 Task: Filling Stereo Space.
Action: Mouse pressed left at (183, 70)
Screenshot: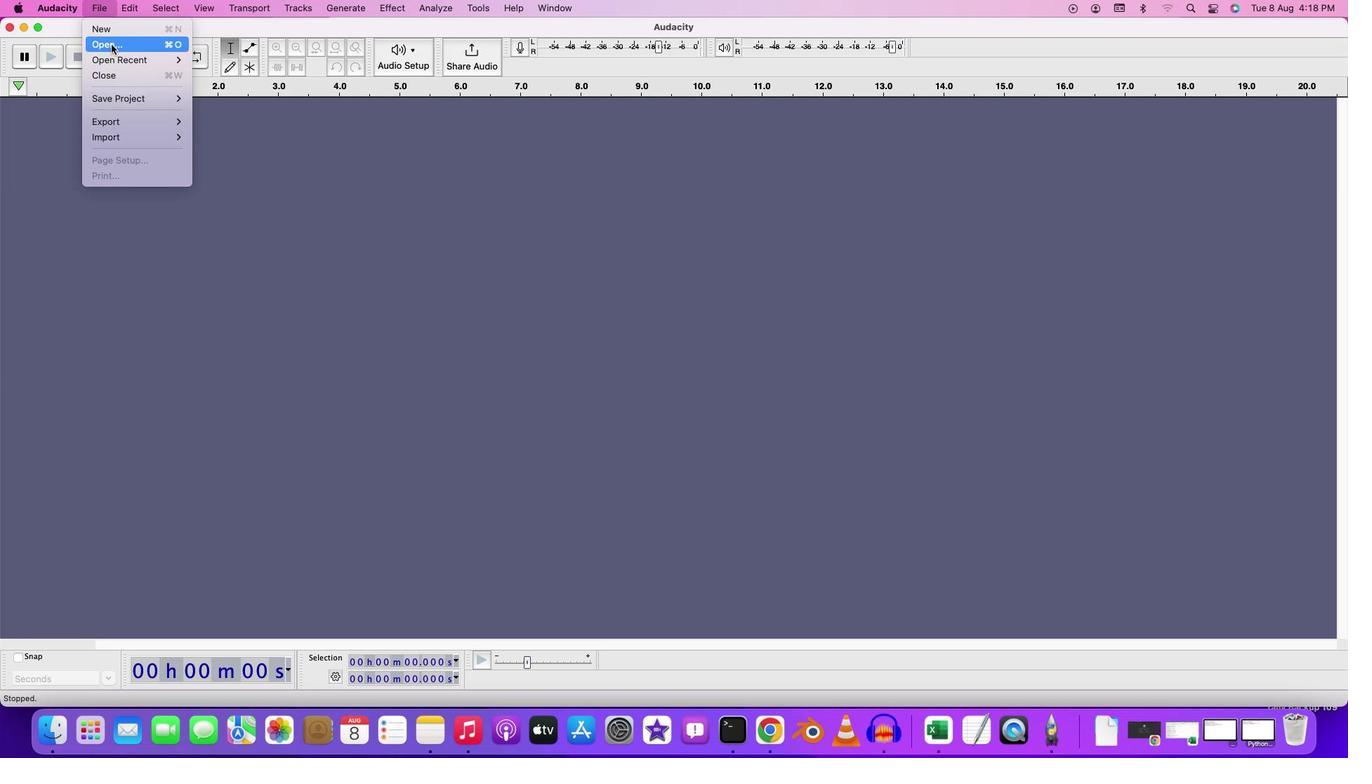 
Action: Mouse moved to (470, 196)
Screenshot: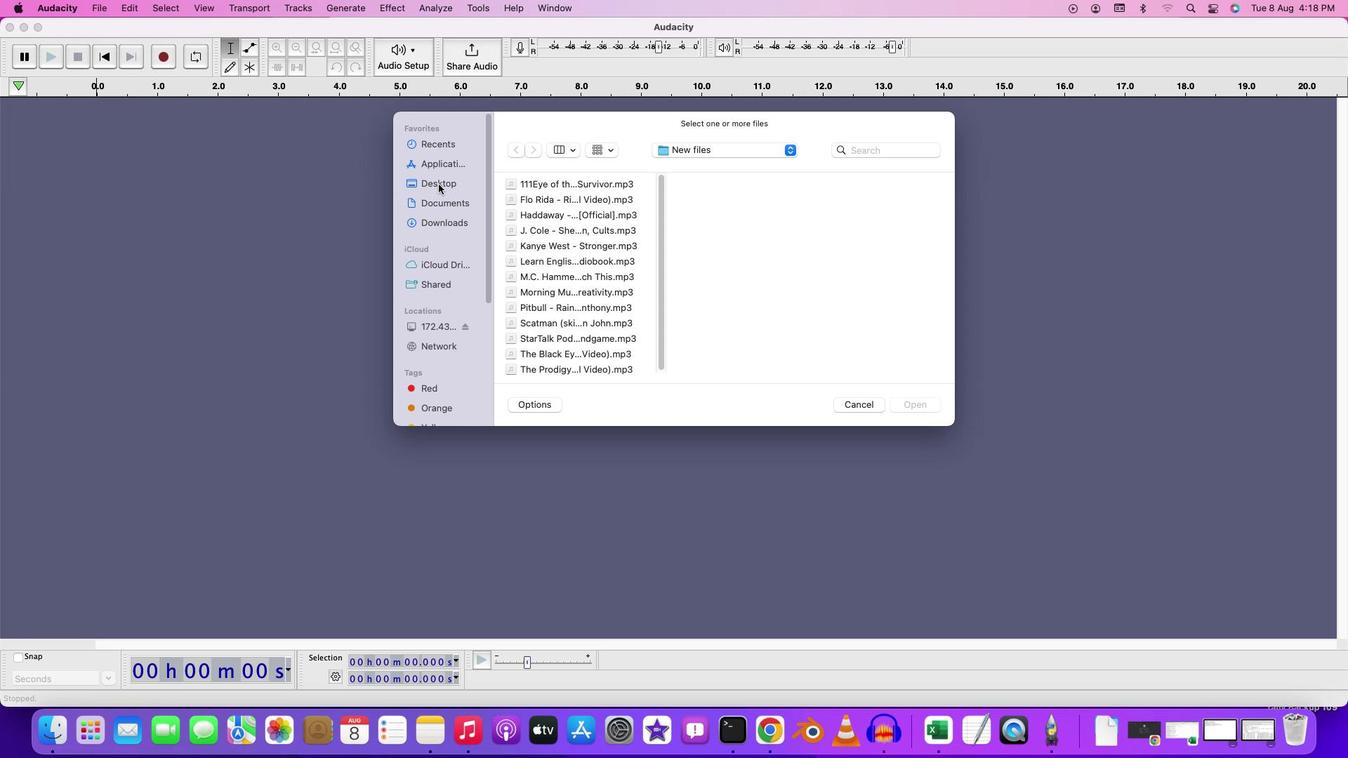 
Action: Mouse pressed left at (470, 196)
Screenshot: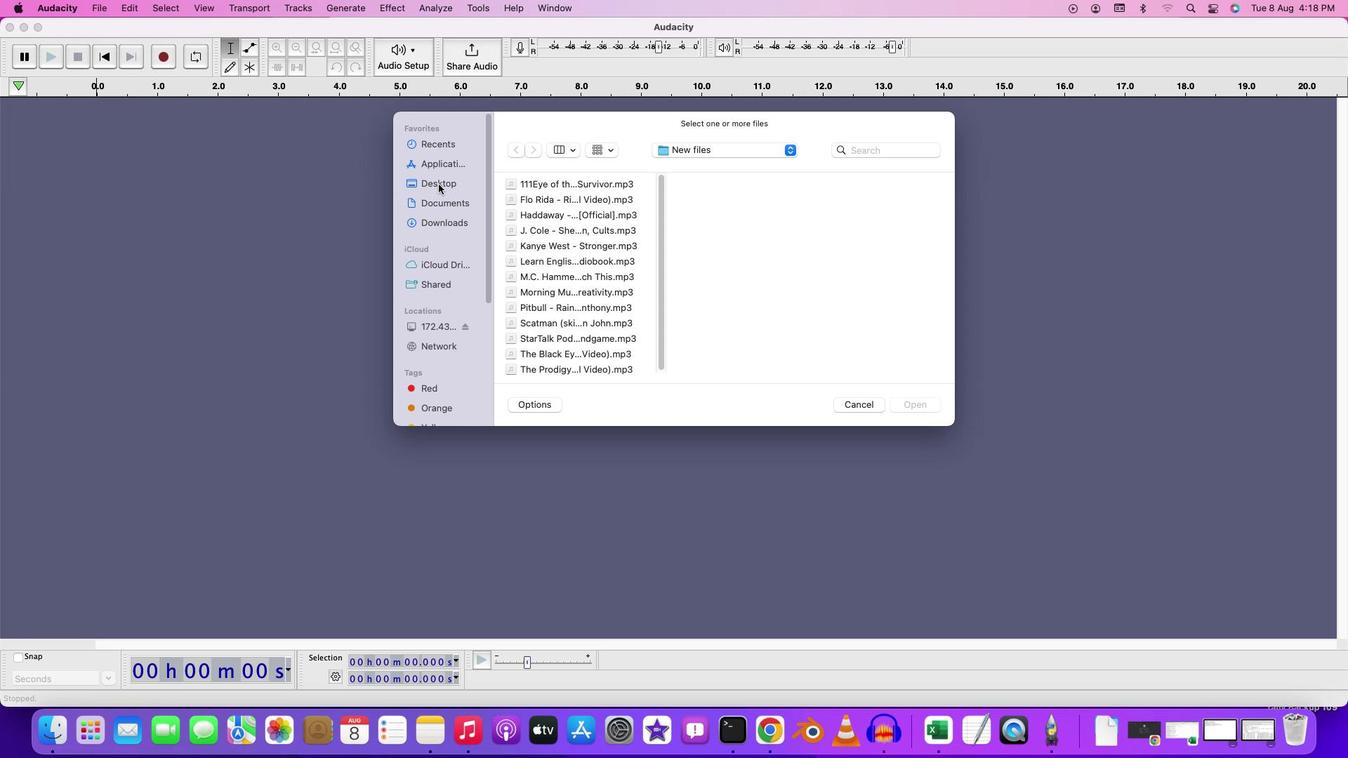 
Action: Mouse moved to (587, 214)
Screenshot: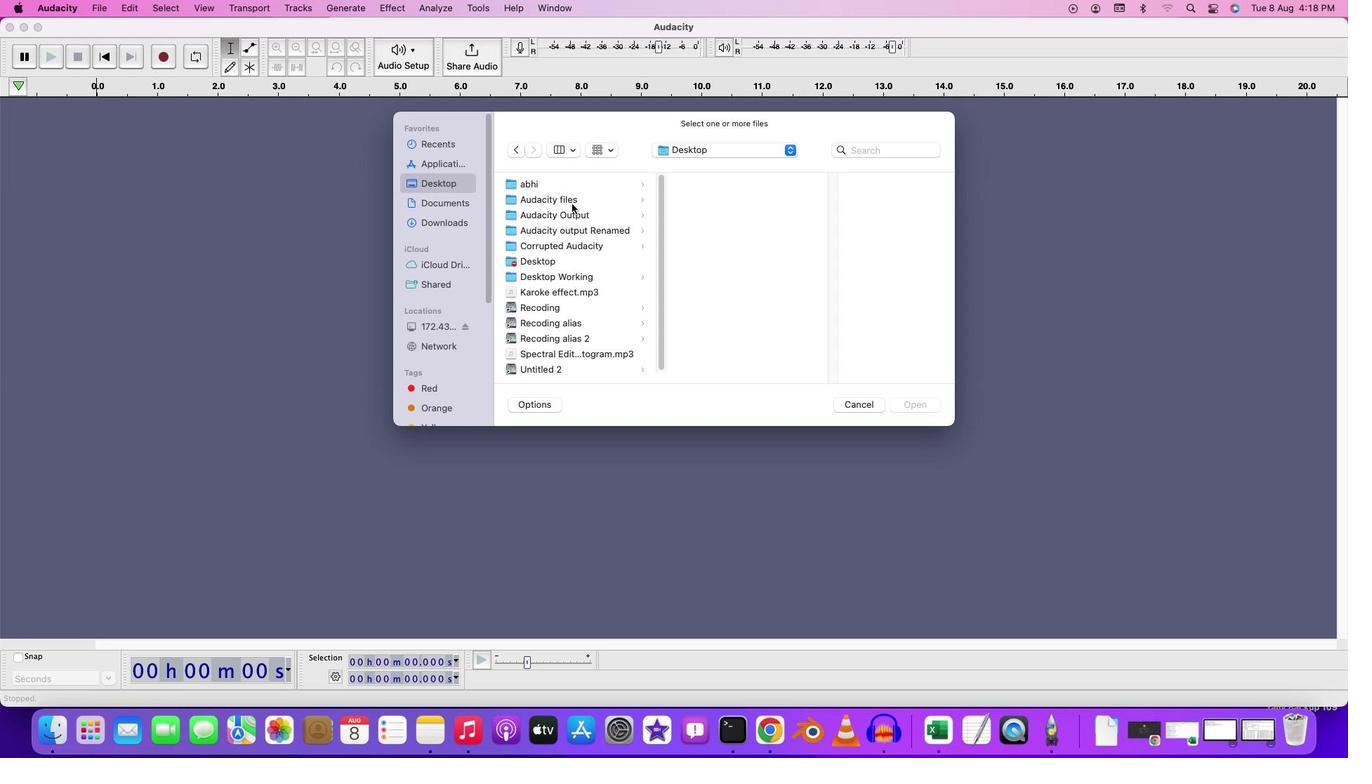 
Action: Mouse pressed left at (587, 214)
Screenshot: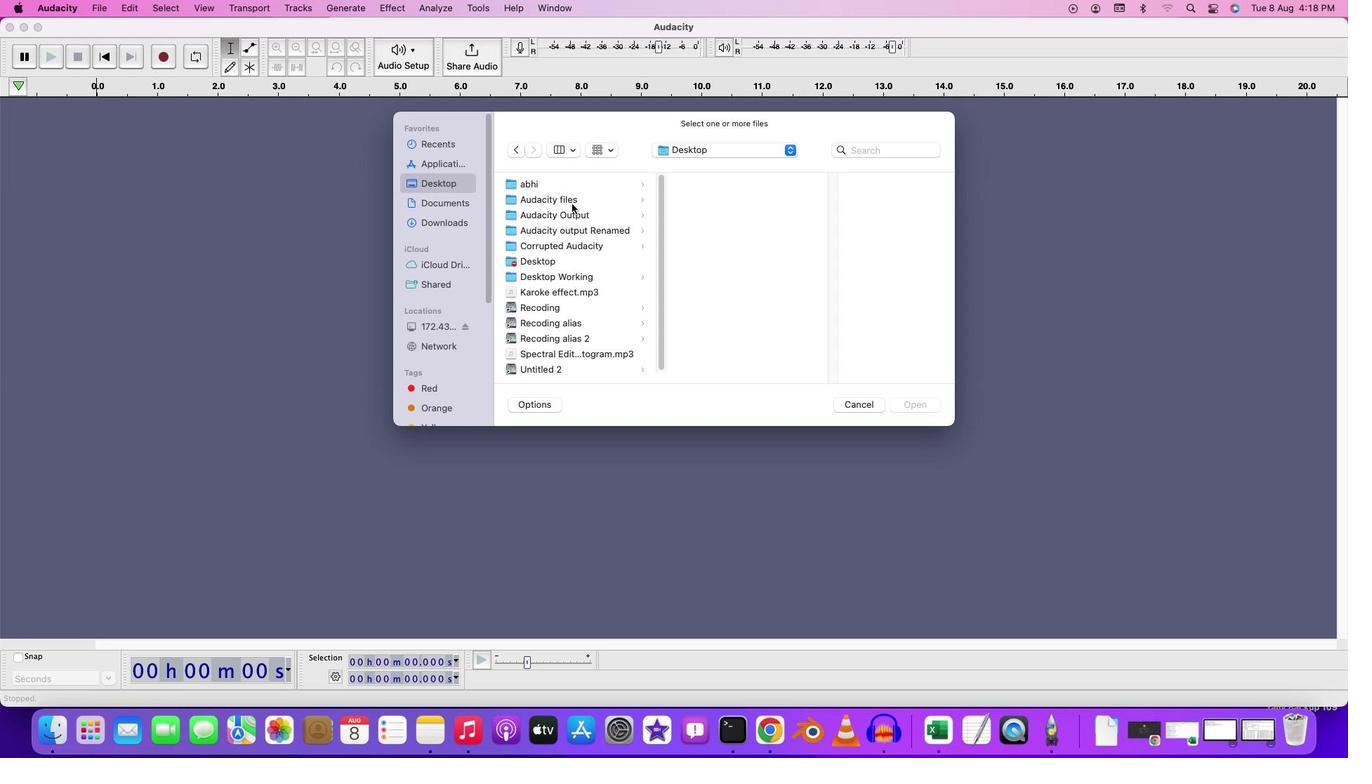 
Action: Mouse moved to (755, 303)
Screenshot: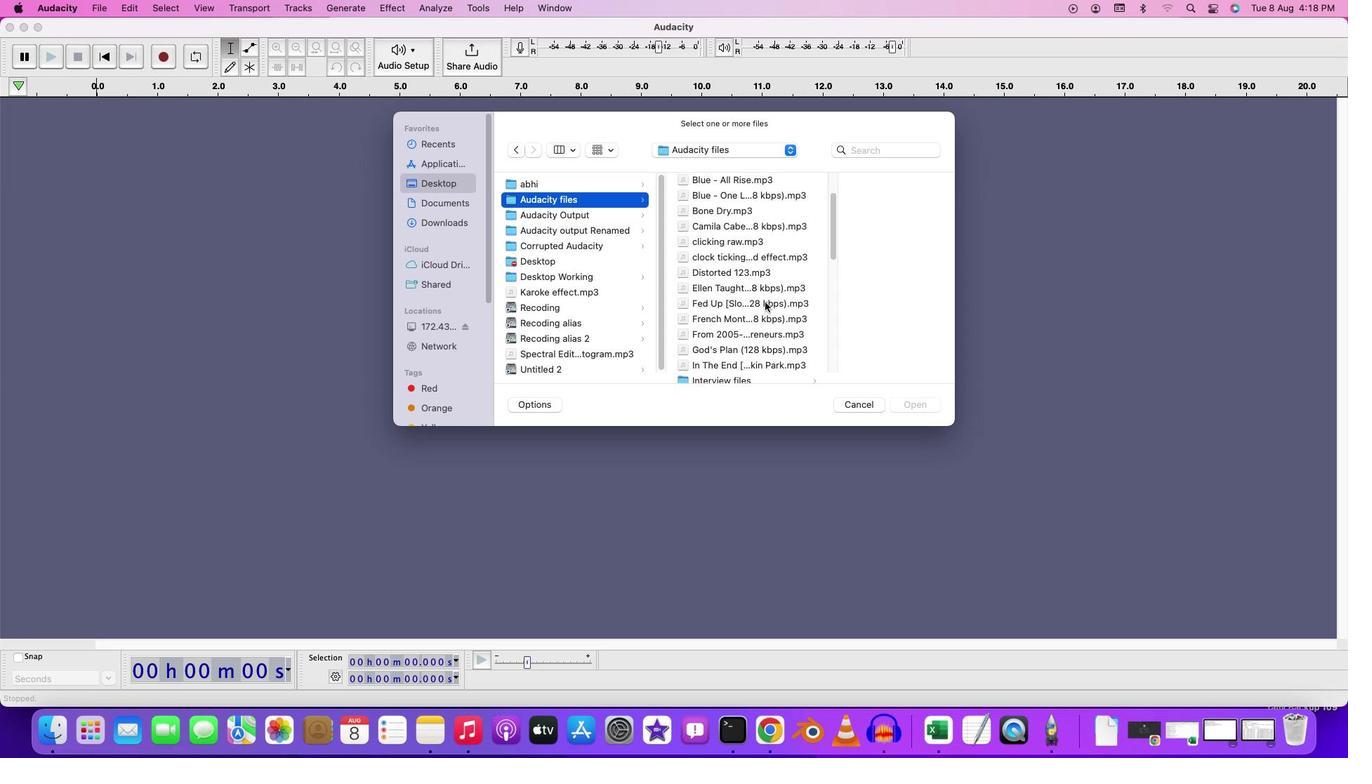 
Action: Mouse scrolled (755, 303) with delta (86, 29)
Screenshot: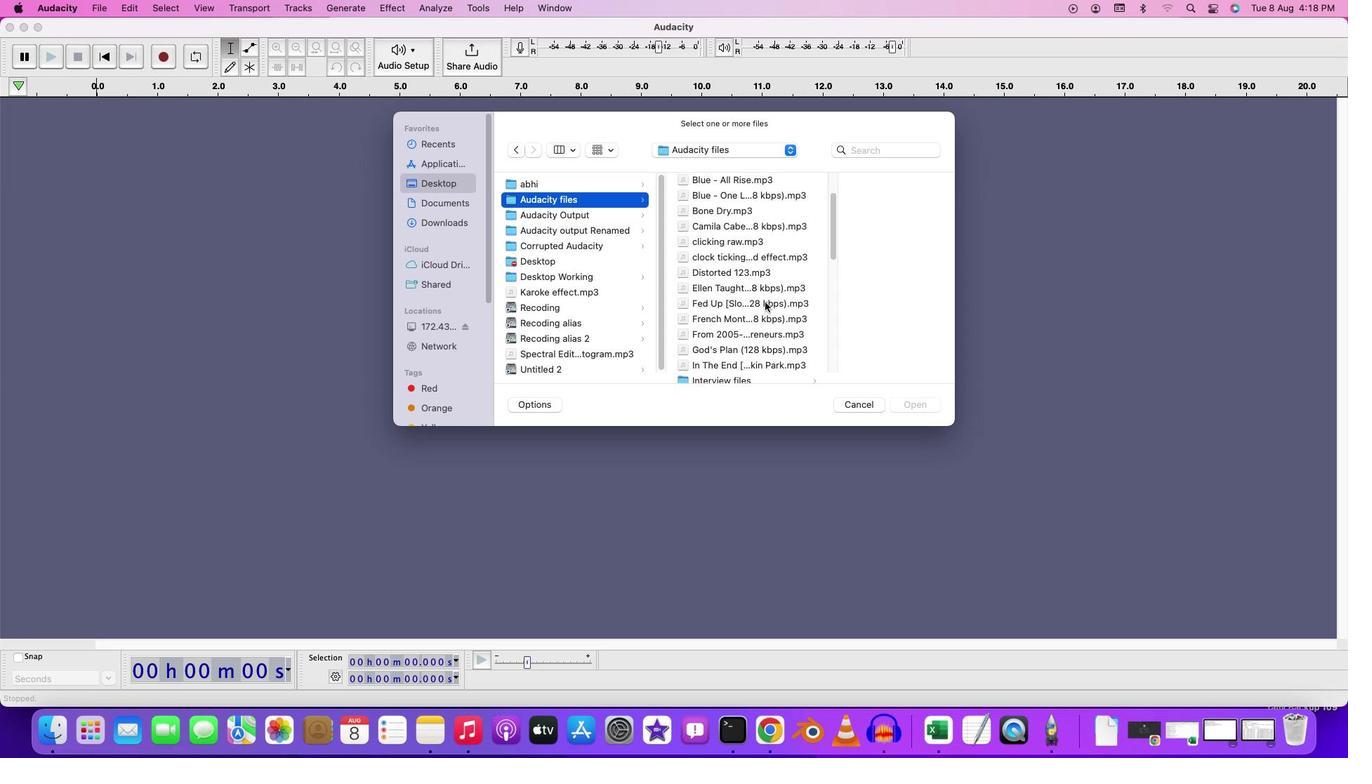 
Action: Mouse scrolled (755, 303) with delta (86, 29)
Screenshot: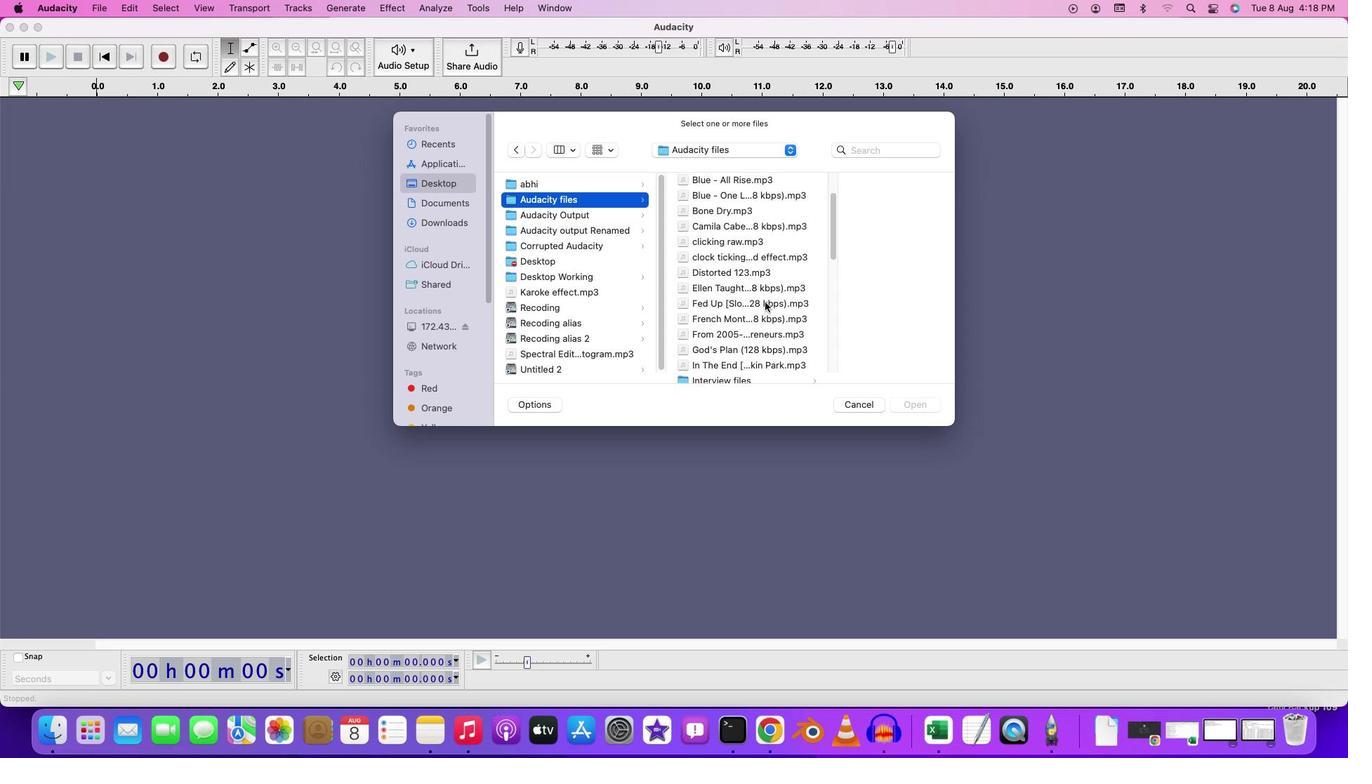 
Action: Mouse scrolled (755, 303) with delta (86, 28)
Screenshot: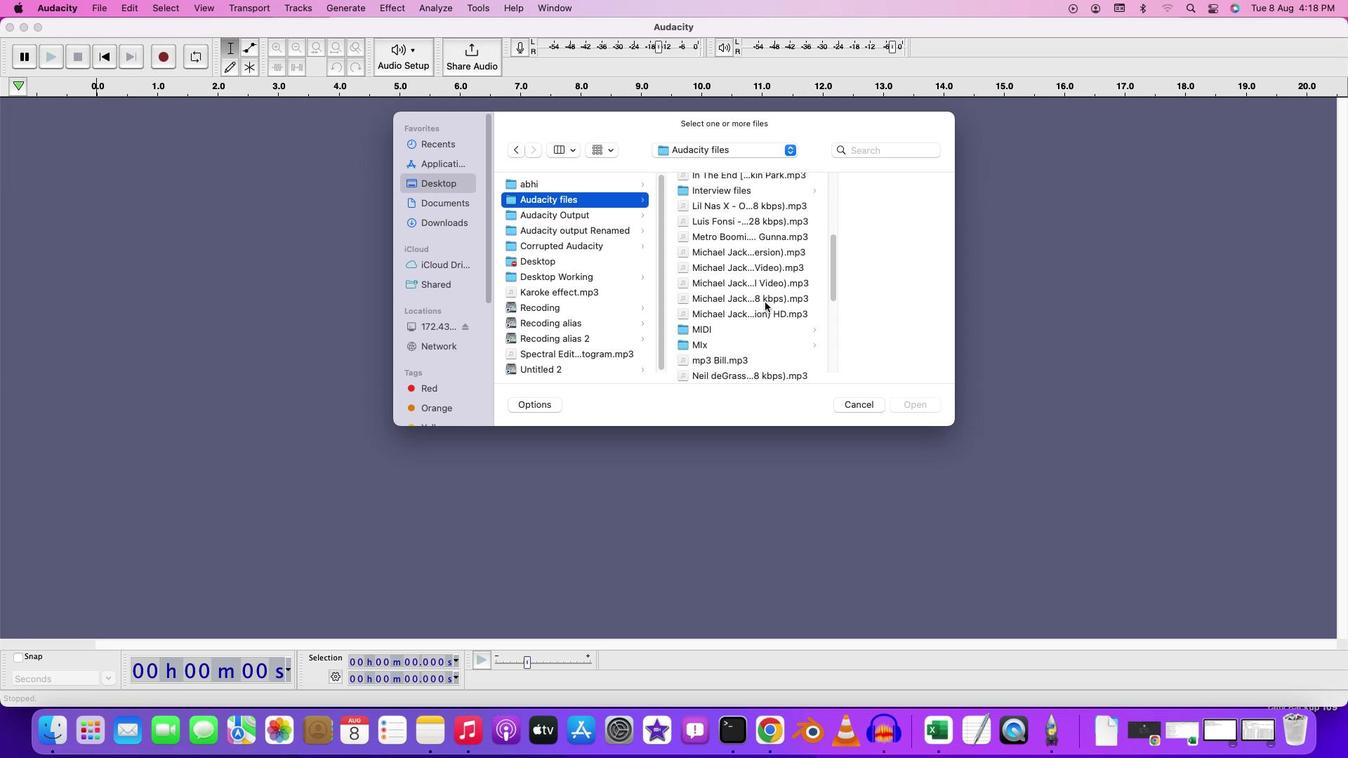 
Action: Mouse scrolled (755, 303) with delta (86, 27)
Screenshot: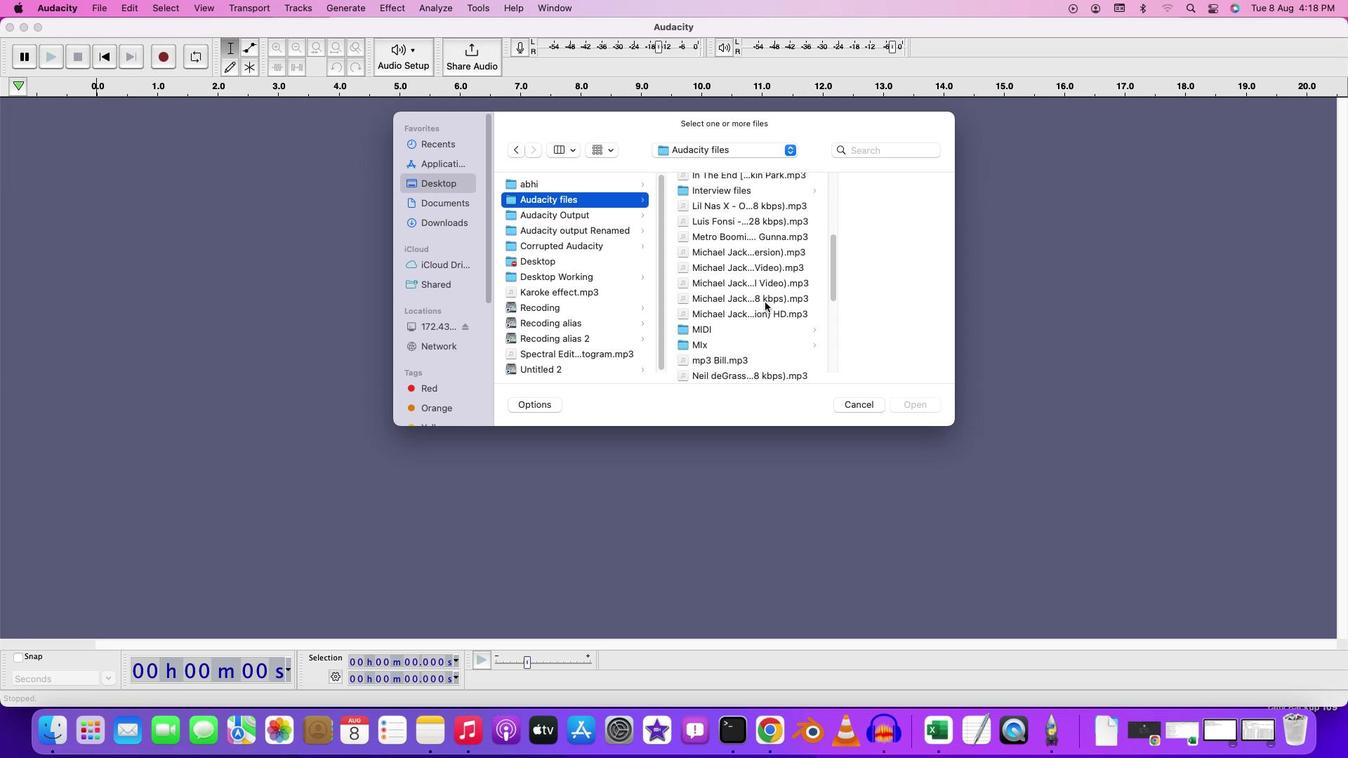 
Action: Mouse scrolled (755, 303) with delta (86, 26)
Screenshot: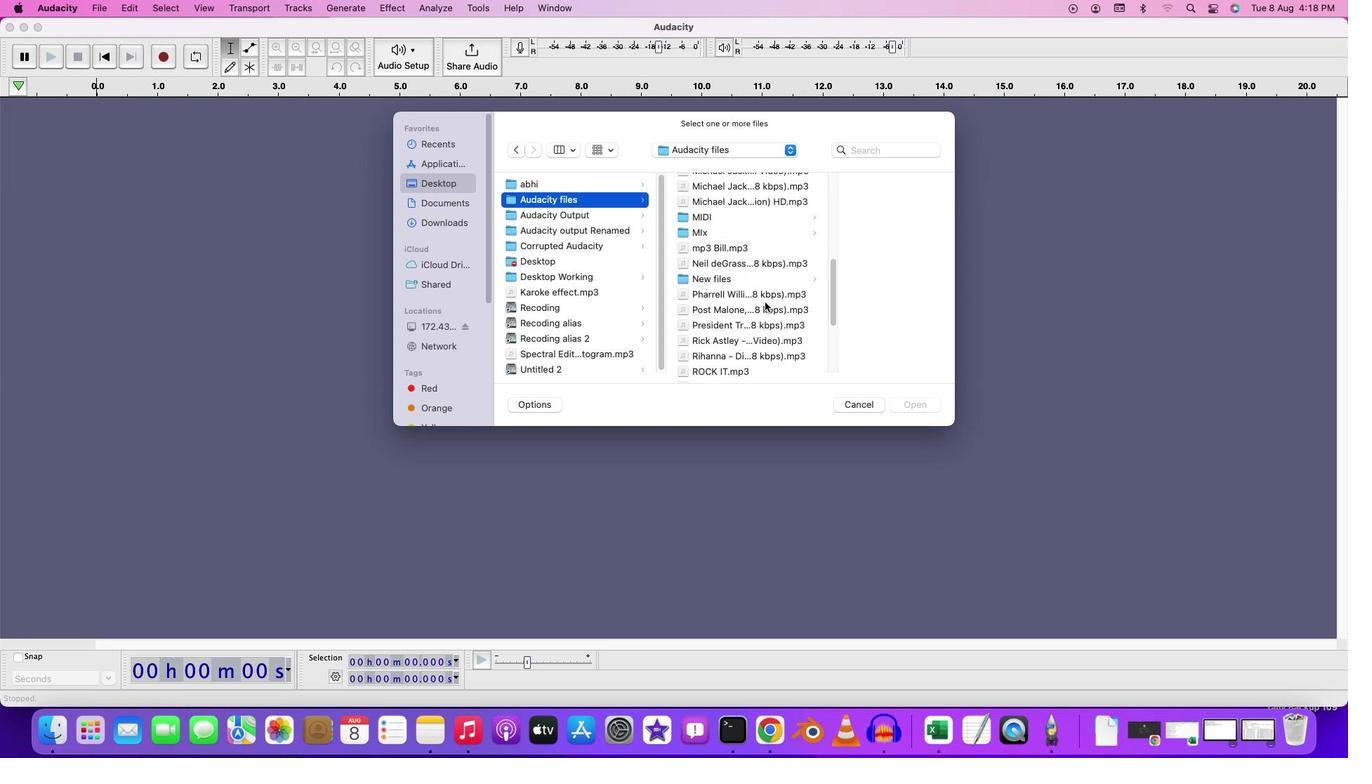 
Action: Mouse scrolled (755, 303) with delta (86, 25)
Screenshot: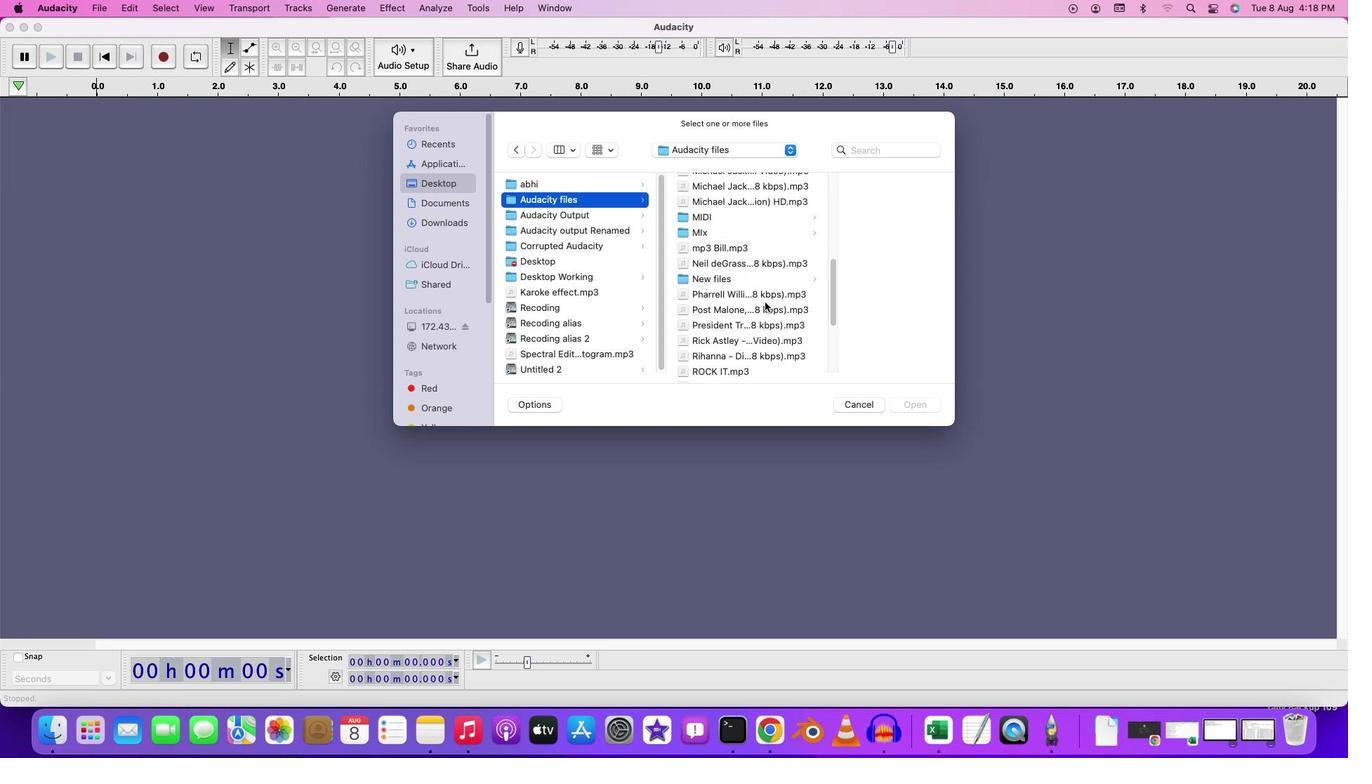 
Action: Mouse moved to (711, 280)
Screenshot: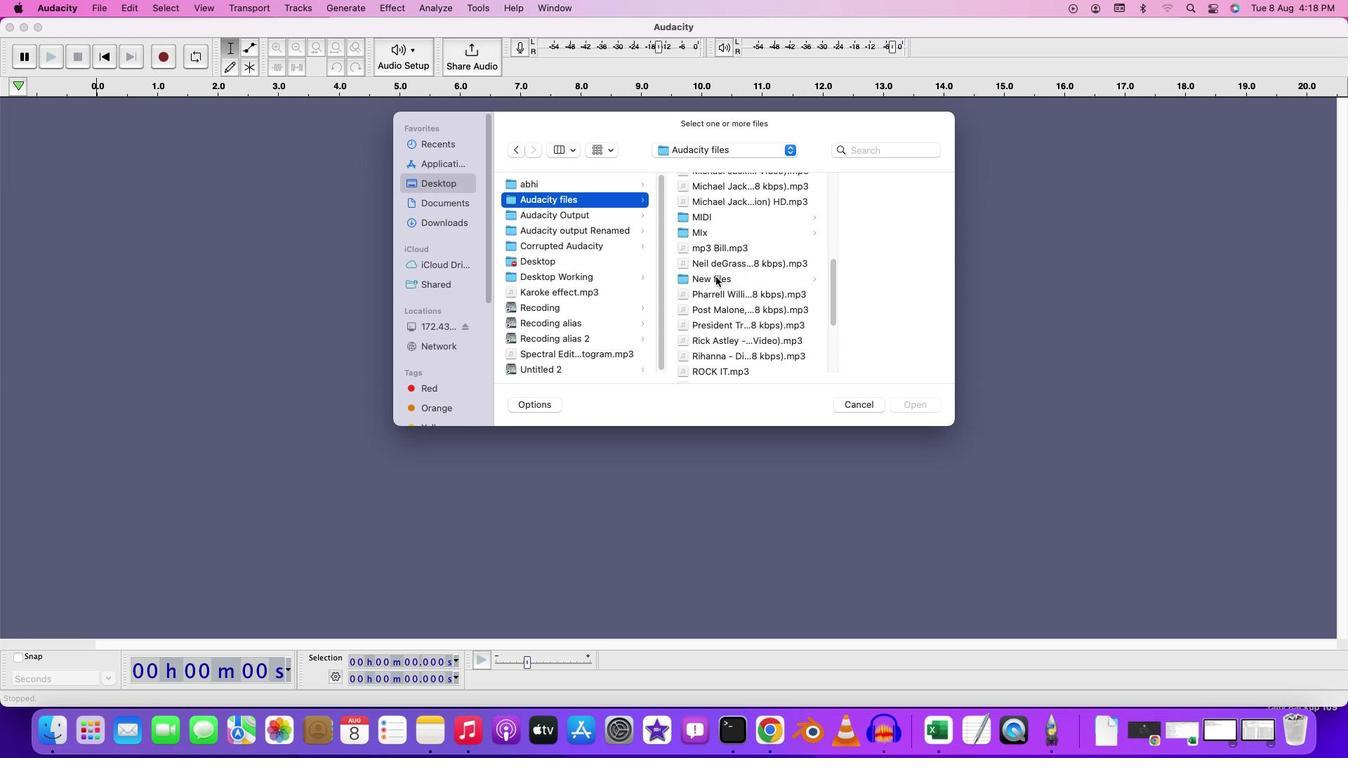 
Action: Mouse pressed left at (711, 280)
Screenshot: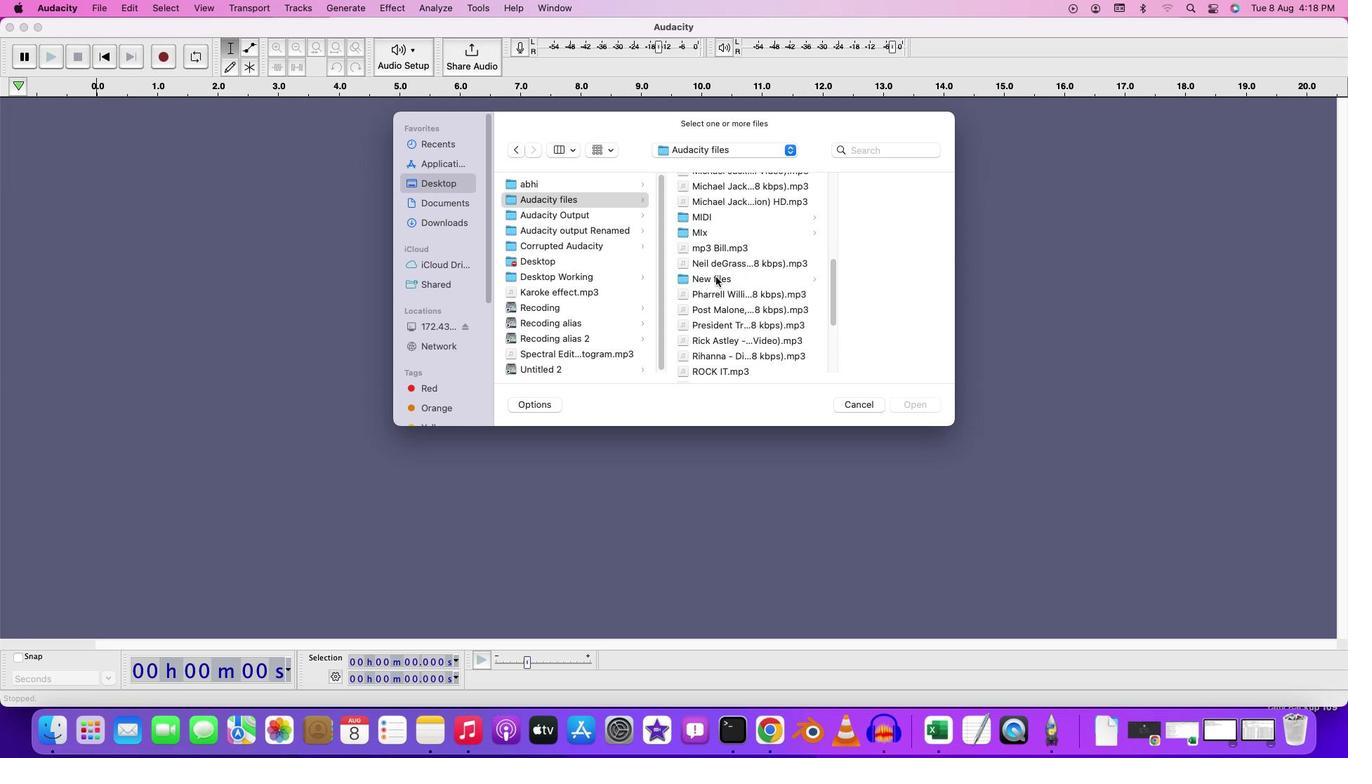 
Action: Mouse pressed left at (711, 280)
Screenshot: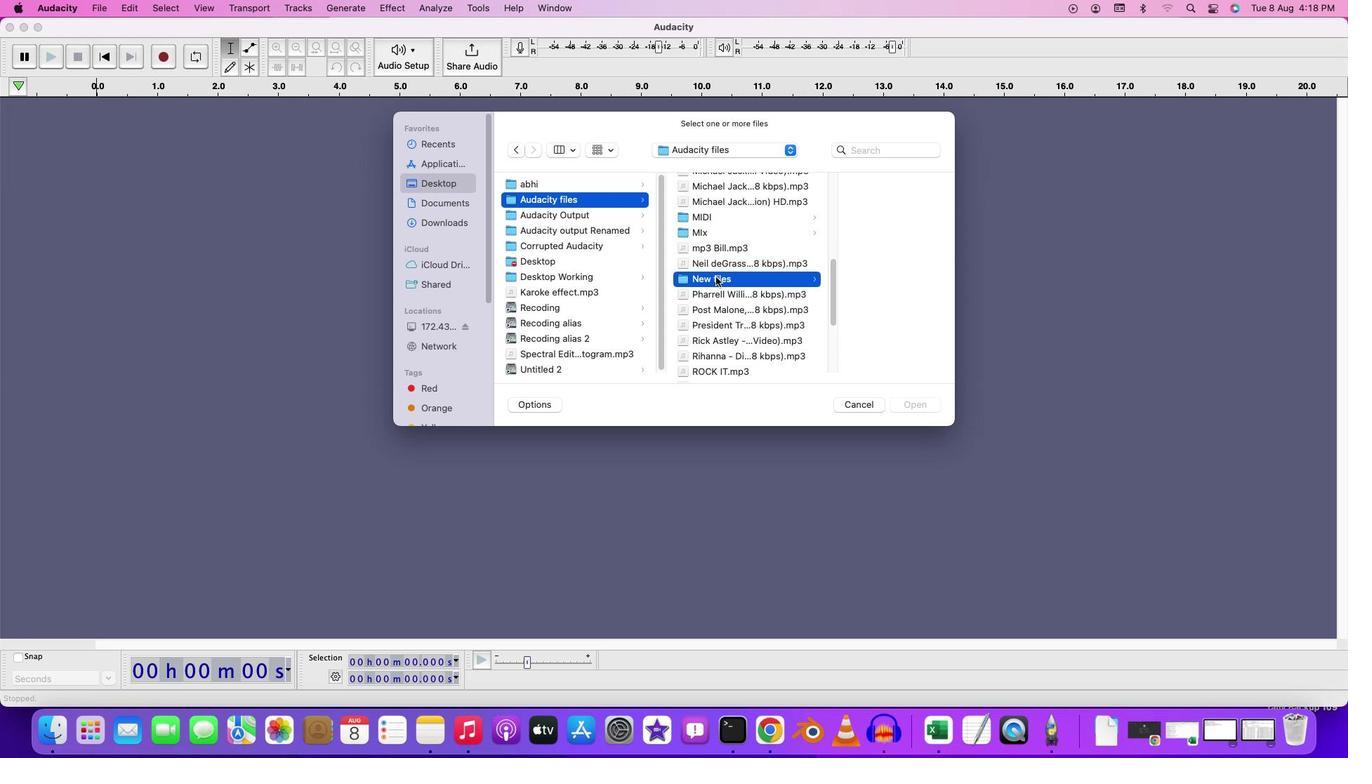 
Action: Mouse moved to (842, 230)
Screenshot: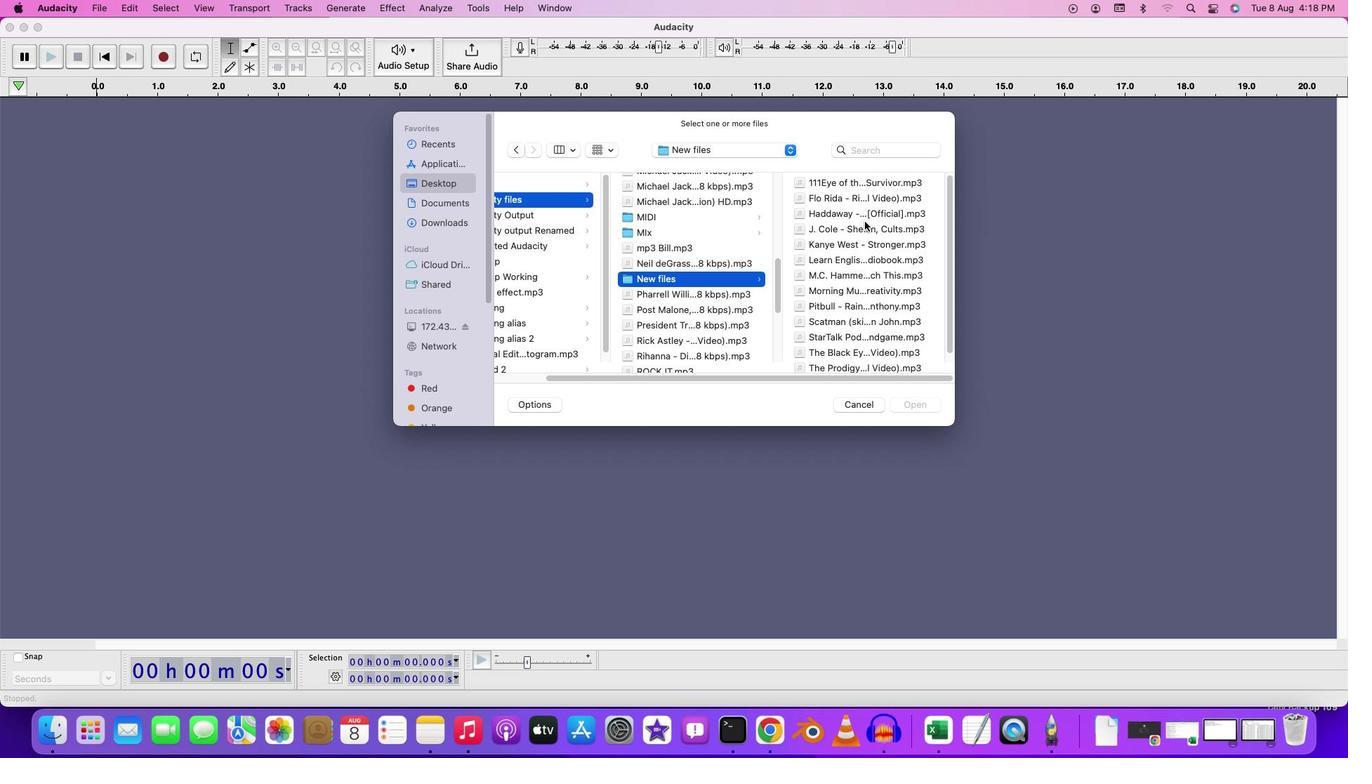 
Action: Mouse scrolled (842, 230) with delta (86, 29)
Screenshot: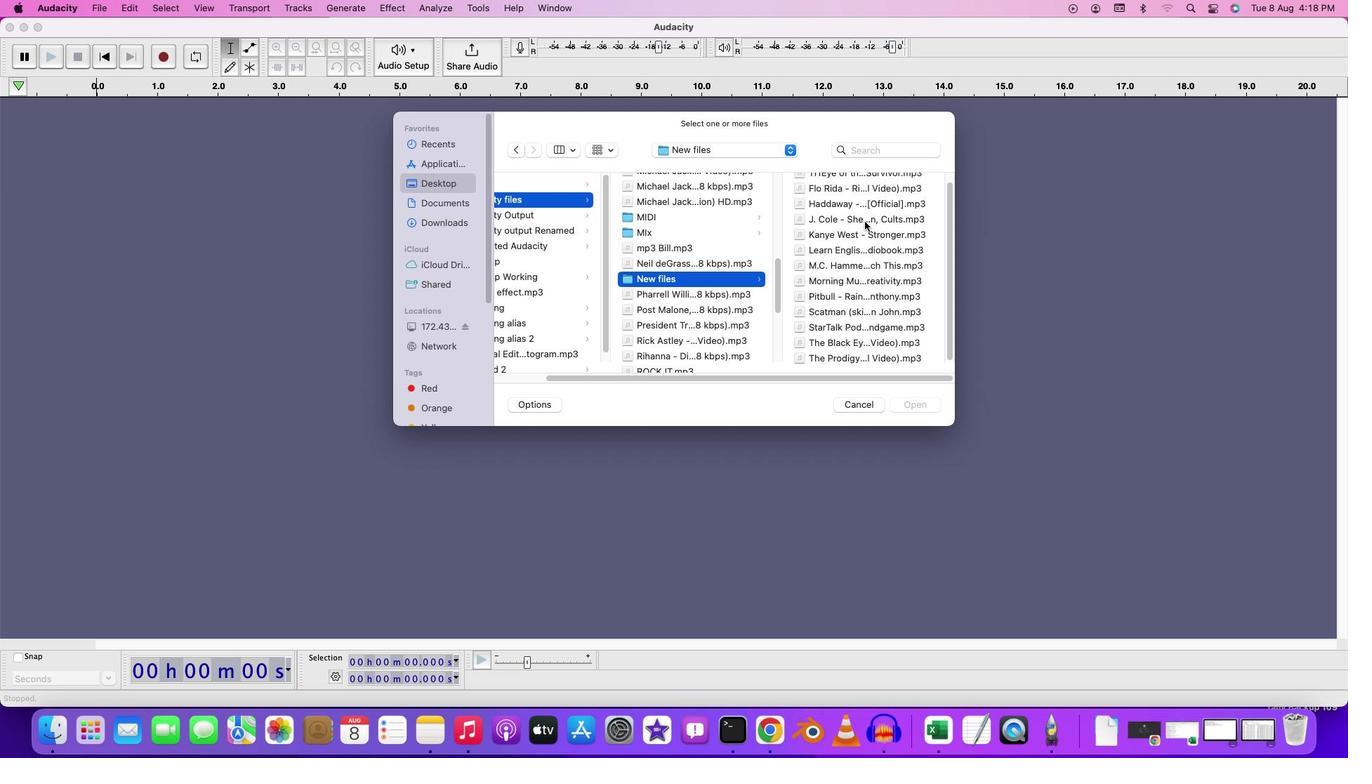 
Action: Mouse scrolled (842, 230) with delta (86, 29)
Screenshot: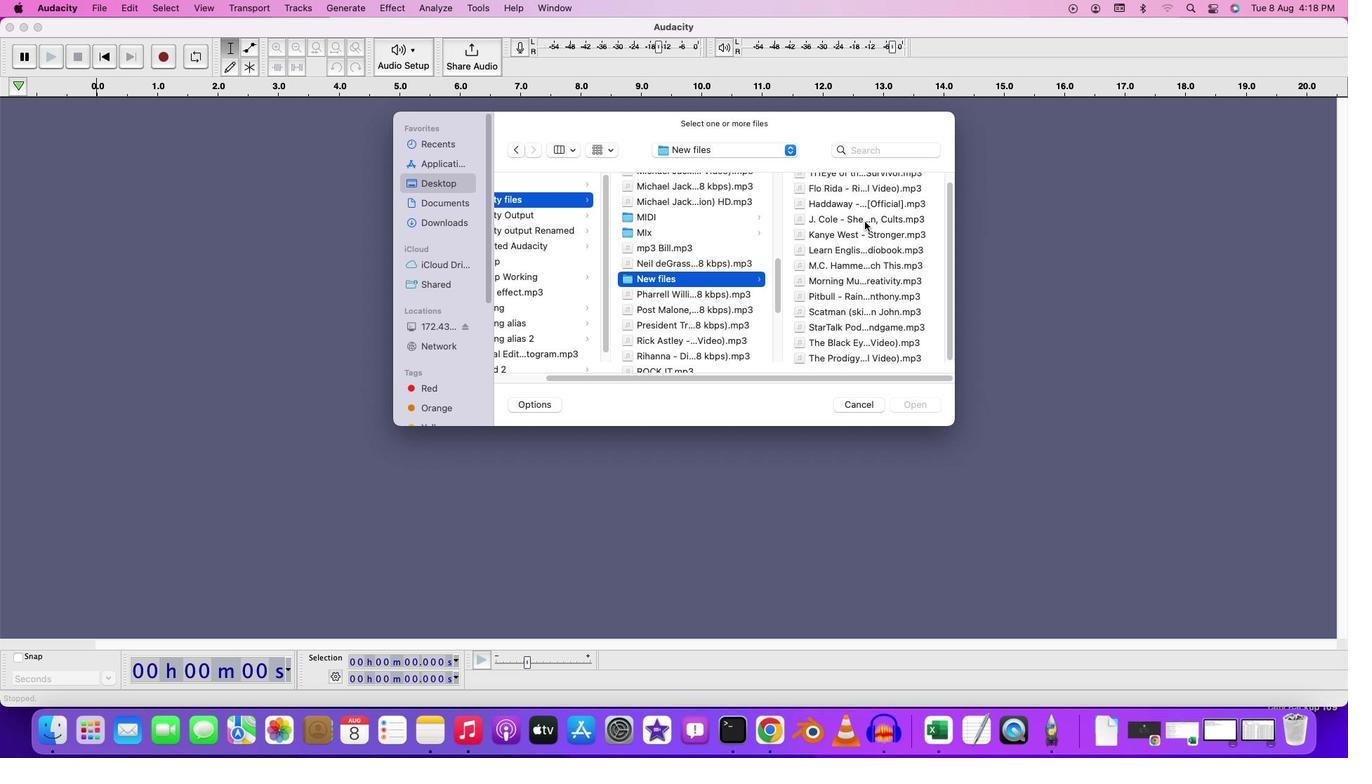 
Action: Mouse scrolled (842, 230) with delta (86, 29)
Screenshot: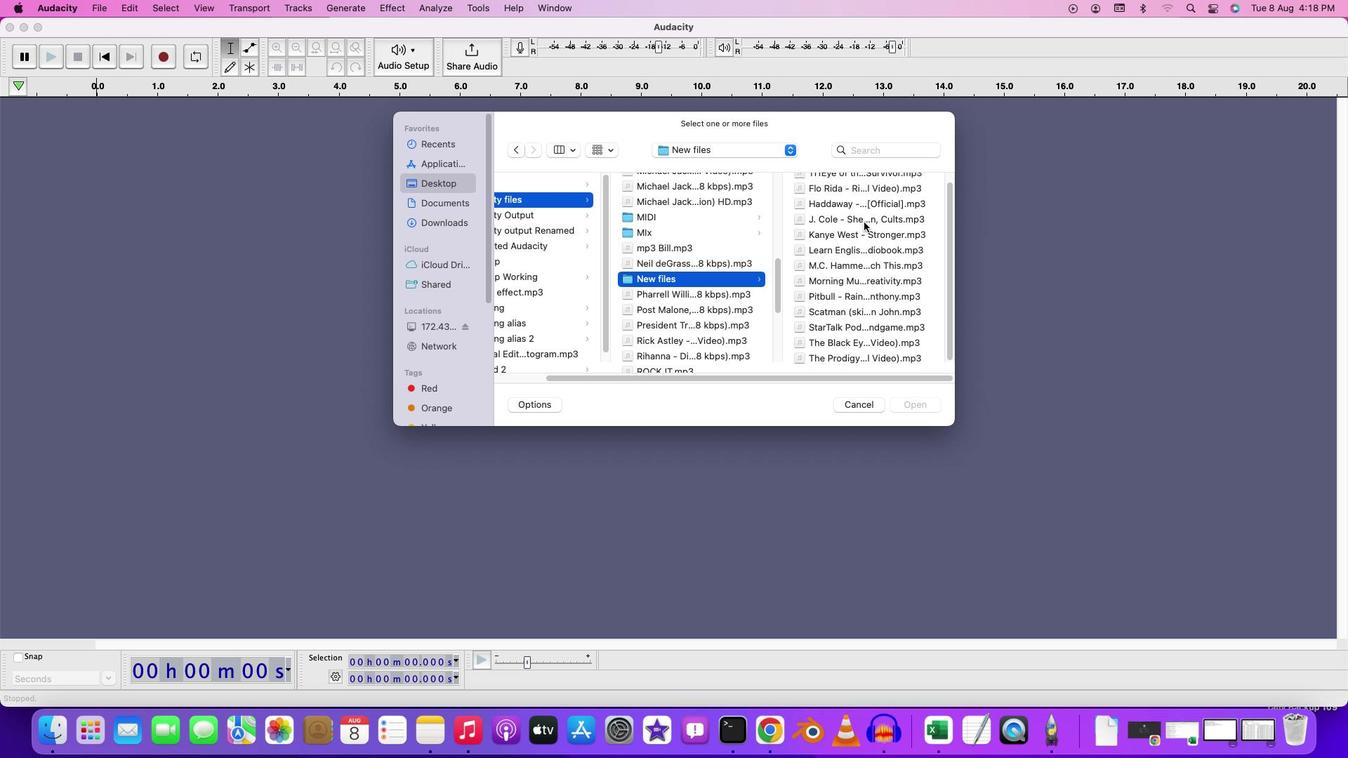 
Action: Mouse moved to (842, 231)
Screenshot: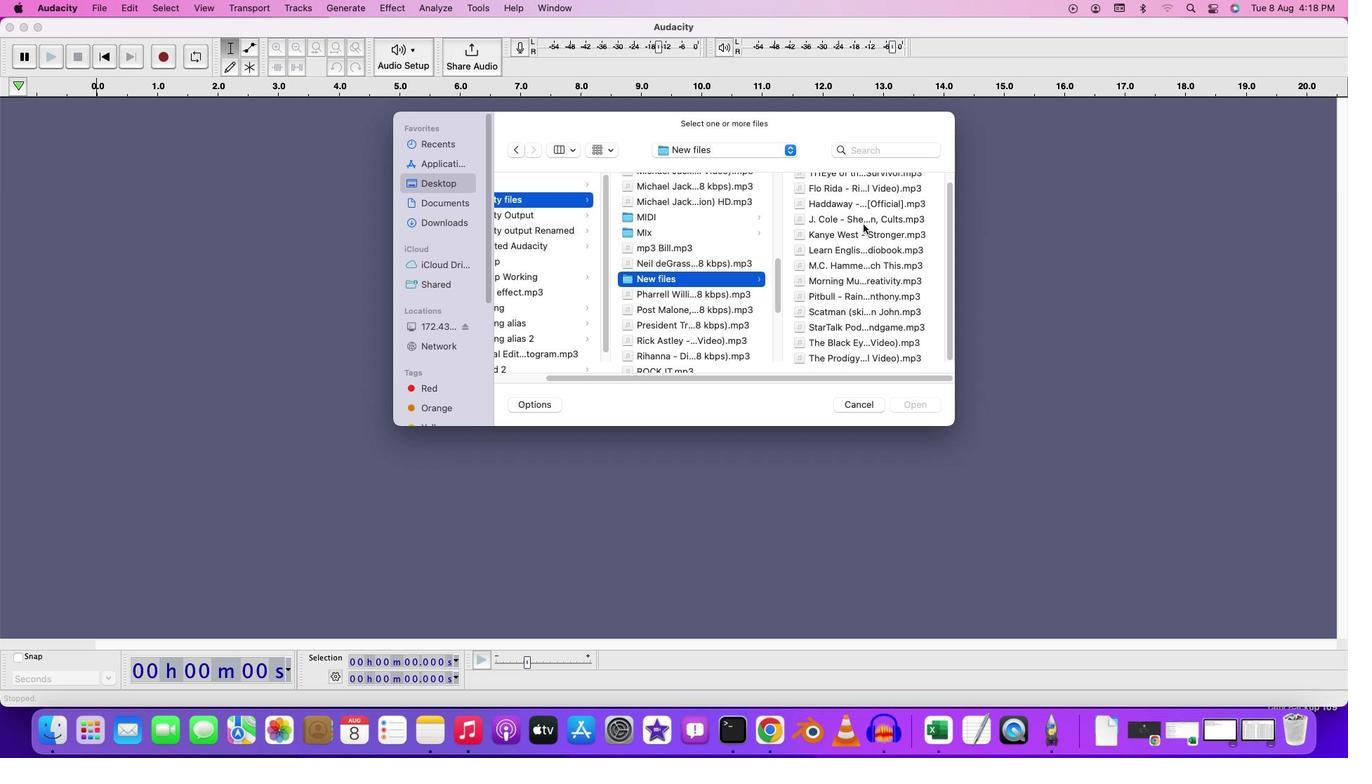 
Action: Mouse scrolled (842, 231) with delta (86, 28)
Screenshot: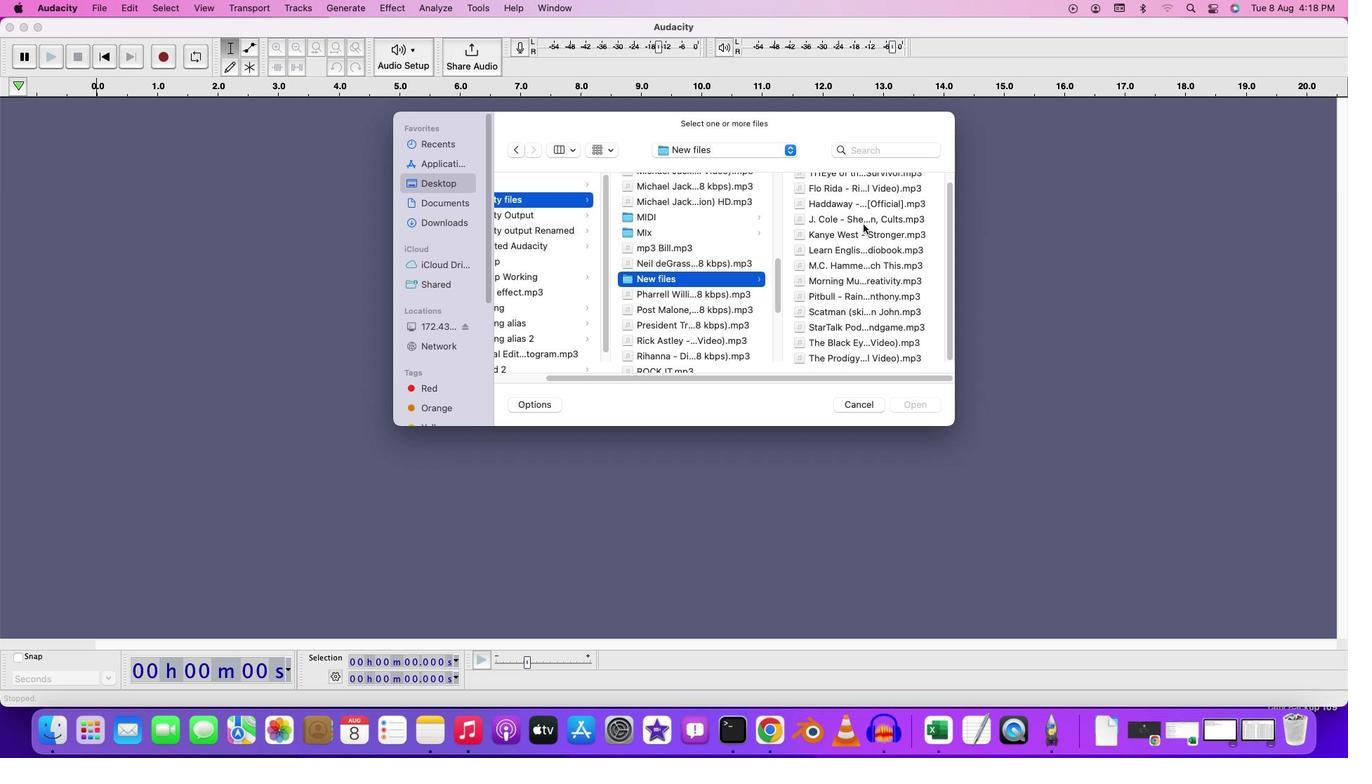 
Action: Mouse moved to (832, 325)
Screenshot: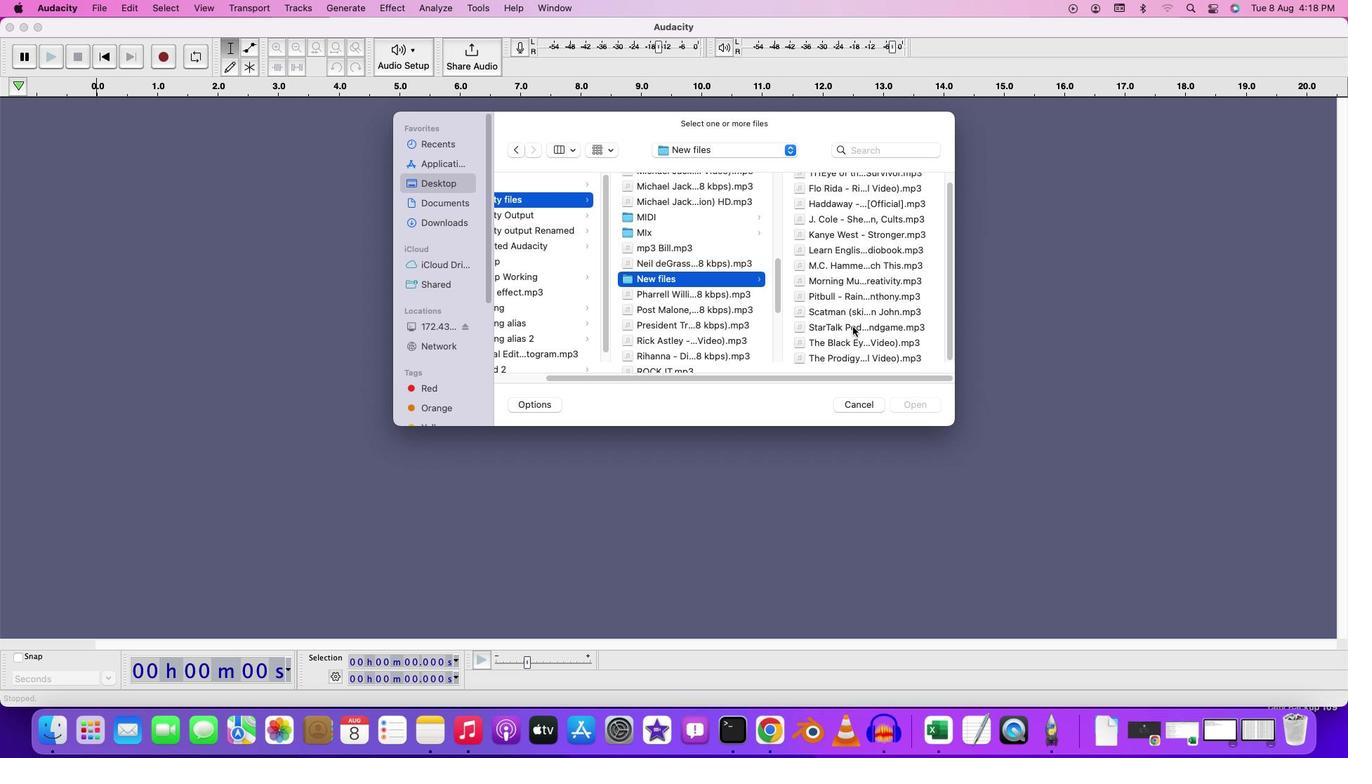 
Action: Mouse pressed left at (832, 325)
Screenshot: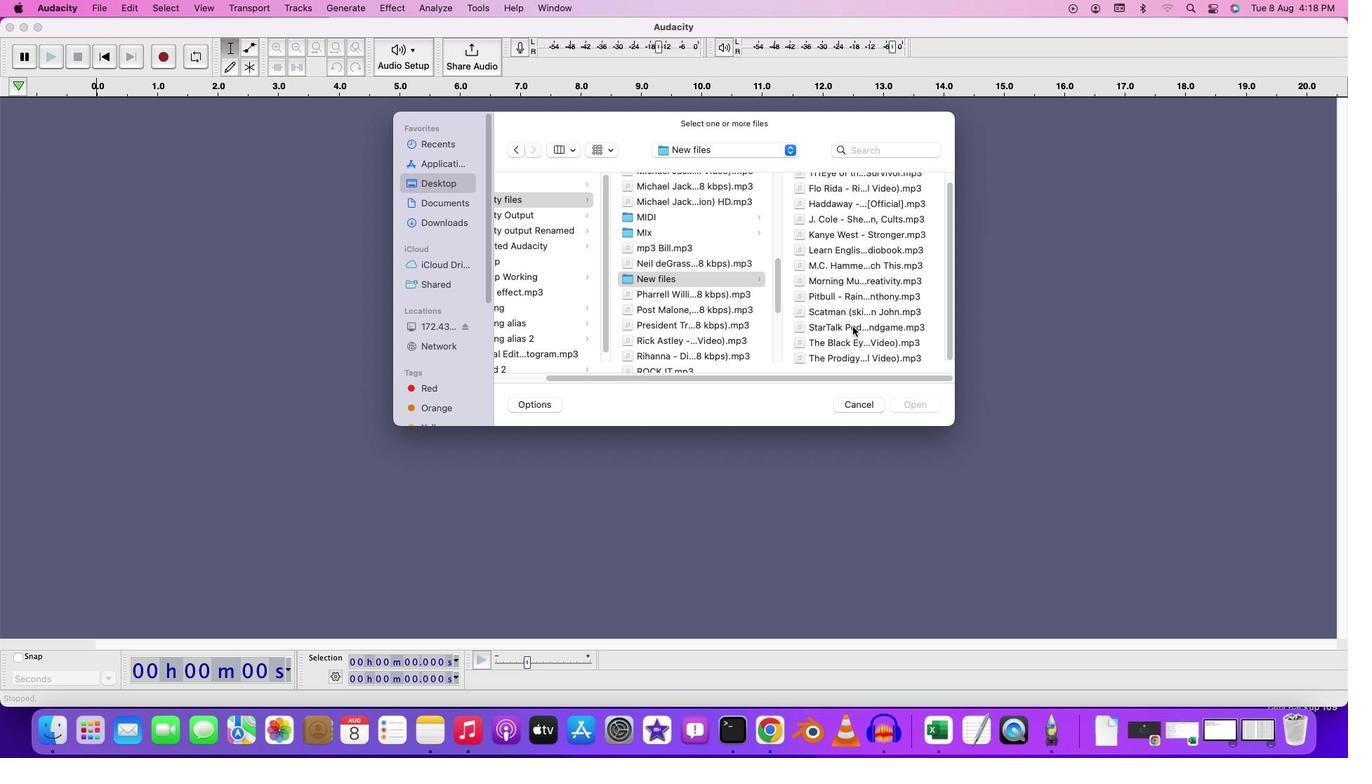 
Action: Mouse pressed left at (832, 325)
Screenshot: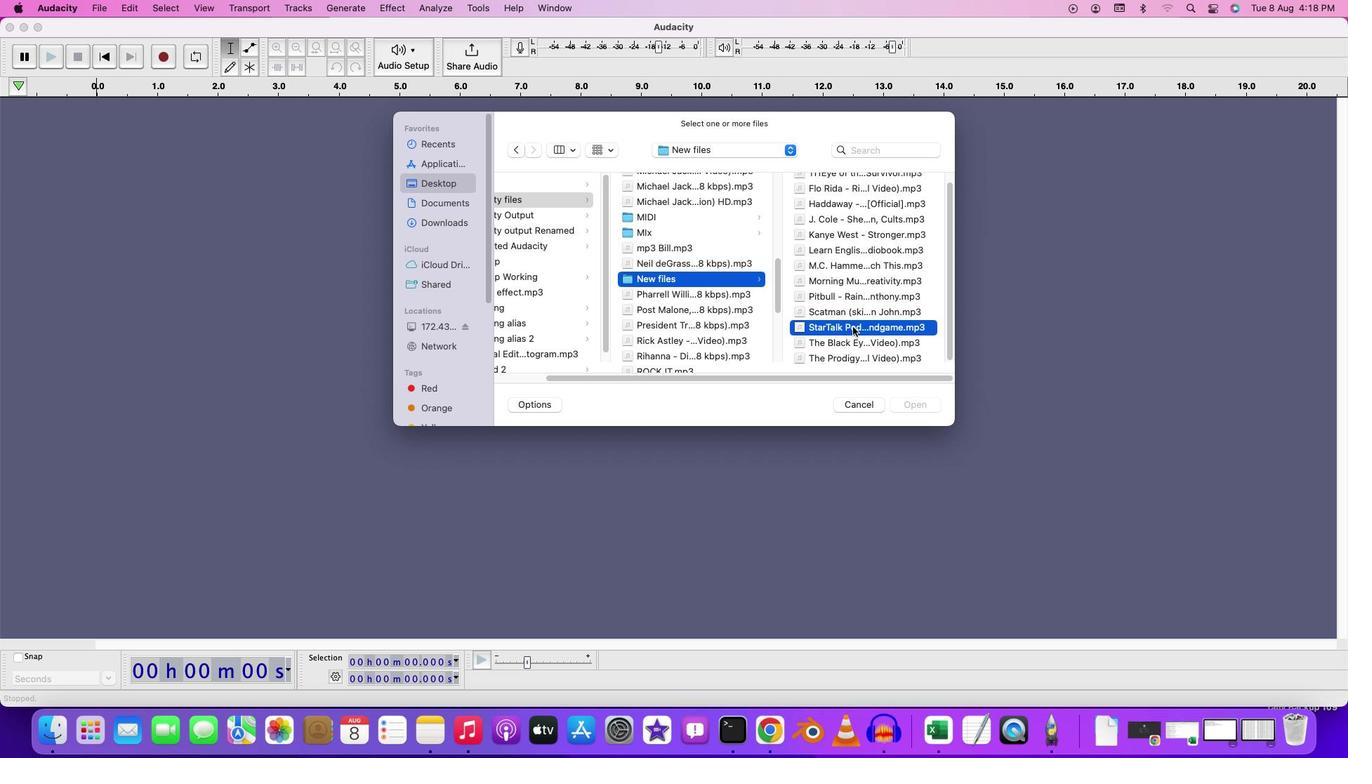 
Action: Mouse moved to (187, 152)
Screenshot: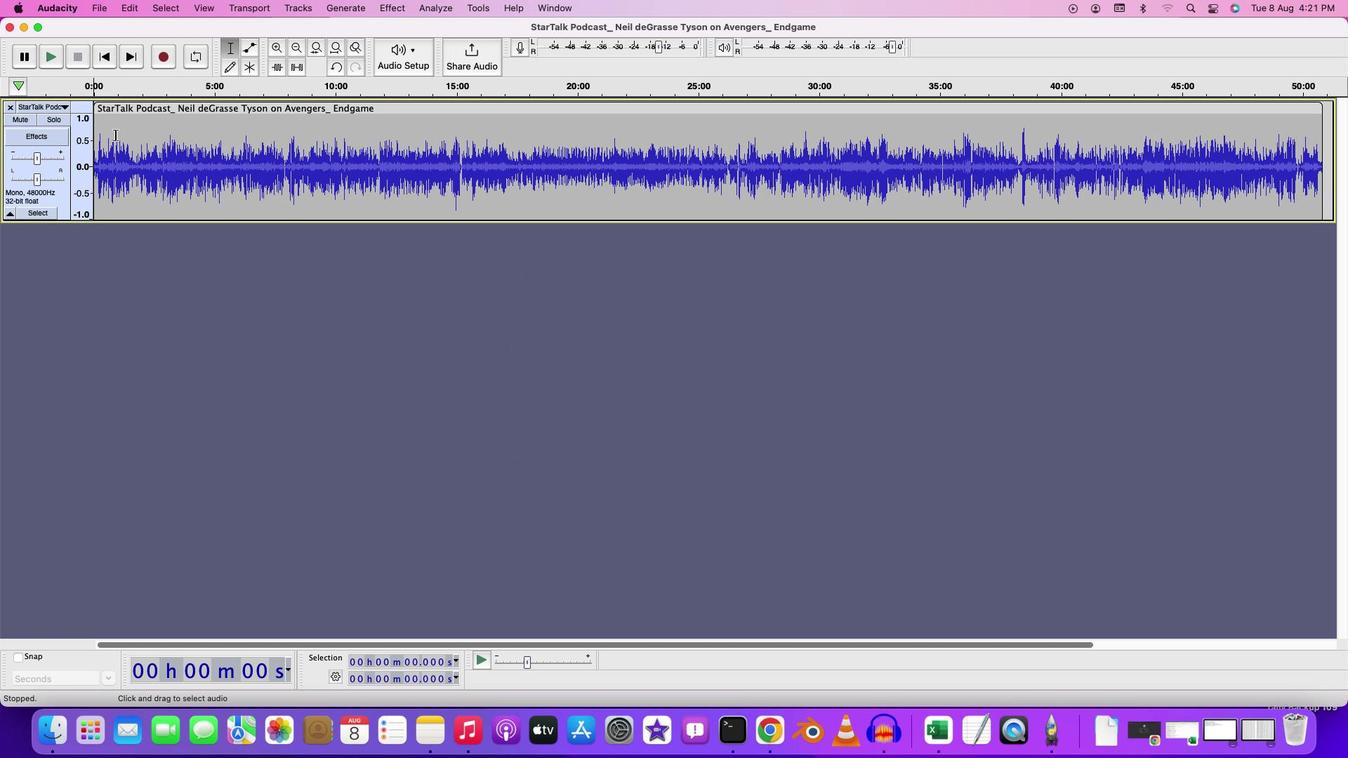 
Action: Mouse pressed left at (187, 152)
Screenshot: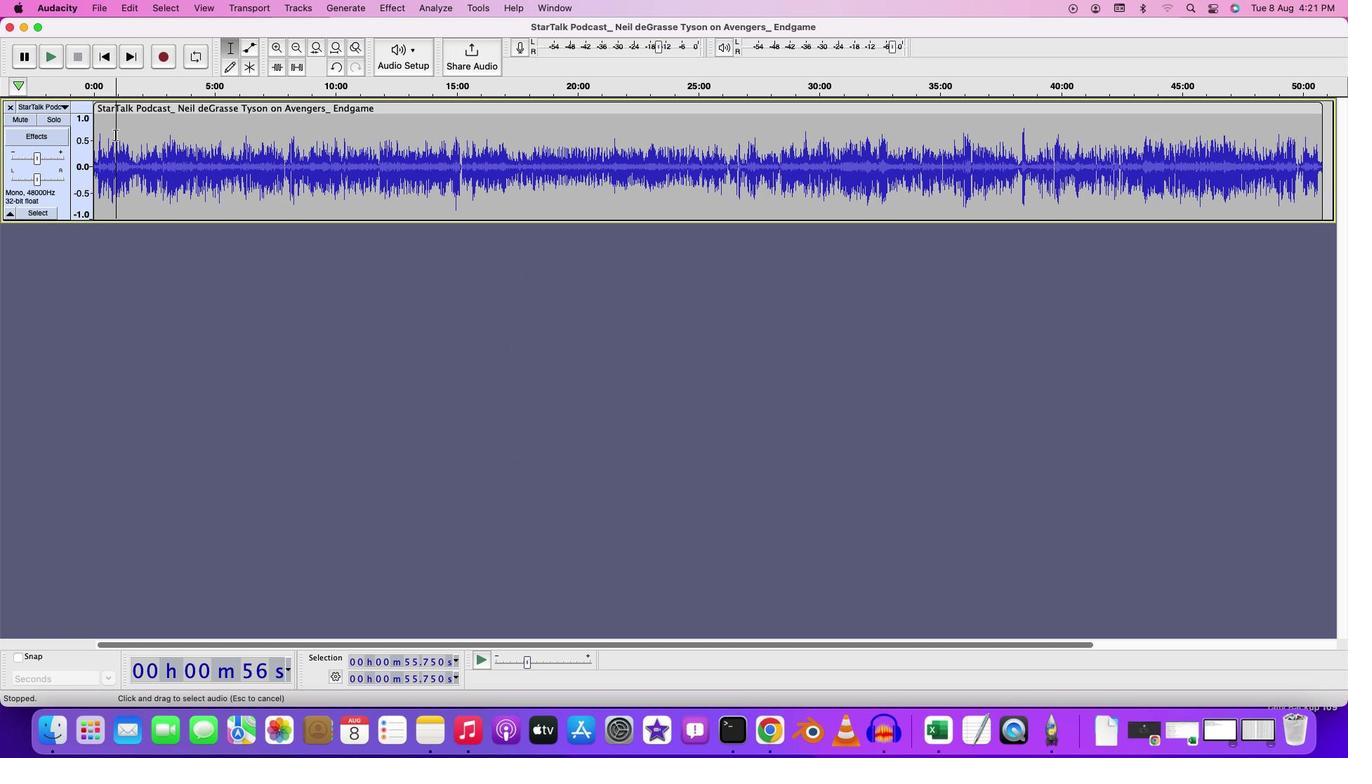 
Action: Key pressed Key.space
Screenshot: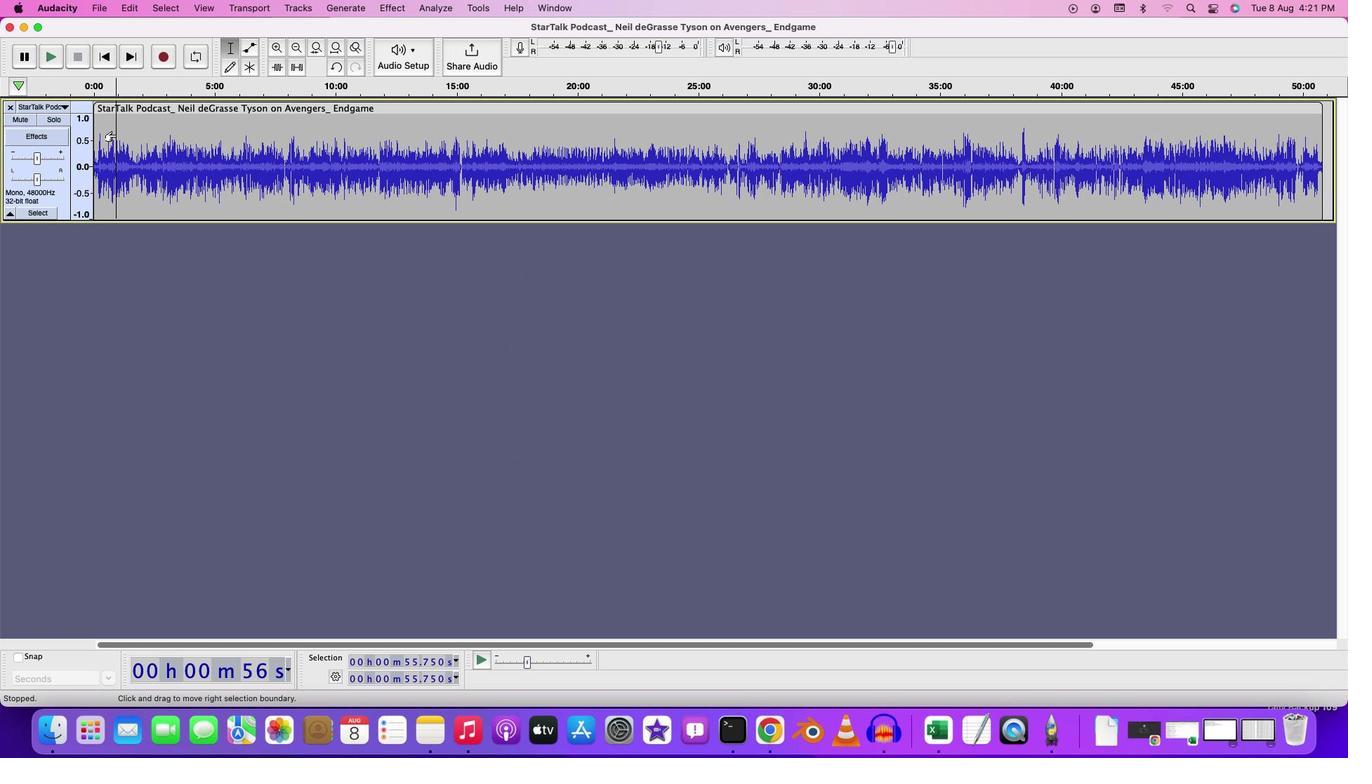 
Action: Mouse moved to (287, 295)
Screenshot: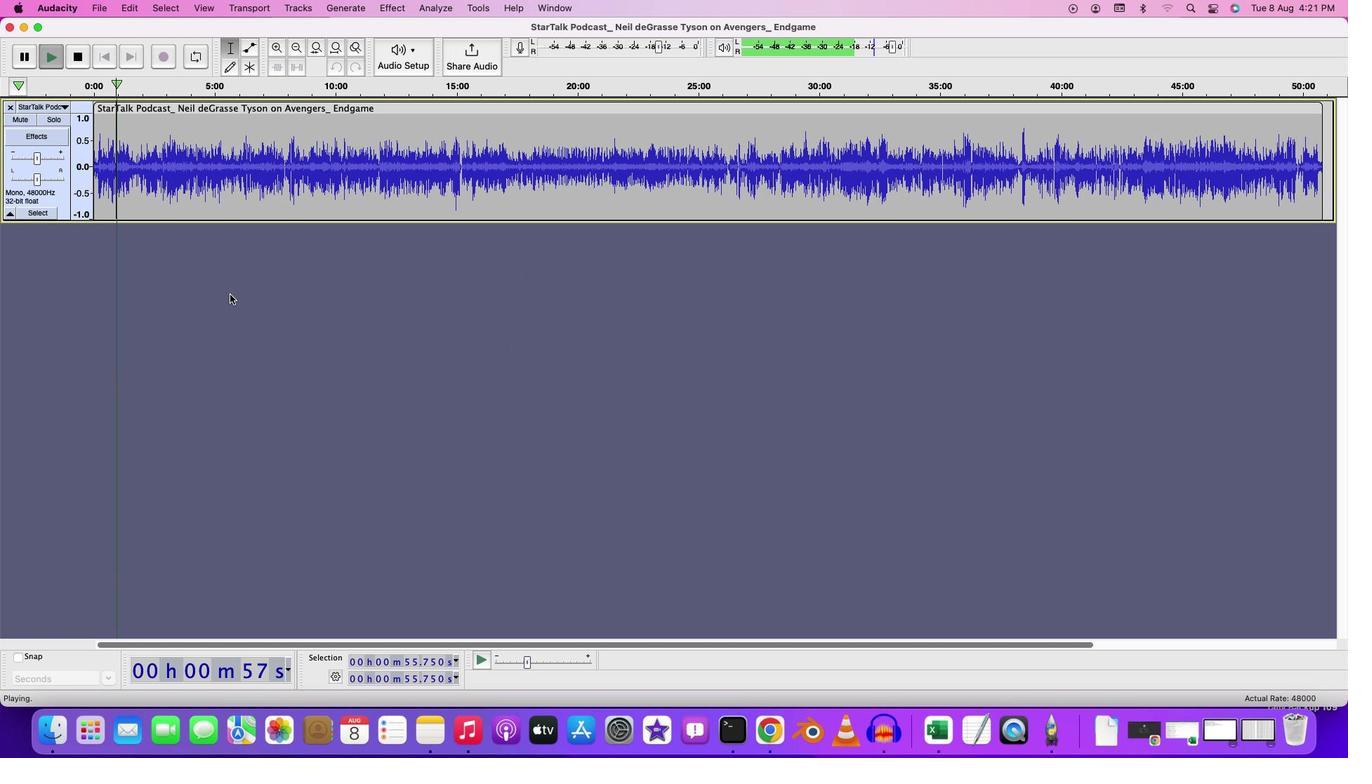 
Action: Key pressed Key.space
Screenshot: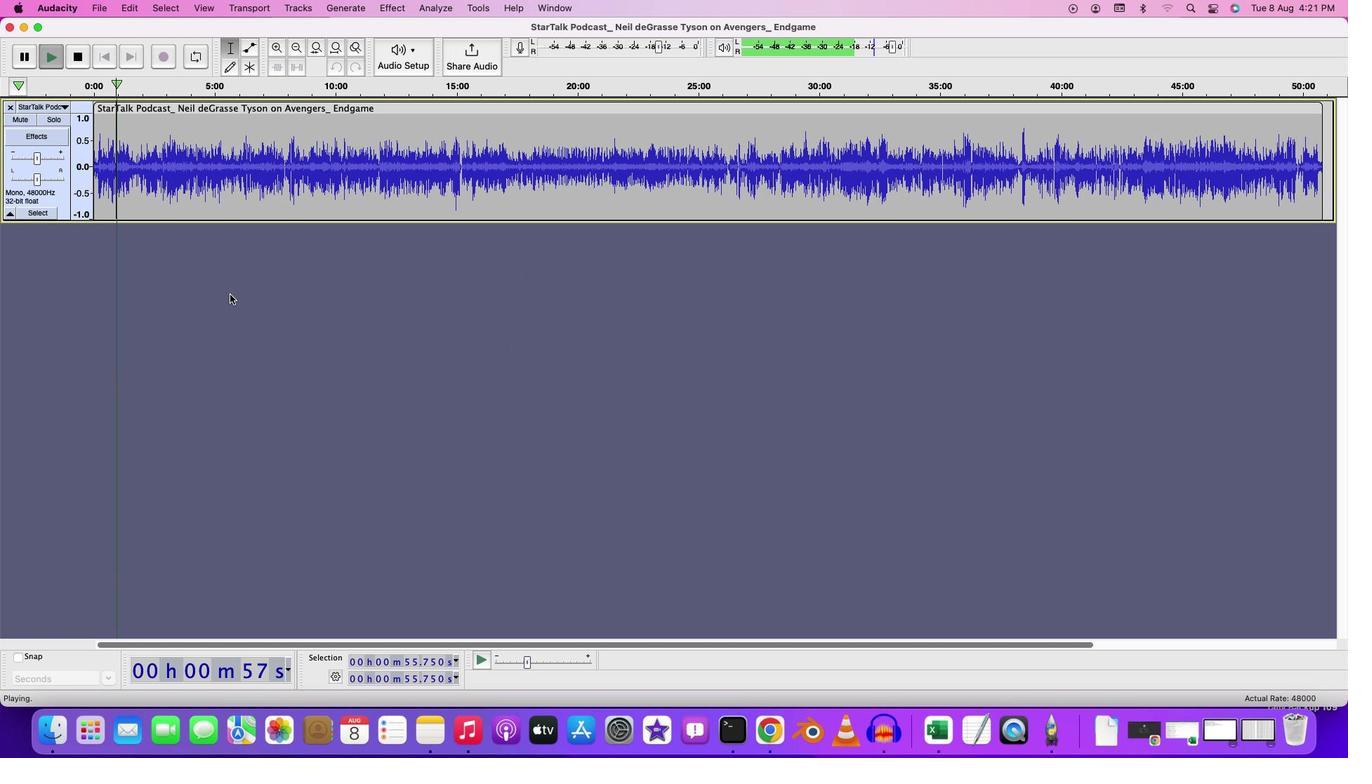 
Action: Mouse moved to (287, 296)
Screenshot: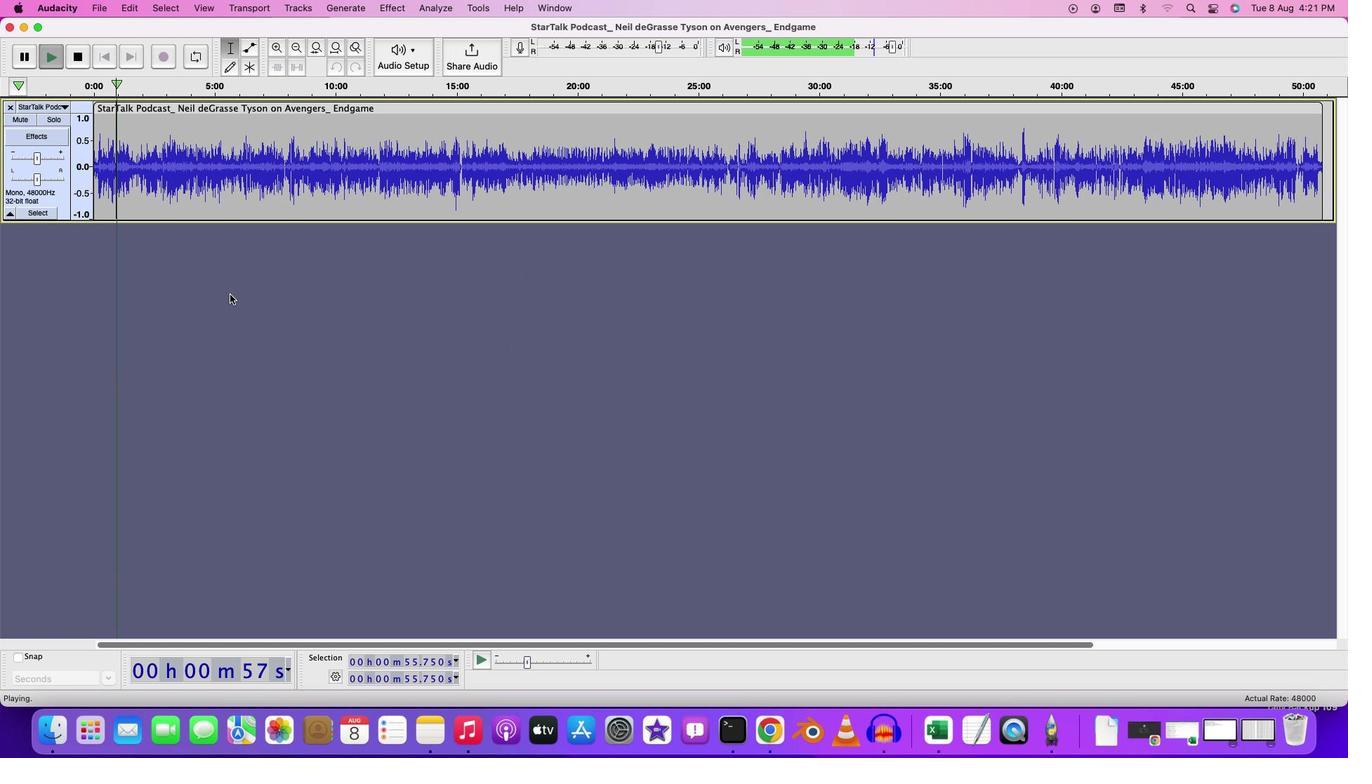
Action: Mouse pressed left at (287, 296)
Screenshot: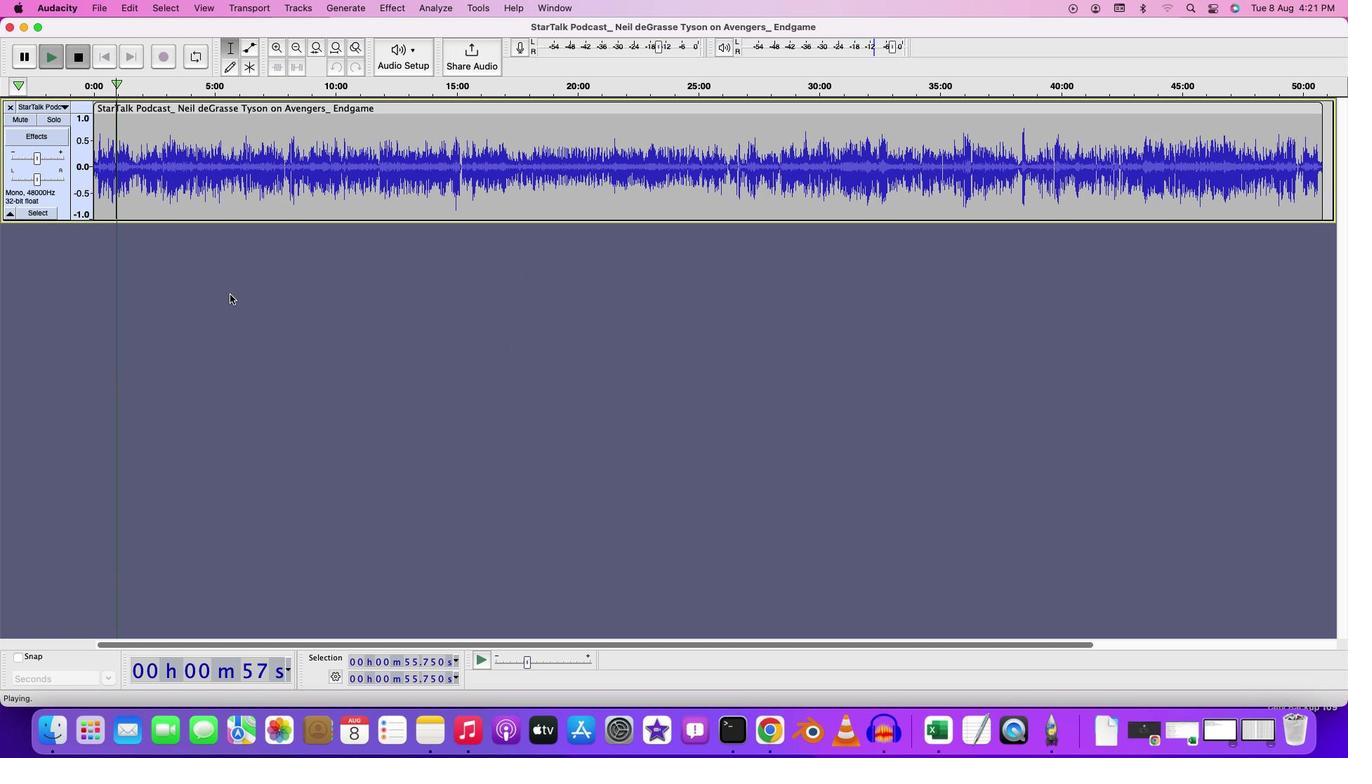 
Action: Mouse moved to (172, 44)
Screenshot: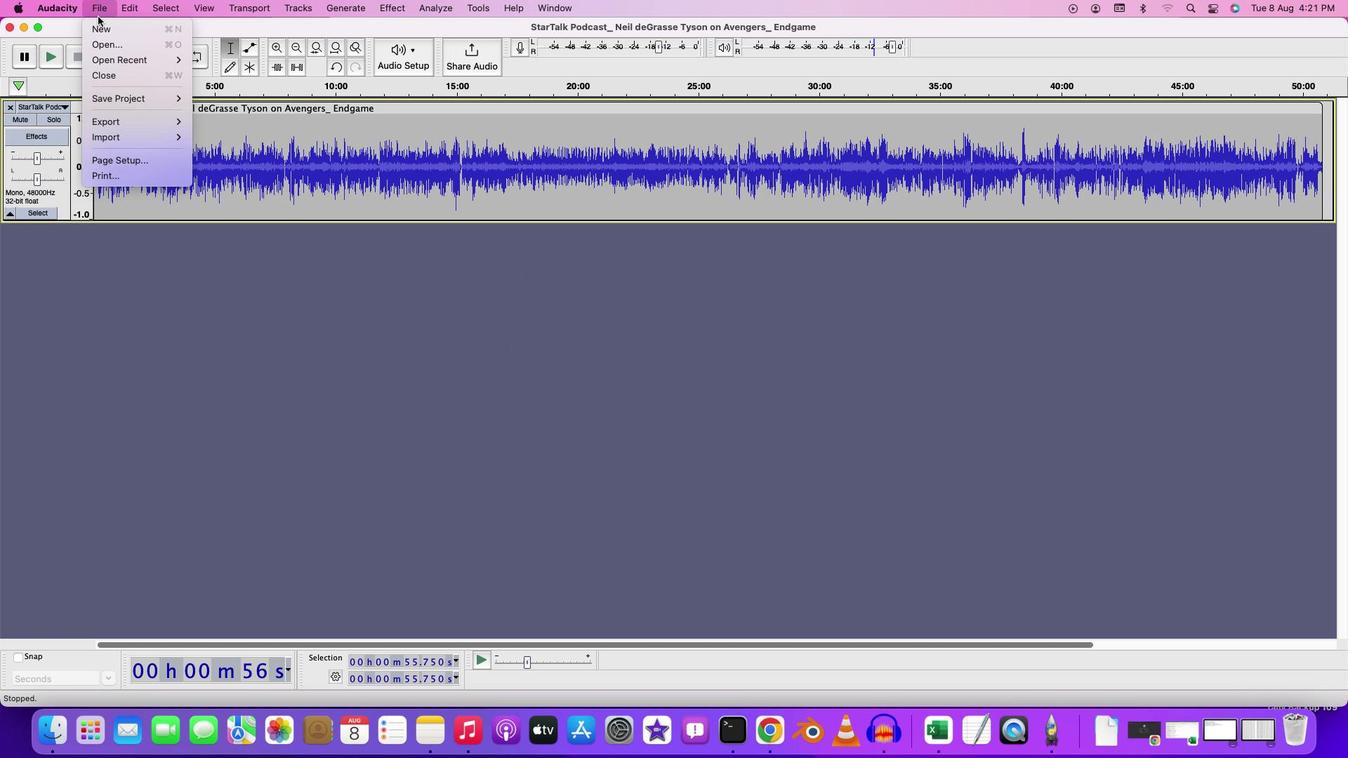 
Action: Mouse pressed left at (172, 44)
Screenshot: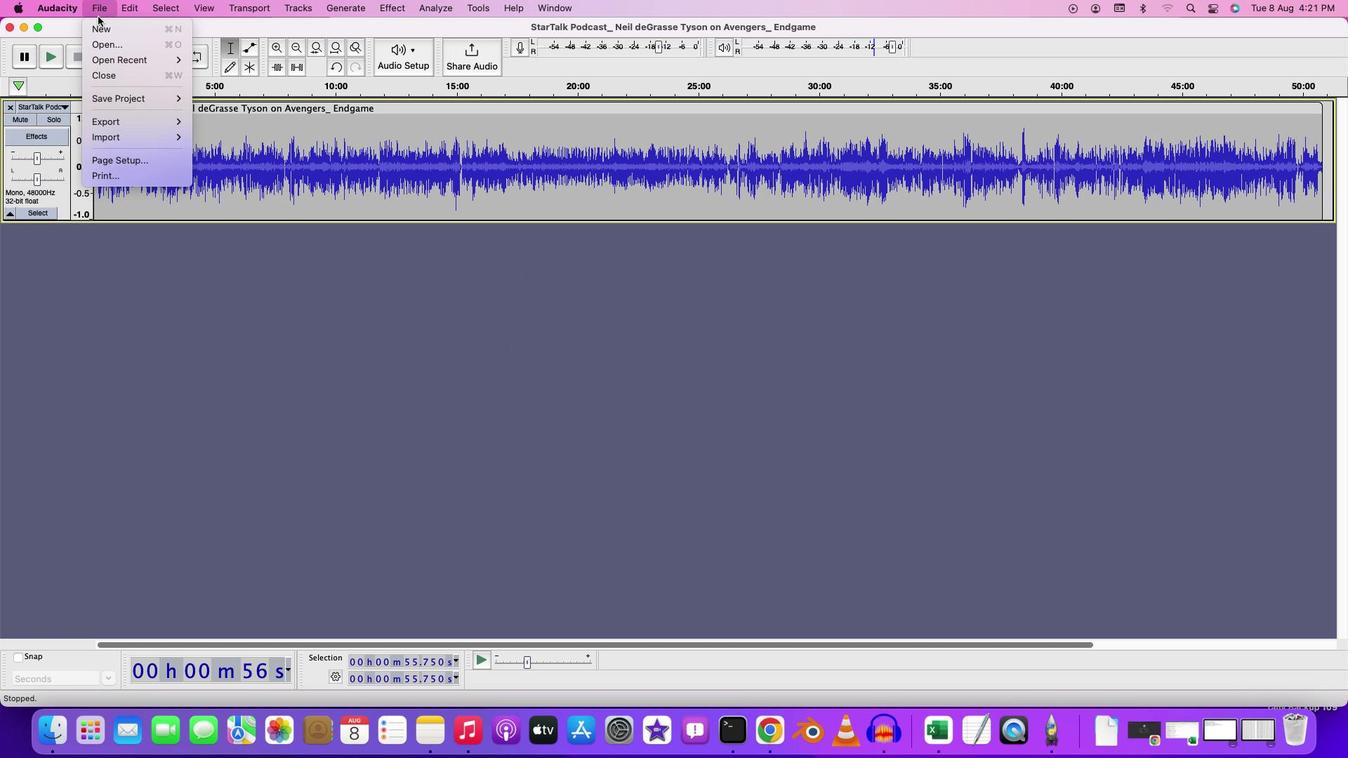 
Action: Mouse moved to (190, 66)
Screenshot: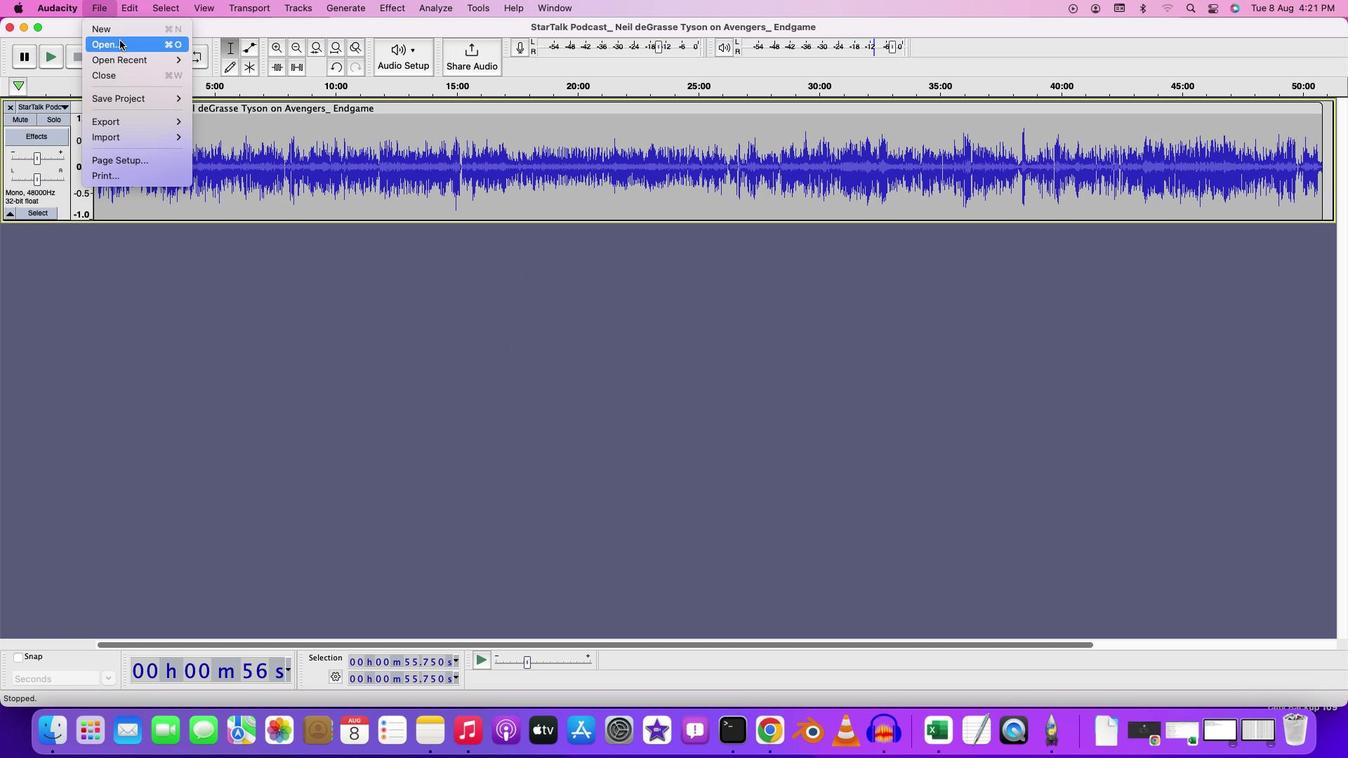 
Action: Mouse pressed left at (190, 66)
Screenshot: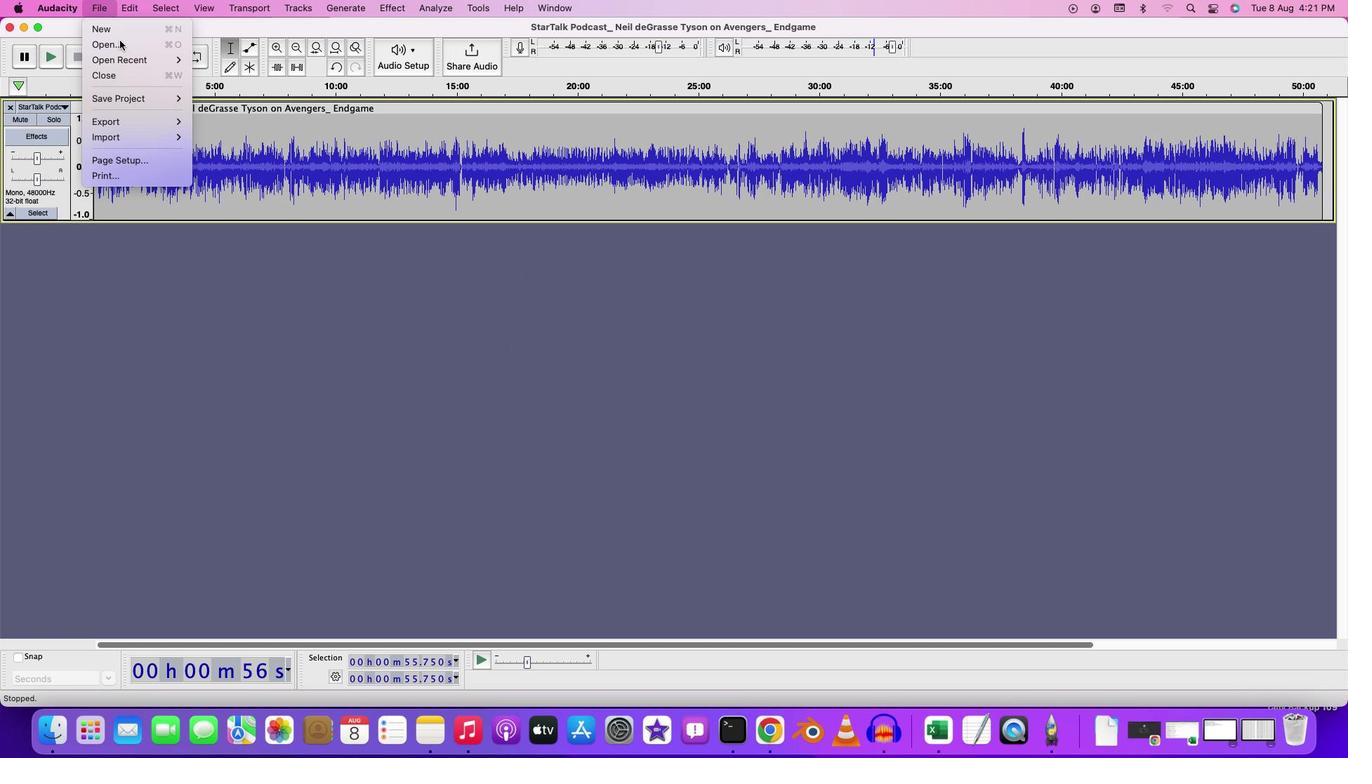 
Action: Mouse moved to (728, 141)
Screenshot: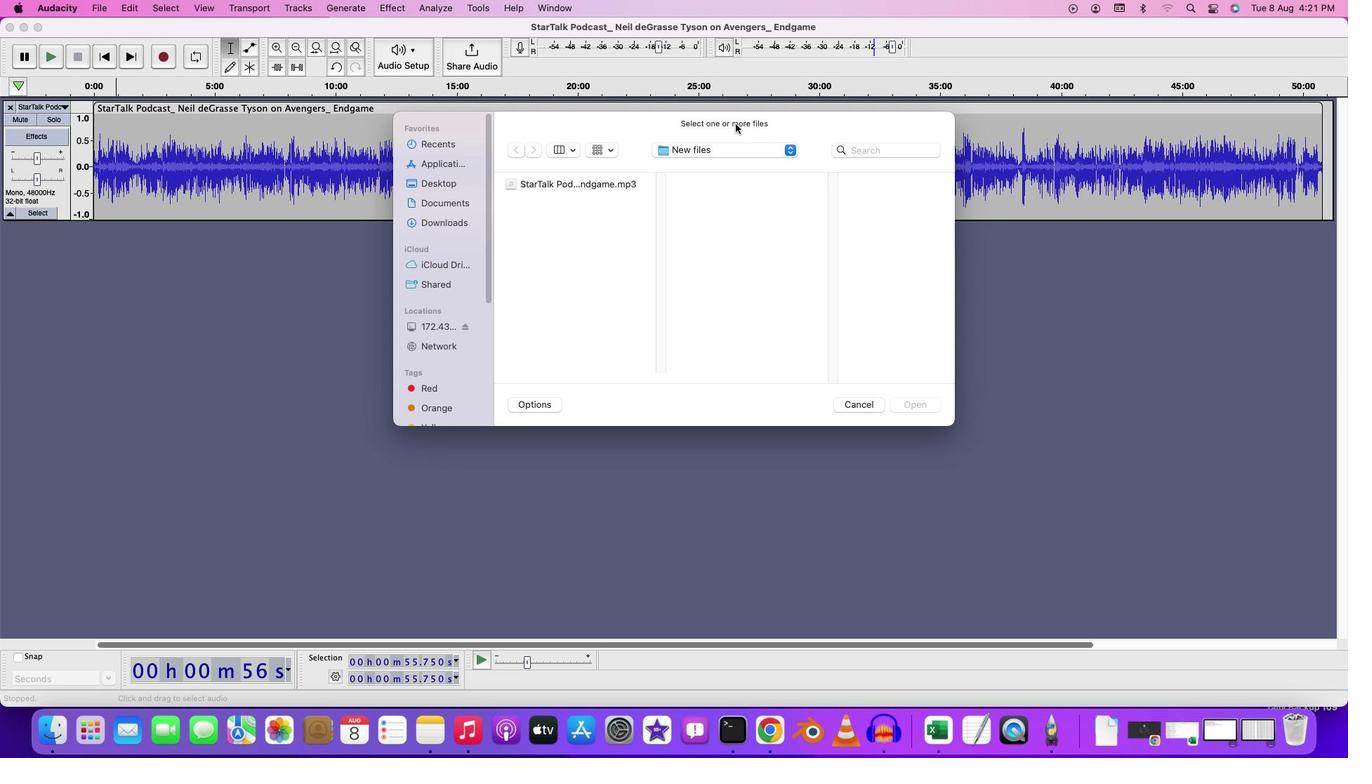 
Action: Mouse pressed left at (728, 141)
Screenshot: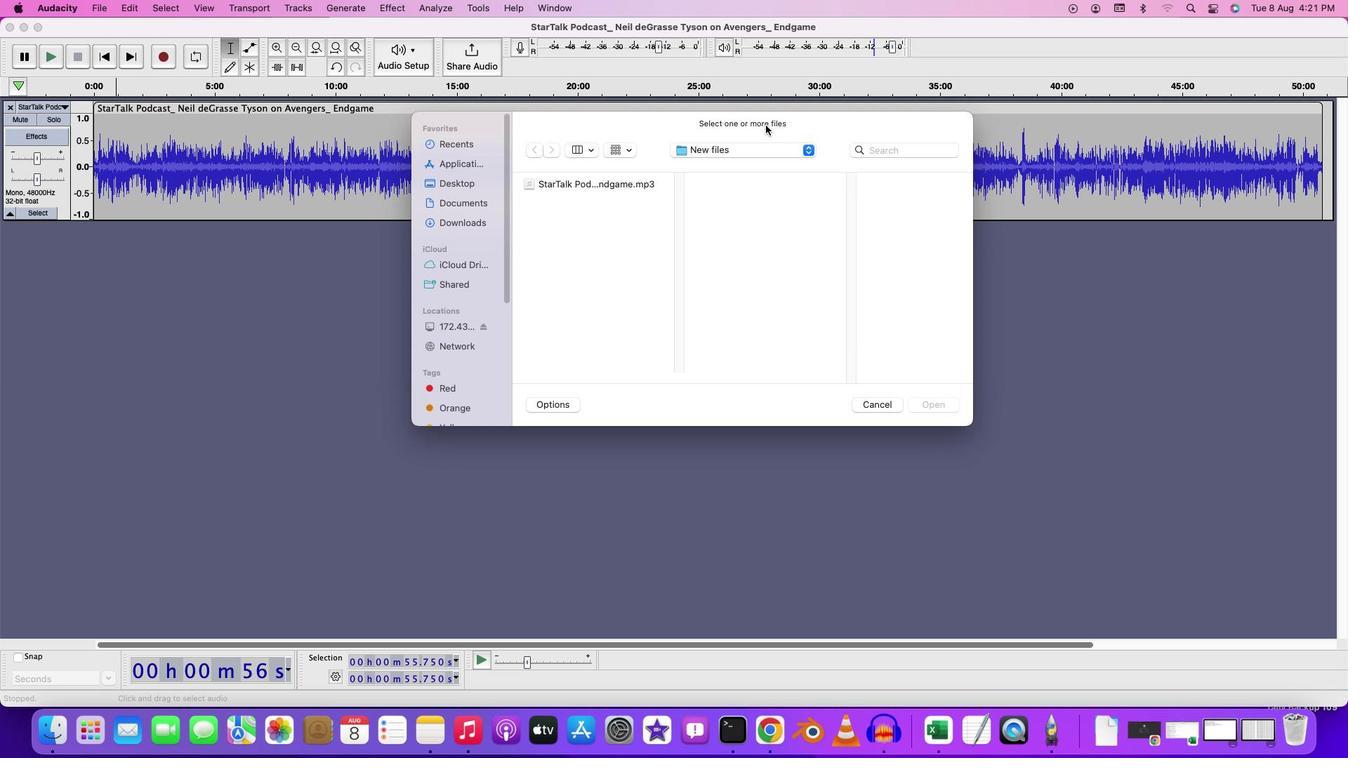 
Action: Mouse moved to (898, 336)
Screenshot: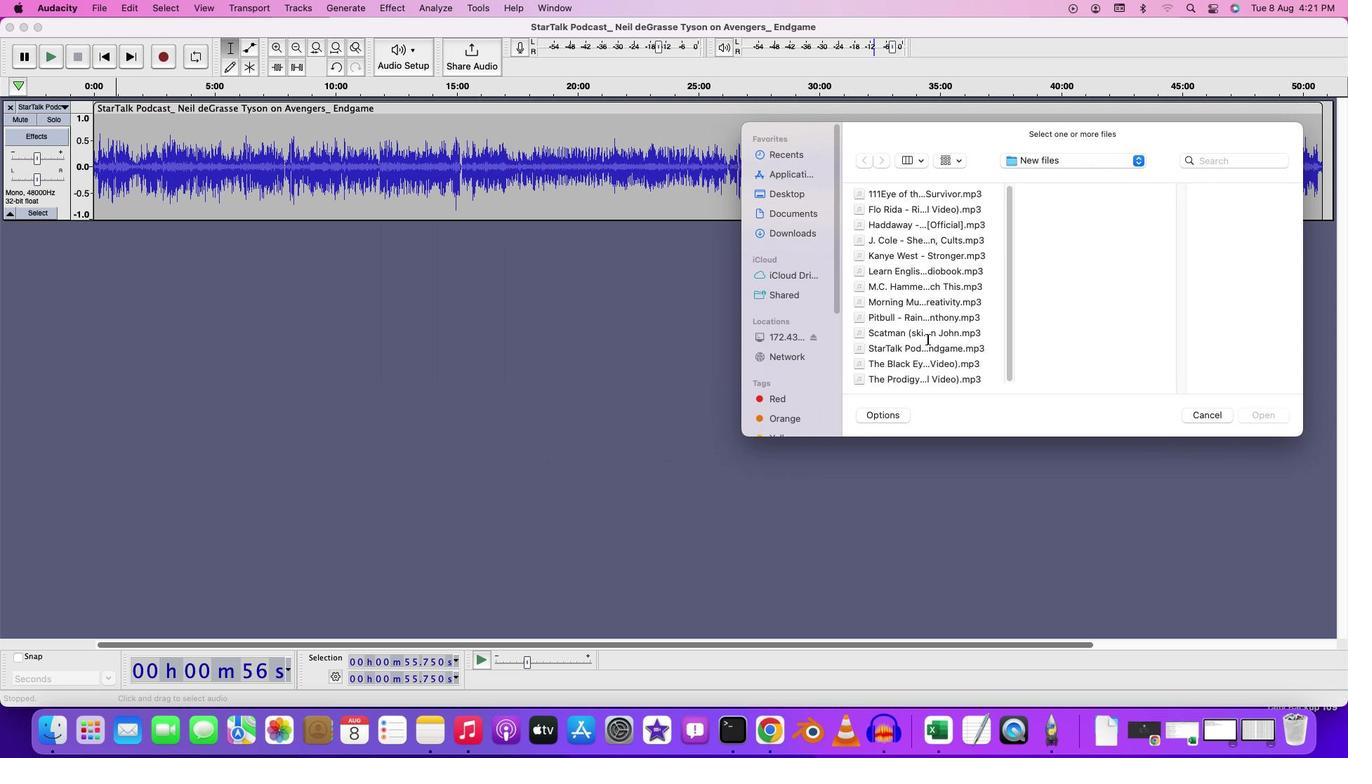 
Action: Mouse scrolled (898, 336) with delta (86, 29)
Screenshot: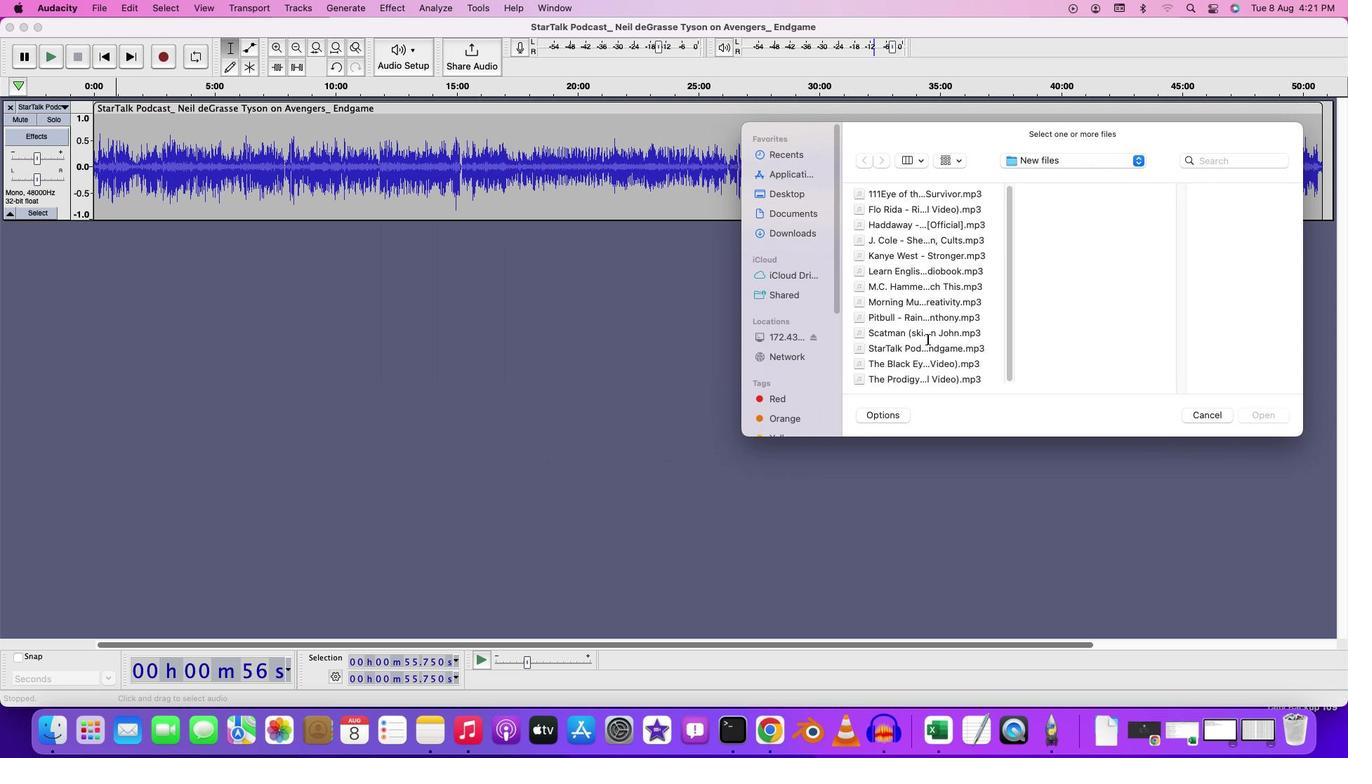 
Action: Mouse moved to (898, 336)
Screenshot: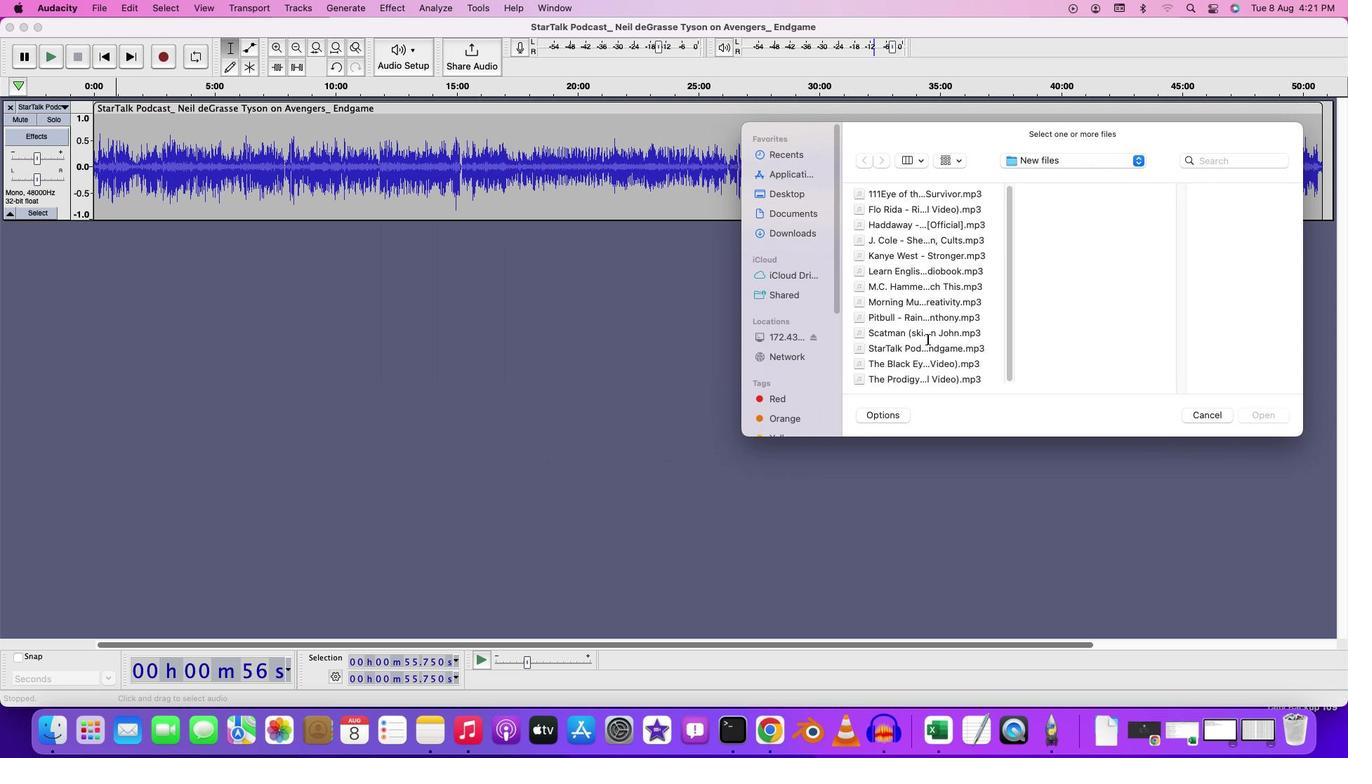 
Action: Mouse scrolled (898, 336) with delta (86, 29)
Screenshot: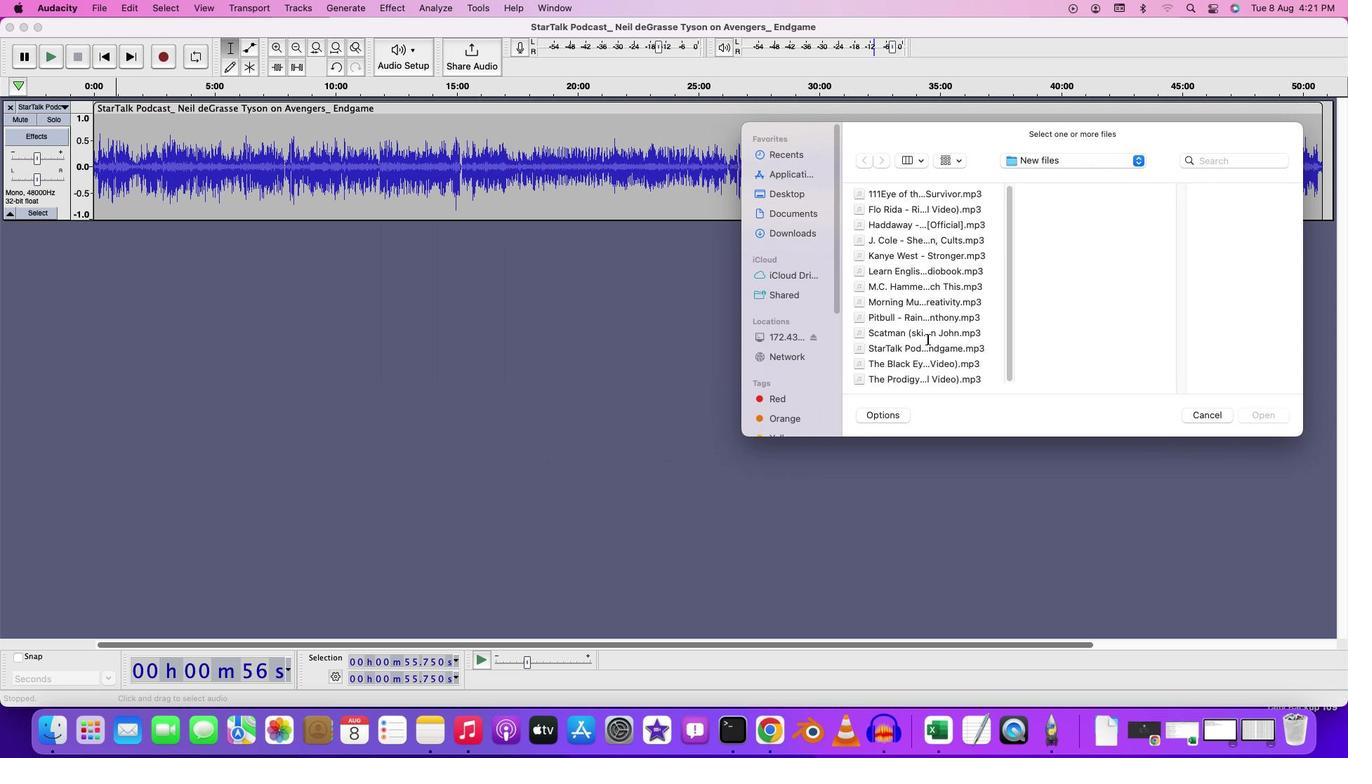 
Action: Mouse scrolled (898, 336) with delta (86, 29)
Screenshot: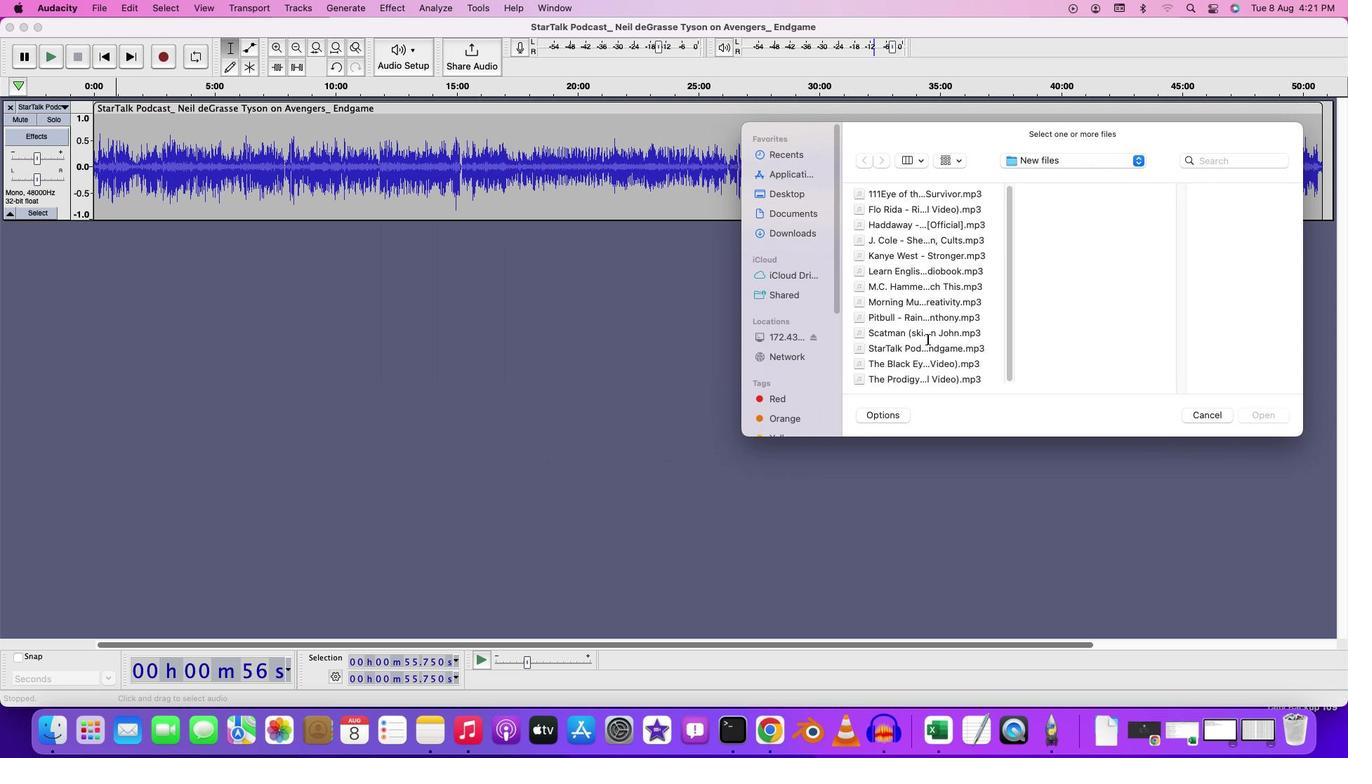 
Action: Mouse moved to (898, 304)
Screenshot: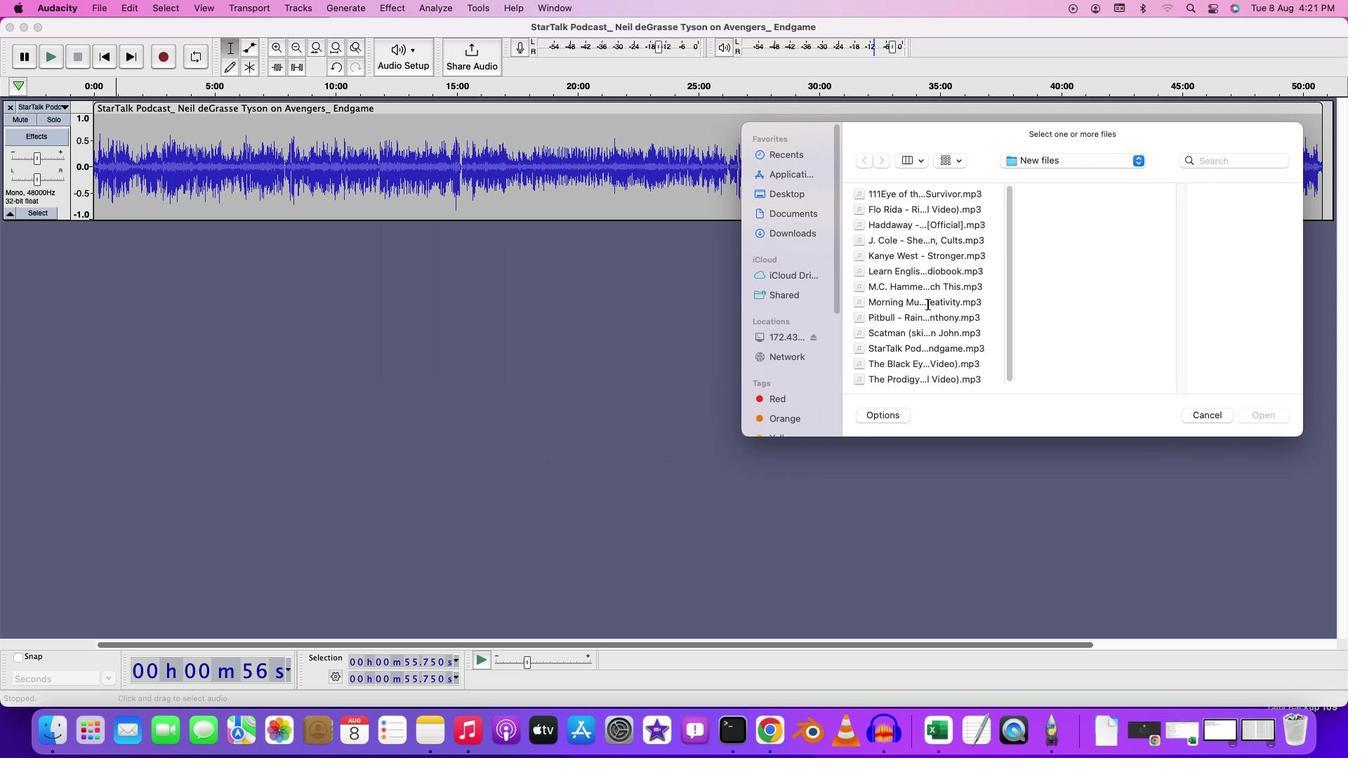 
Action: Mouse pressed left at (898, 304)
Screenshot: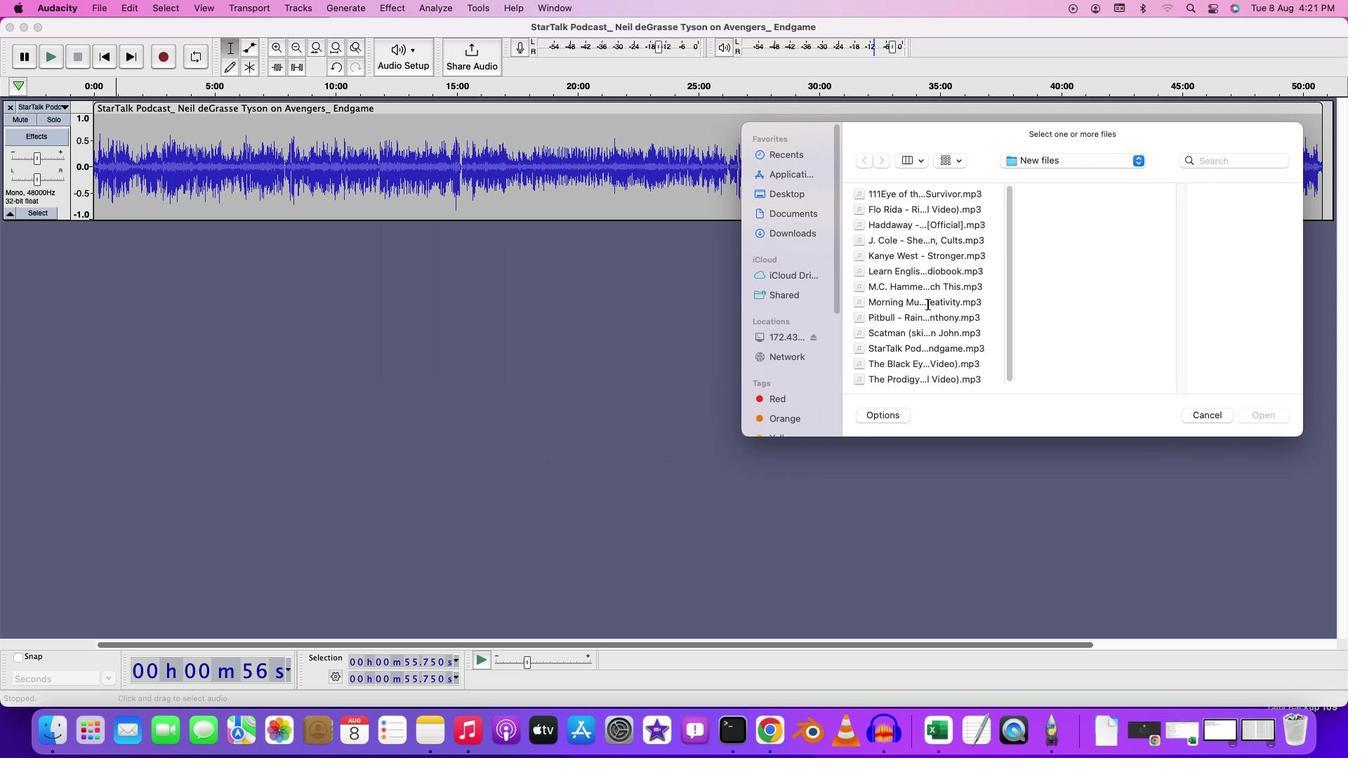 
Action: Mouse moved to (898, 304)
Screenshot: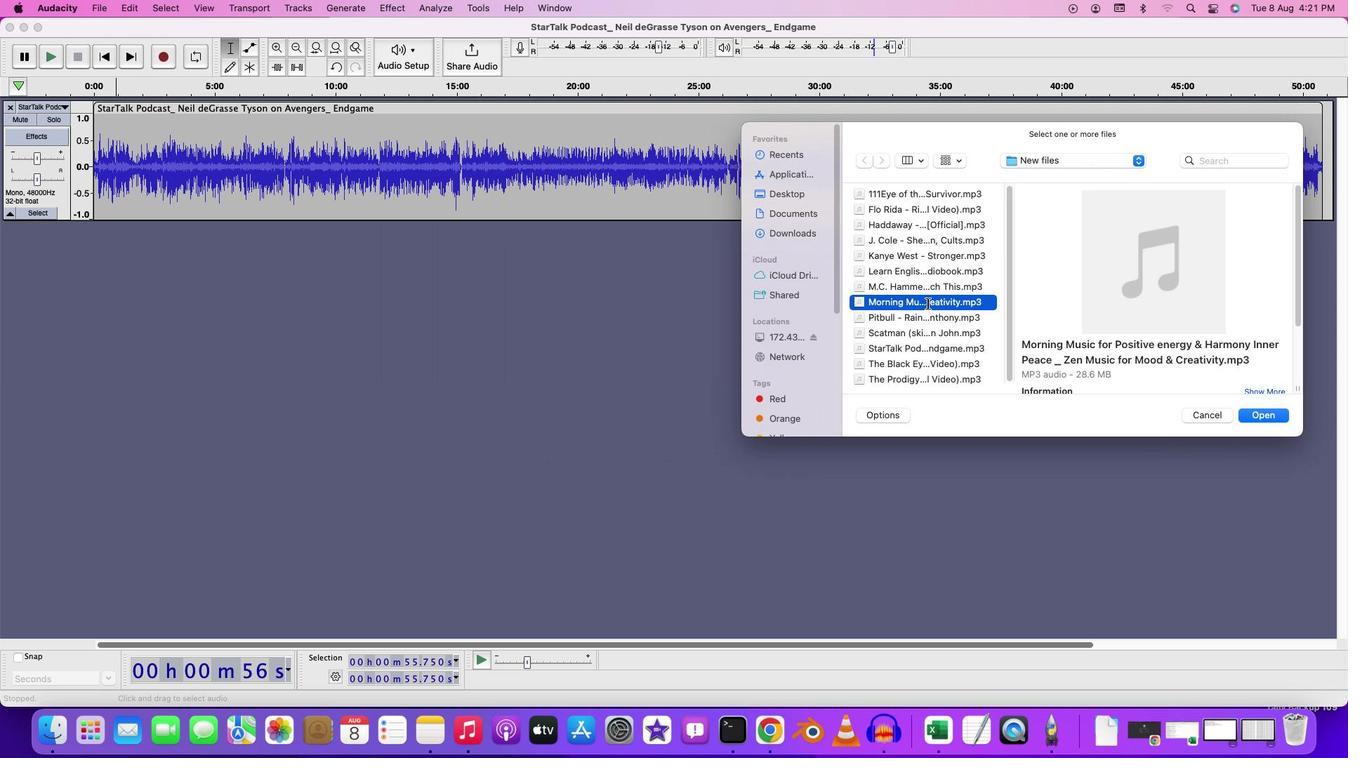 
Action: Mouse pressed left at (898, 304)
Screenshot: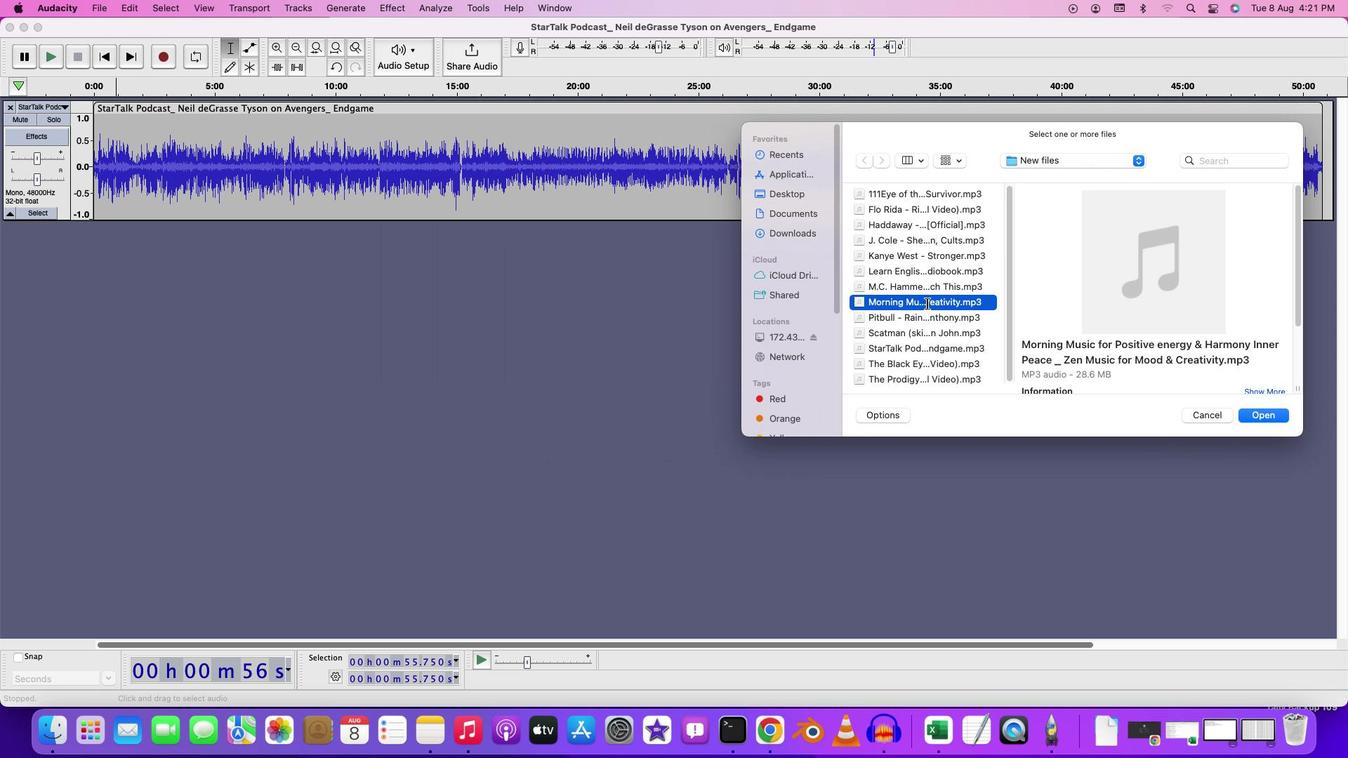 
Action: Mouse moved to (696, 312)
Screenshot: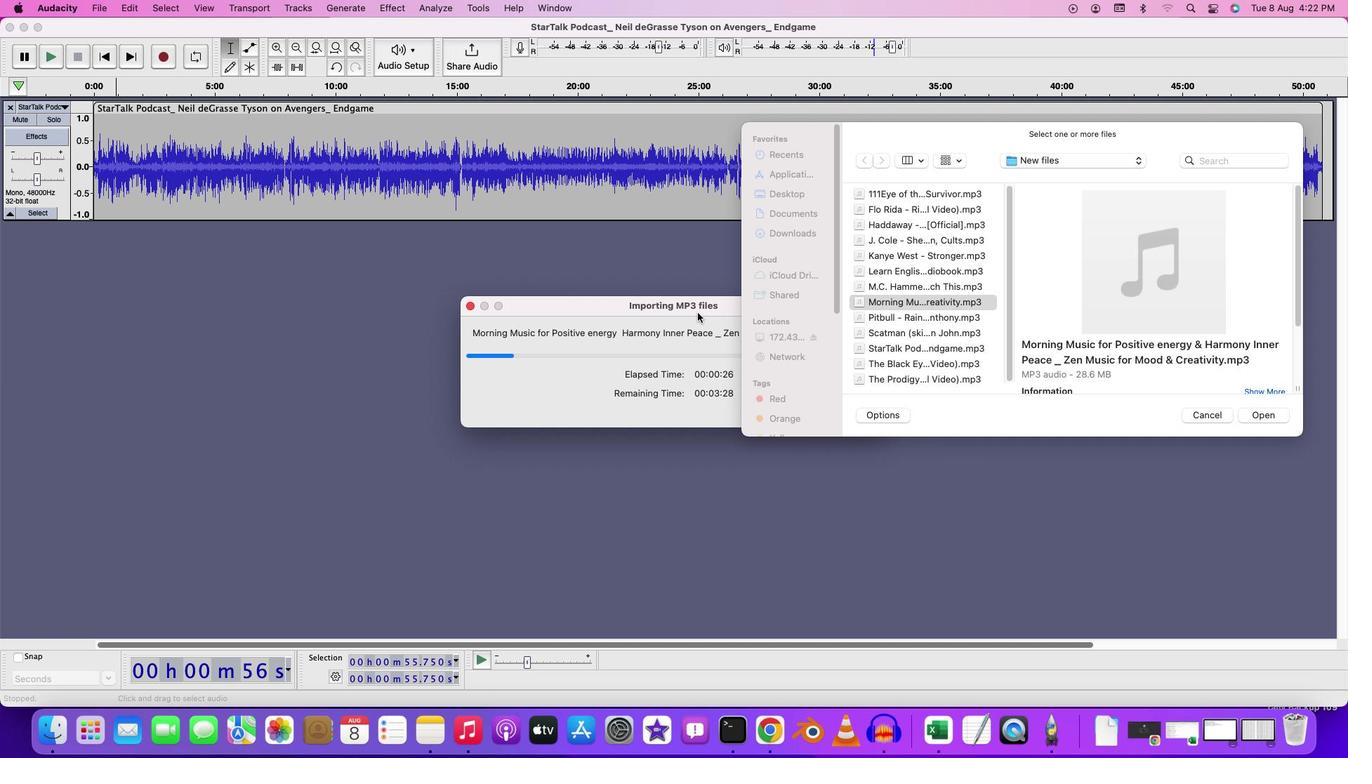 
Action: Mouse pressed left at (696, 312)
Screenshot: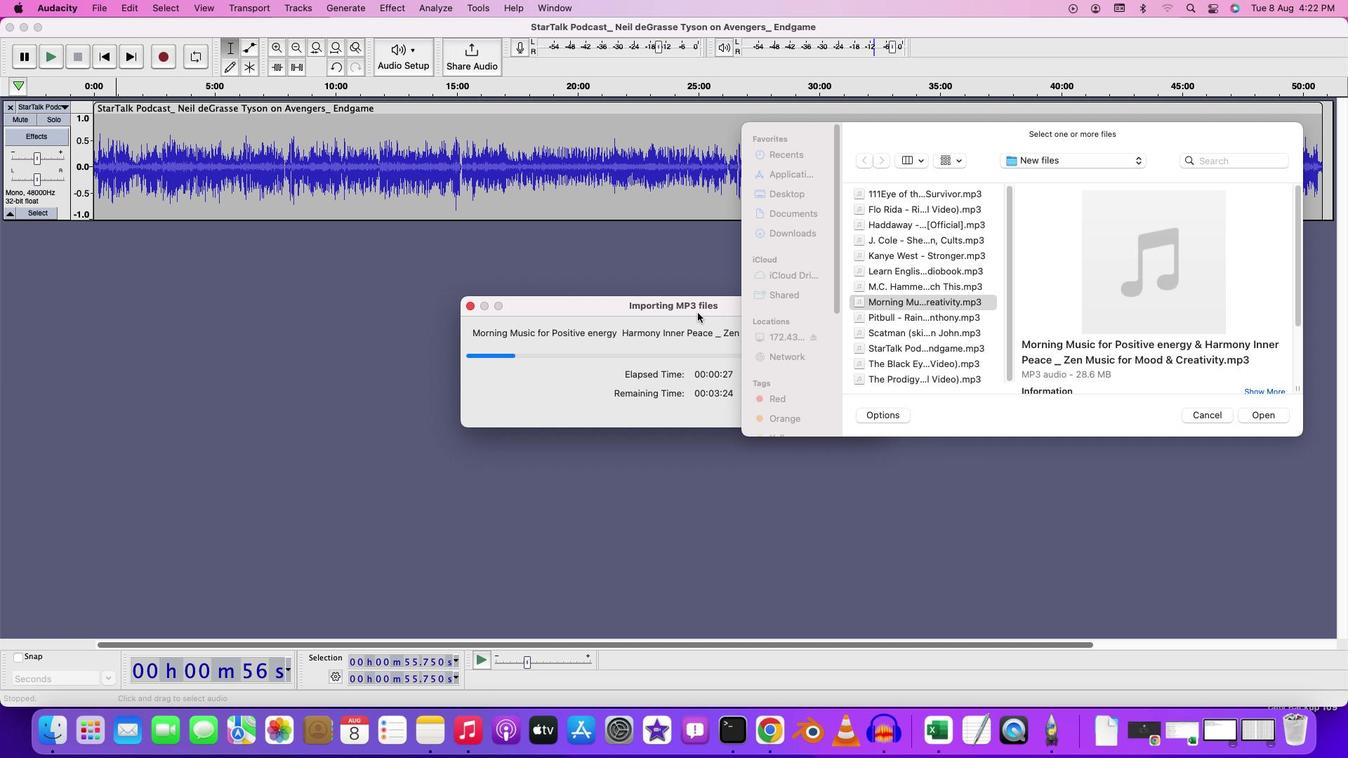
Action: Mouse pressed left at (696, 312)
Screenshot: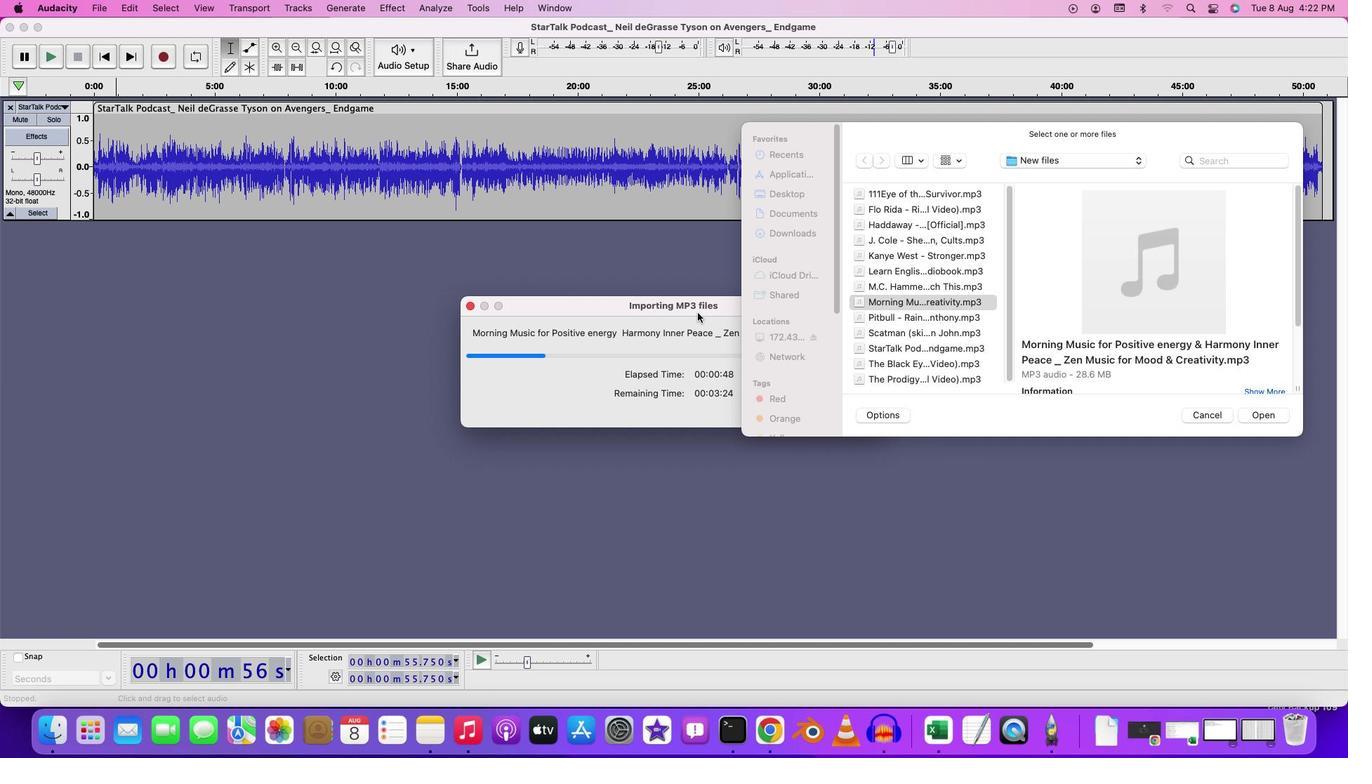 
Action: Mouse moved to (1135, 405)
Screenshot: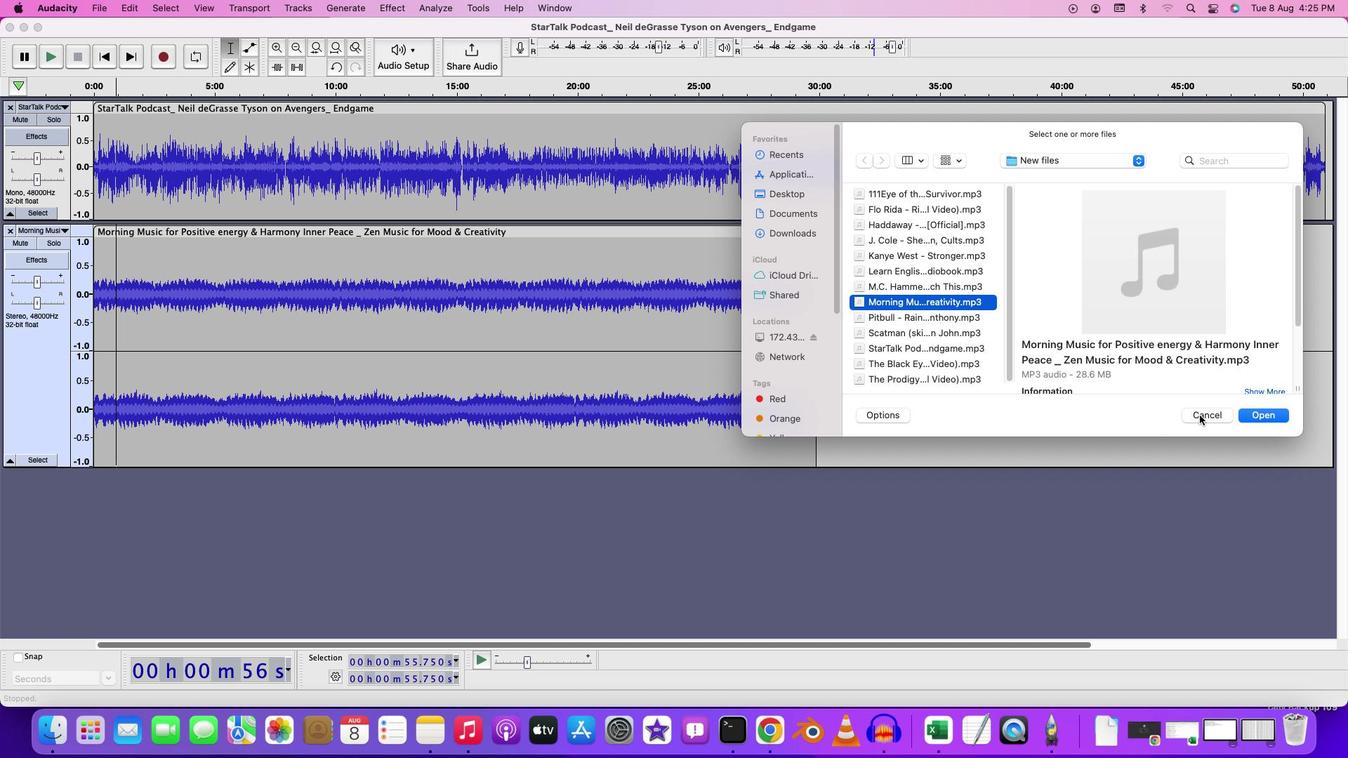 
Action: Mouse pressed left at (1135, 405)
Screenshot: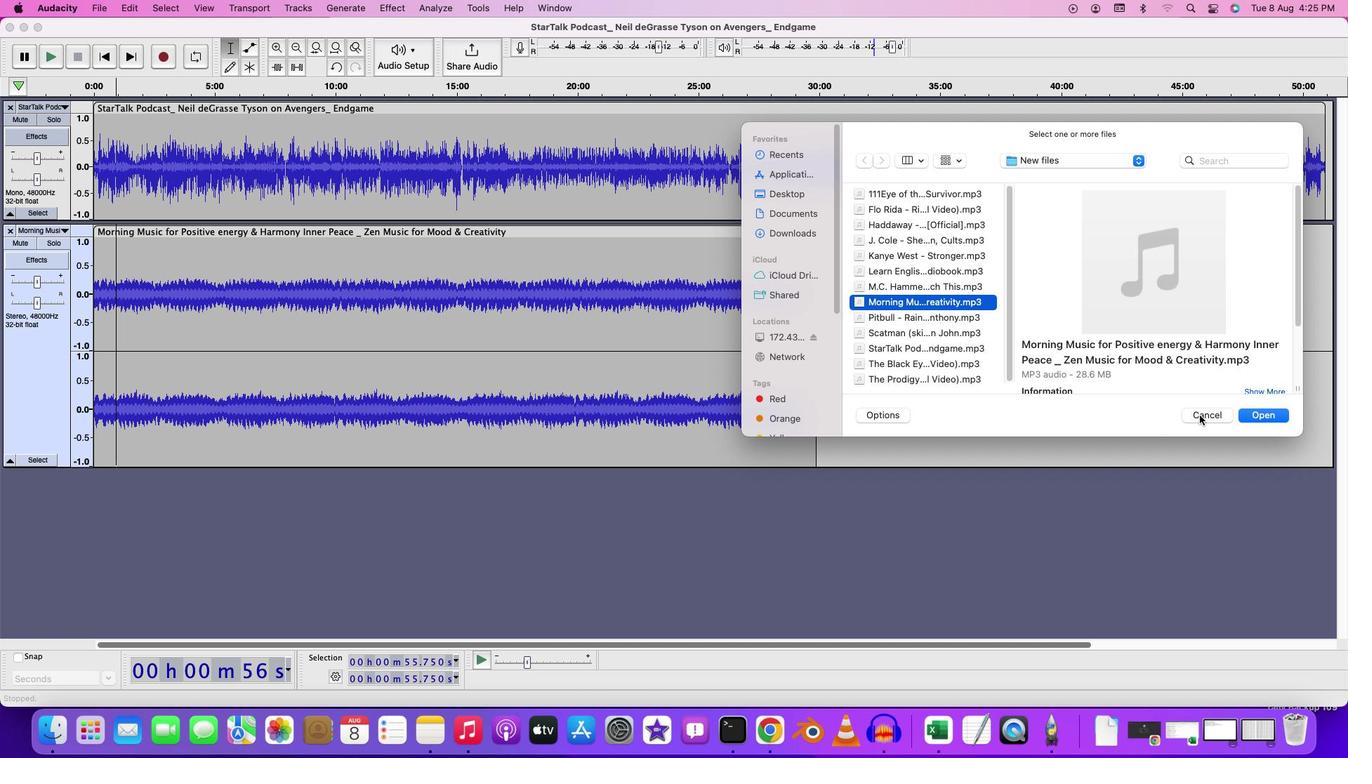 
Action: Mouse moved to (803, 181)
Screenshot: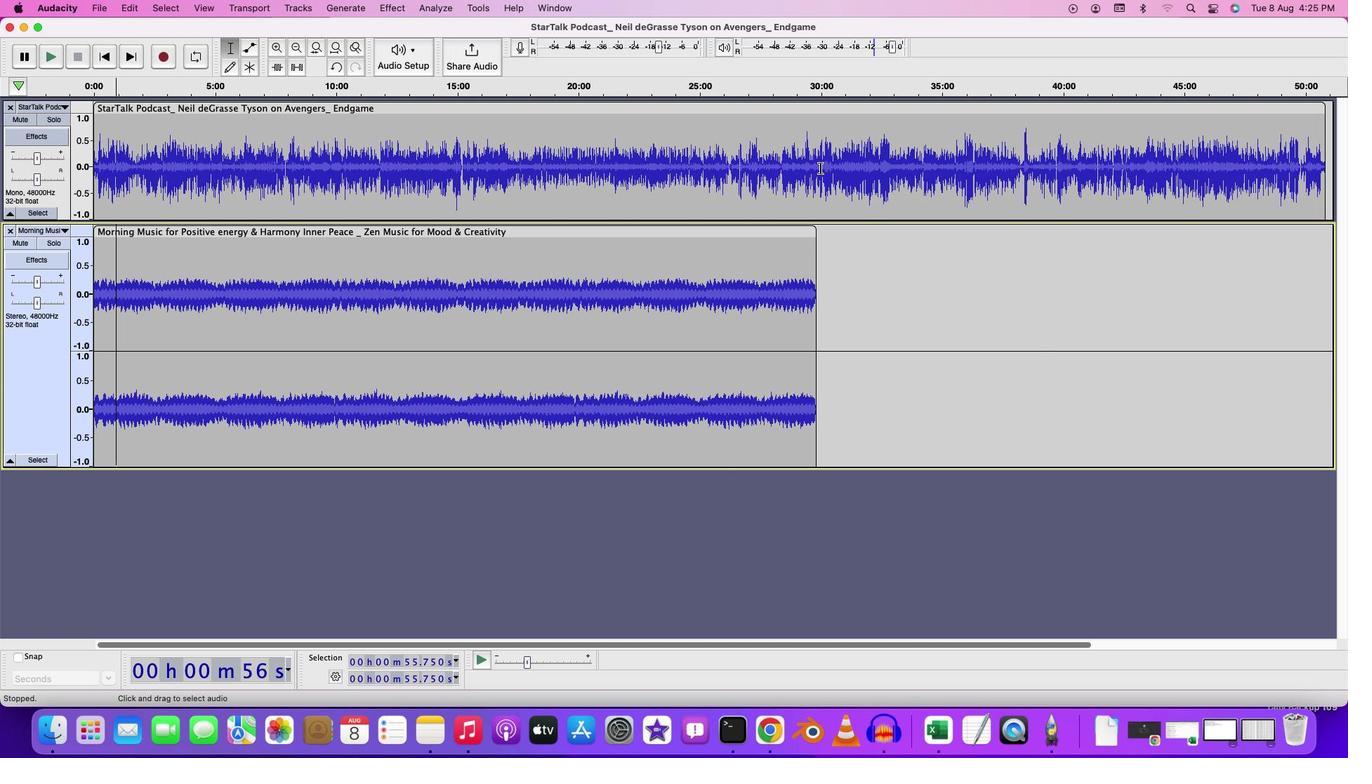 
Action: Mouse pressed left at (803, 181)
Screenshot: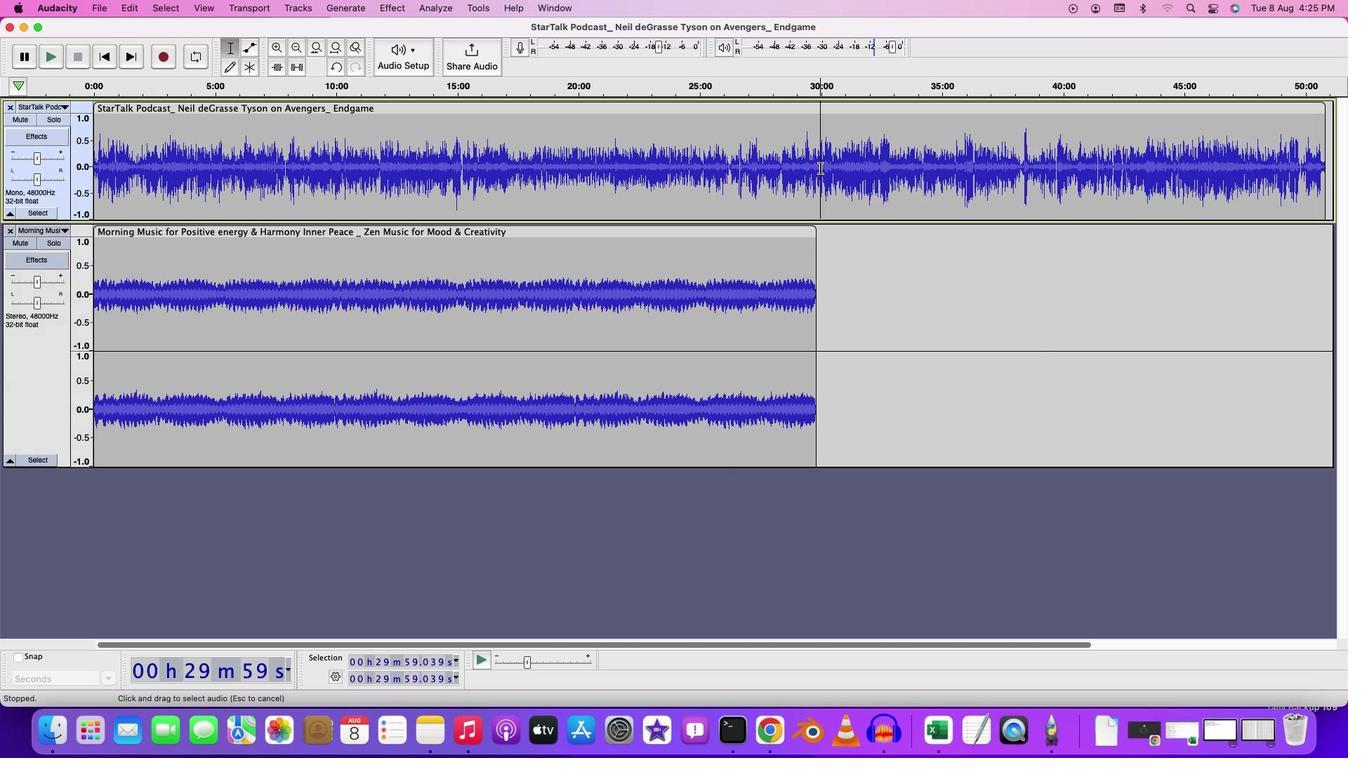 
Action: Mouse moved to (794, 165)
Screenshot: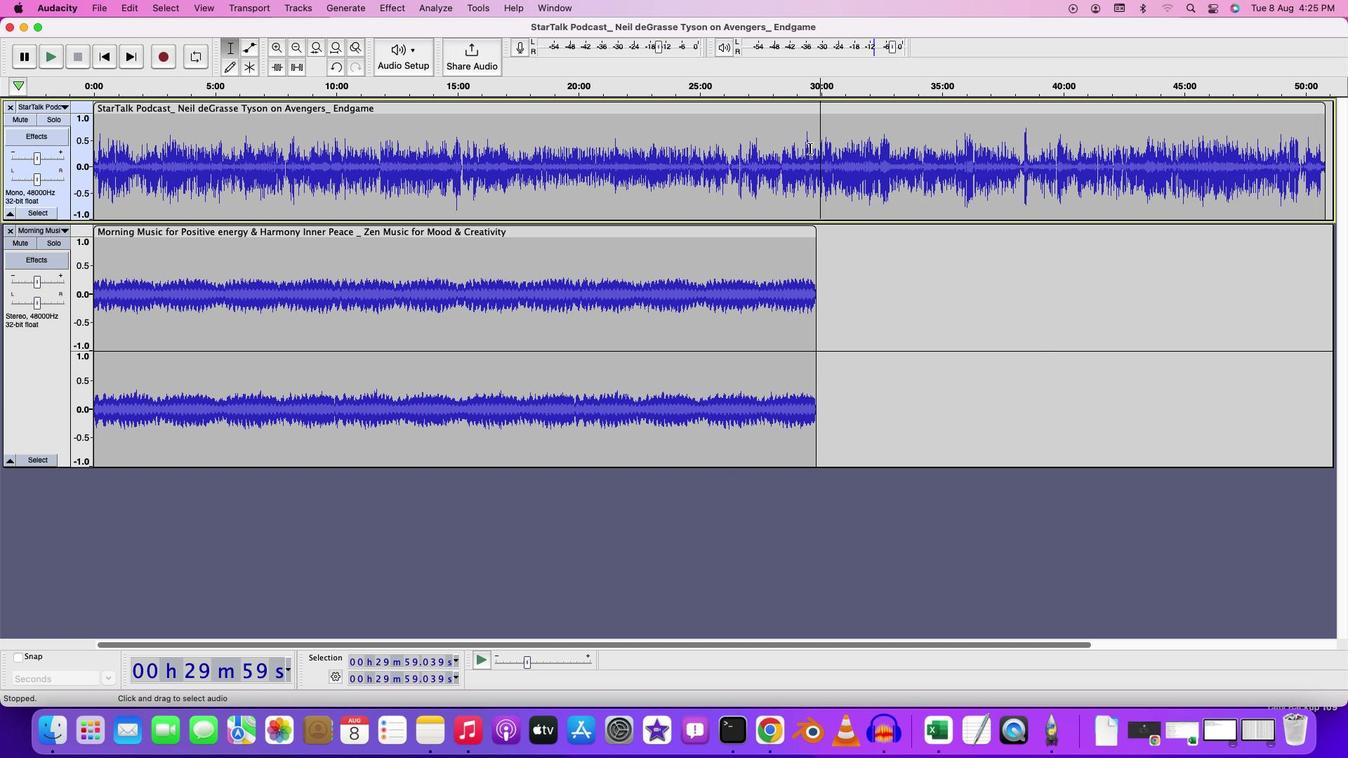 
Action: Mouse pressed left at (794, 165)
Screenshot: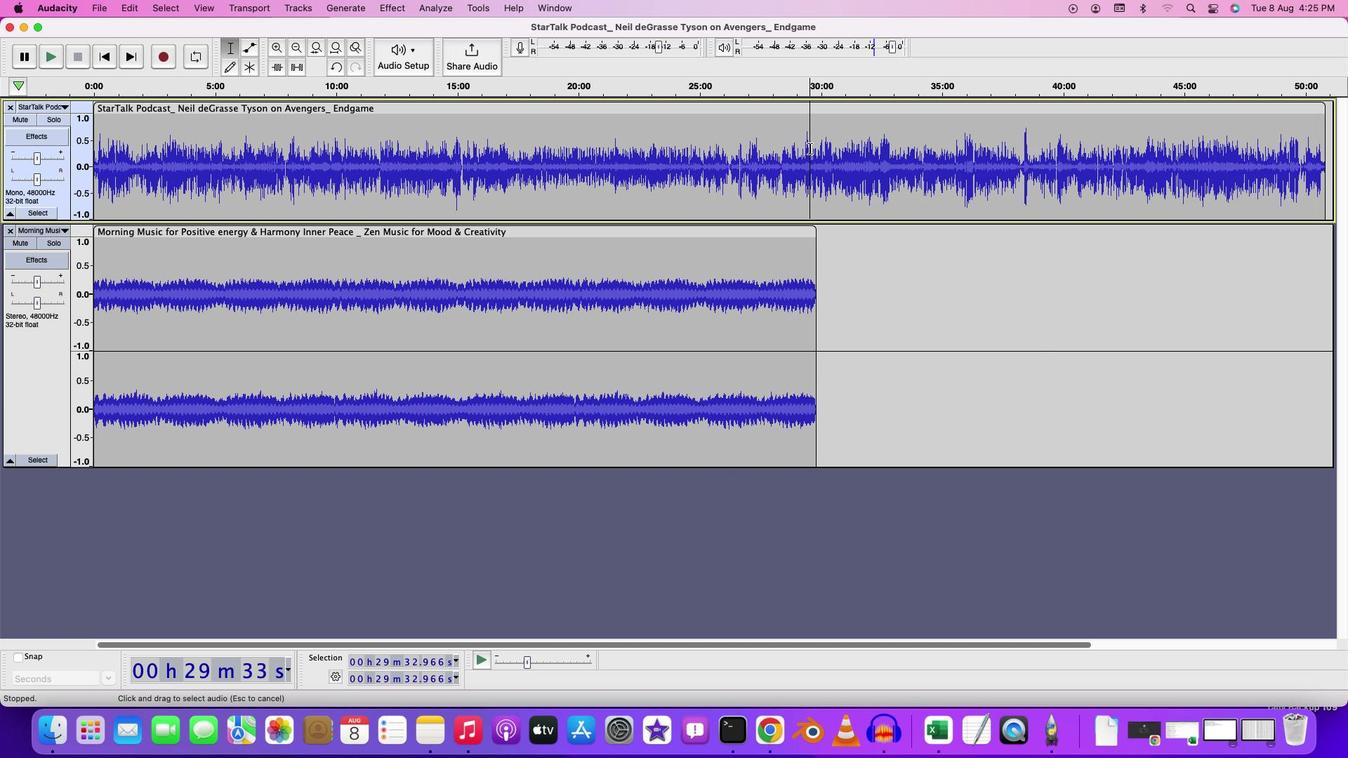
Action: Mouse moved to (799, 165)
Screenshot: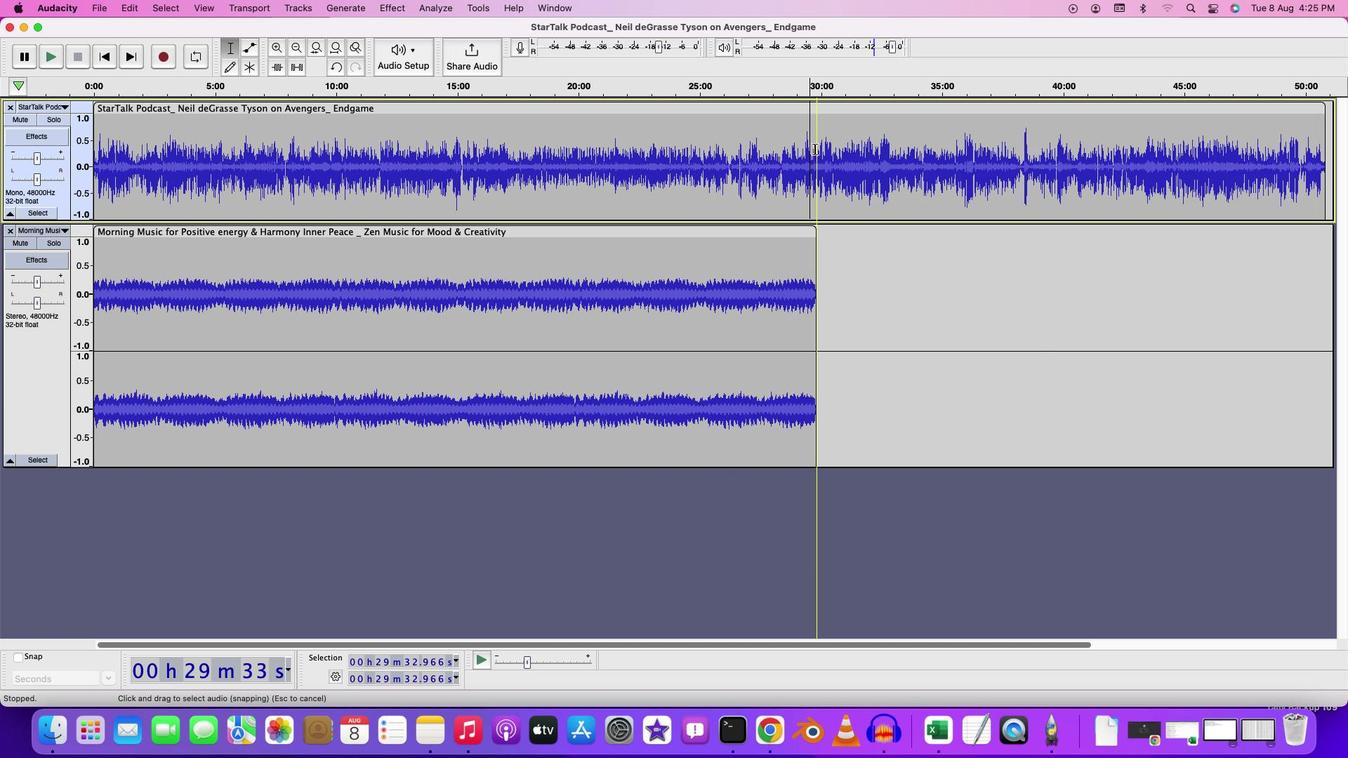 
Action: Mouse pressed left at (799, 165)
Screenshot: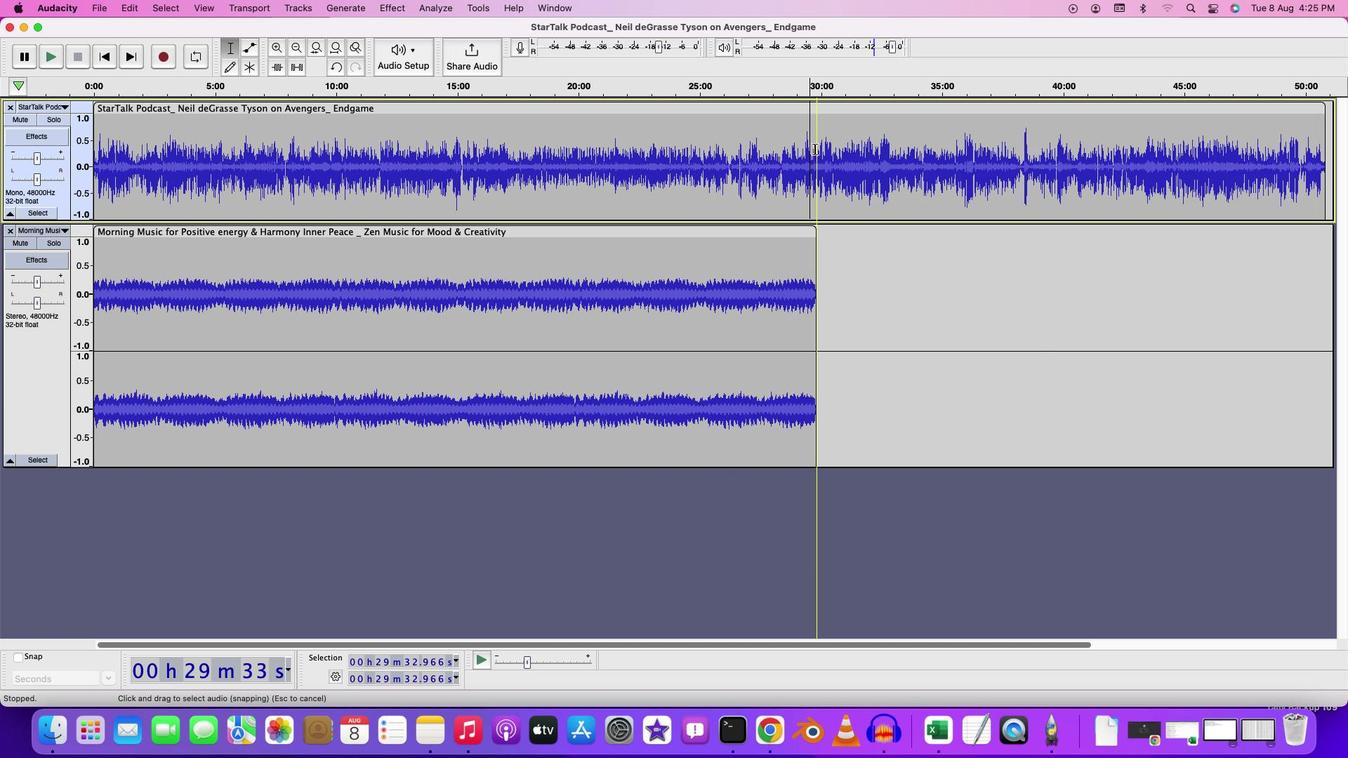 
Action: Mouse moved to (803, 179)
Screenshot: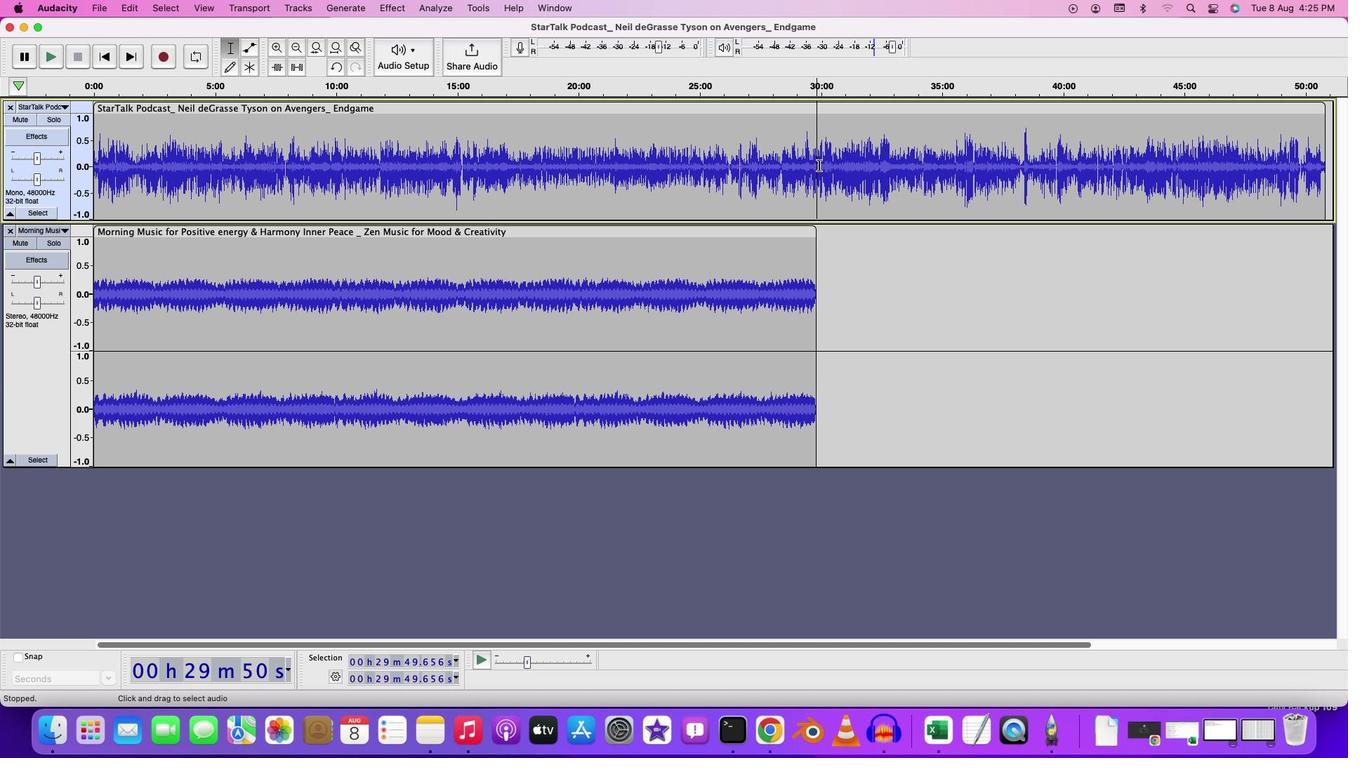 
Action: Mouse pressed left at (803, 179)
Screenshot: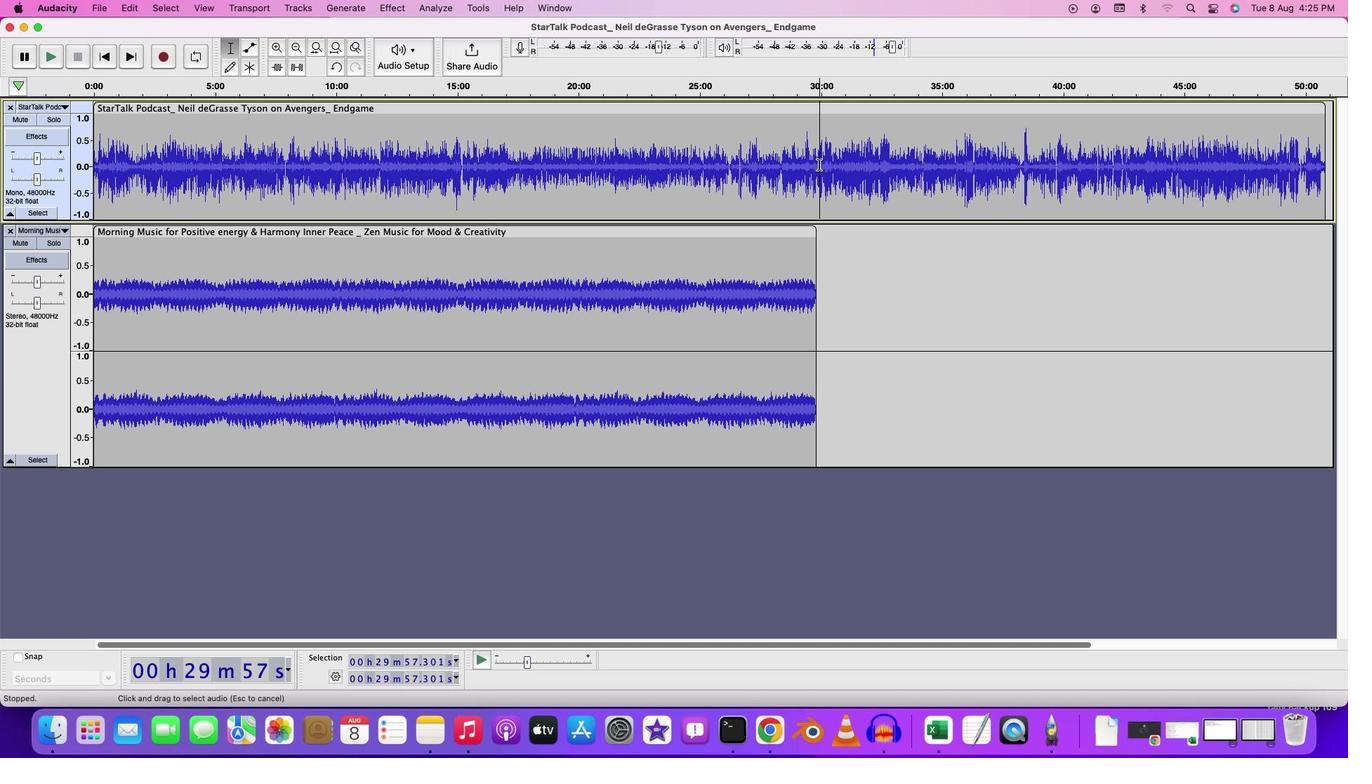 
Action: Mouse moved to (1244, 186)
Screenshot: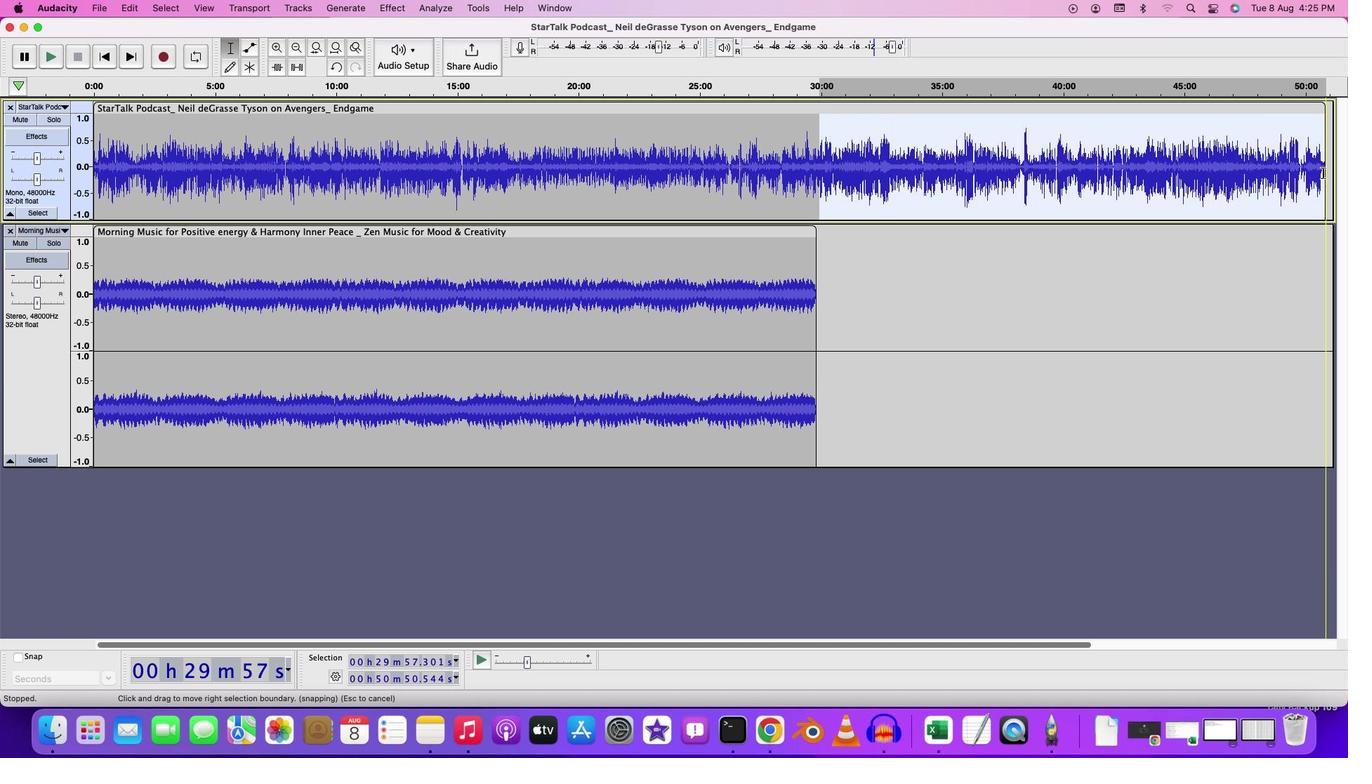 
Action: Key pressed Key.delete
Screenshot: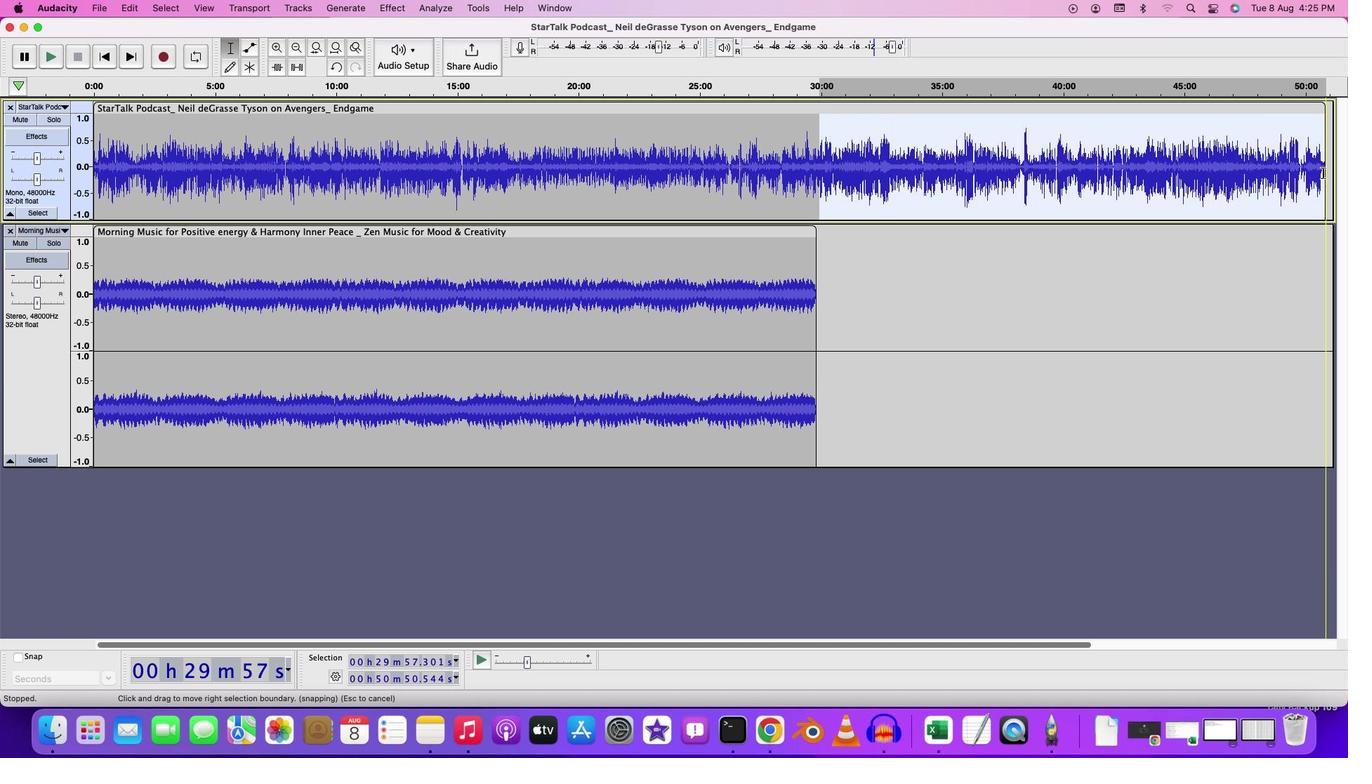 
Action: Mouse moved to (174, 174)
Screenshot: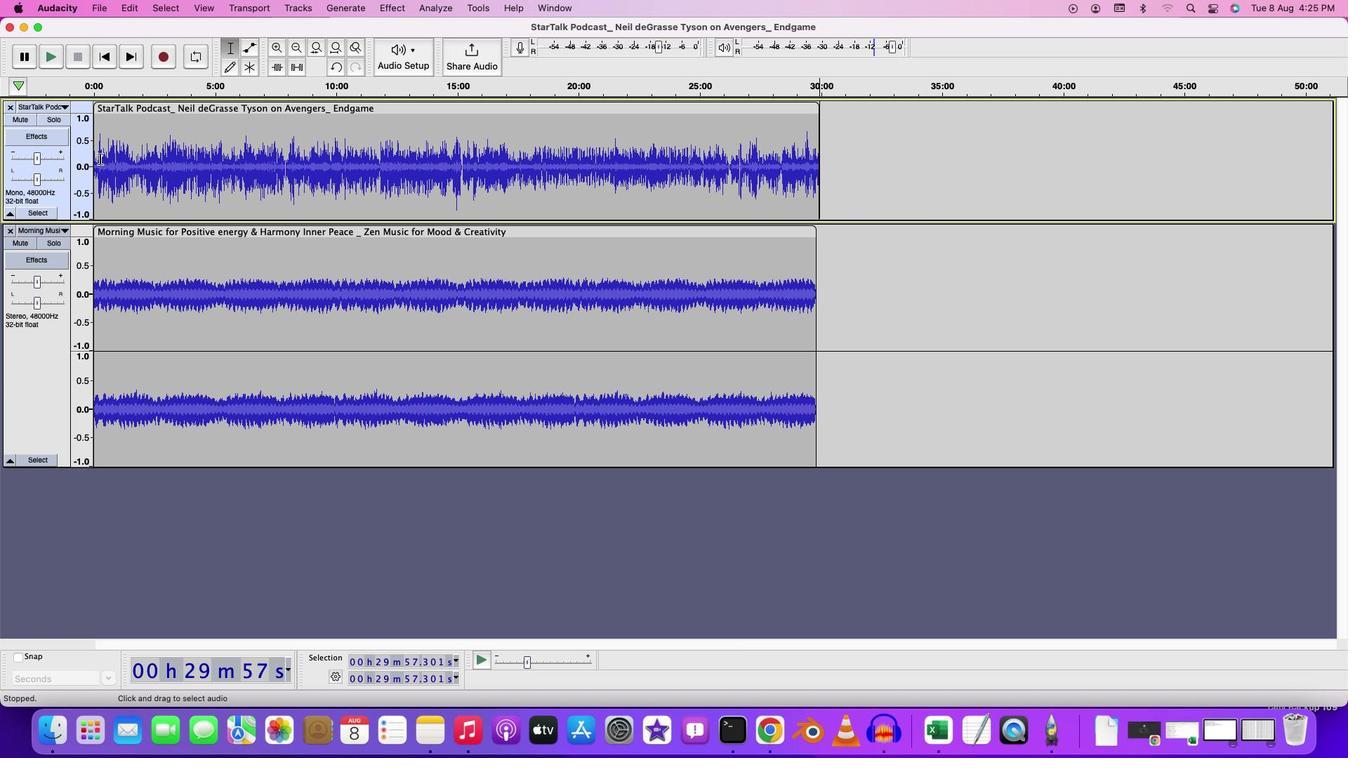 
Action: Mouse pressed left at (174, 174)
Screenshot: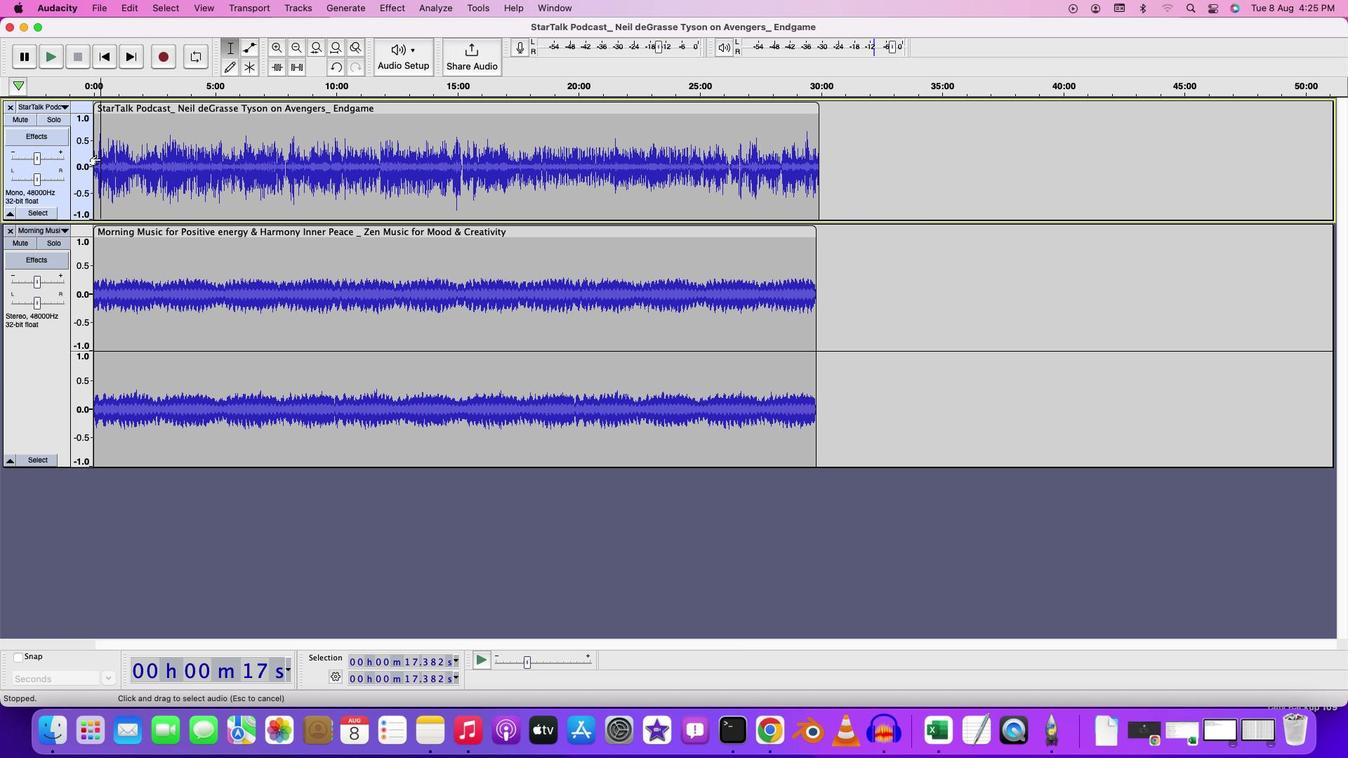 
Action: Key pressed Key.space
Screenshot: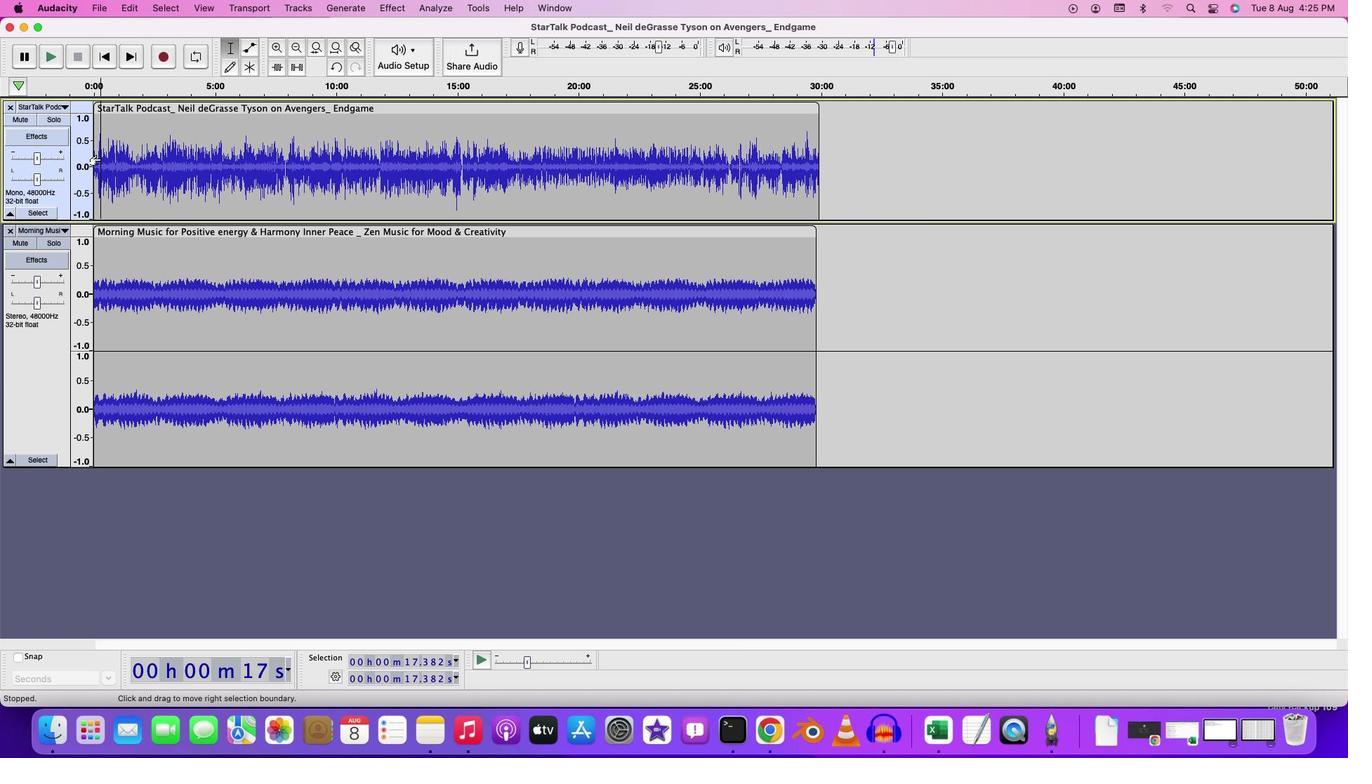 
Action: Mouse moved to (302, 454)
Screenshot: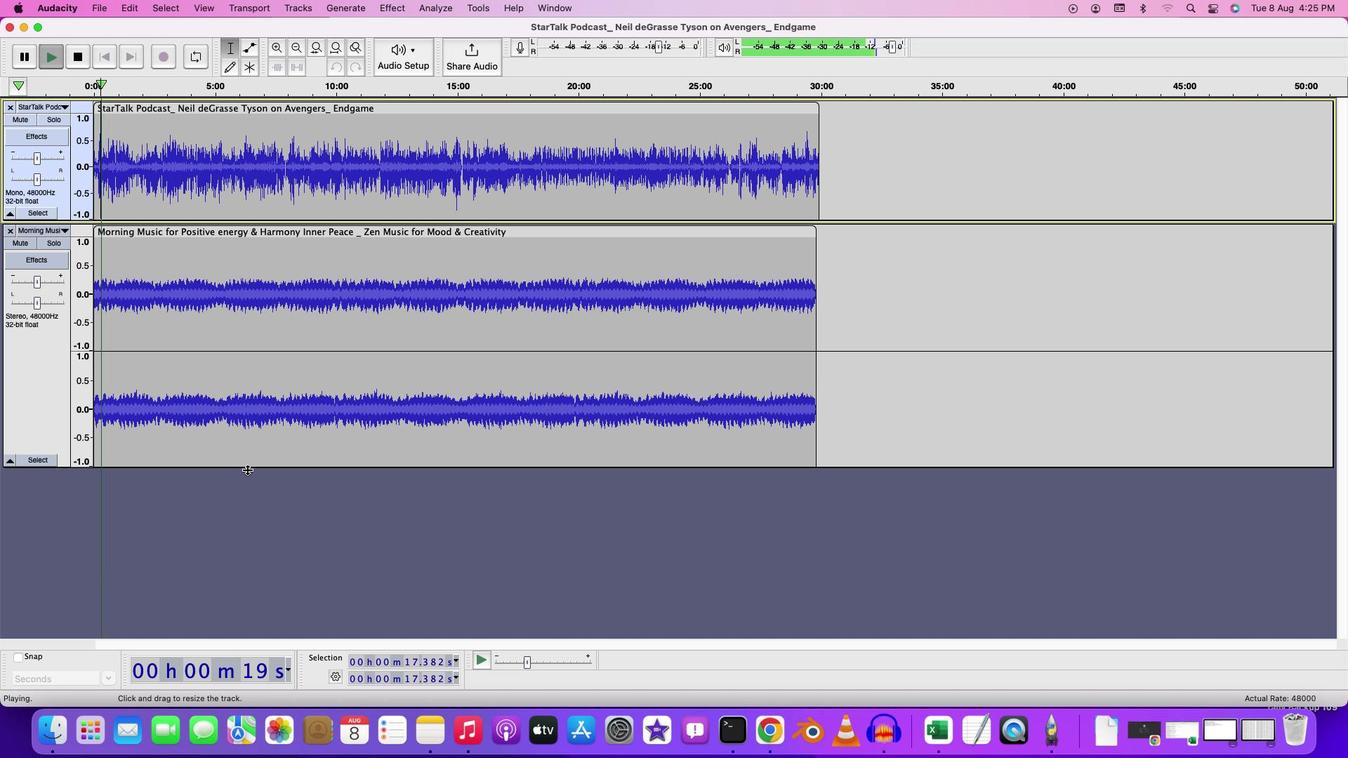 
Action: Mouse pressed left at (302, 454)
Screenshot: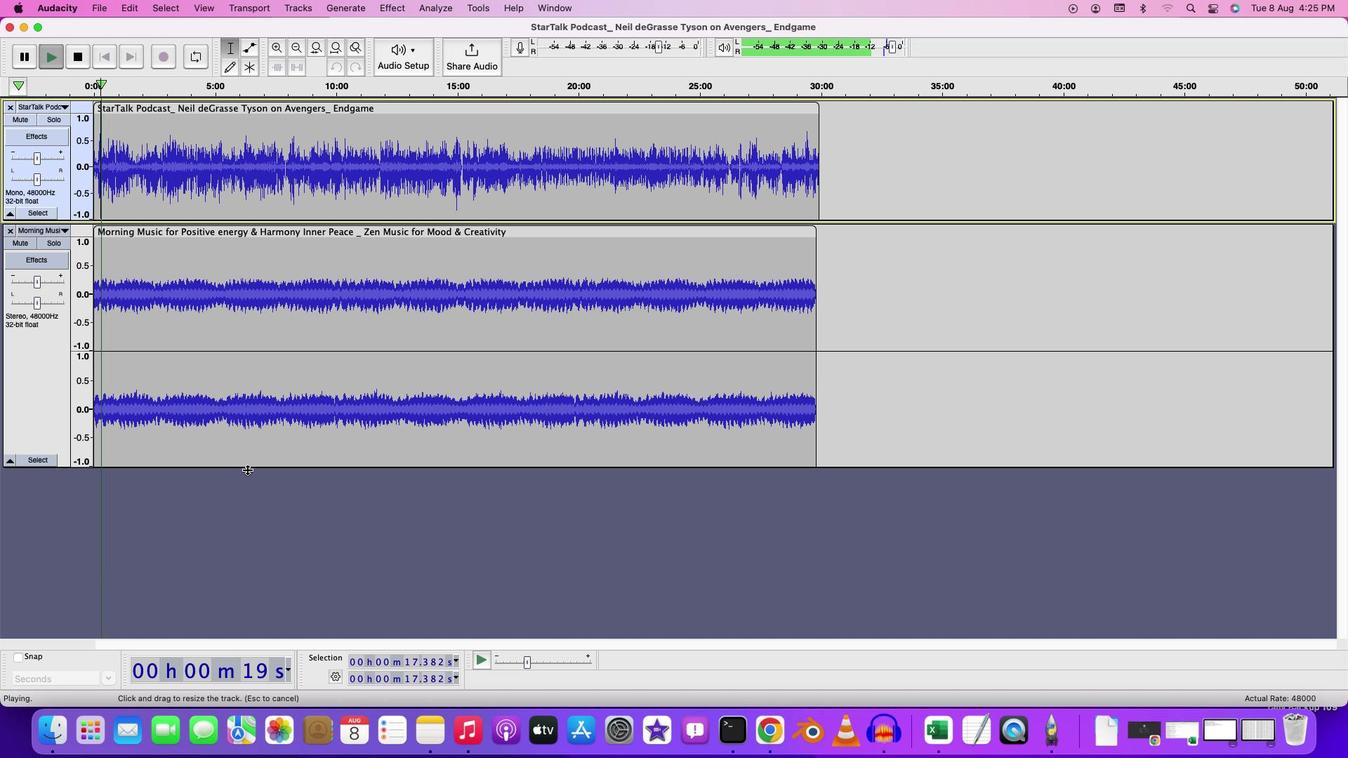 
Action: Mouse moved to (338, 231)
Screenshot: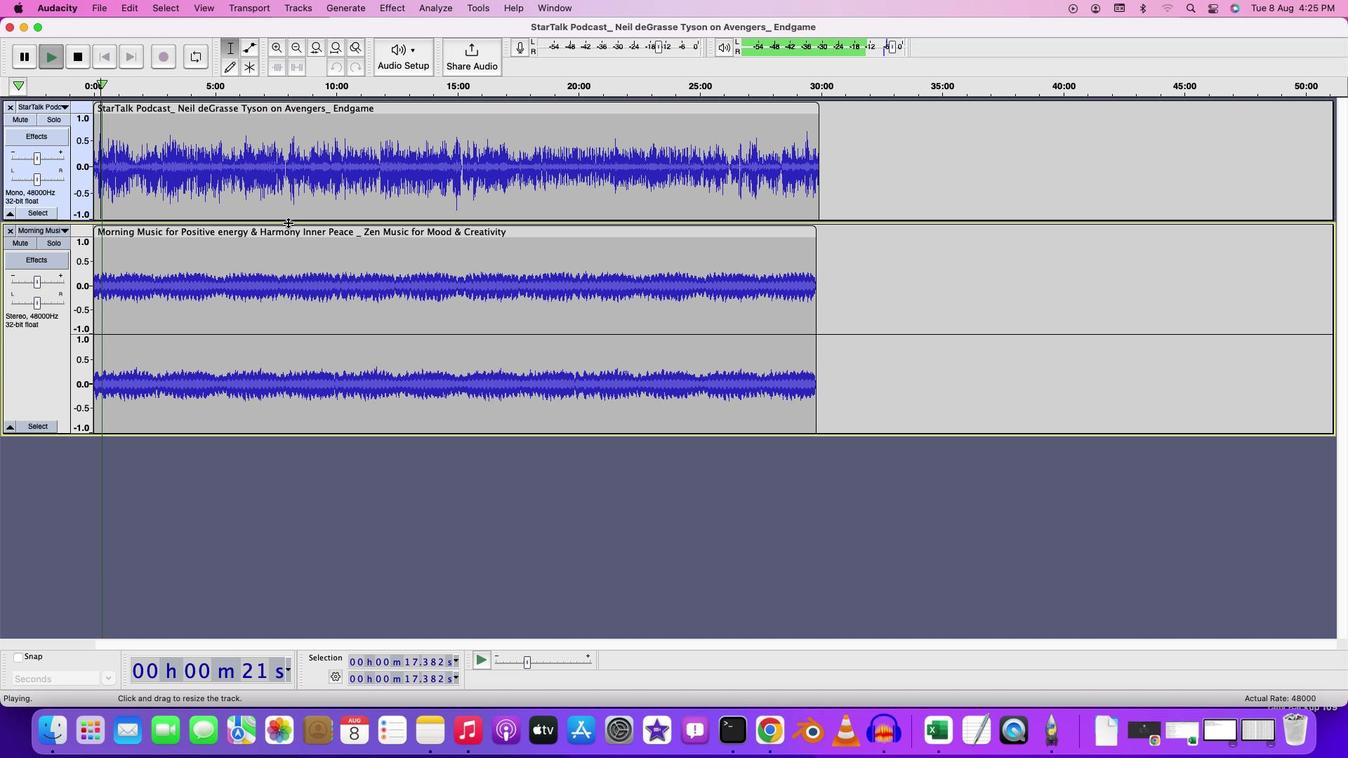 
Action: Mouse pressed left at (338, 231)
Screenshot: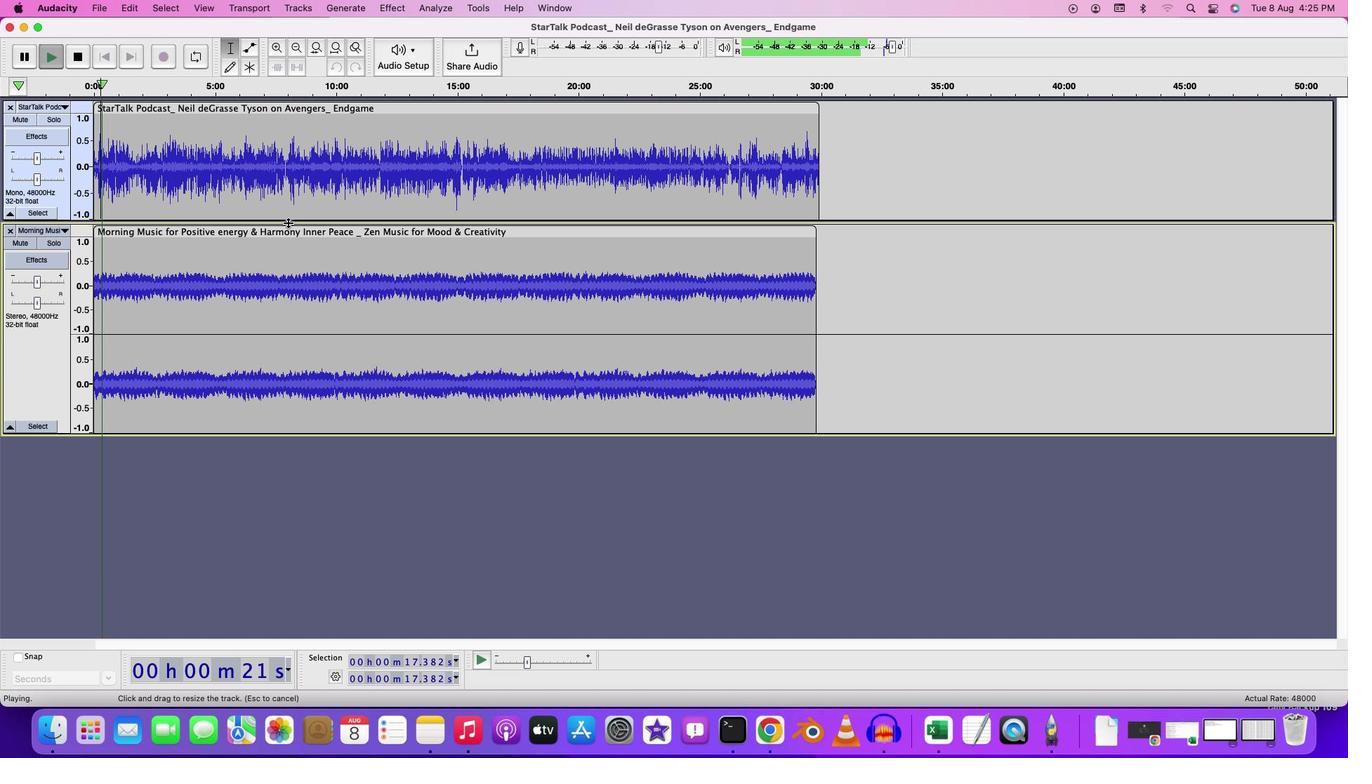 
Action: Mouse moved to (228, 249)
Screenshot: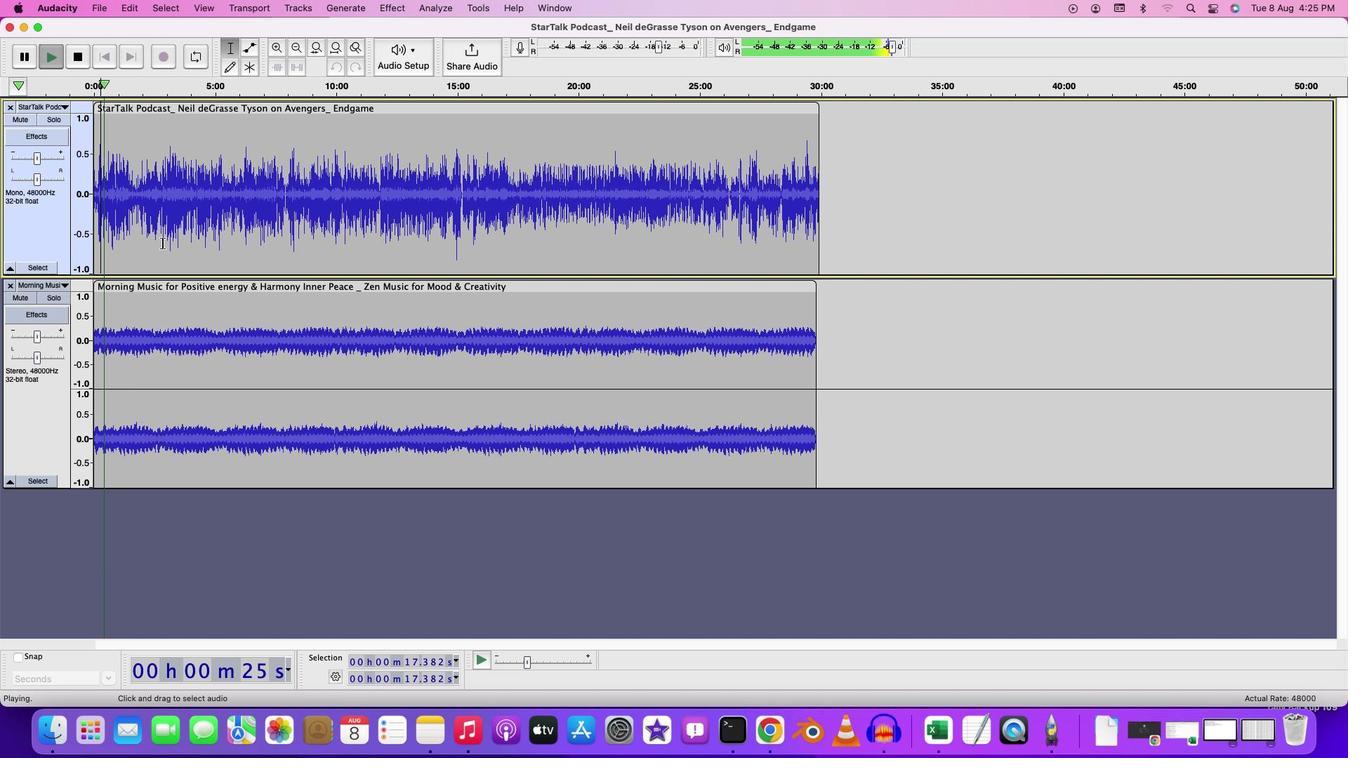 
Action: Key pressed Key.cmd
Screenshot: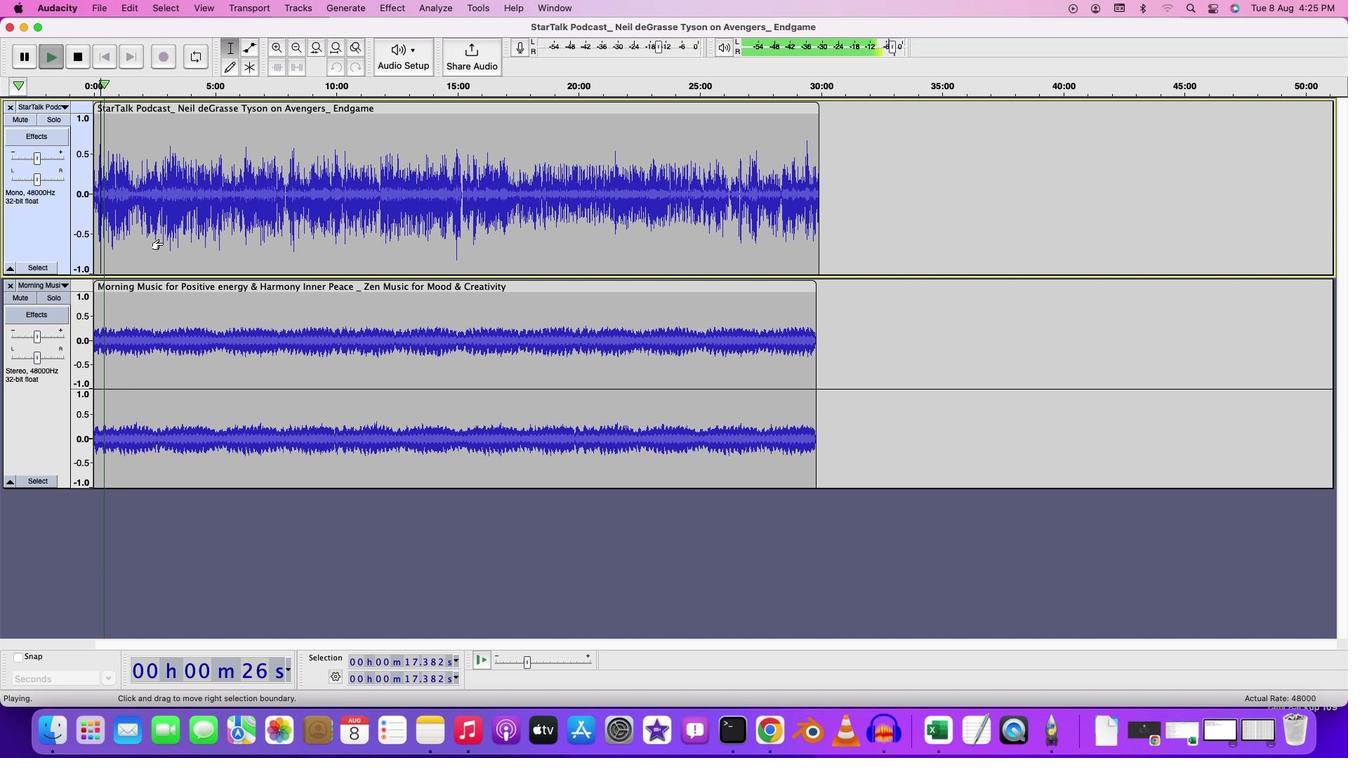 
Action: Mouse scrolled (228, 249) with delta (86, 30)
Screenshot: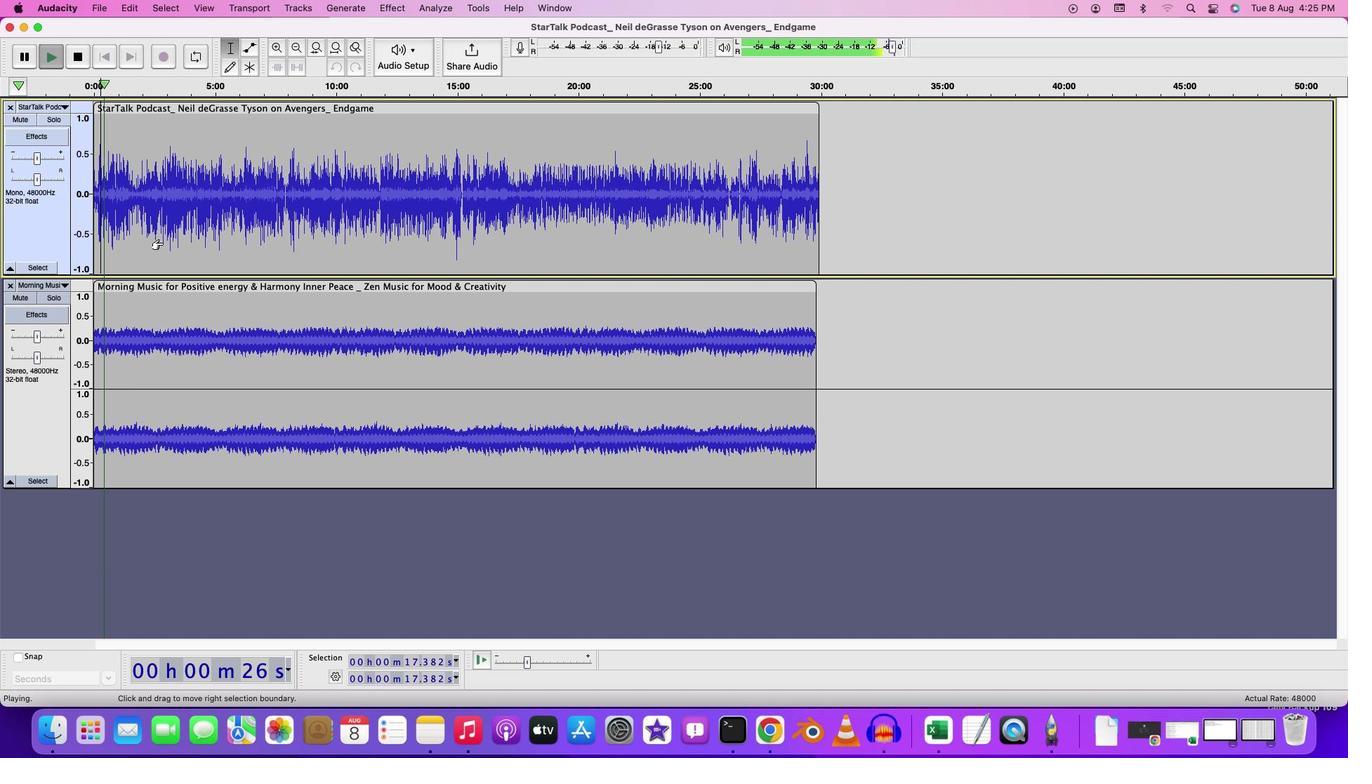 
Action: Mouse scrolled (228, 249) with delta (86, 30)
Screenshot: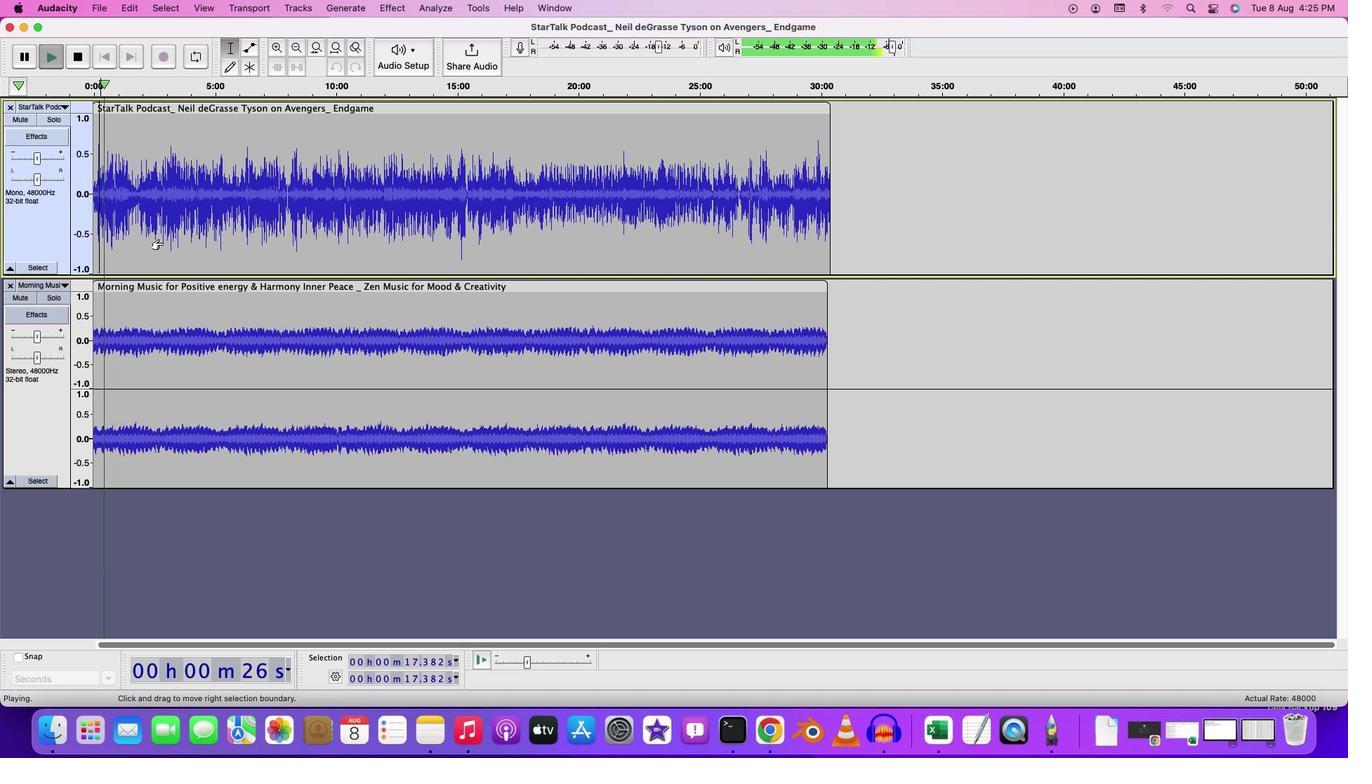 
Action: Mouse scrolled (228, 249) with delta (86, 30)
Screenshot: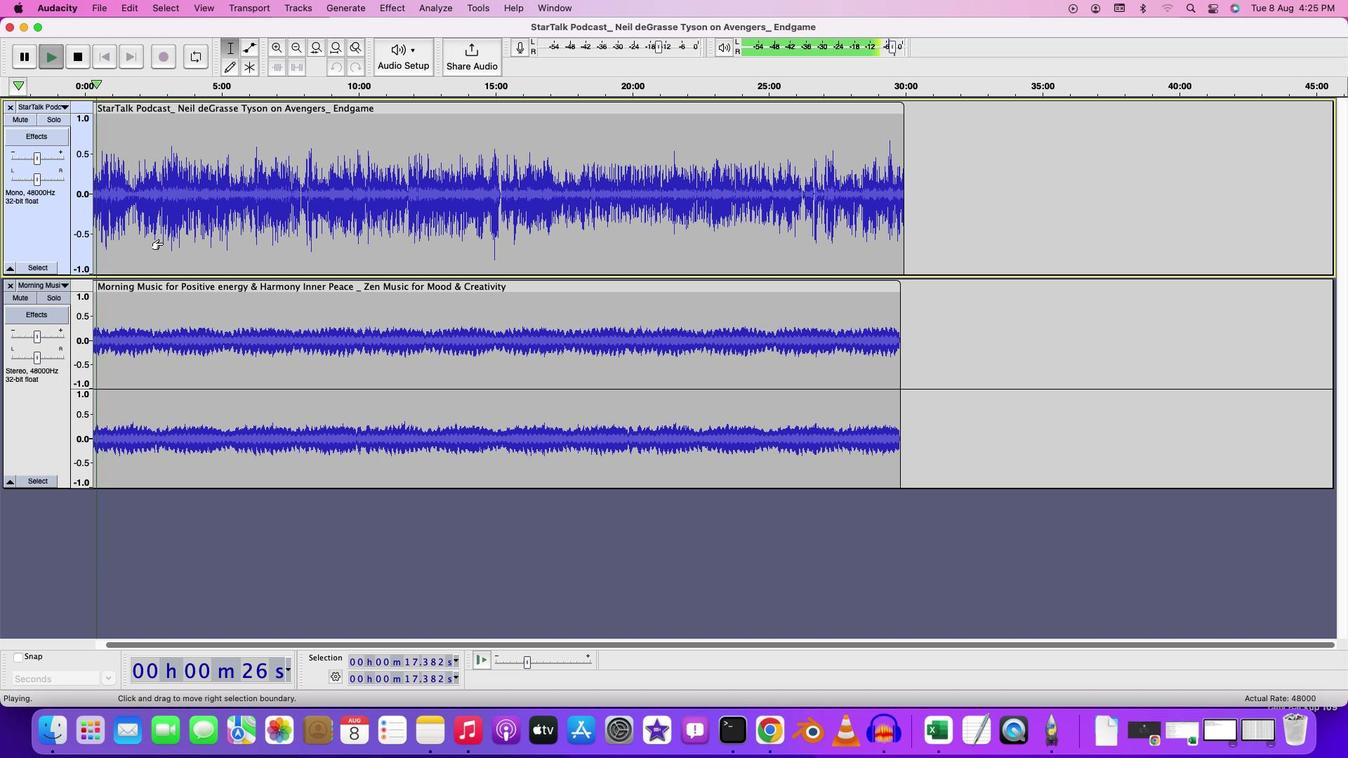 
Action: Mouse scrolled (228, 249) with delta (86, 30)
Screenshot: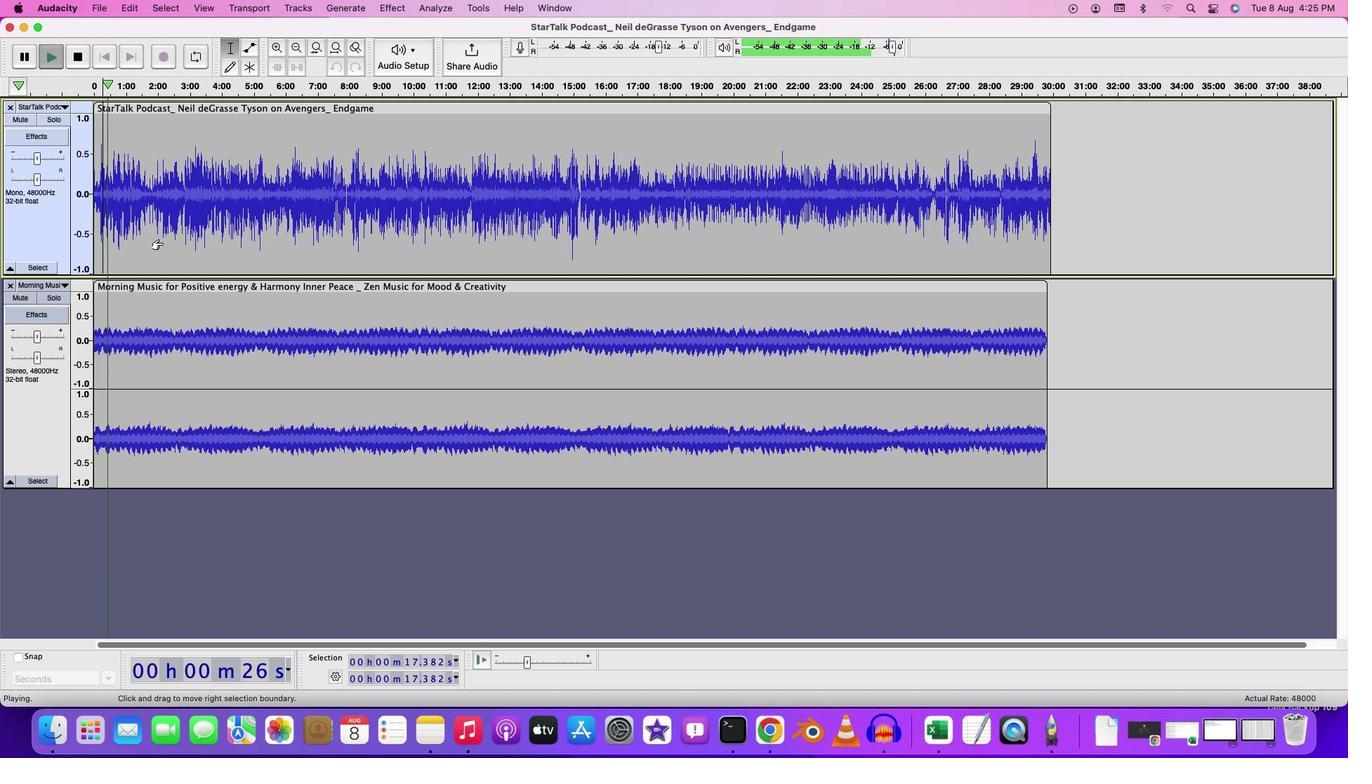 
Action: Mouse moved to (327, 614)
Screenshot: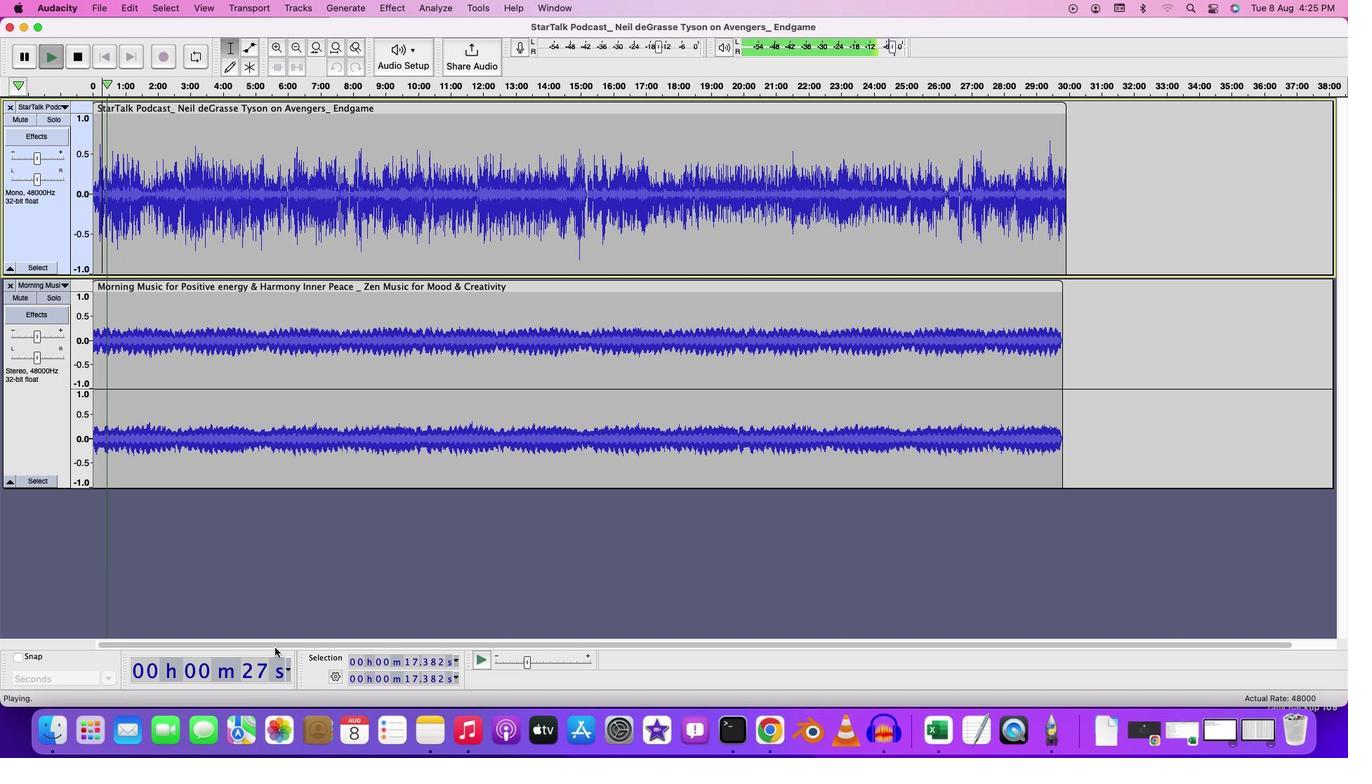
Action: Mouse pressed left at (327, 614)
Screenshot: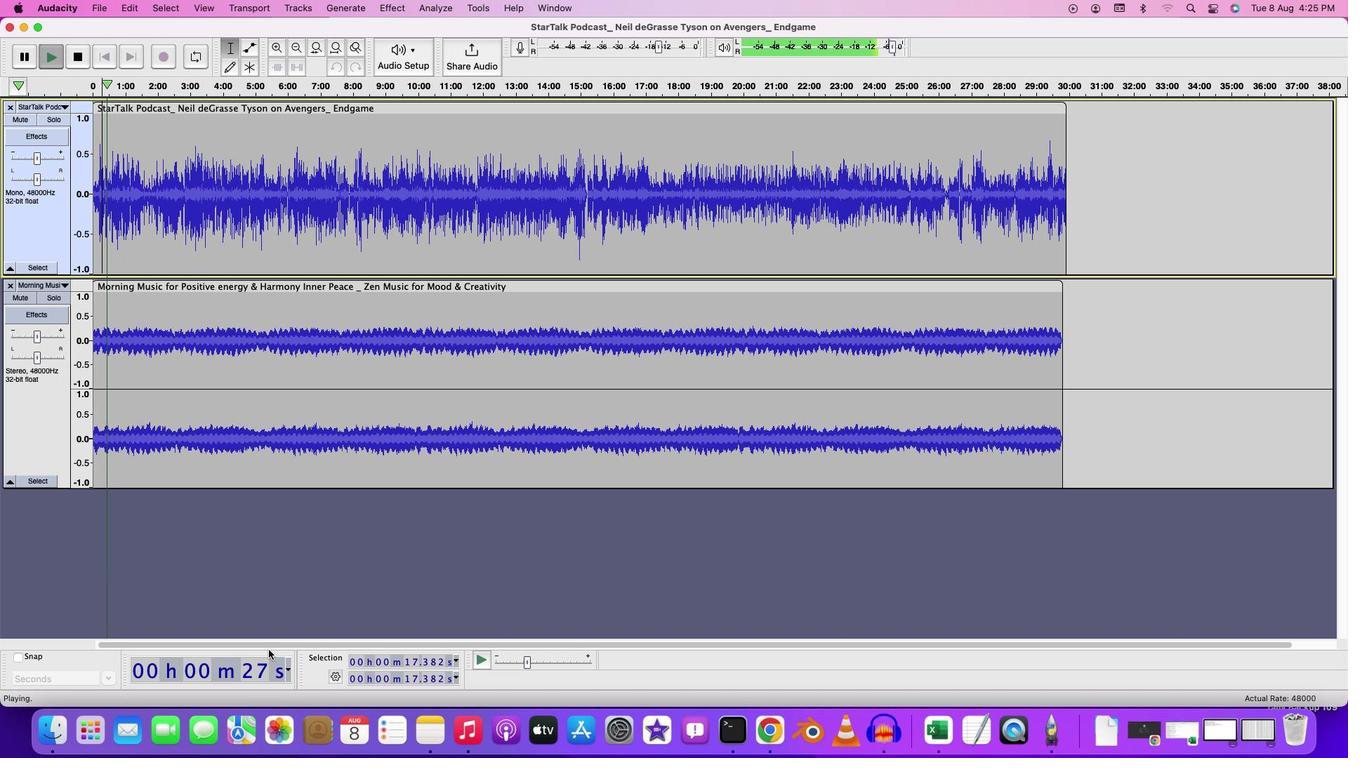 
Action: Mouse moved to (168, 220)
Screenshot: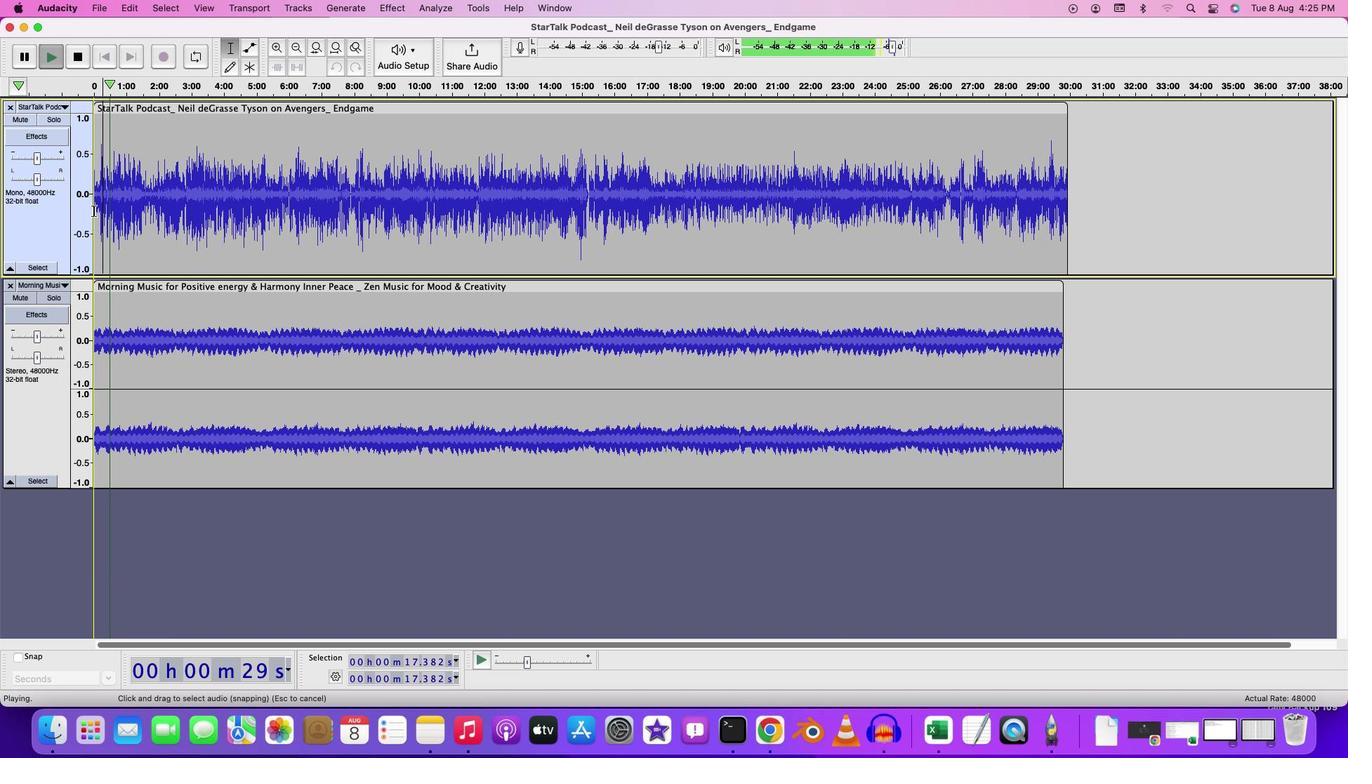 
Action: Mouse pressed left at (168, 220)
Screenshot: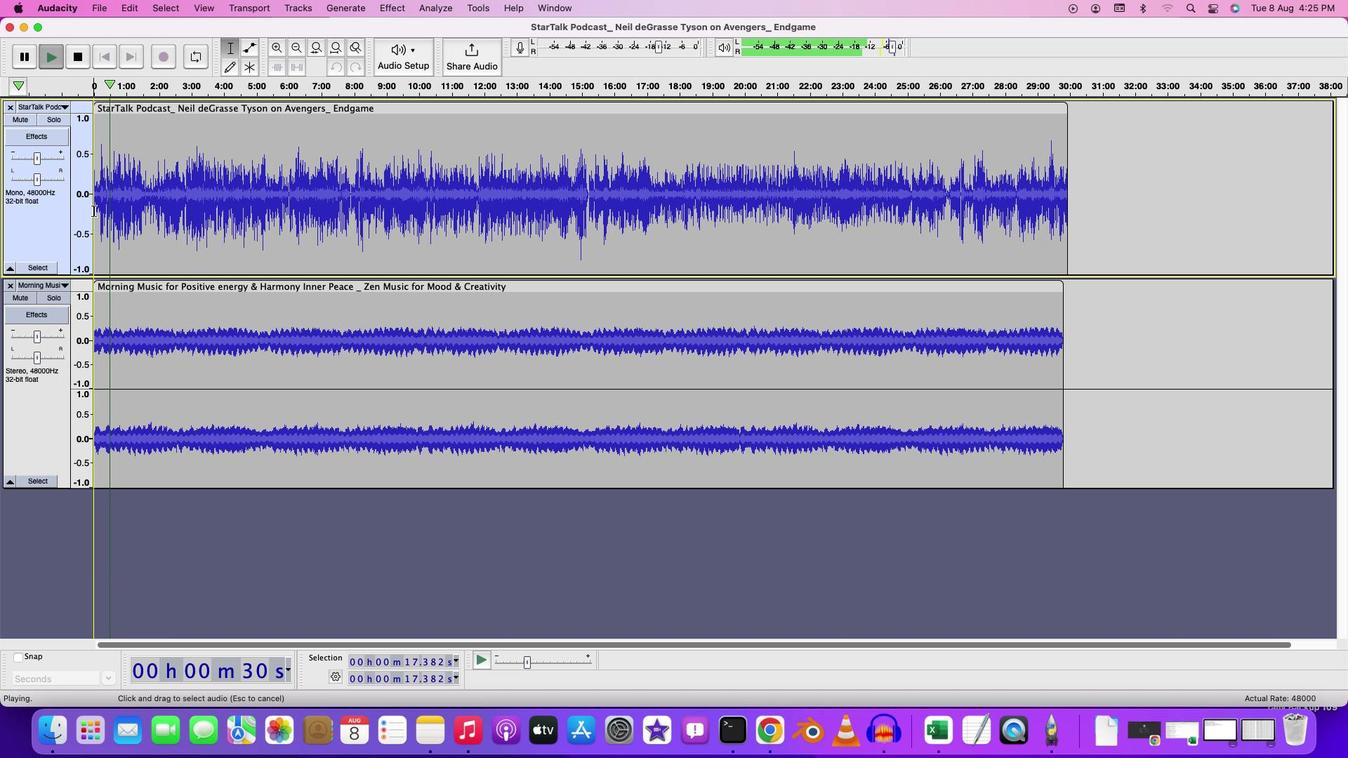 
Action: Key pressed Key.space
Screenshot: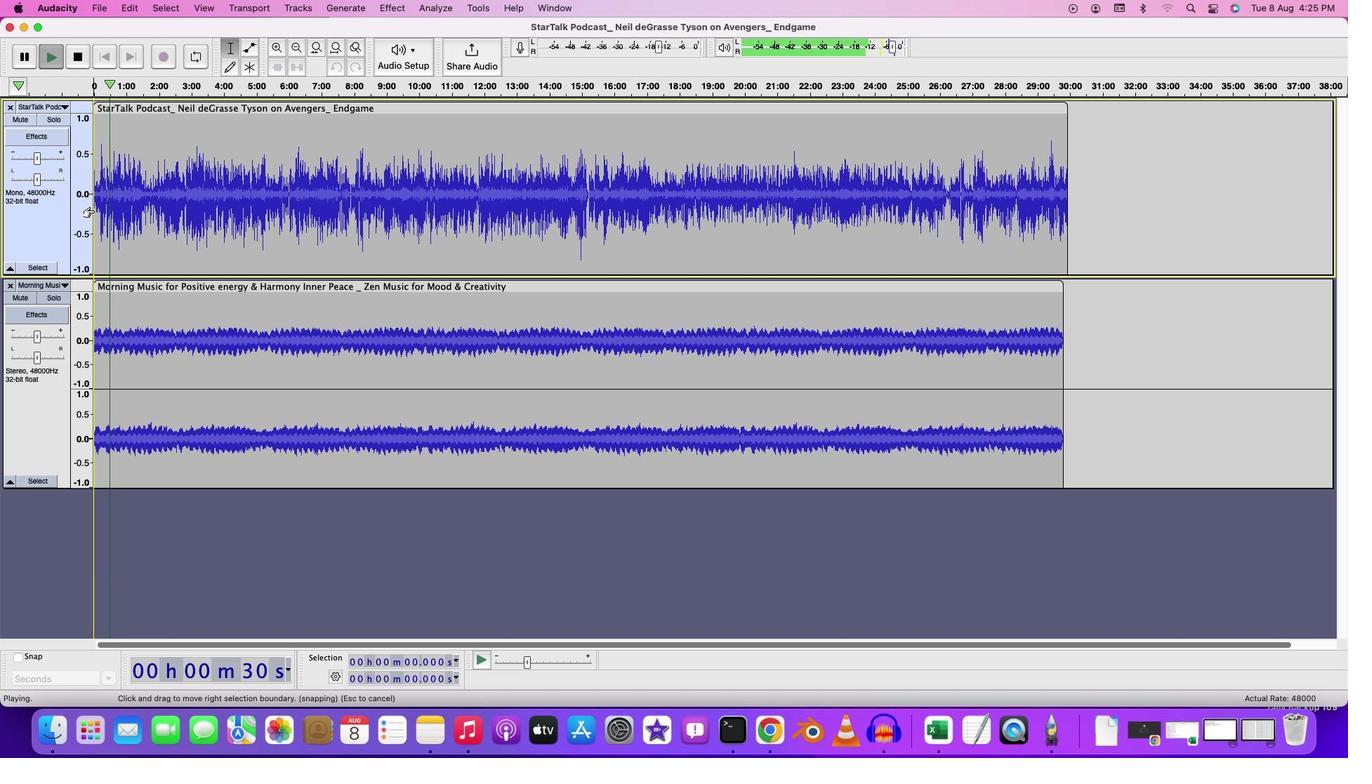 
Action: Mouse moved to (169, 221)
Screenshot: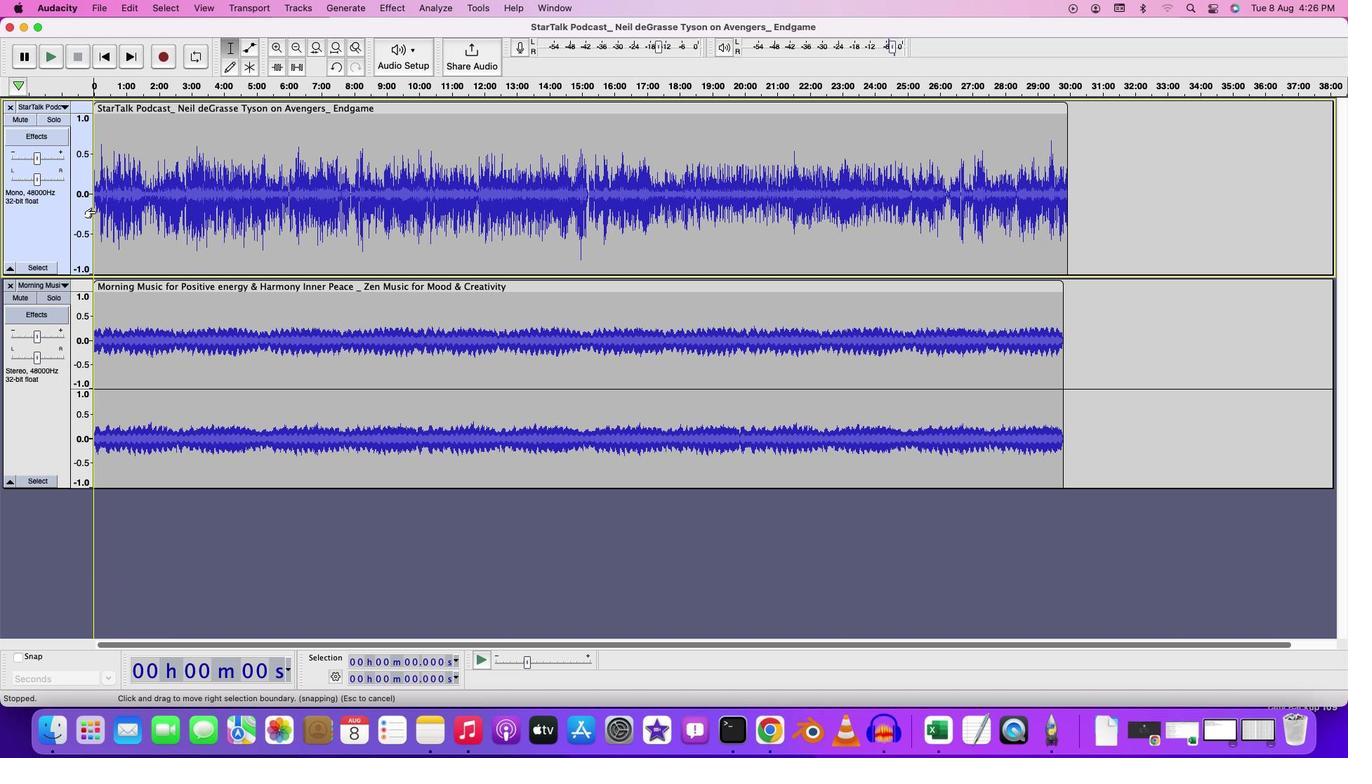 
Action: Key pressed Key.space
Screenshot: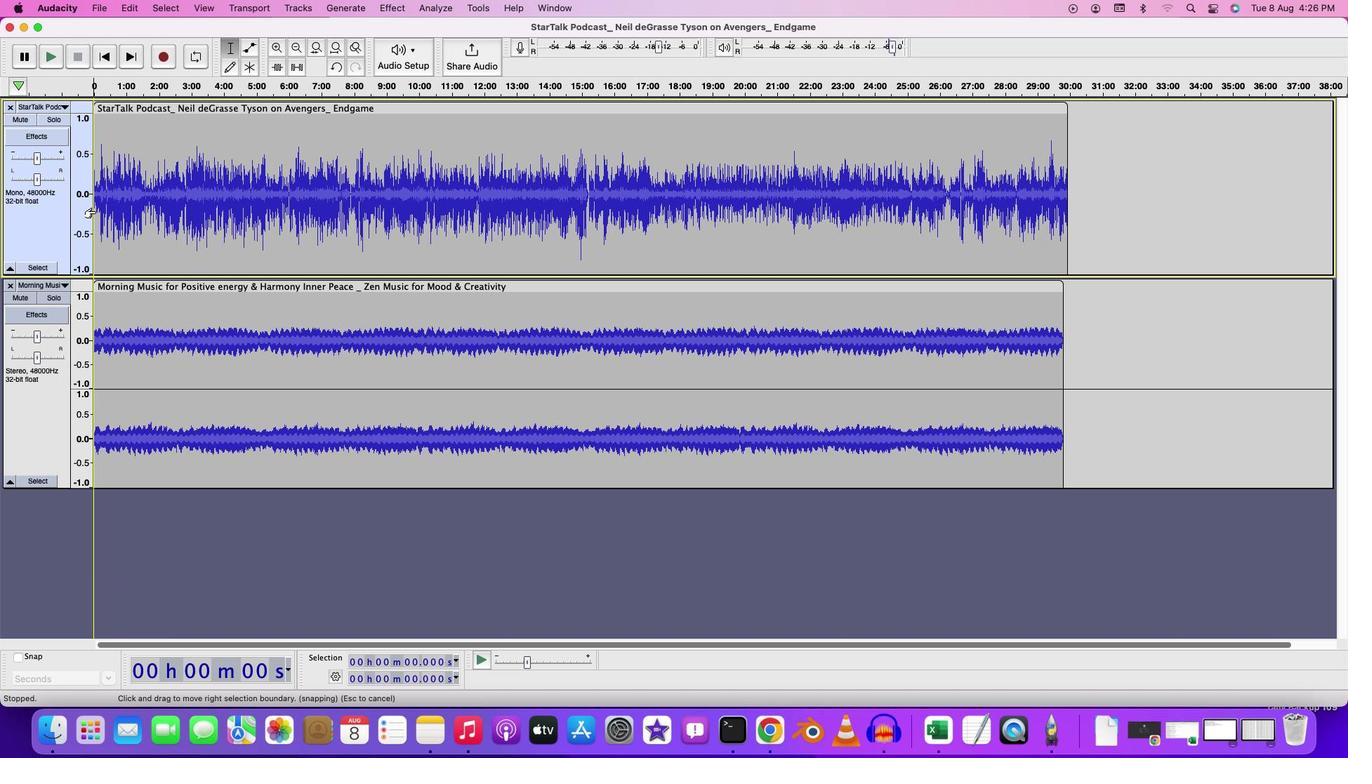 
Action: Mouse moved to (179, 209)
Screenshot: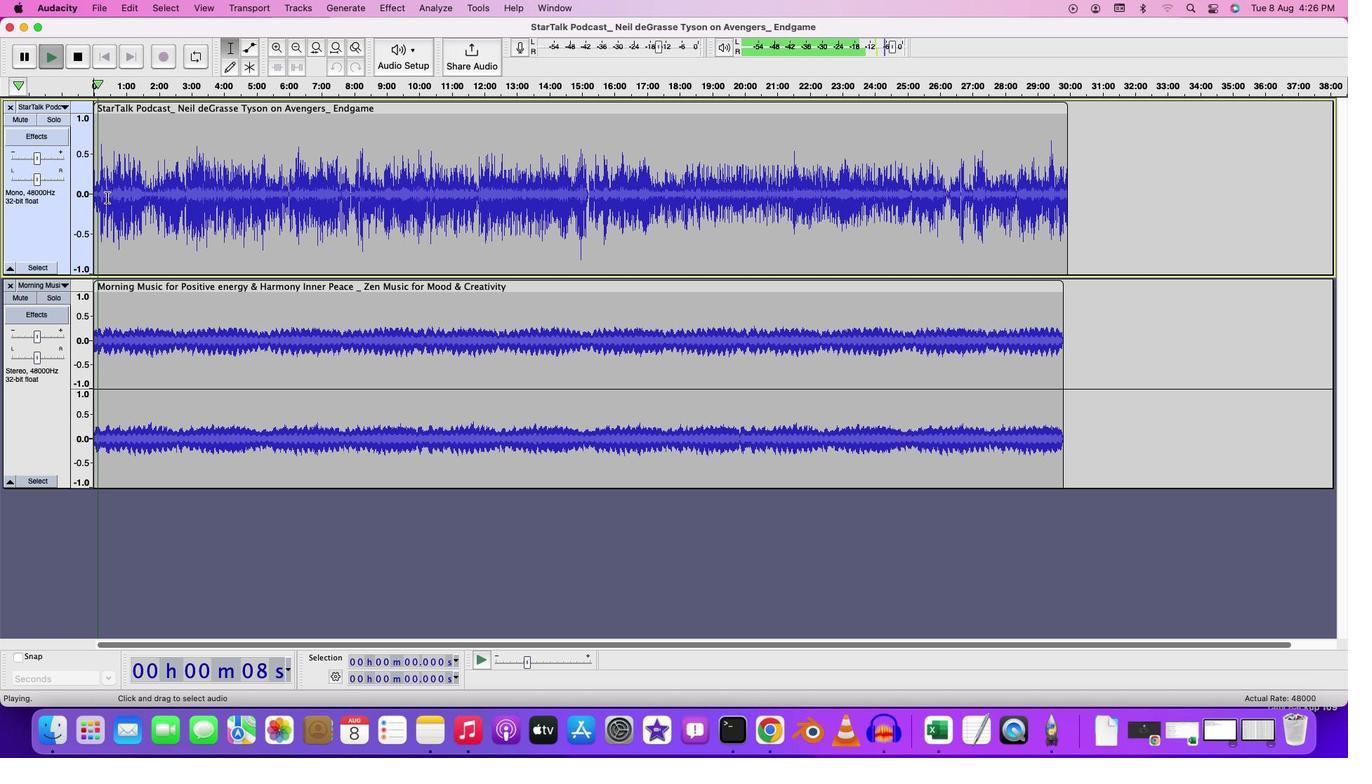 
Action: Key pressed Key.cmd
Screenshot: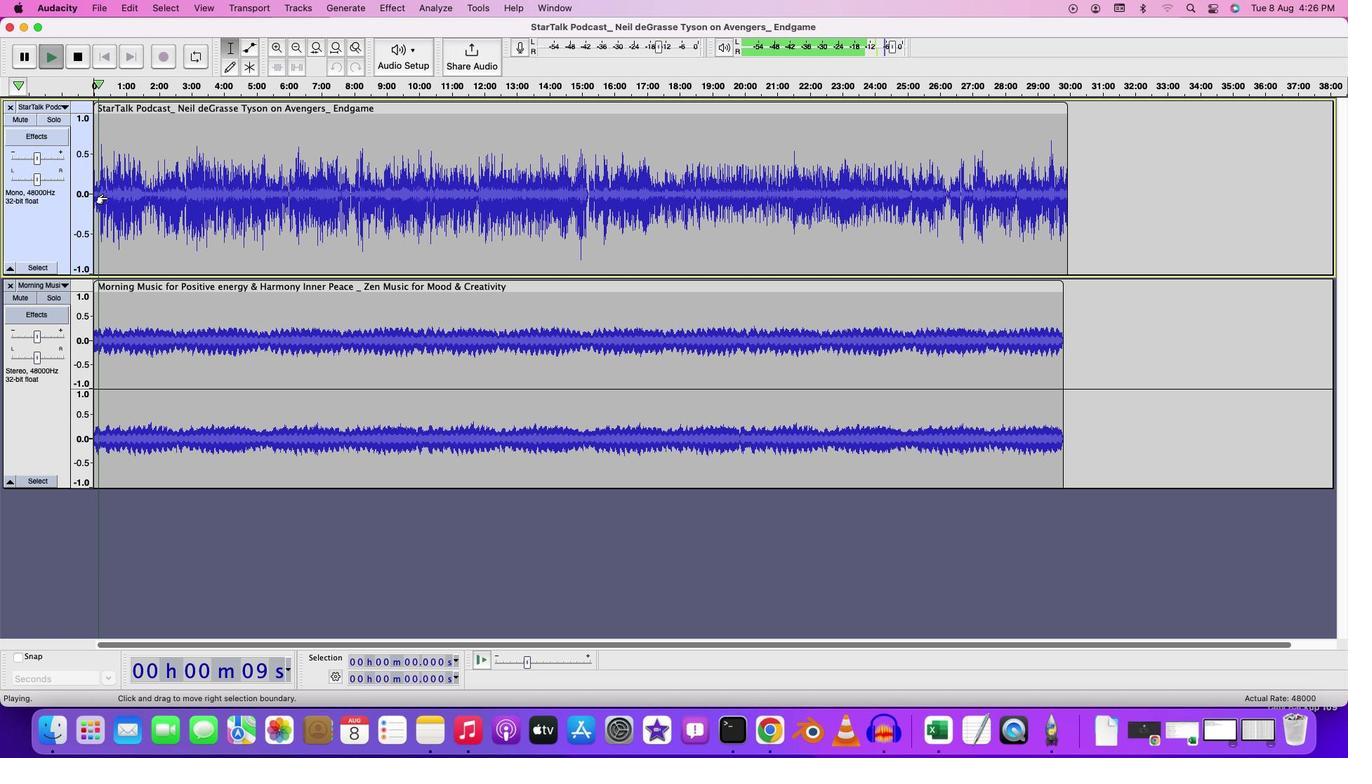 
Action: Mouse scrolled (179, 209) with delta (86, 30)
Screenshot: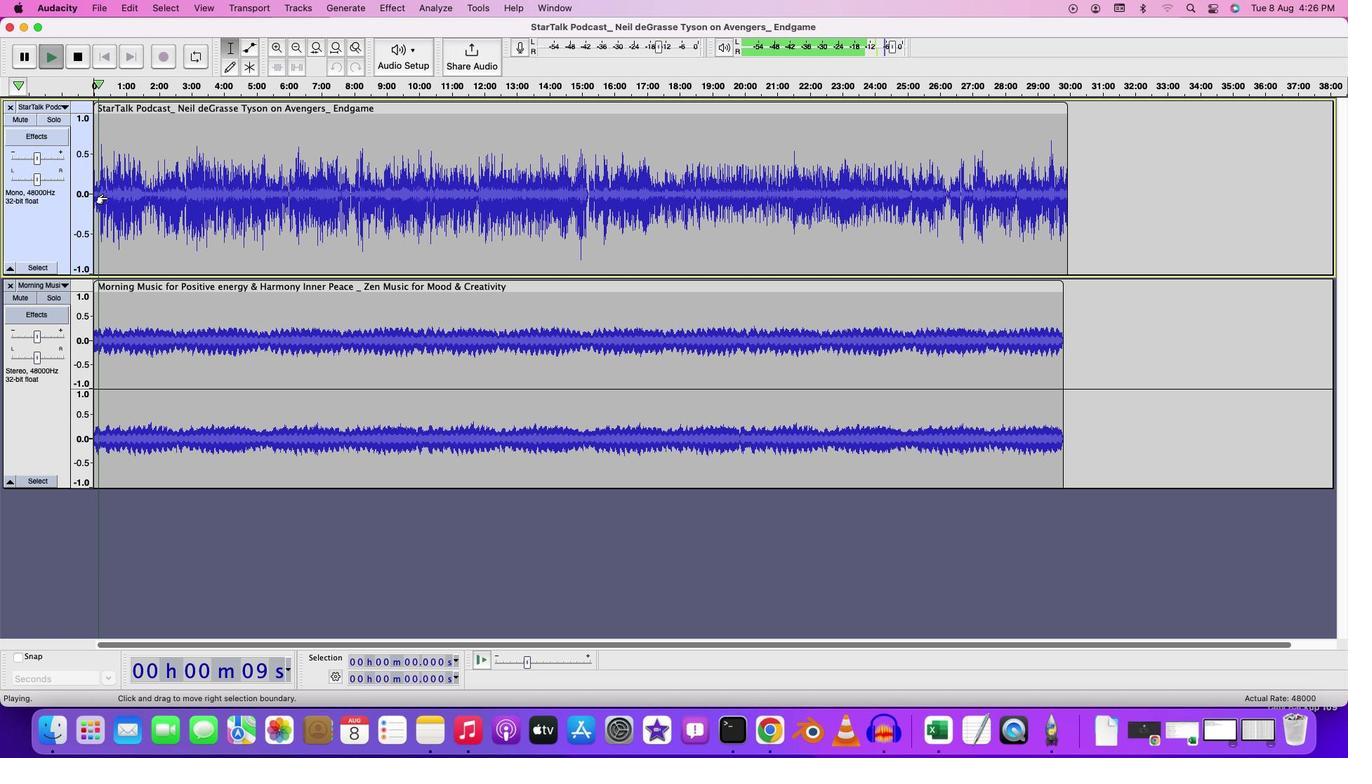 
Action: Mouse scrolled (179, 209) with delta (86, 30)
Screenshot: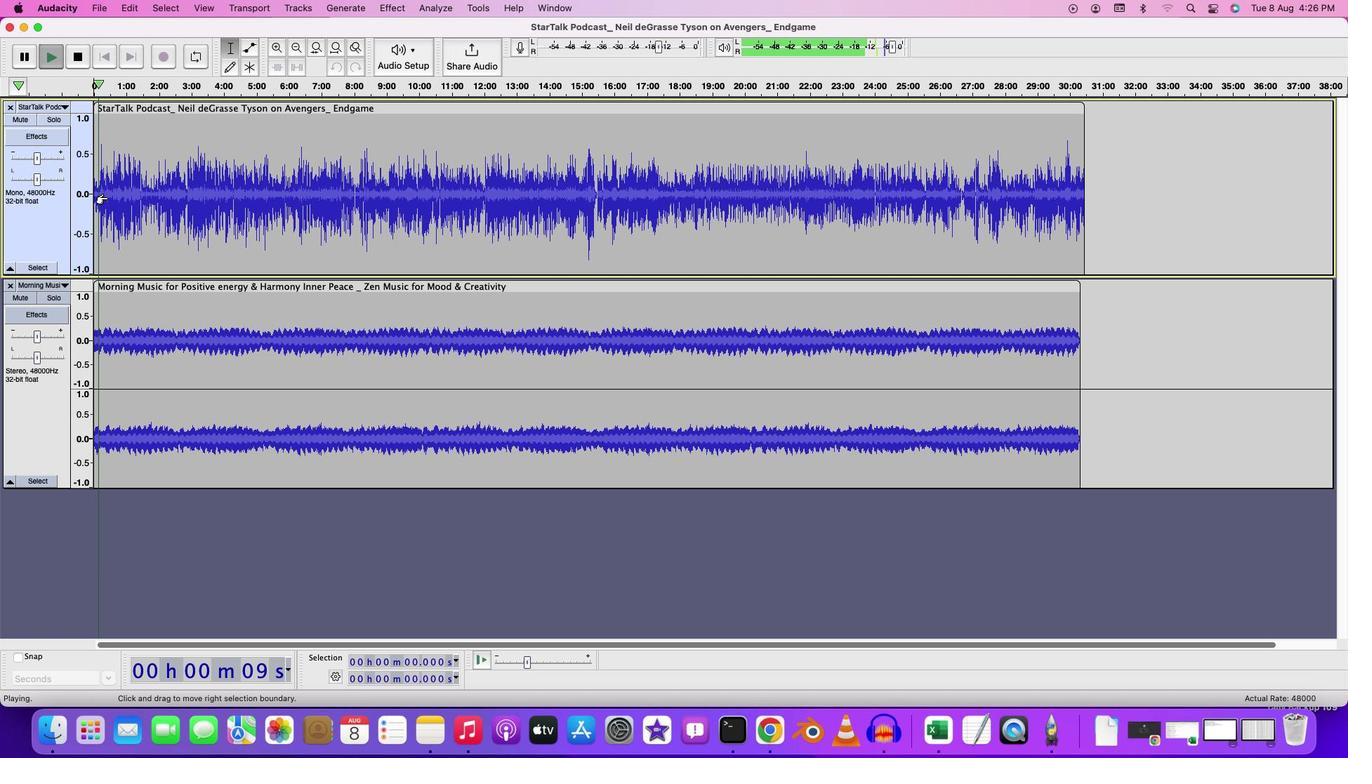 
Action: Mouse scrolled (179, 209) with delta (86, 32)
Screenshot: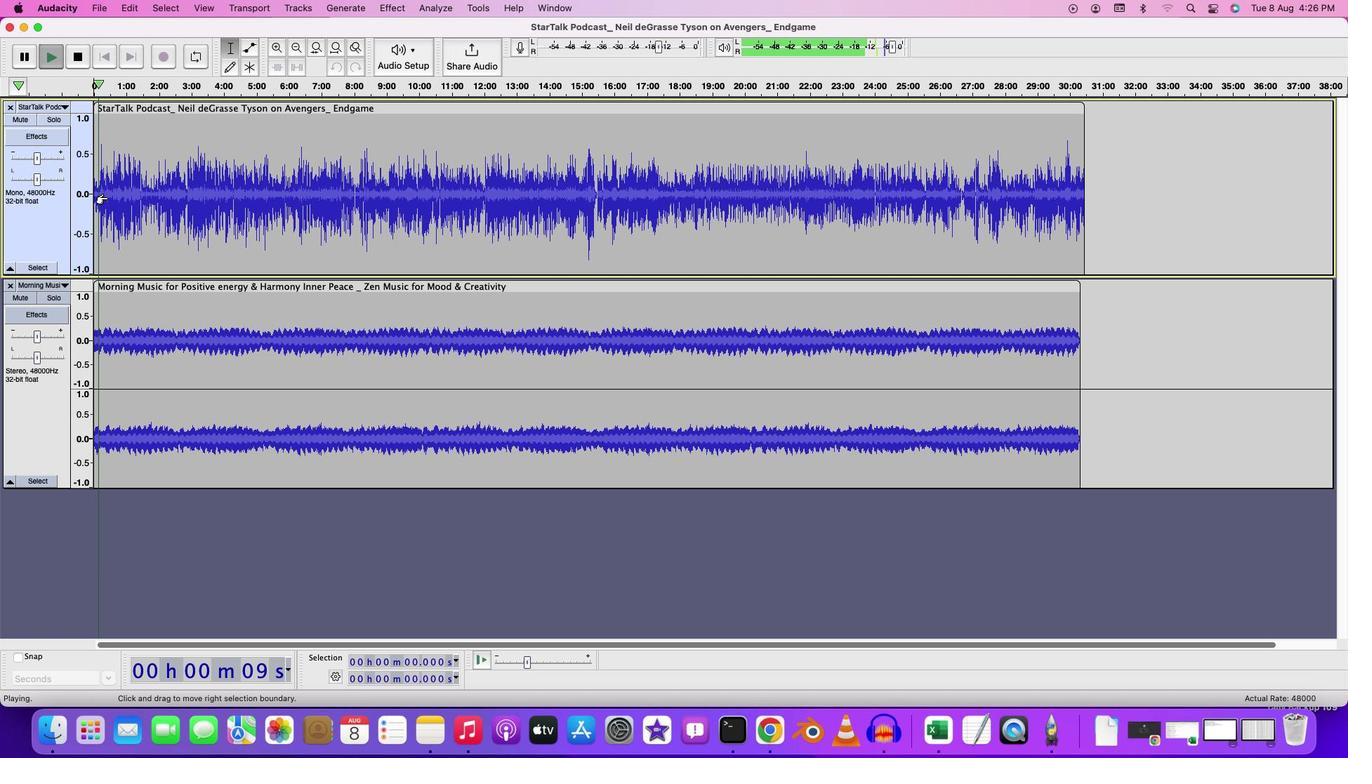 
Action: Mouse scrolled (179, 209) with delta (86, 33)
Screenshot: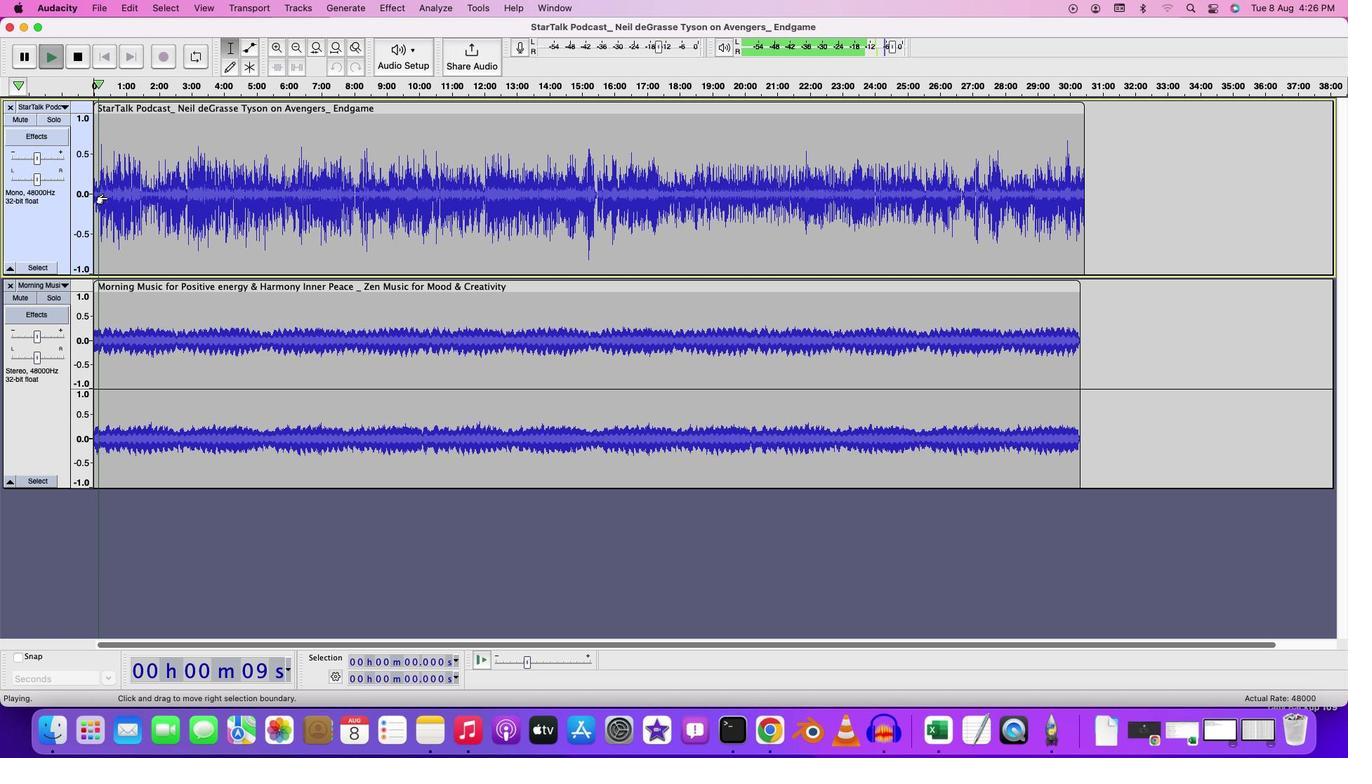 
Action: Mouse scrolled (179, 209) with delta (86, 30)
Screenshot: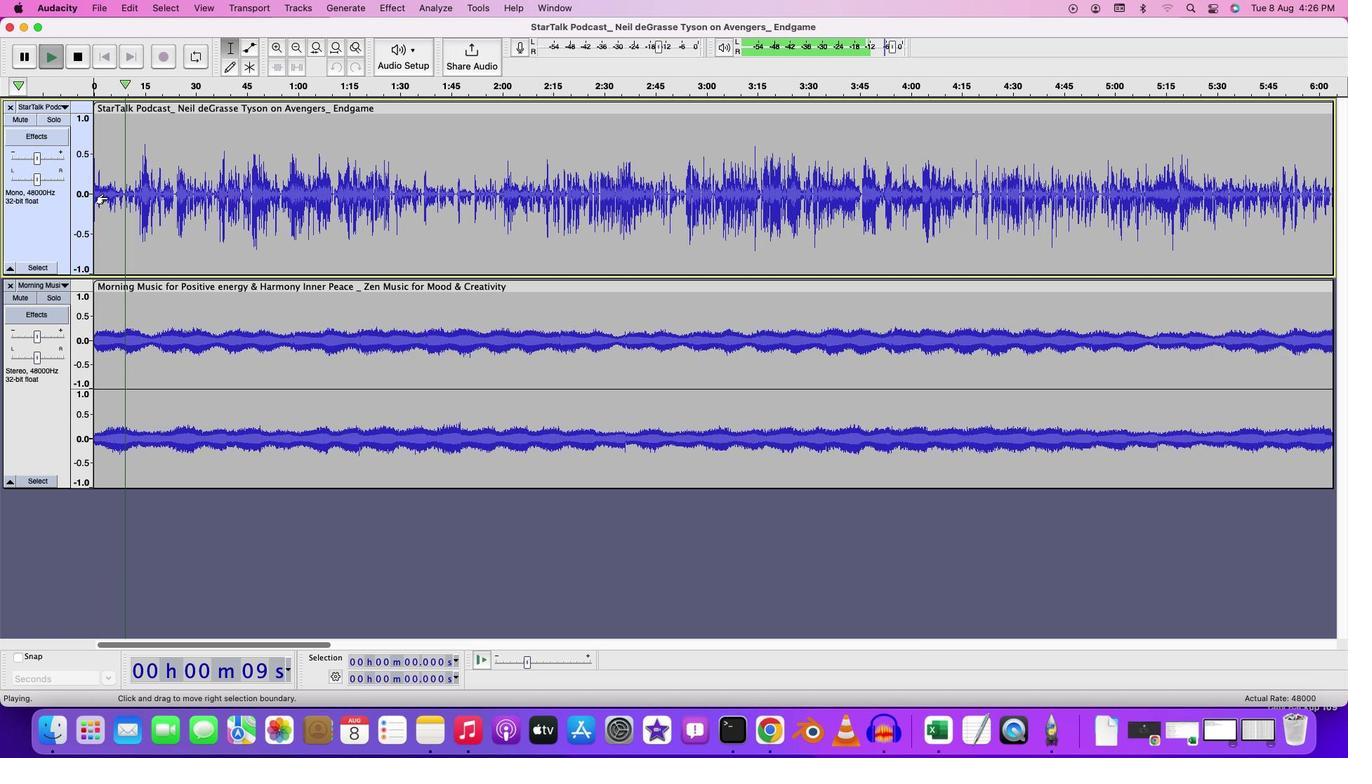 
Action: Mouse scrolled (179, 209) with delta (86, 30)
Screenshot: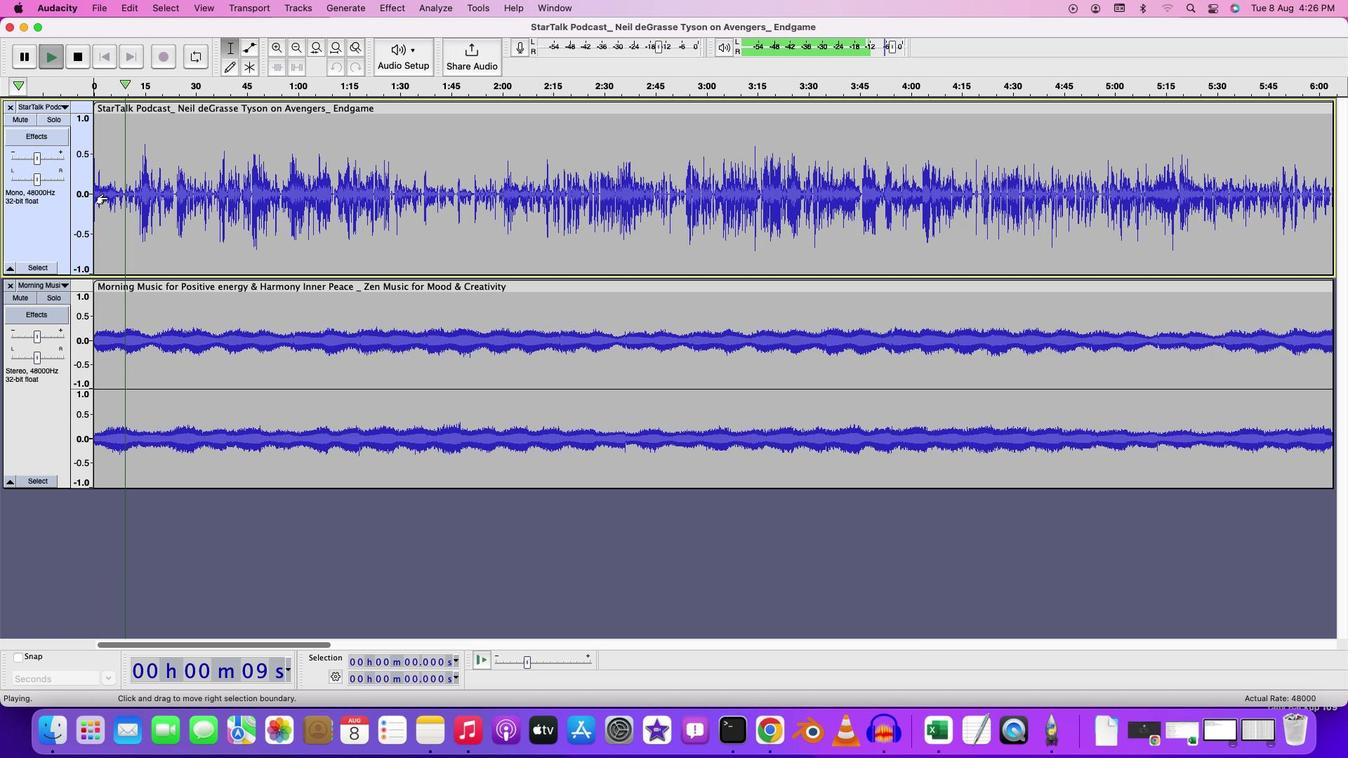 
Action: Mouse scrolled (179, 209) with delta (86, 32)
Screenshot: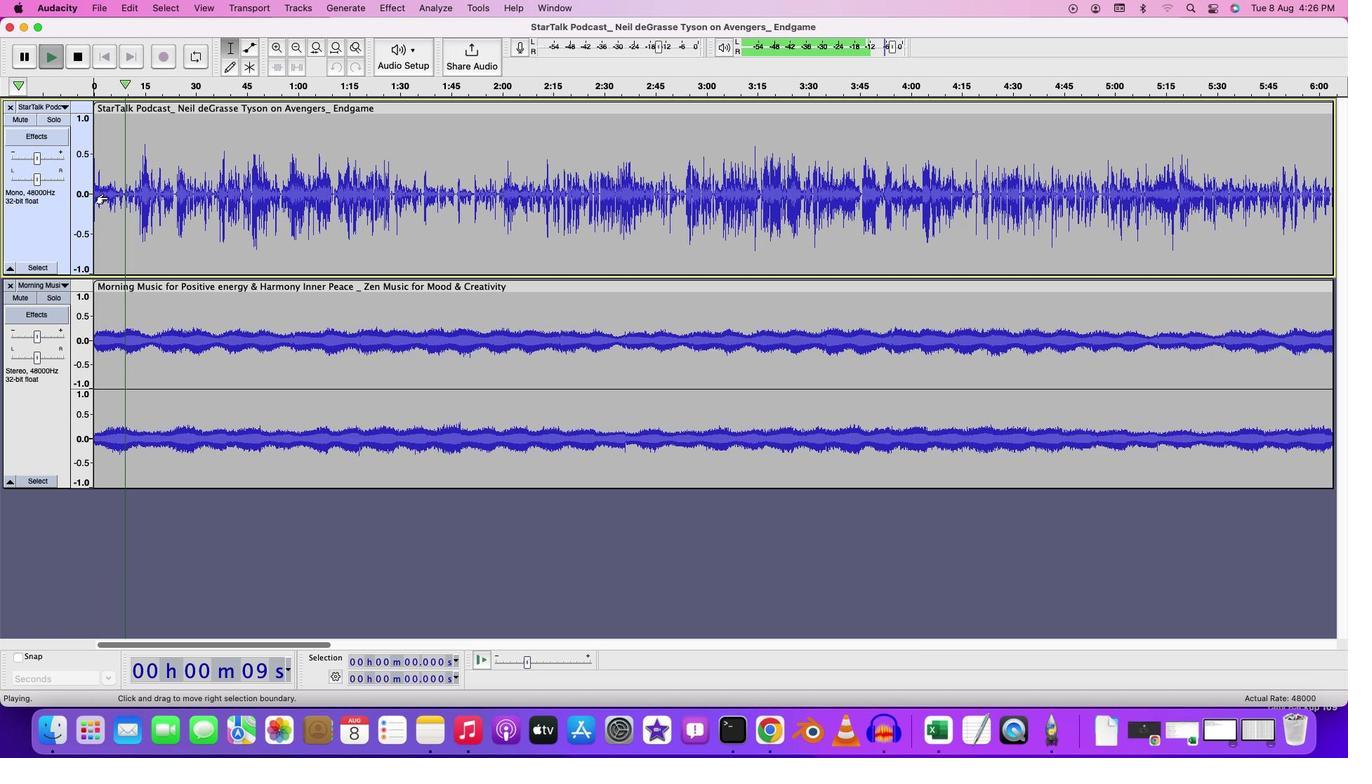 
Action: Mouse scrolled (179, 209) with delta (86, 33)
Screenshot: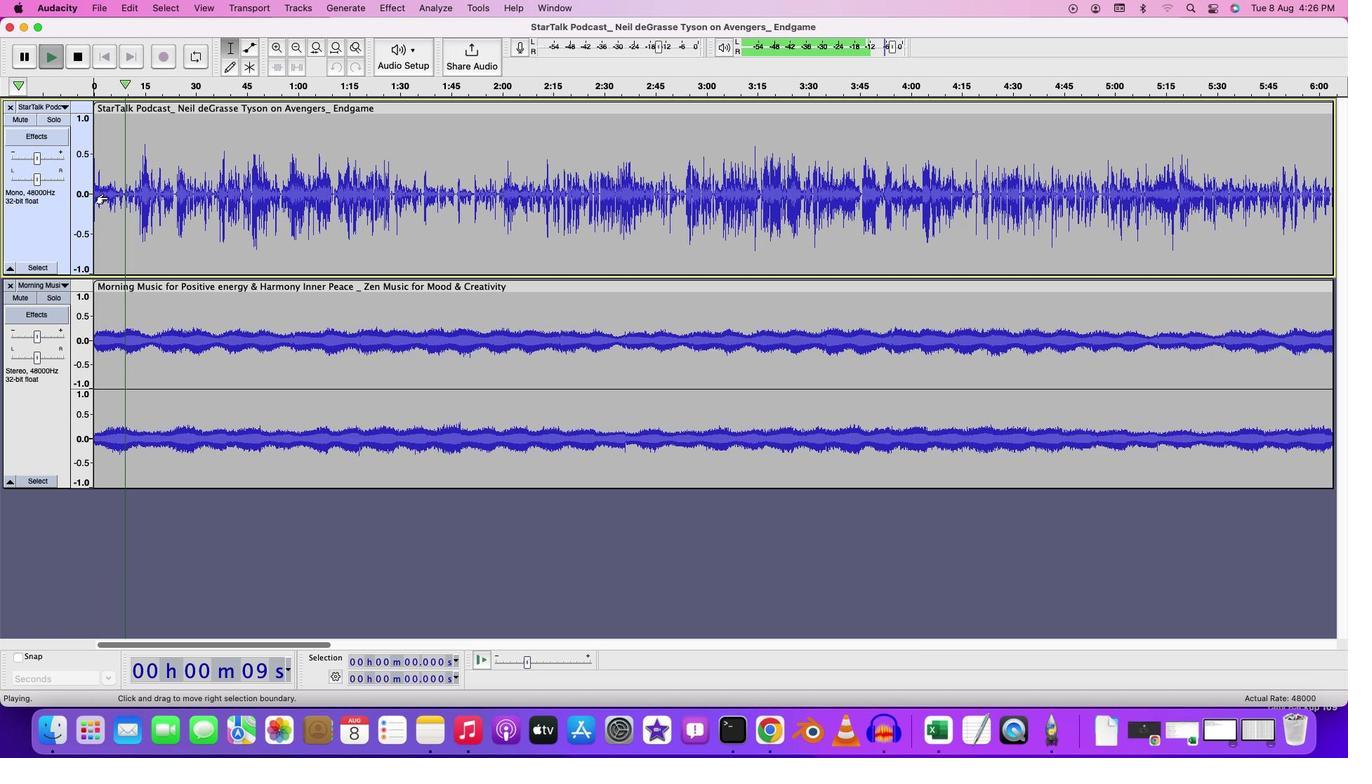 
Action: Mouse scrolled (179, 209) with delta (86, 33)
Screenshot: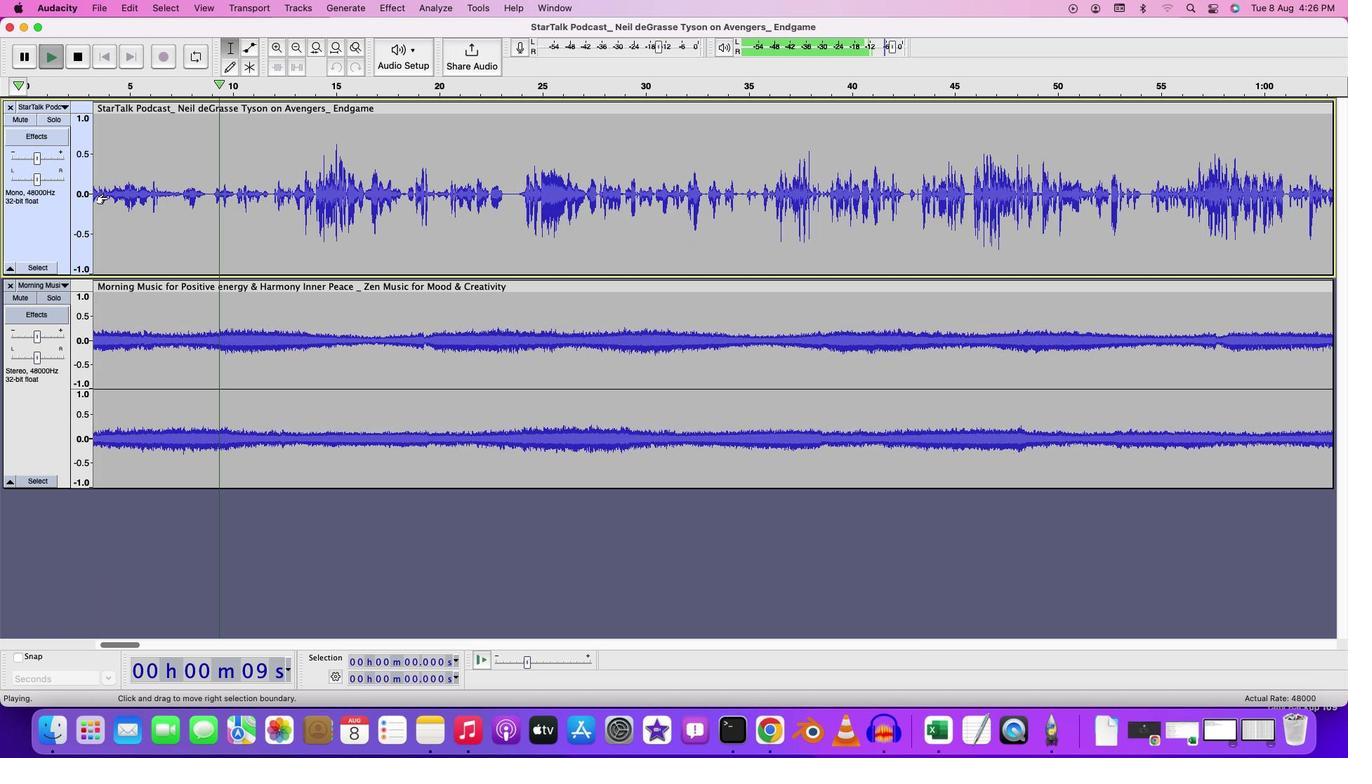 
Action: Mouse scrolled (179, 209) with delta (86, 30)
Screenshot: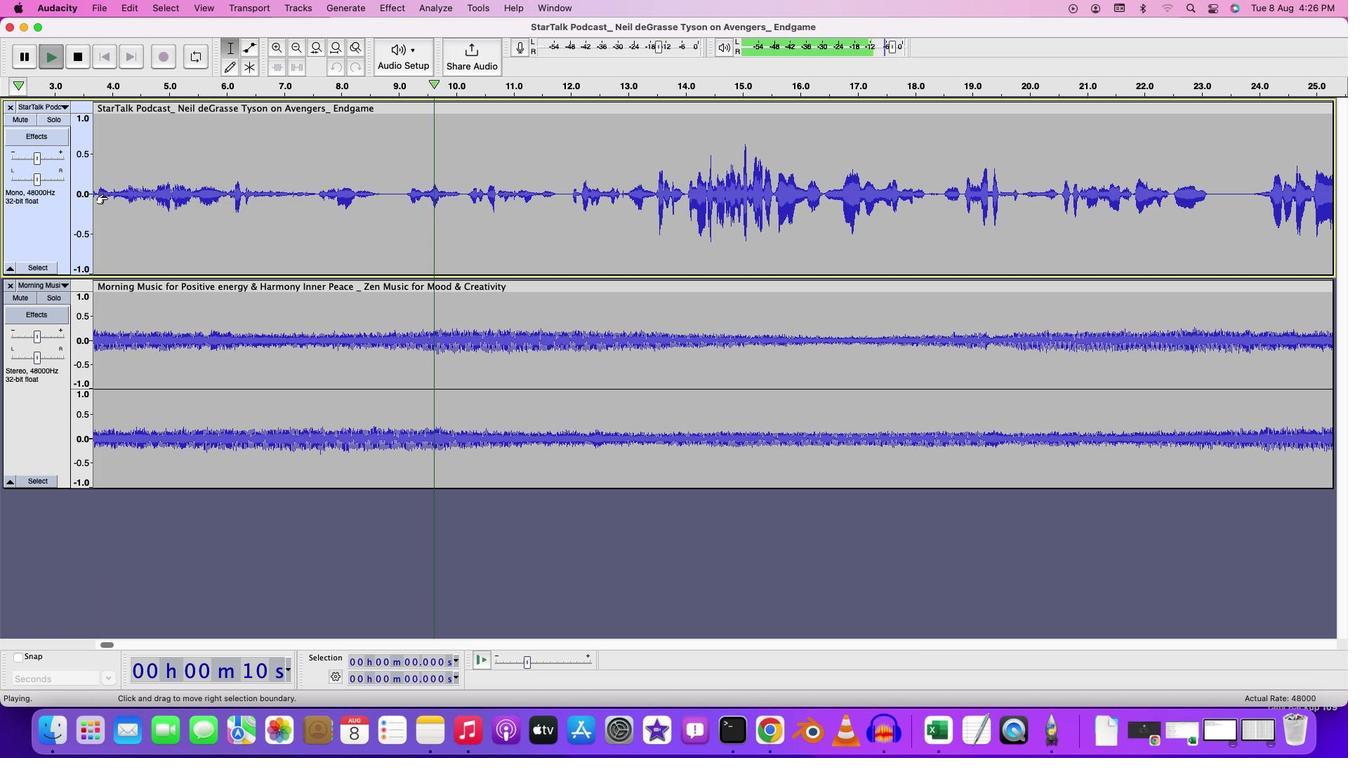 
Action: Mouse scrolled (179, 209) with delta (86, 30)
Screenshot: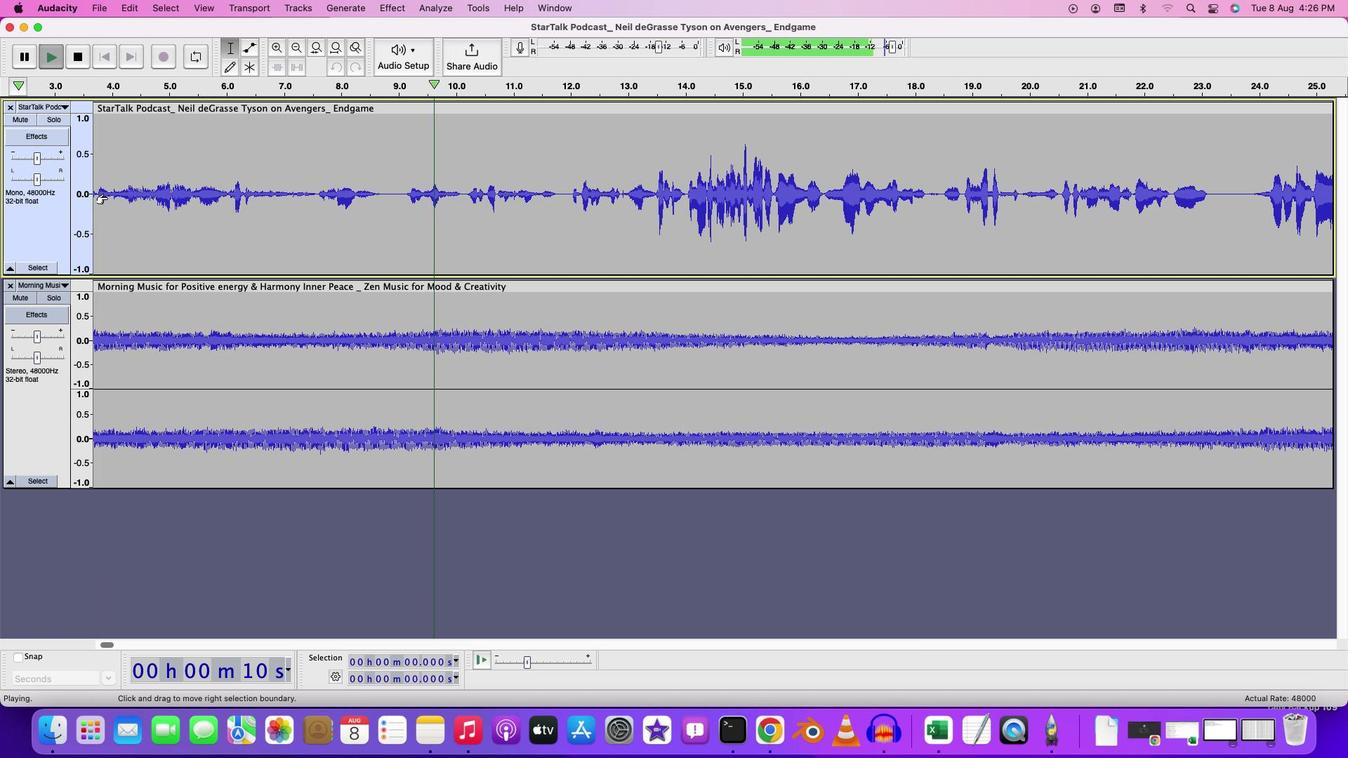 
Action: Mouse scrolled (179, 209) with delta (86, 31)
Screenshot: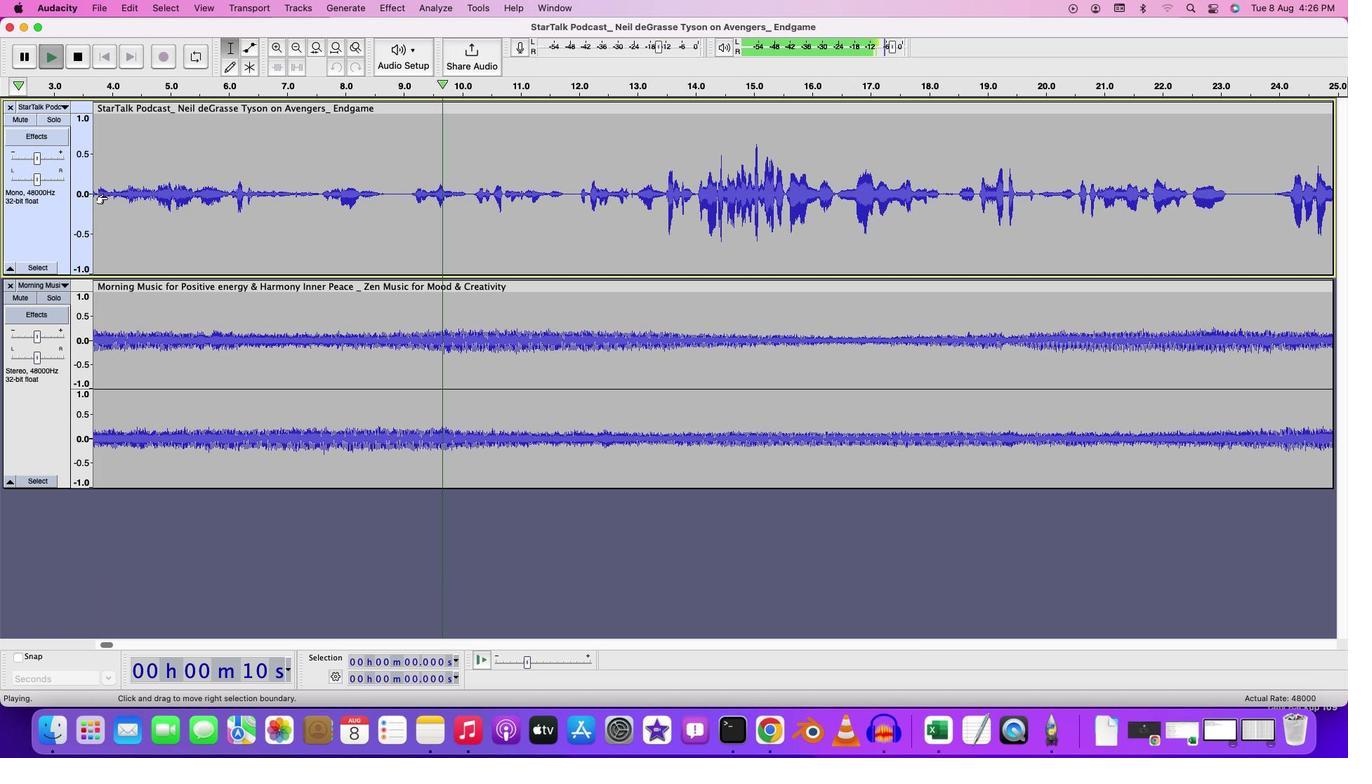 
Action: Mouse moved to (470, 365)
Screenshot: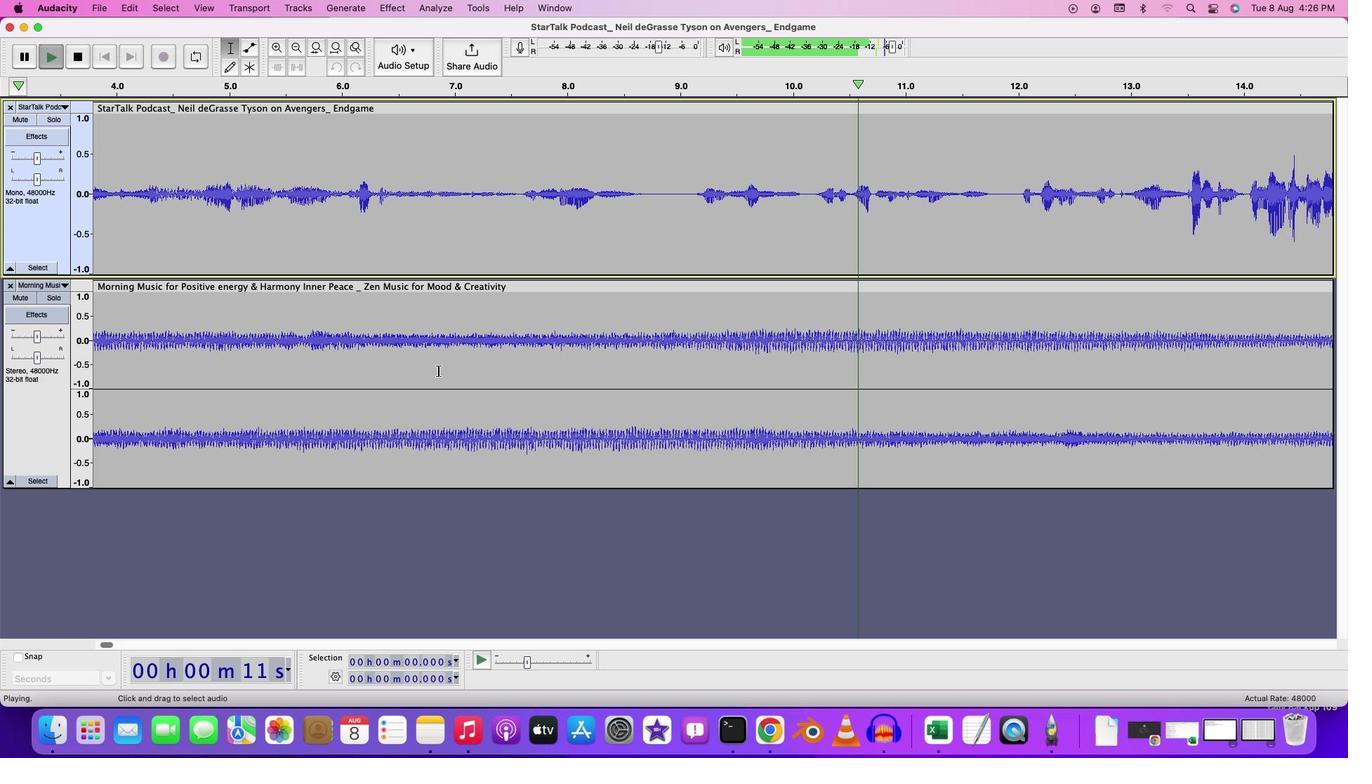 
Action: Key pressed Key.cmd
Screenshot: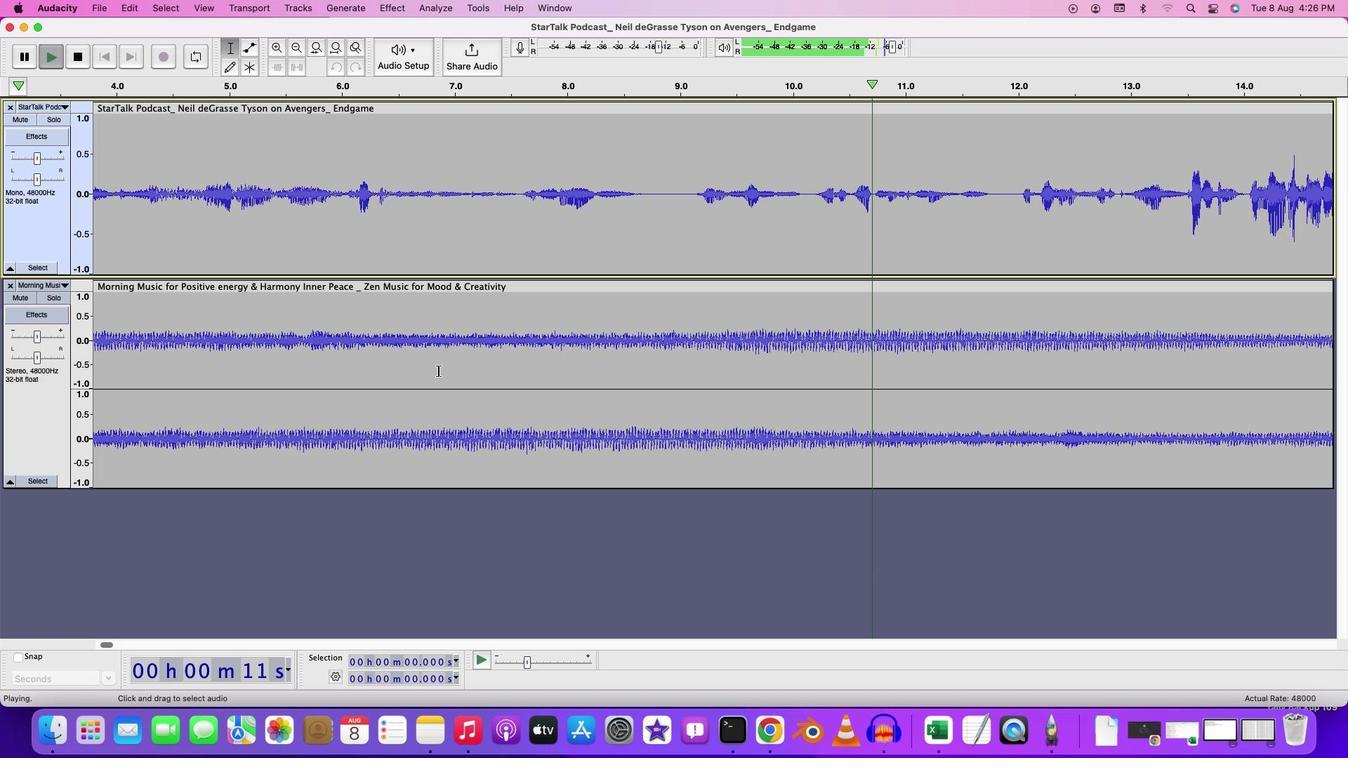 
Action: Mouse scrolled (470, 365) with delta (86, 29)
Screenshot: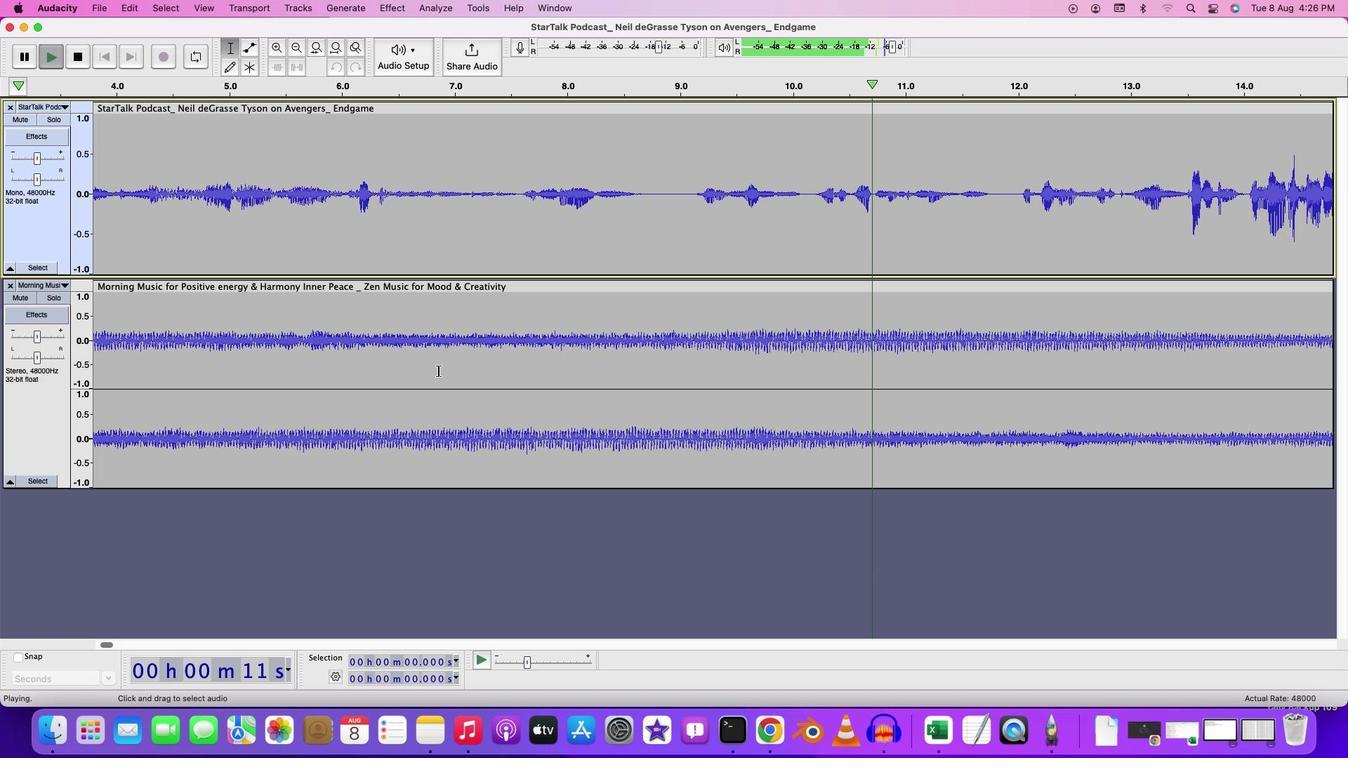 
Action: Mouse scrolled (470, 365) with delta (86, 29)
Screenshot: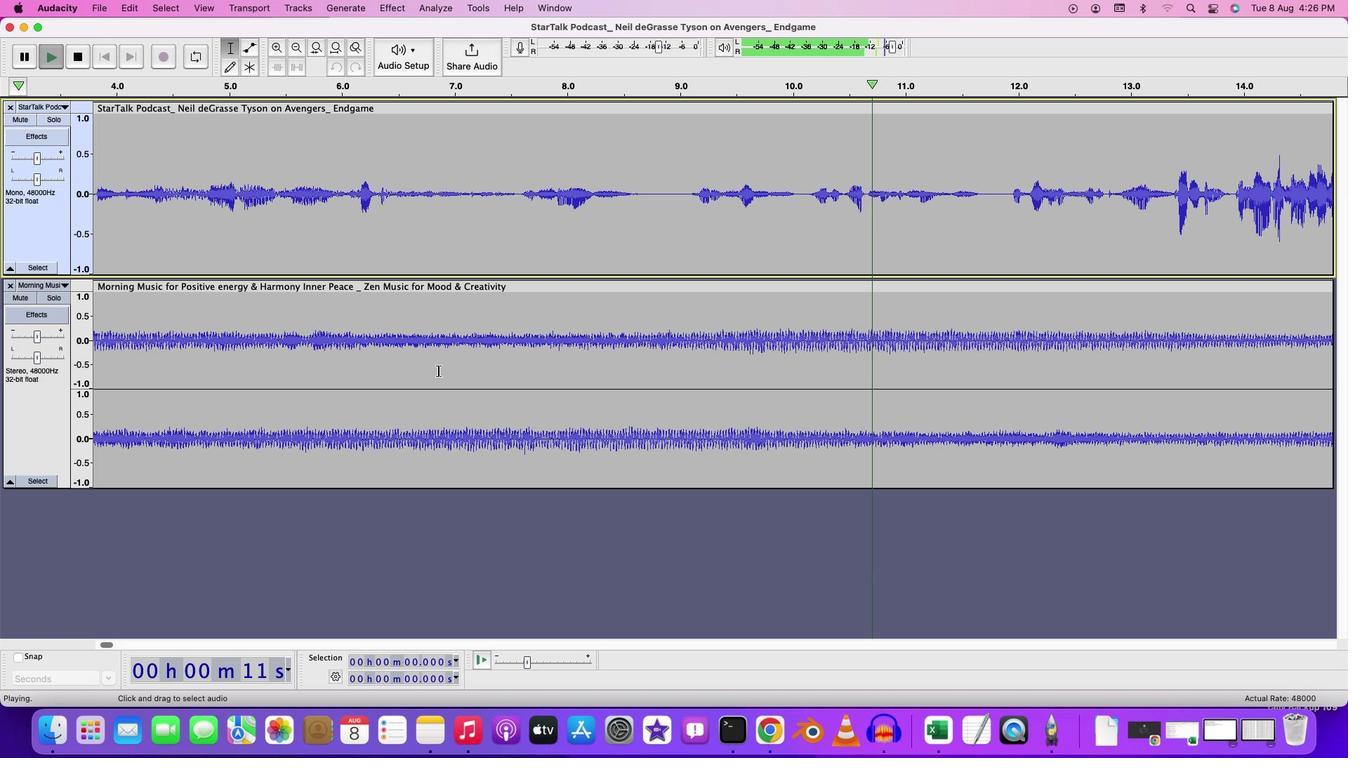 
Action: Mouse scrolled (470, 365) with delta (86, 29)
Screenshot: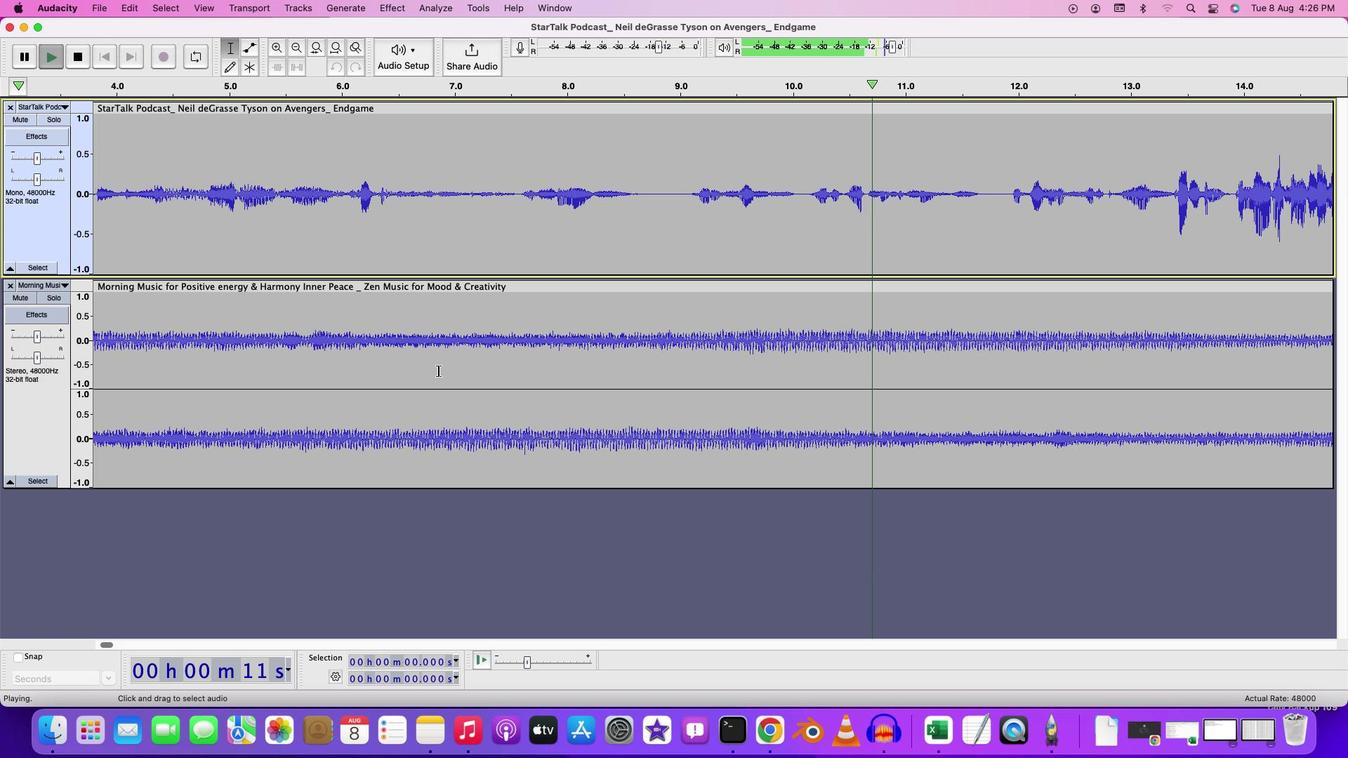 
Action: Mouse scrolled (470, 365) with delta (86, 29)
Screenshot: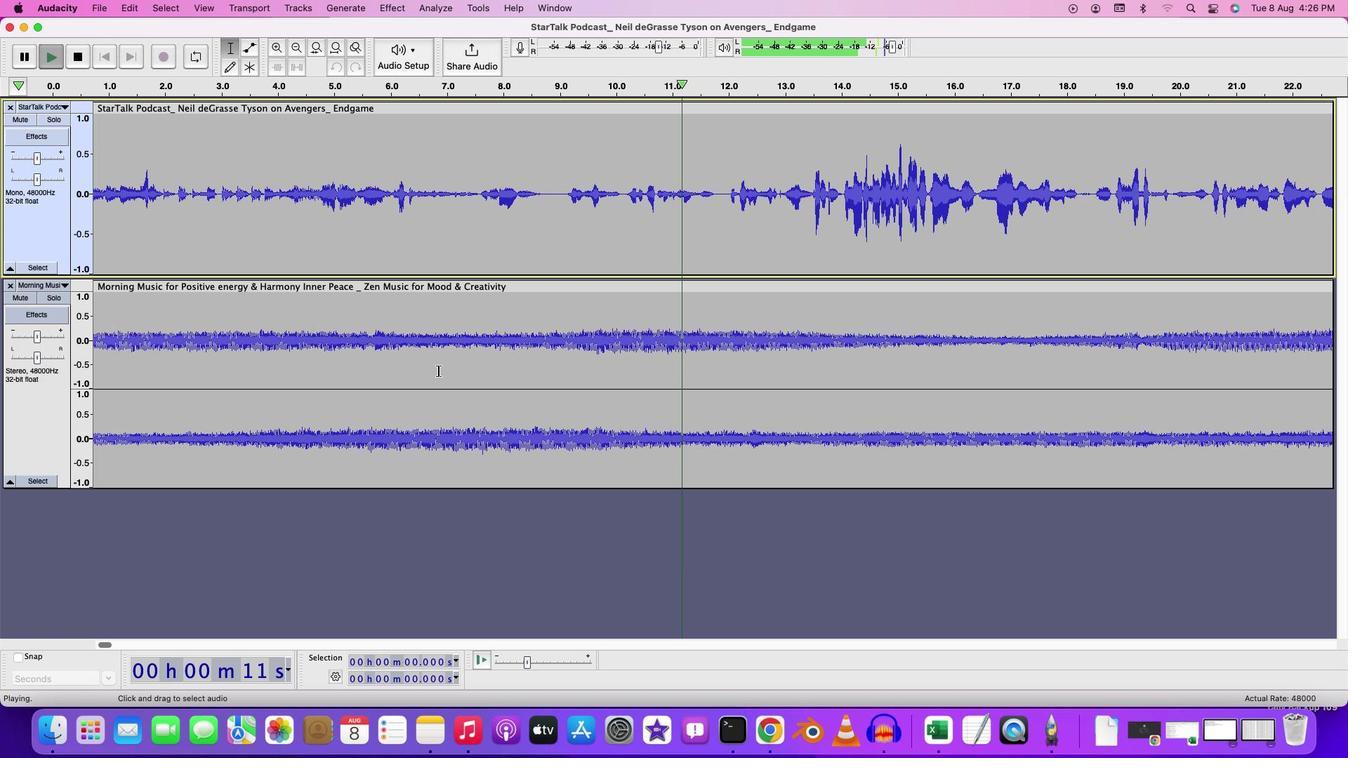 
Action: Mouse scrolled (470, 365) with delta (86, 29)
Screenshot: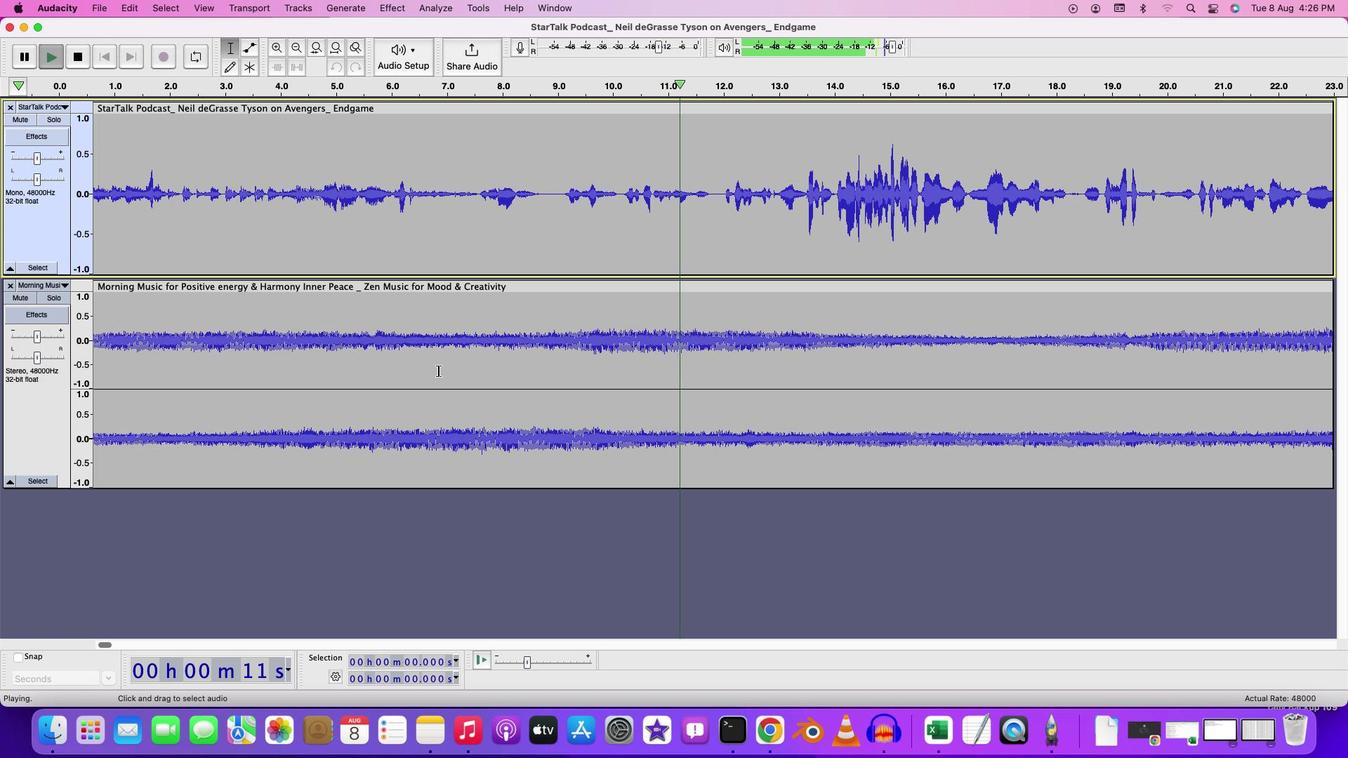 
Action: Mouse moved to (176, 612)
Screenshot: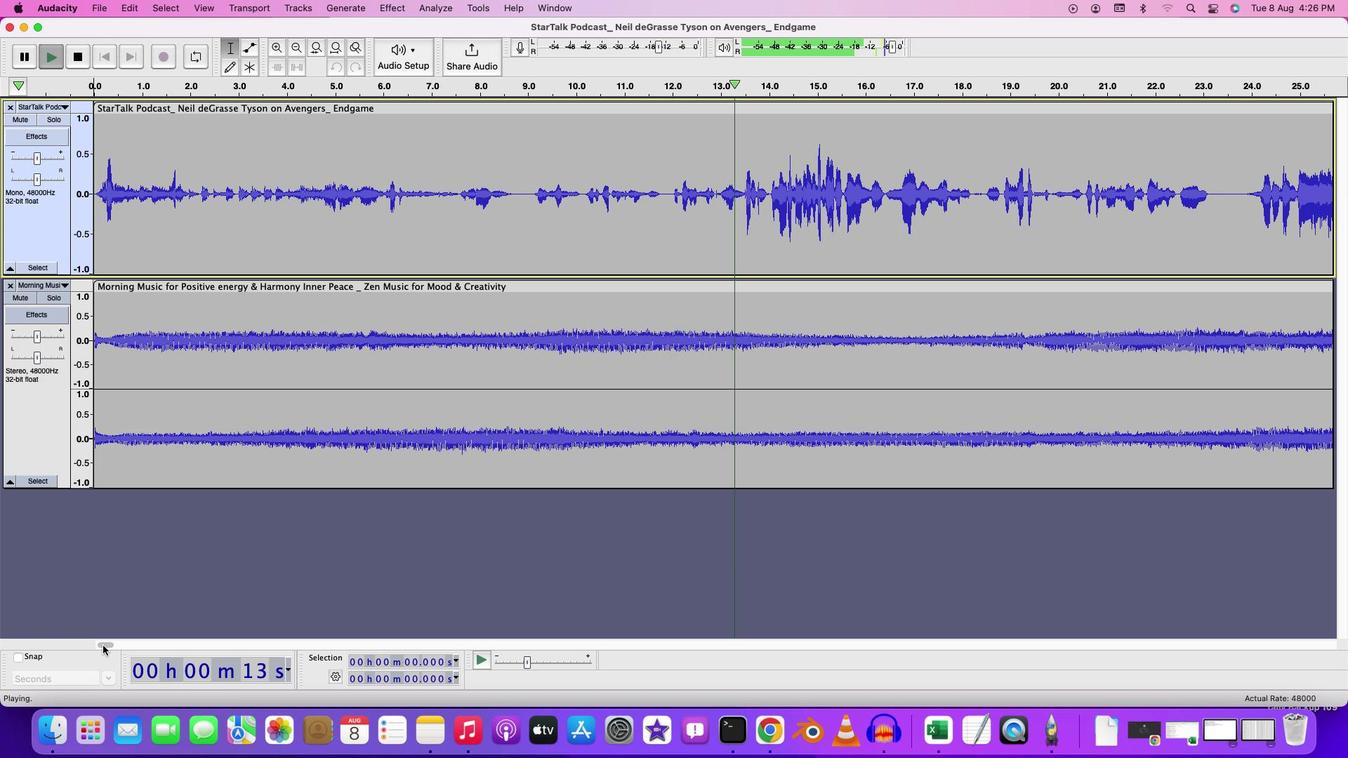
Action: Mouse pressed left at (176, 612)
Screenshot: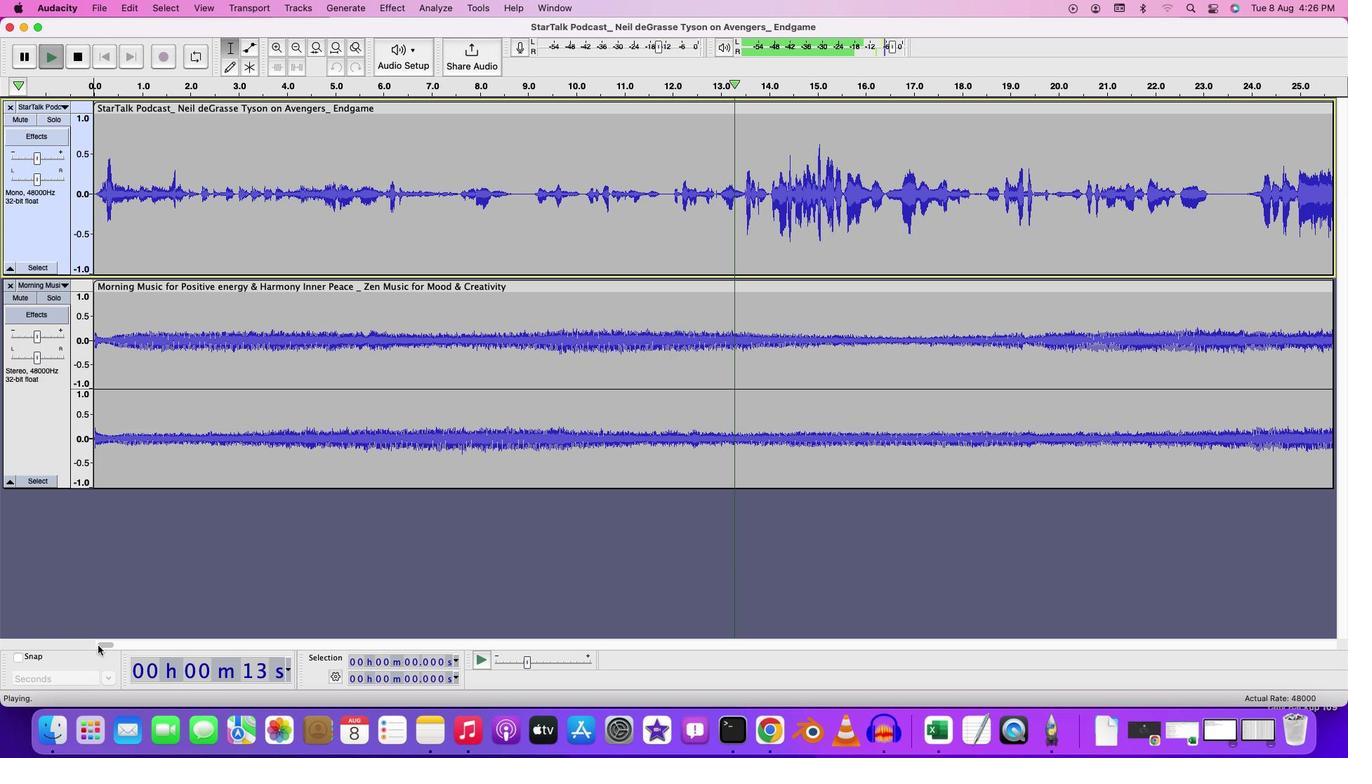 
Action: Mouse moved to (173, 151)
Screenshot: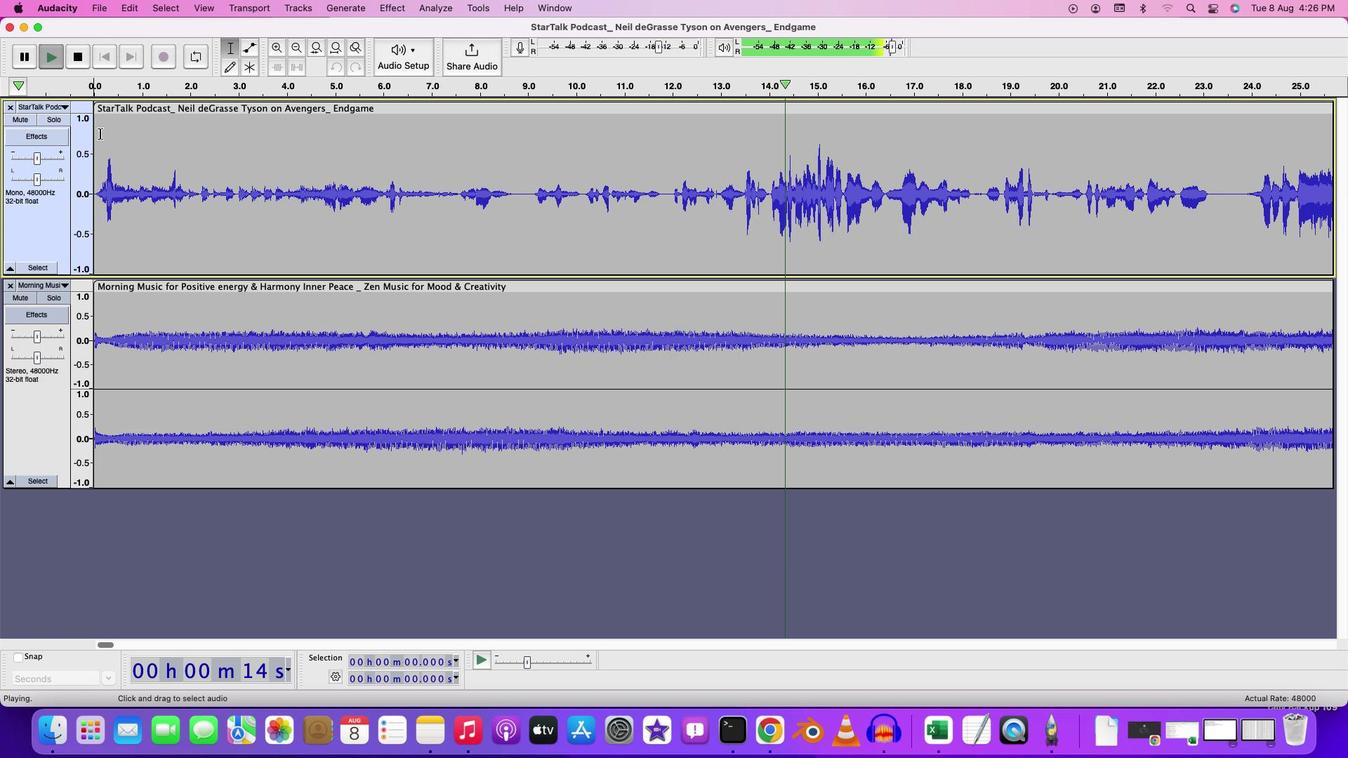 
Action: Mouse pressed left at (173, 151)
Screenshot: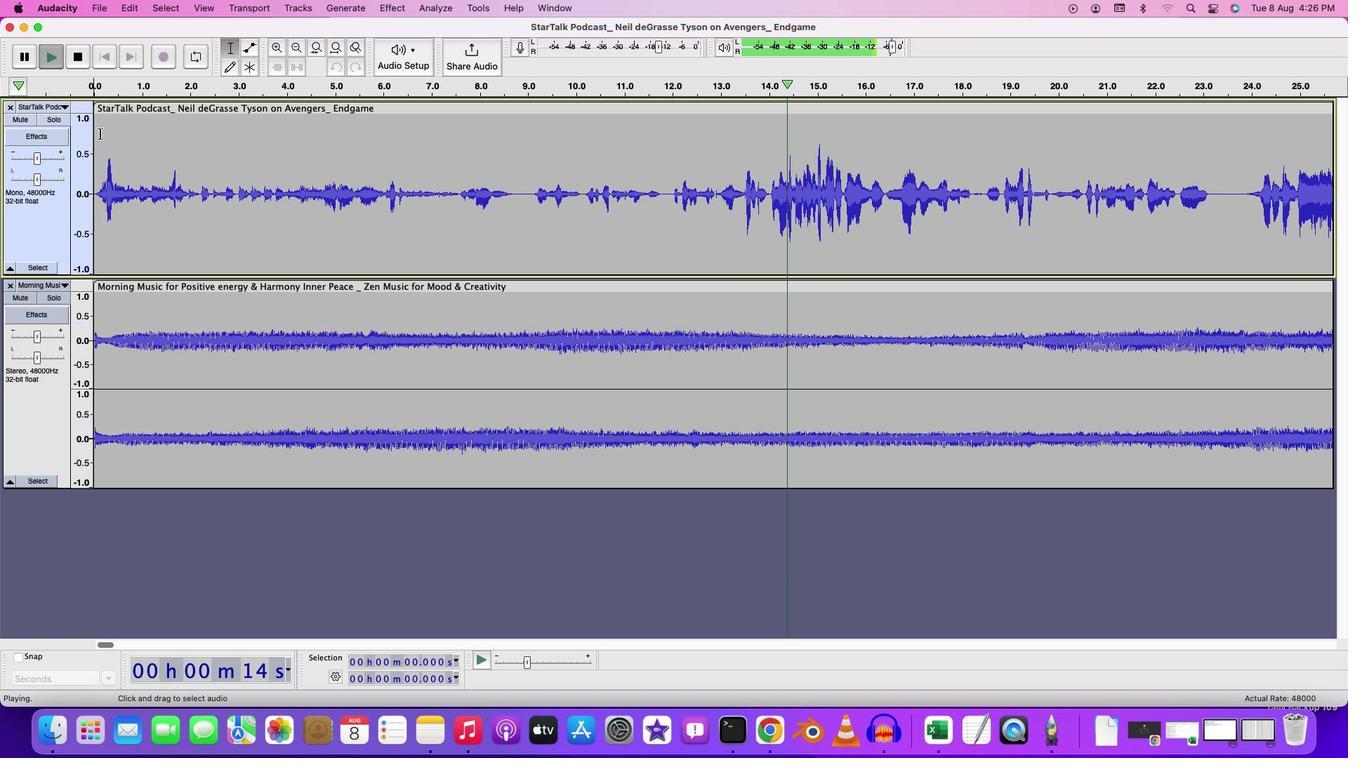 
Action: Key pressed Key.spaceKey.space
Screenshot: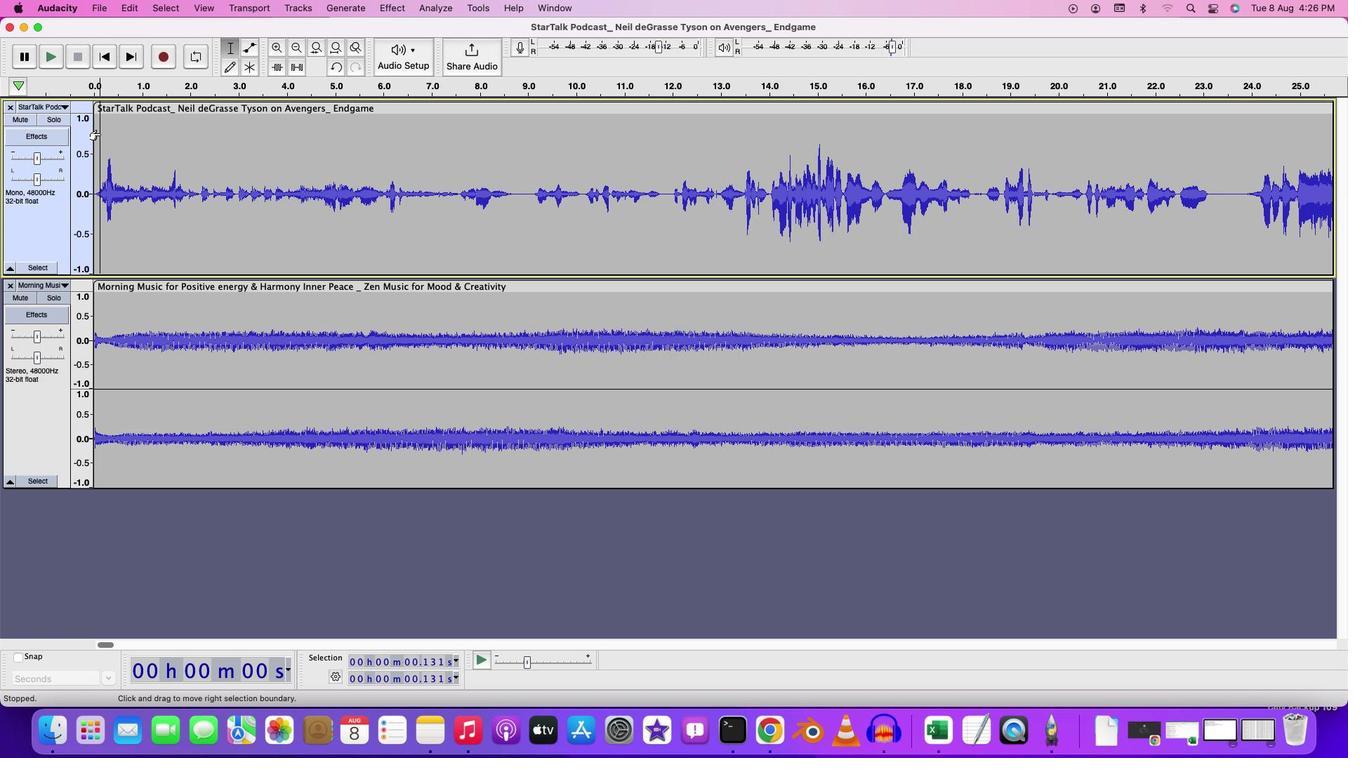 
Action: Mouse moved to (405, 196)
Screenshot: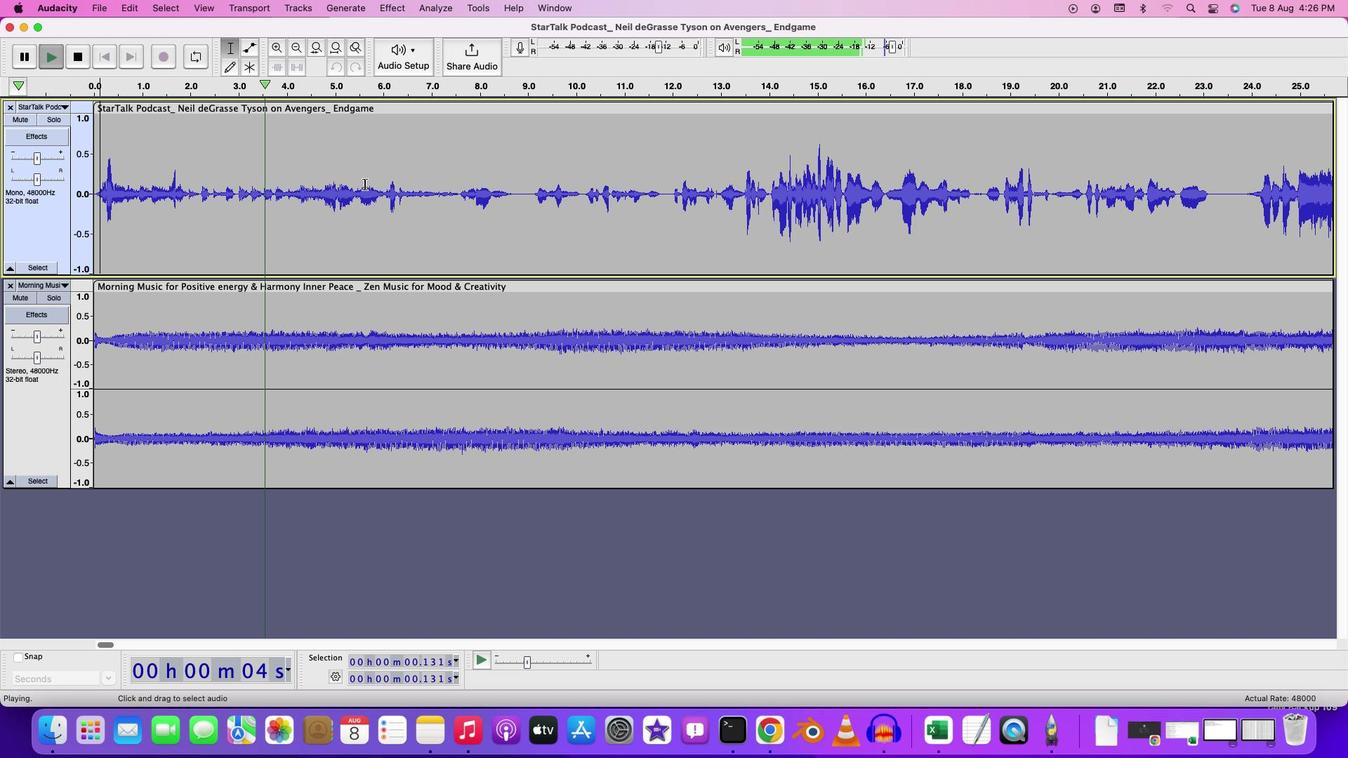 
Action: Key pressed Key.space
Screenshot: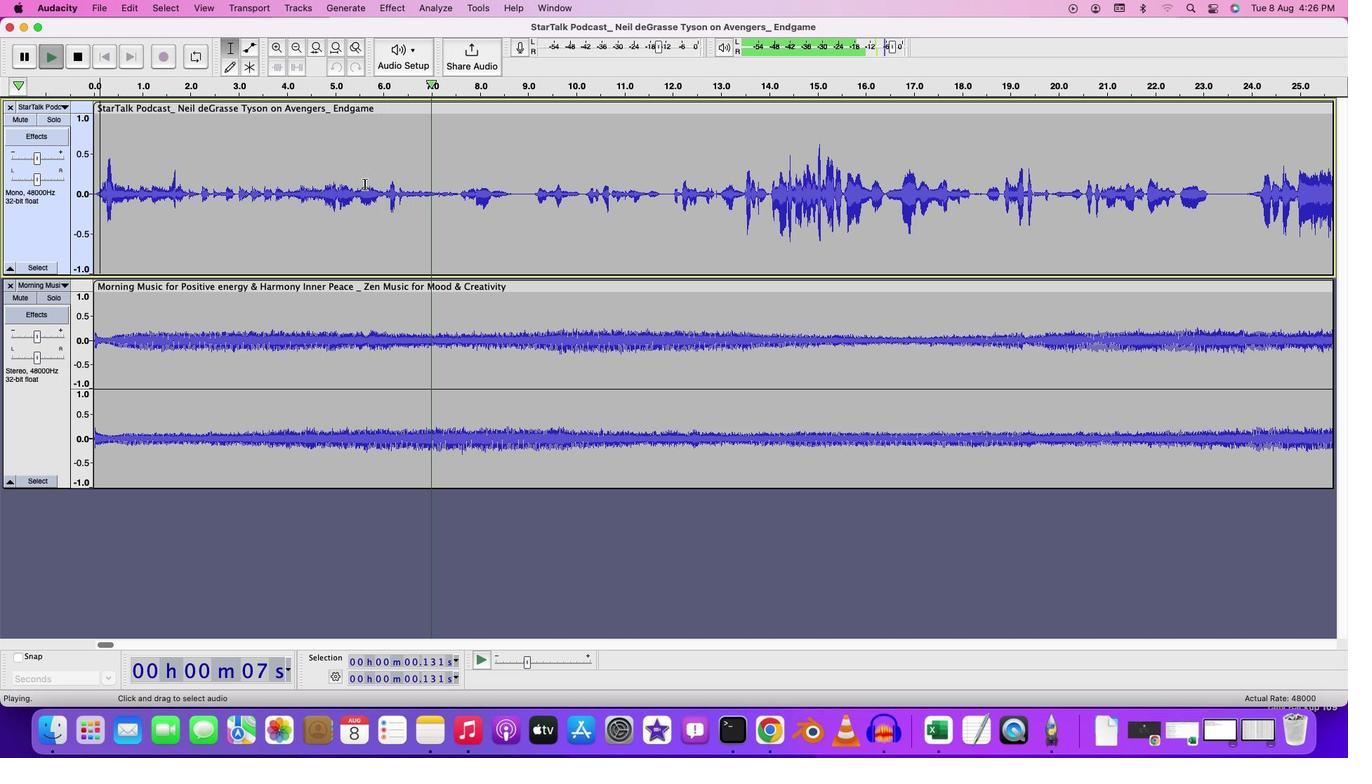 
Action: Mouse moved to (420, 196)
Screenshot: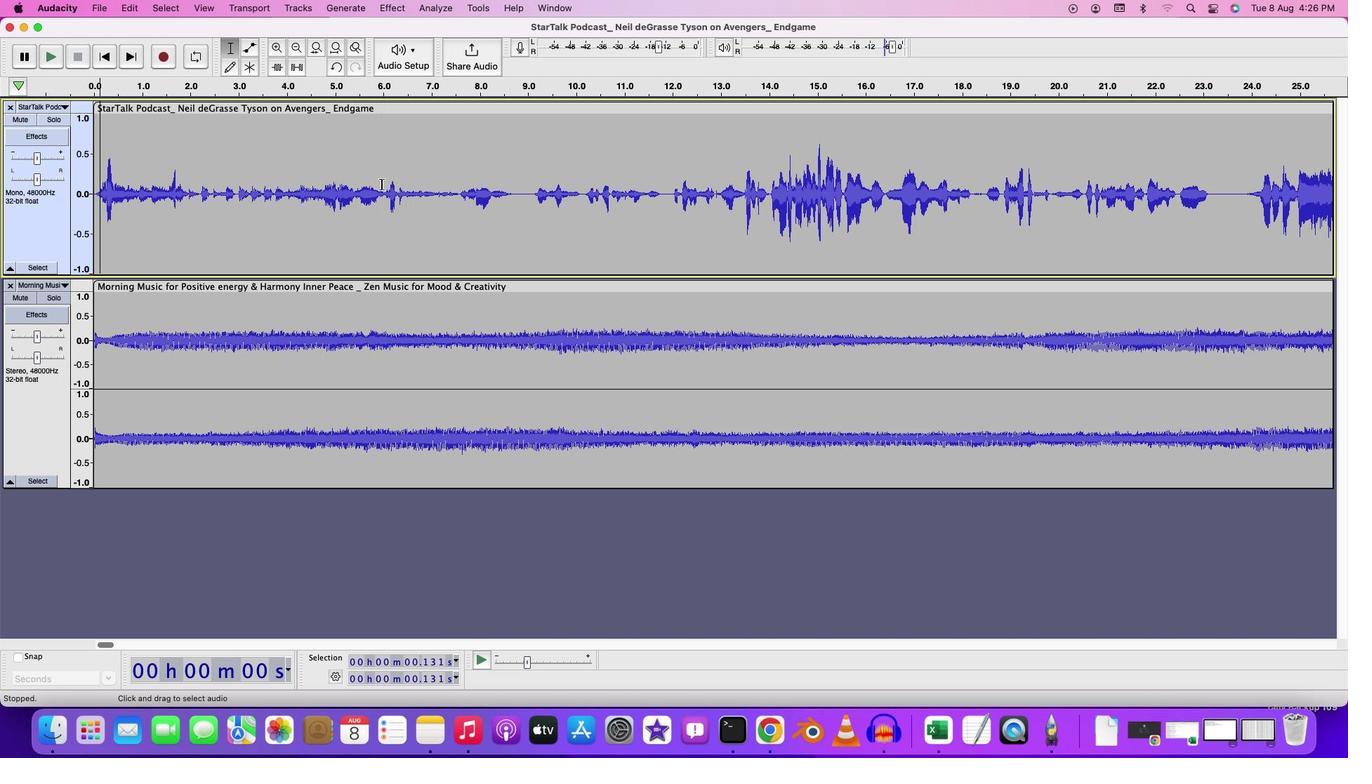 
Action: Key pressed Key.space
Screenshot: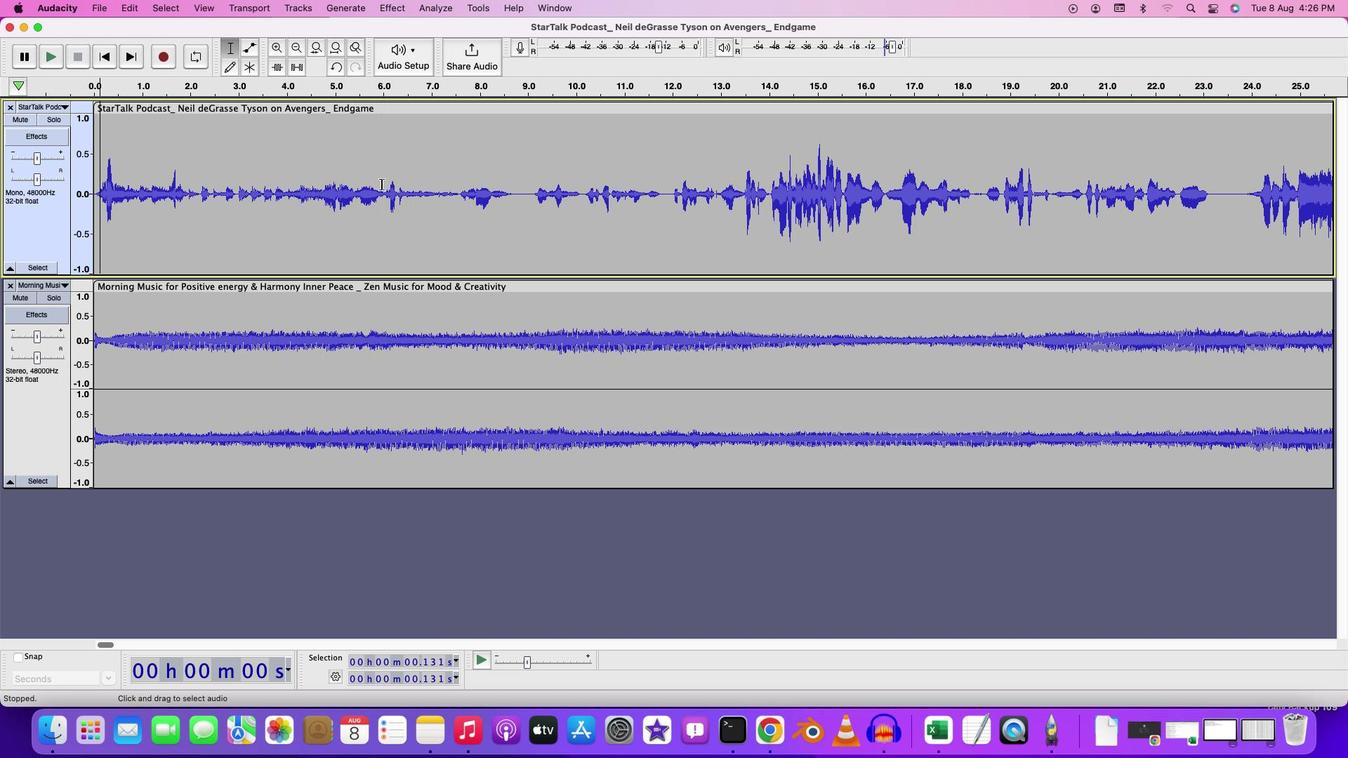 
Action: Mouse moved to (480, 194)
Screenshot: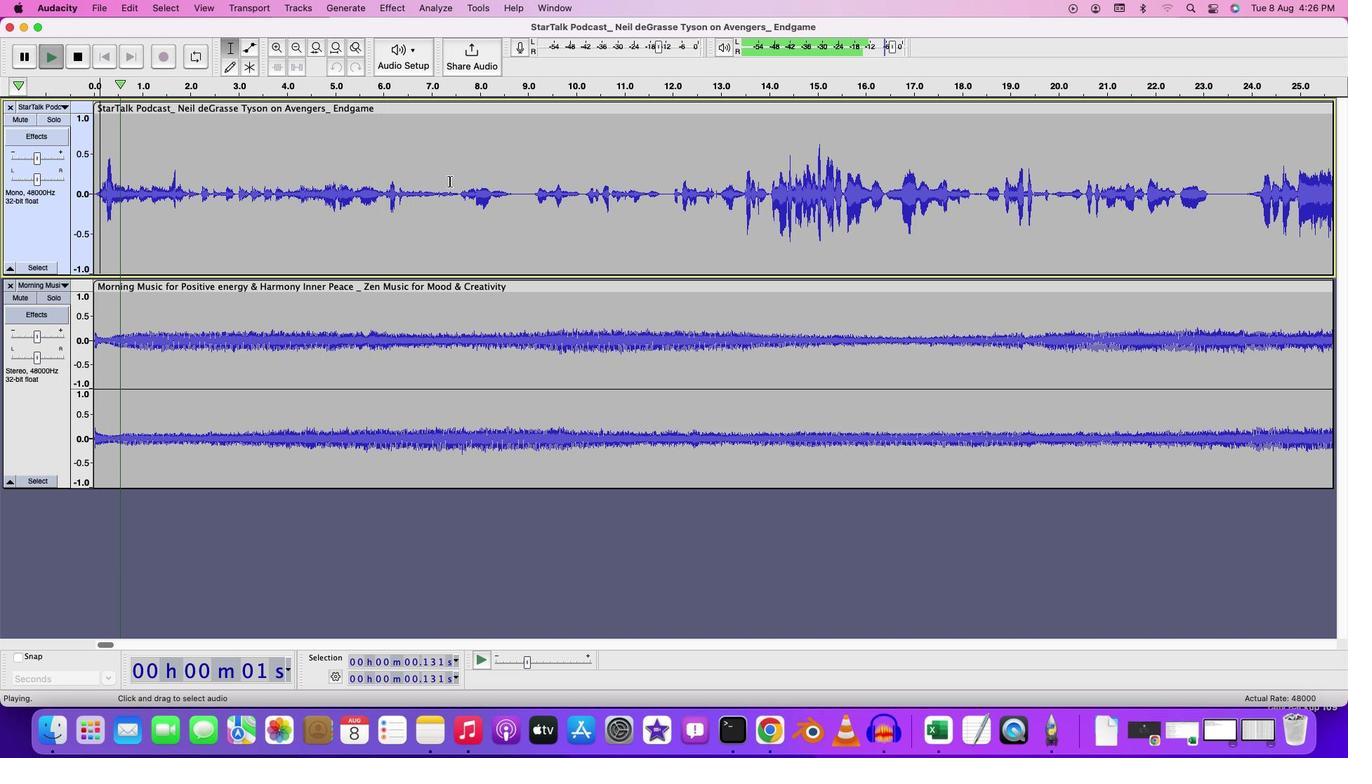
Action: Mouse pressed left at (480, 194)
Screenshot: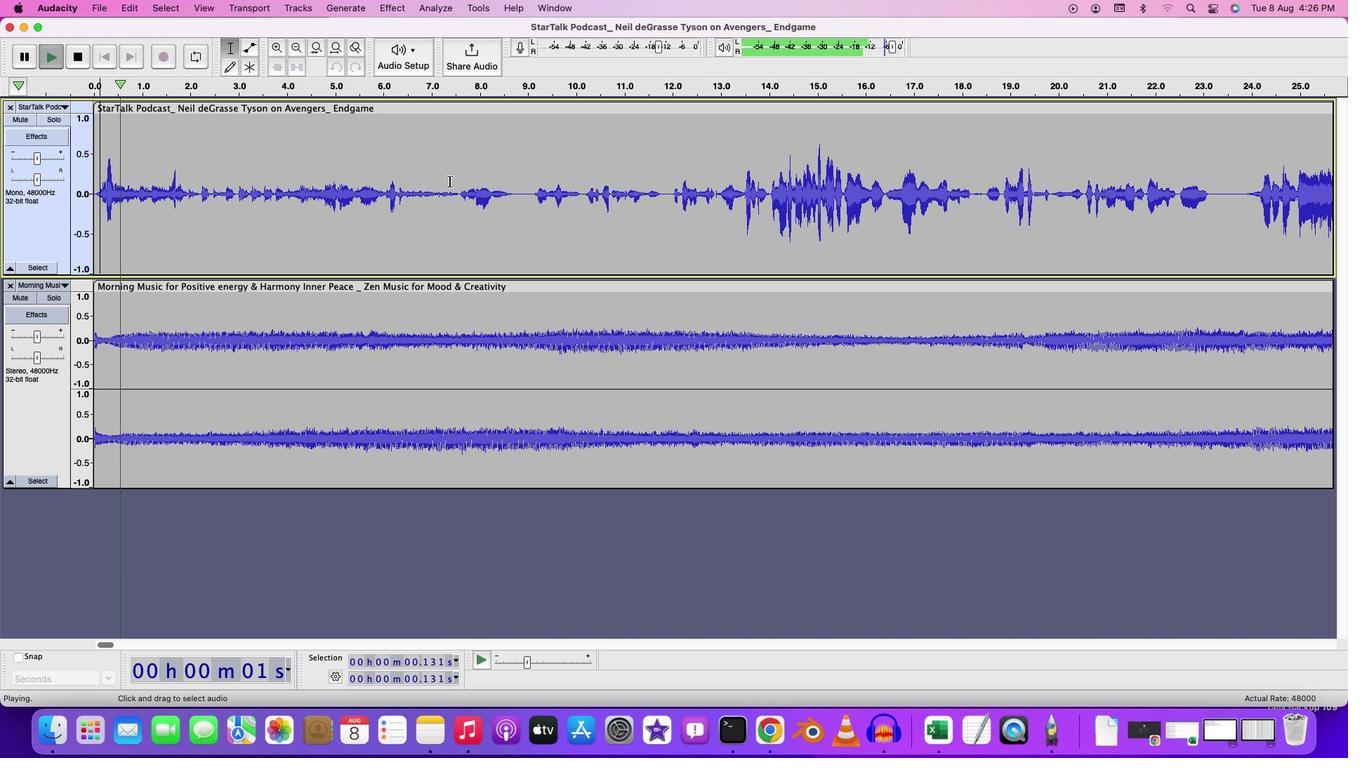 
Action: Mouse moved to (482, 193)
Screenshot: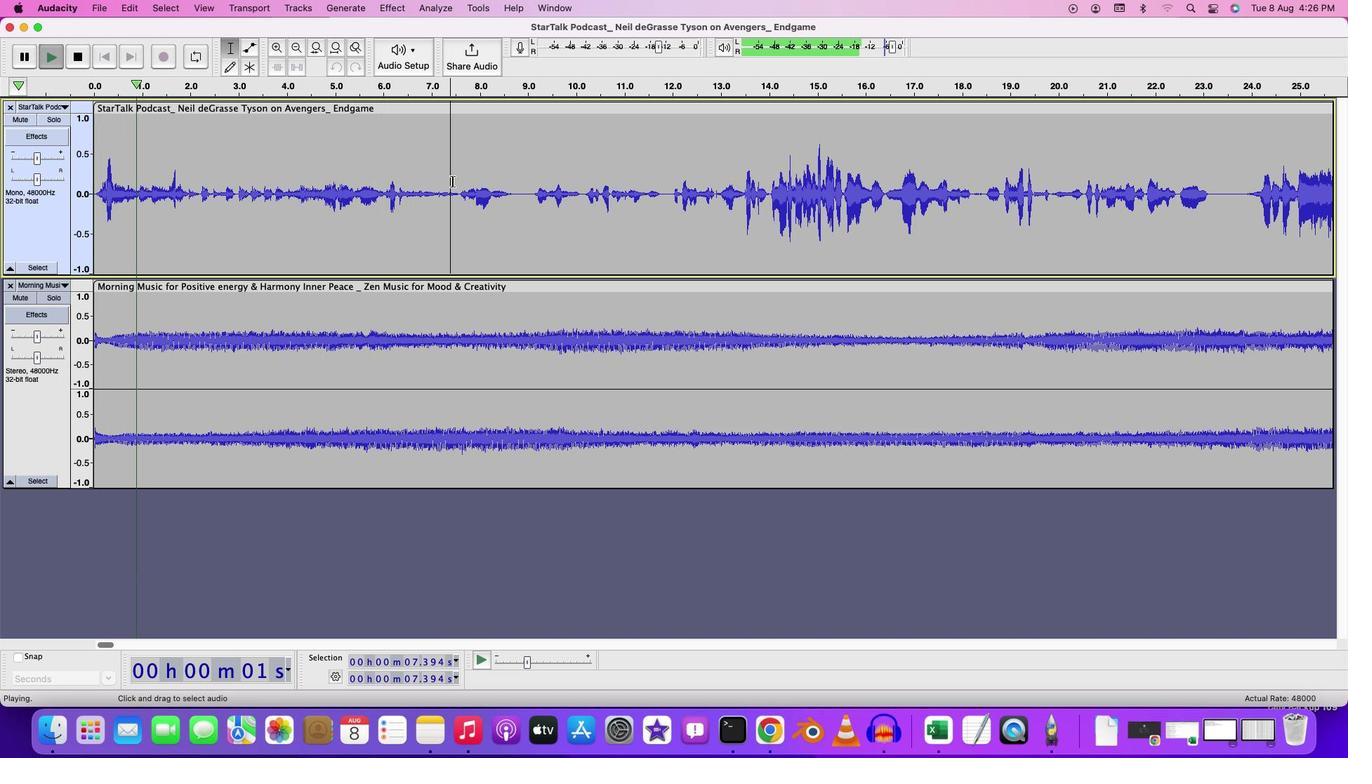 
Action: Key pressed Key.spaceKey.space
Screenshot: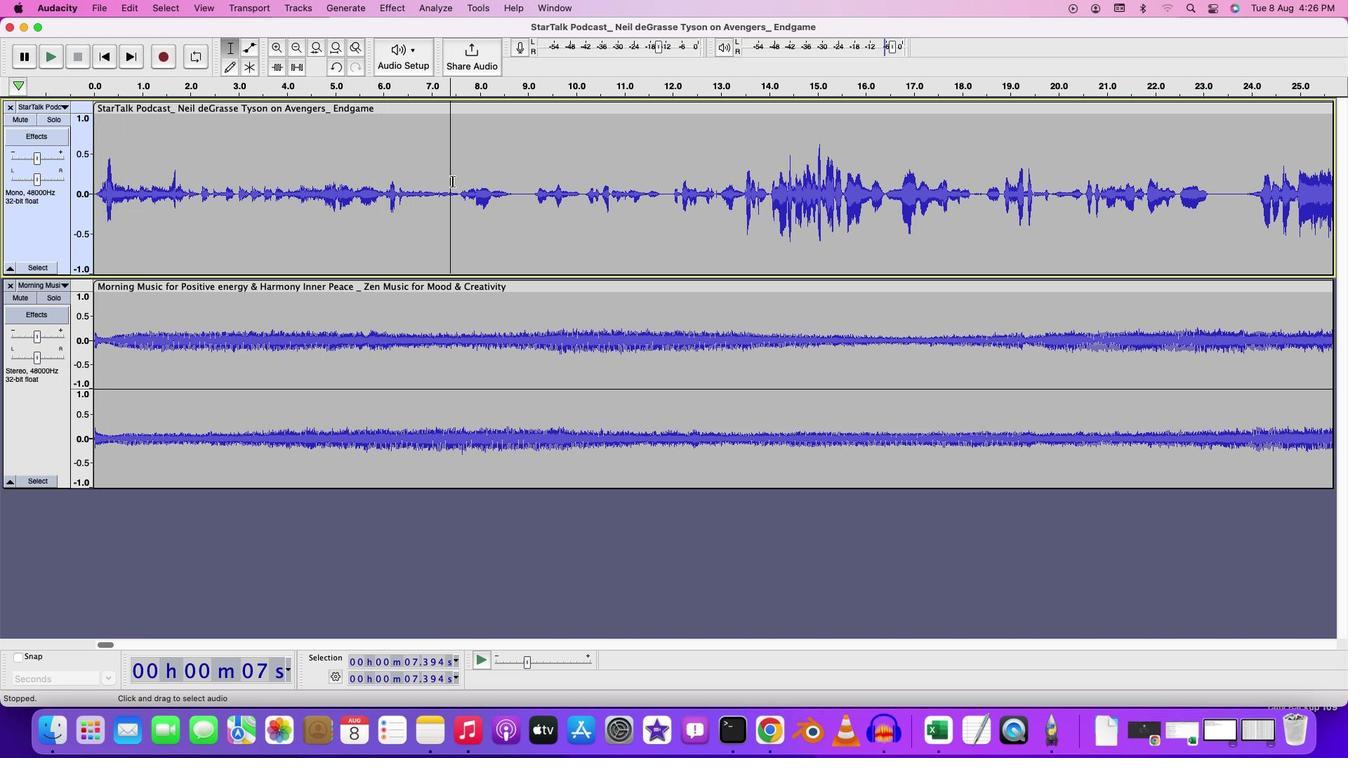 
Action: Mouse moved to (480, 194)
Screenshot: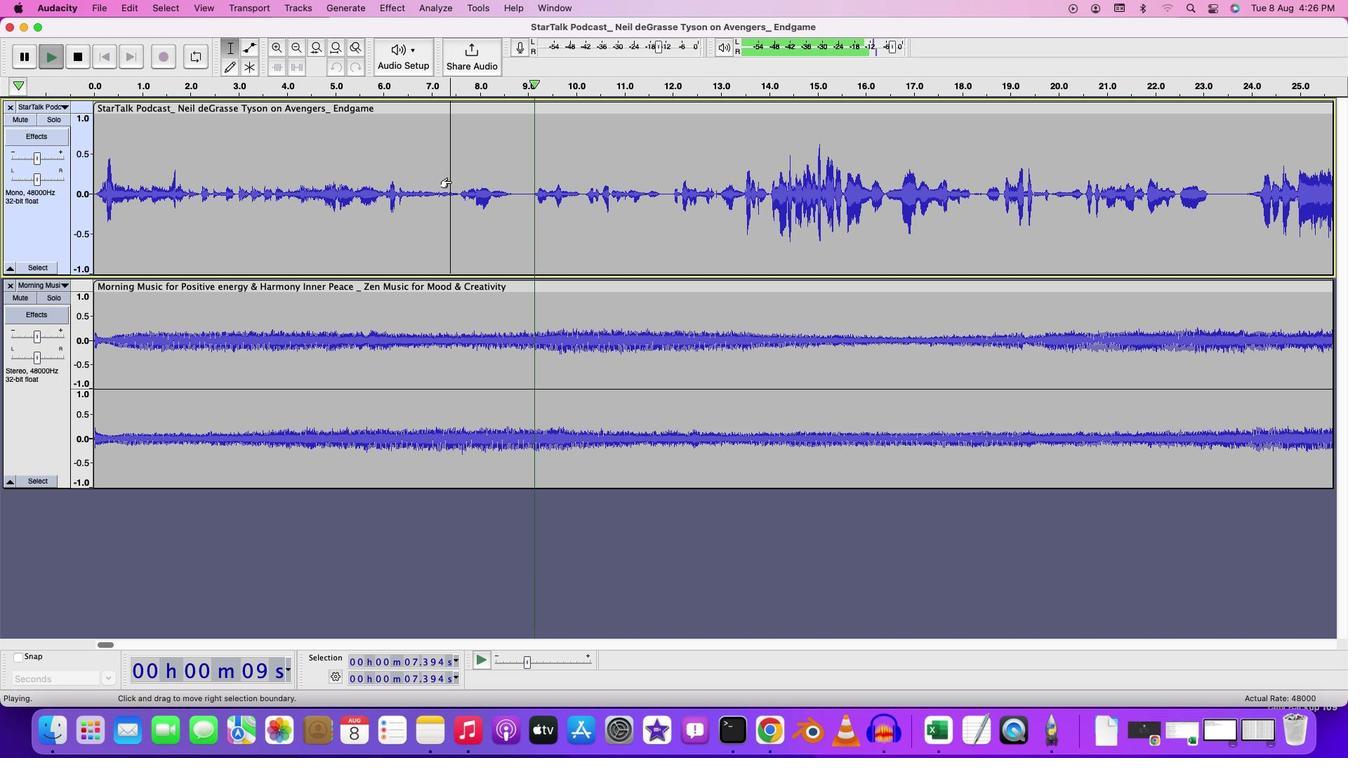 
Action: Key pressed Key.space
Screenshot: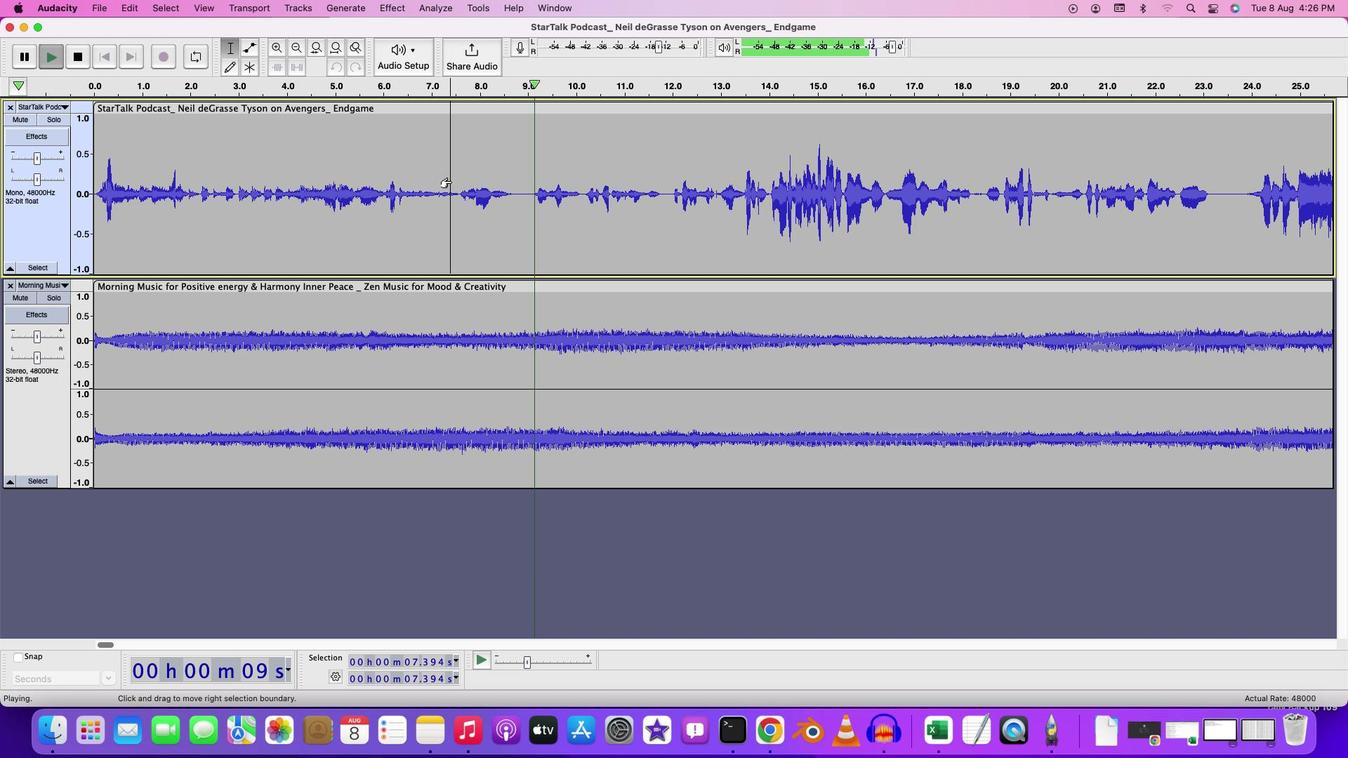 
Action: Mouse moved to (477, 193)
Screenshot: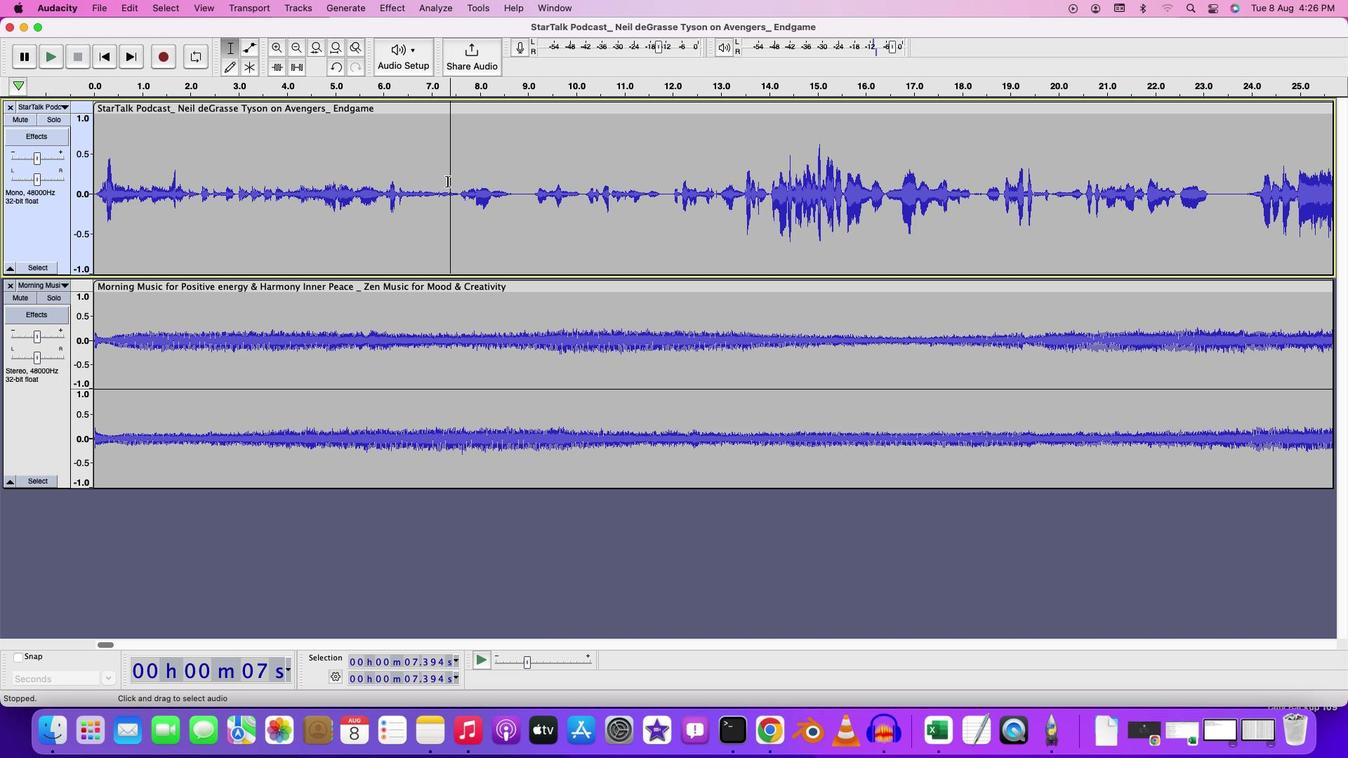 
Action: Mouse pressed left at (477, 193)
Screenshot: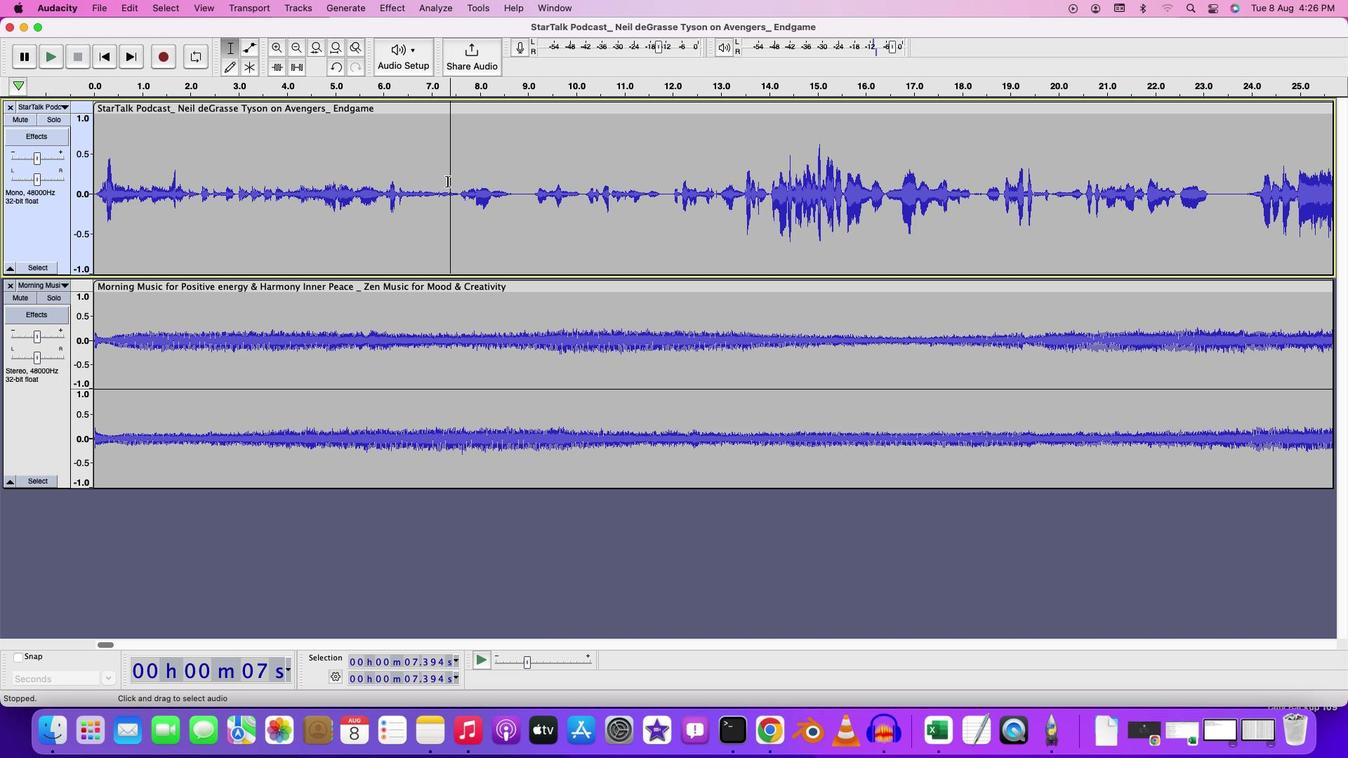 
Action: Mouse moved to (480, 186)
Screenshot: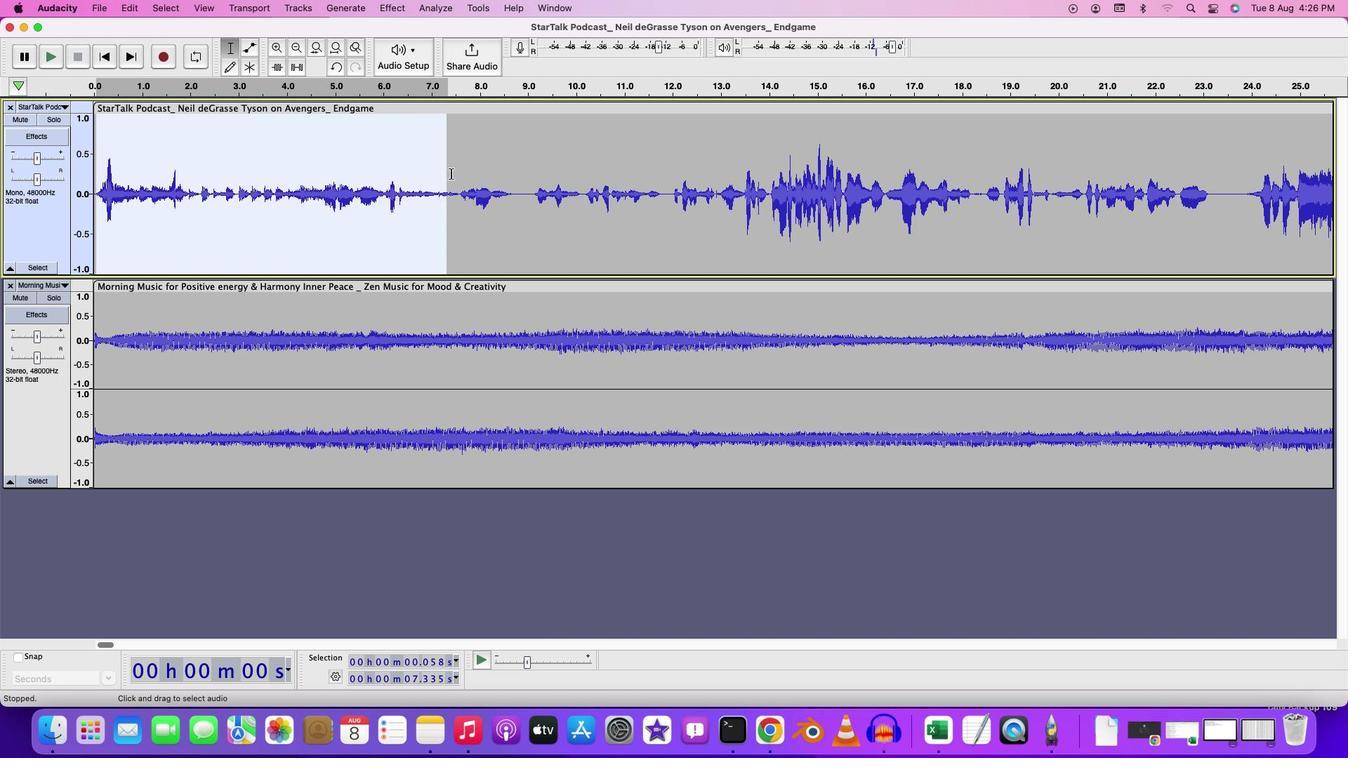 
Action: Mouse pressed left at (480, 186)
Screenshot: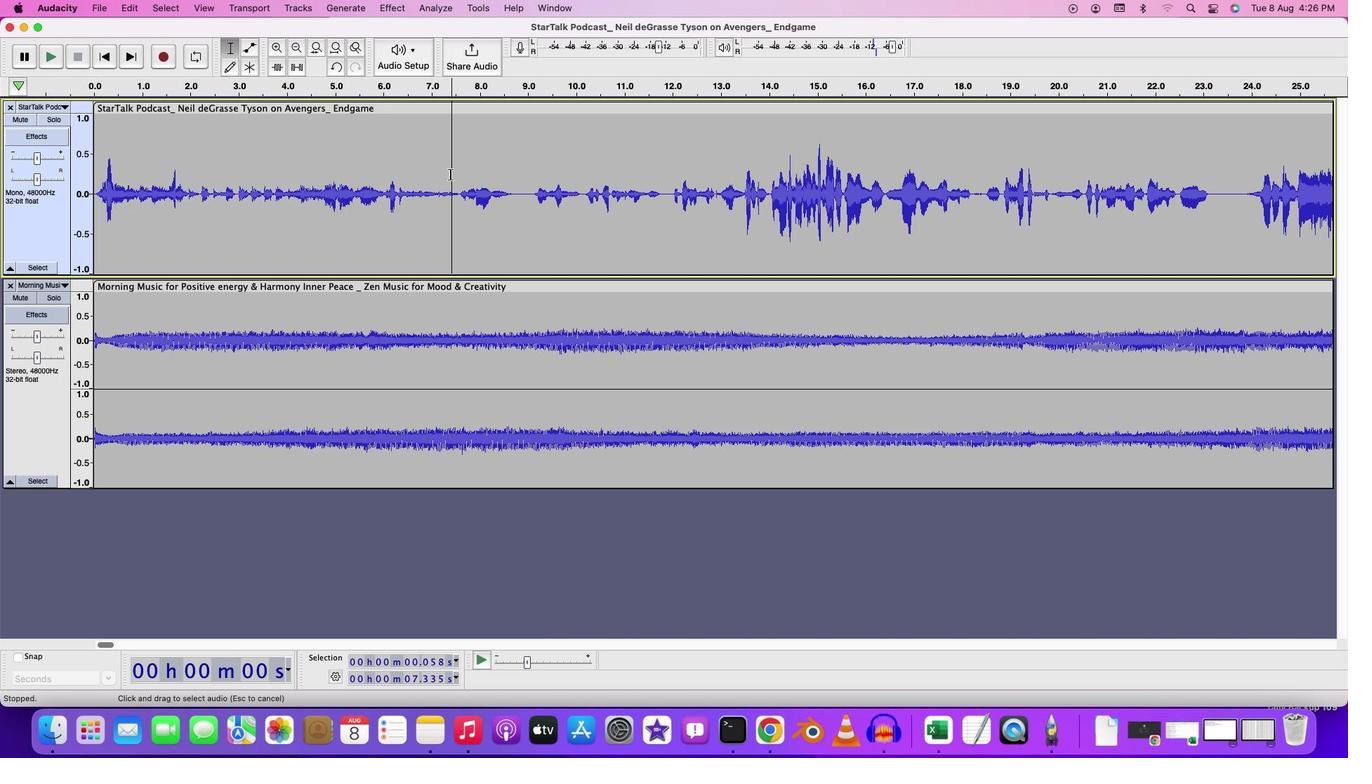 
Action: Mouse moved to (195, 190)
Screenshot: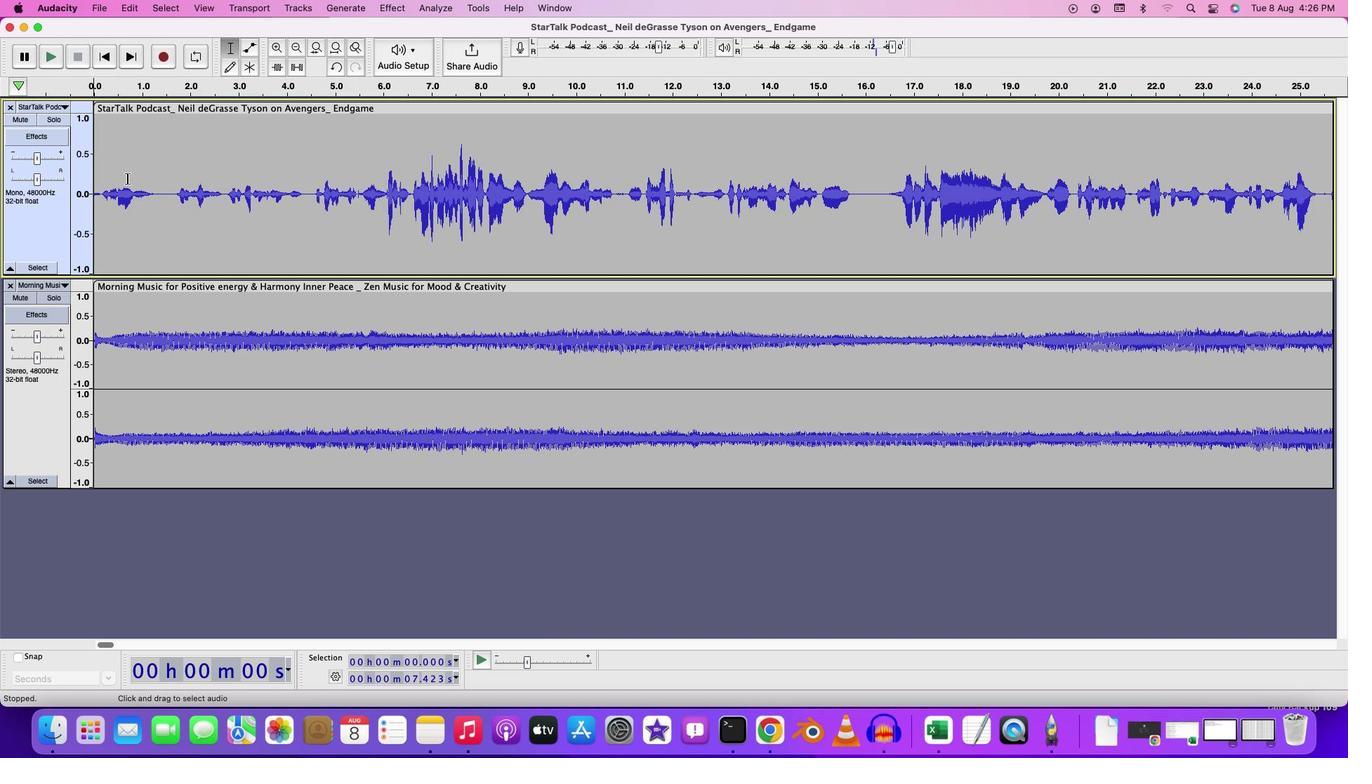 
Action: Key pressed Key.delete
Screenshot: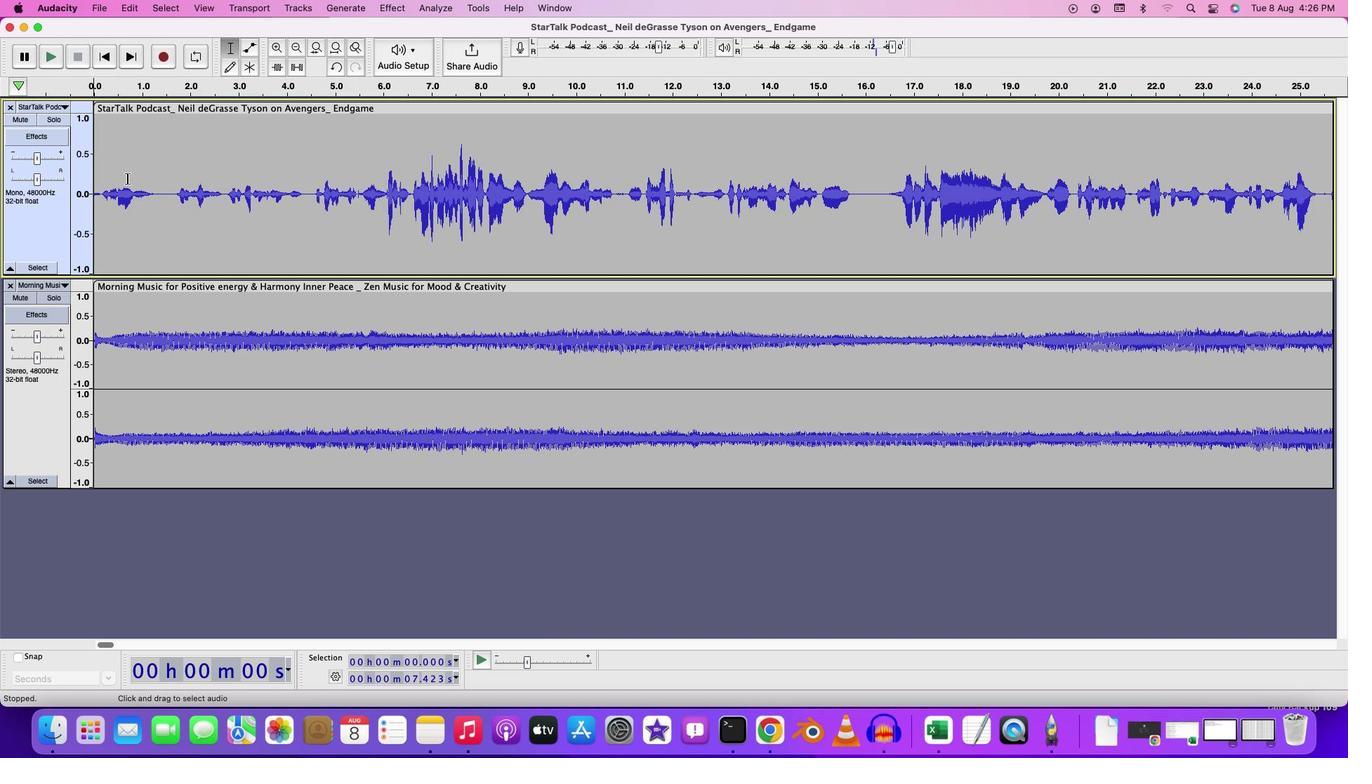 
Action: Mouse moved to (166, 172)
Screenshot: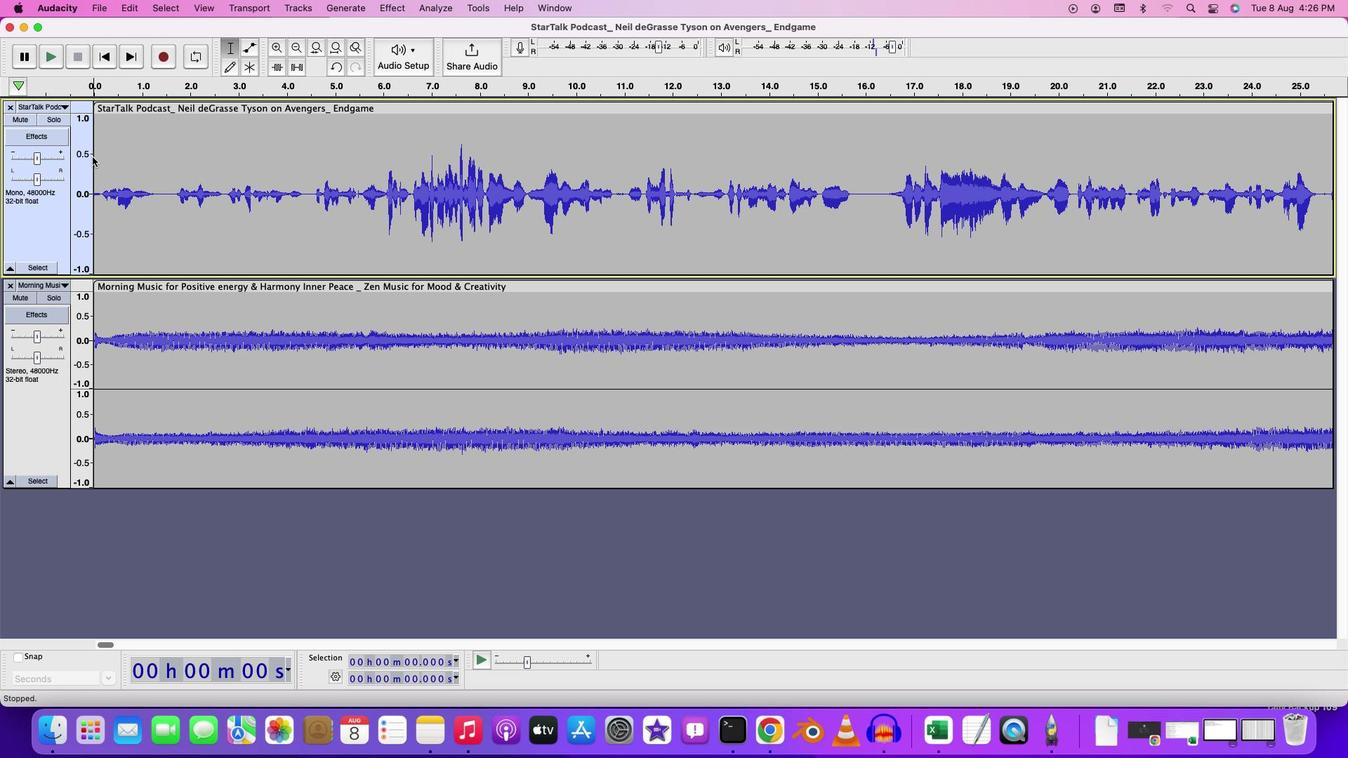 
Action: Mouse pressed left at (166, 172)
Screenshot: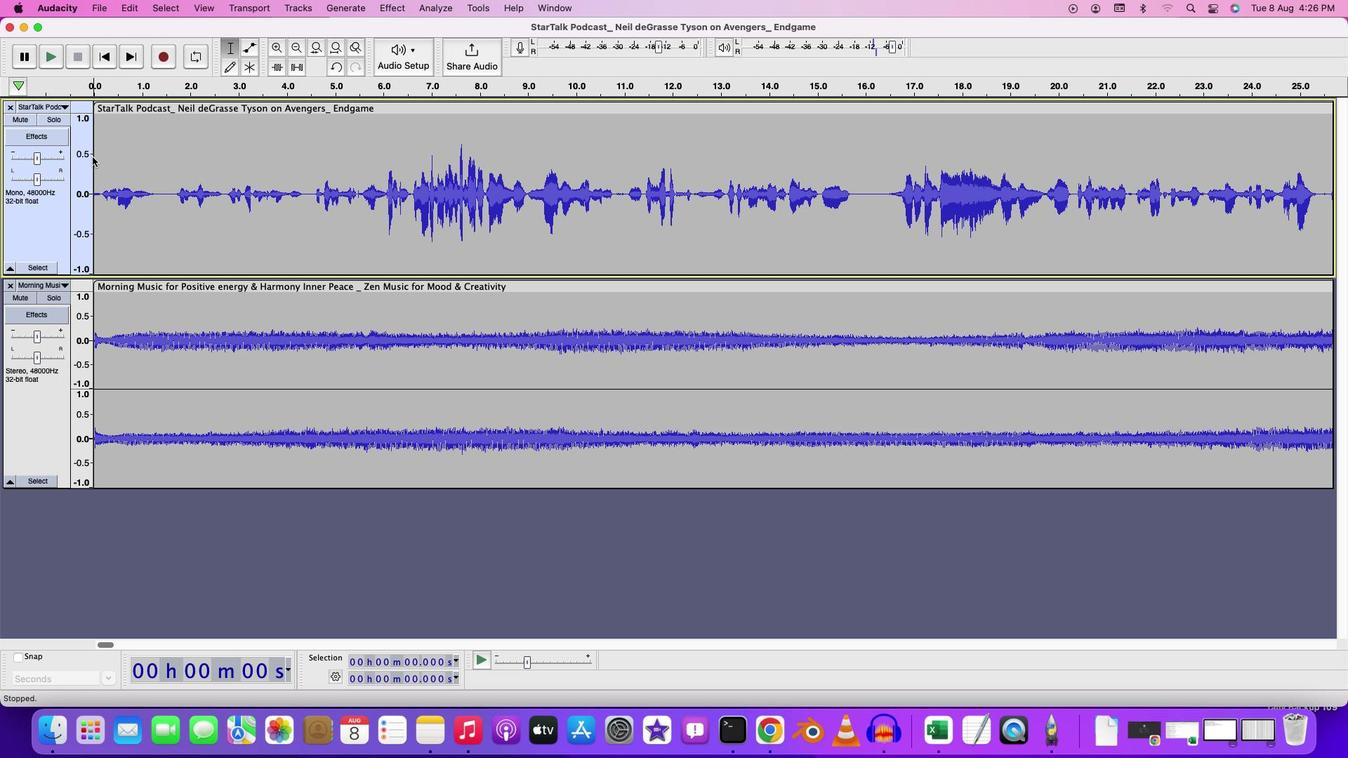 
Action: Mouse moved to (168, 177)
Screenshot: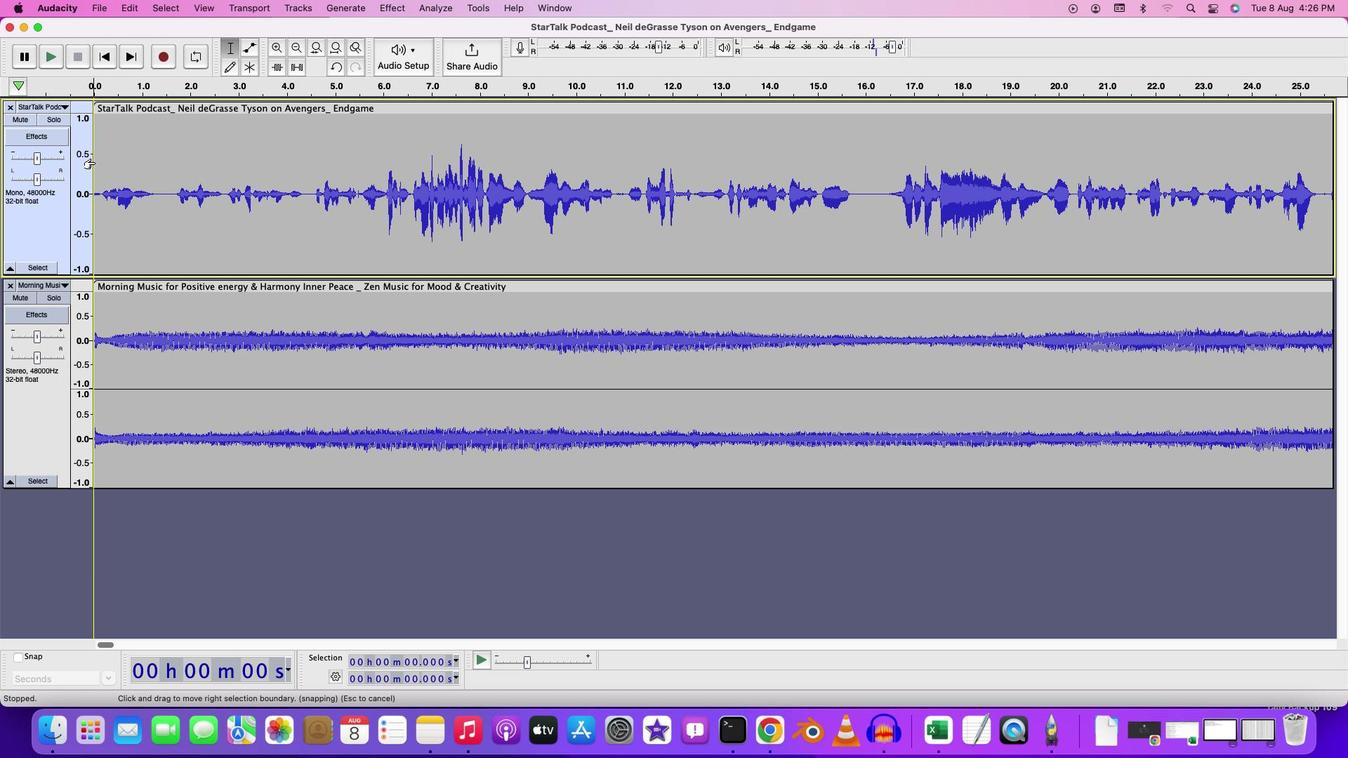 
Action: Mouse pressed left at (168, 177)
Screenshot: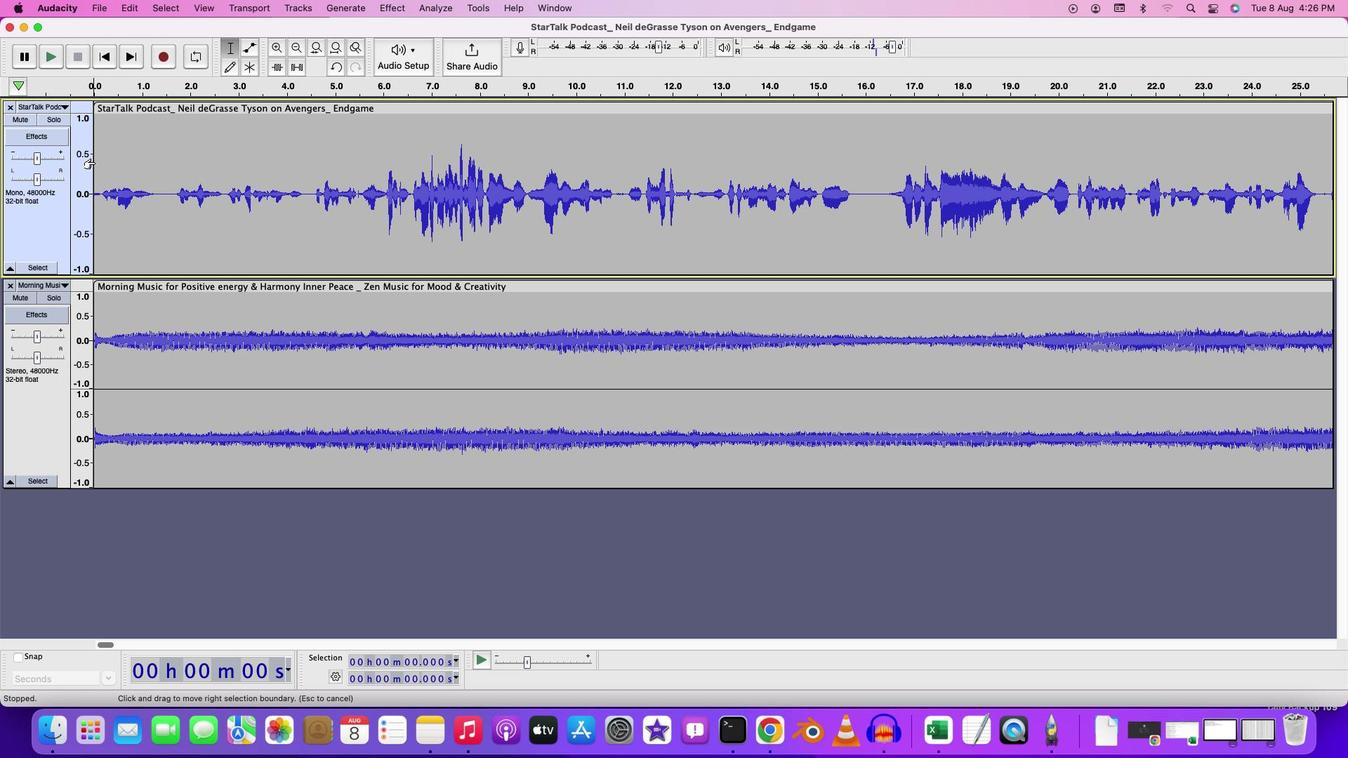 
Action: Key pressed Key.space
Screenshot: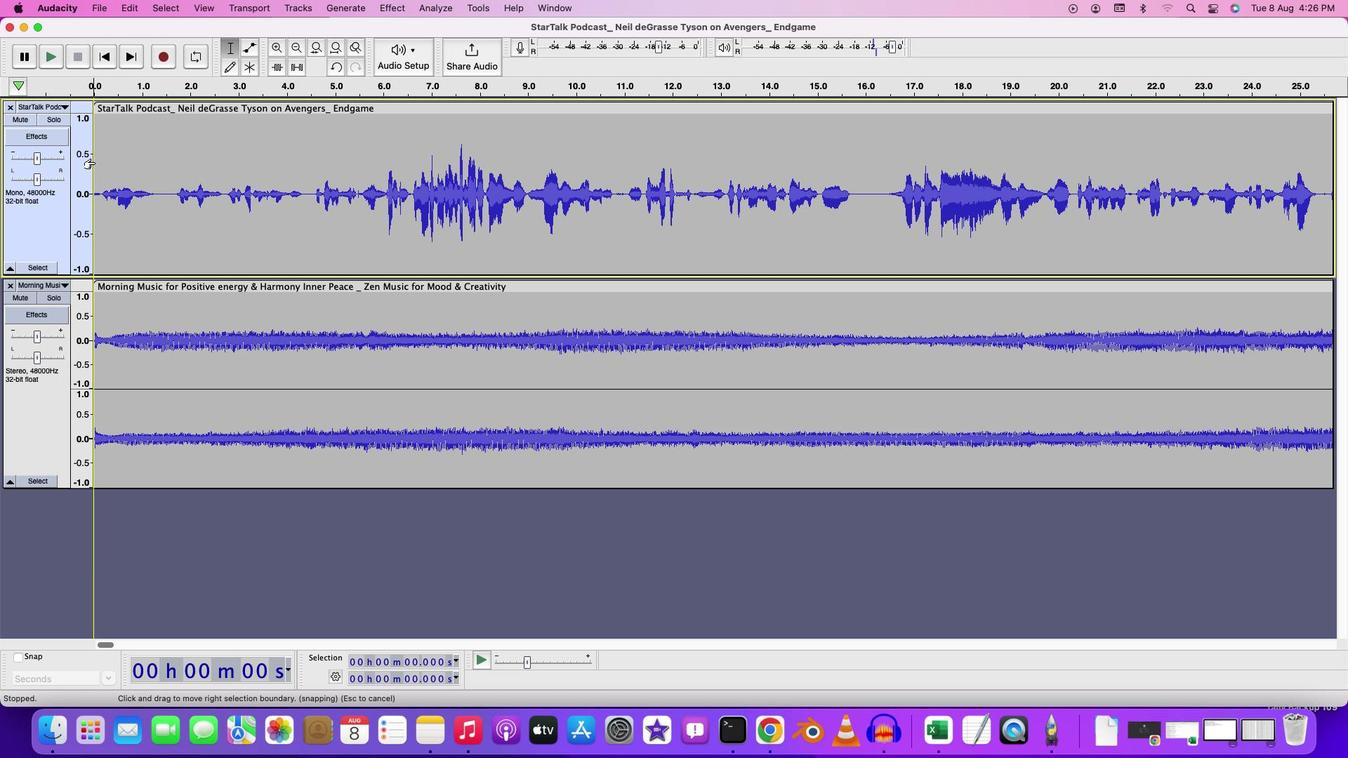 
Action: Mouse moved to (516, 349)
Screenshot: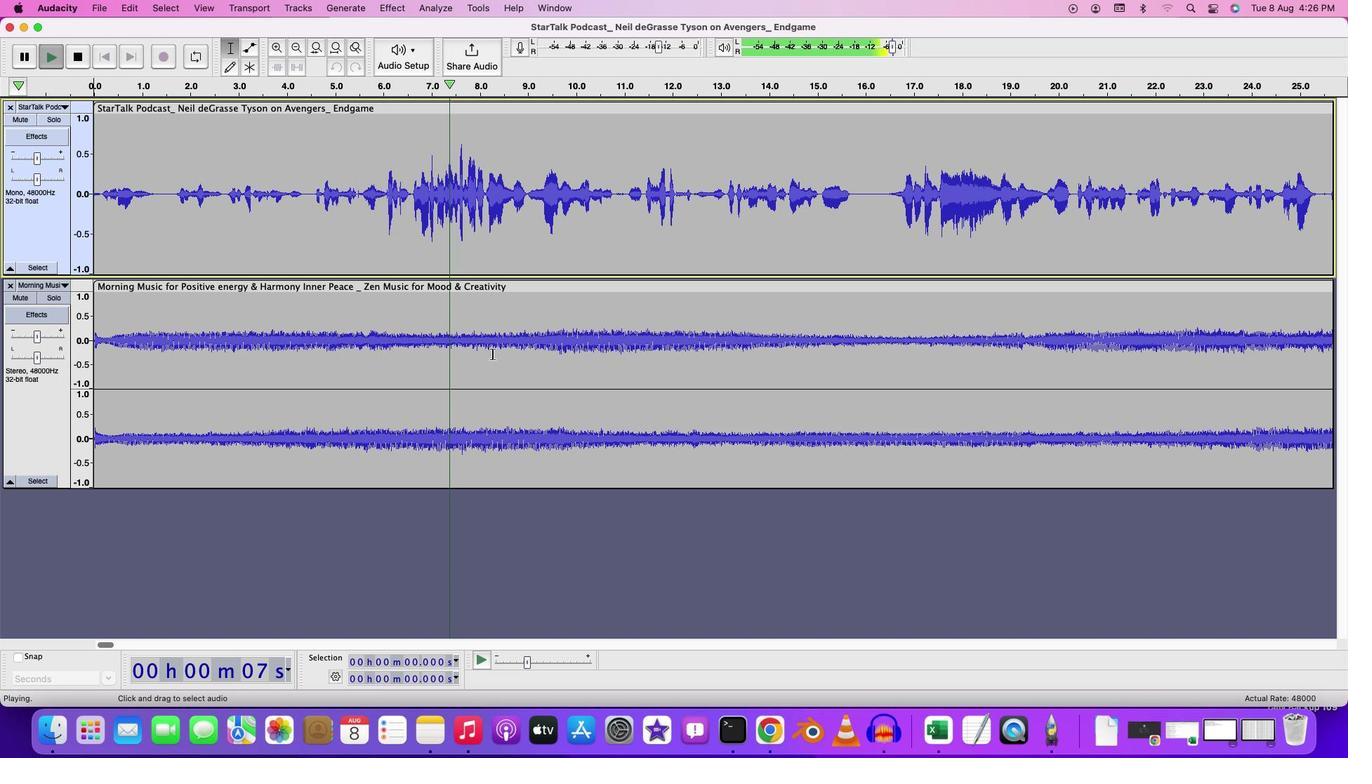 
Action: Key pressed Key.cmd
Screenshot: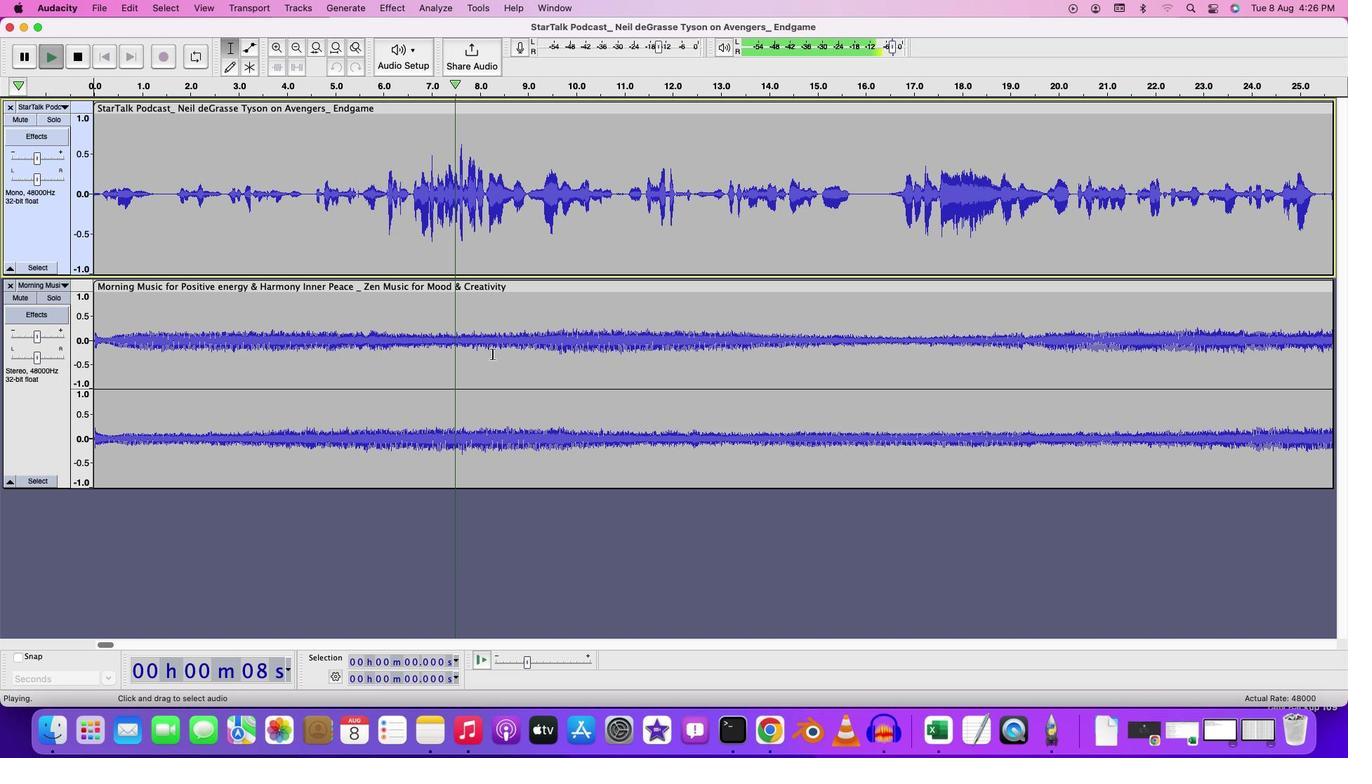 
Action: Mouse scrolled (516, 349) with delta (86, 29)
Screenshot: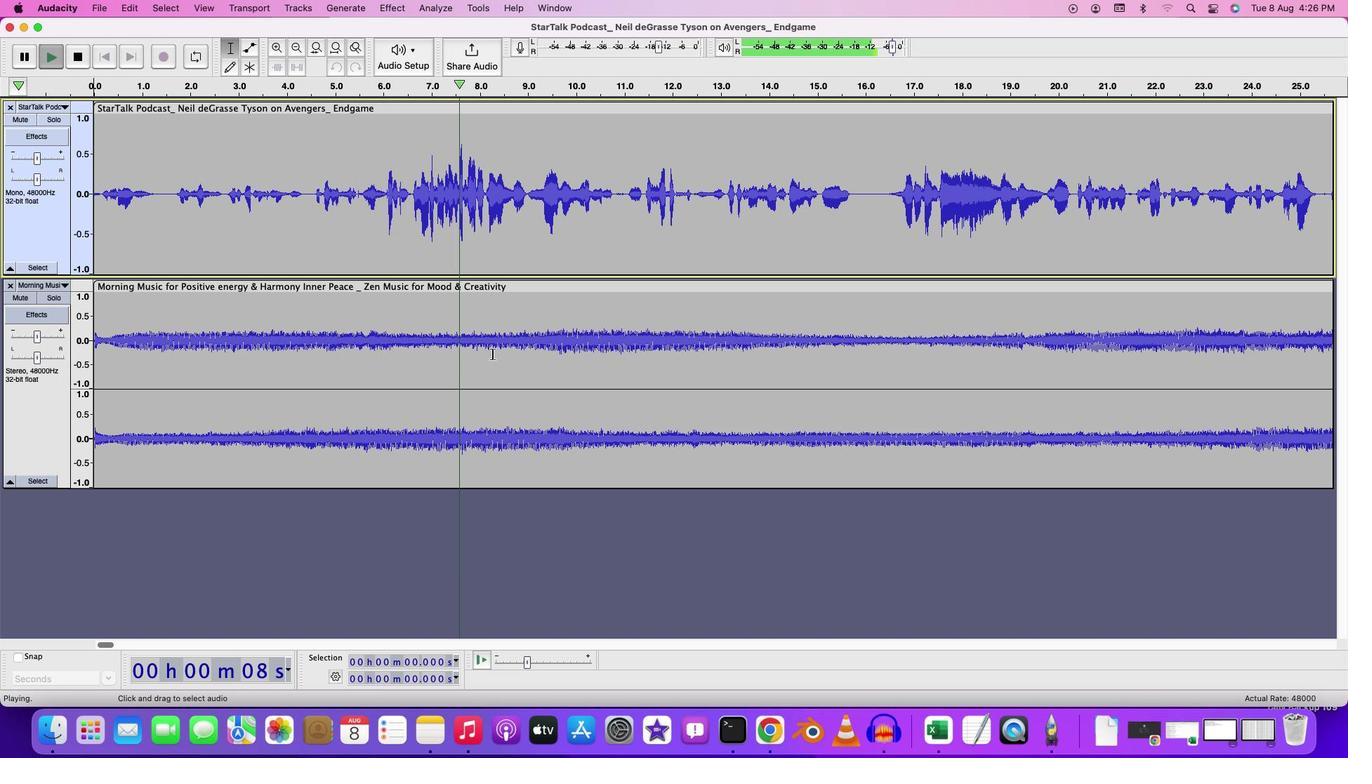 
Action: Mouse scrolled (516, 349) with delta (86, 29)
Screenshot: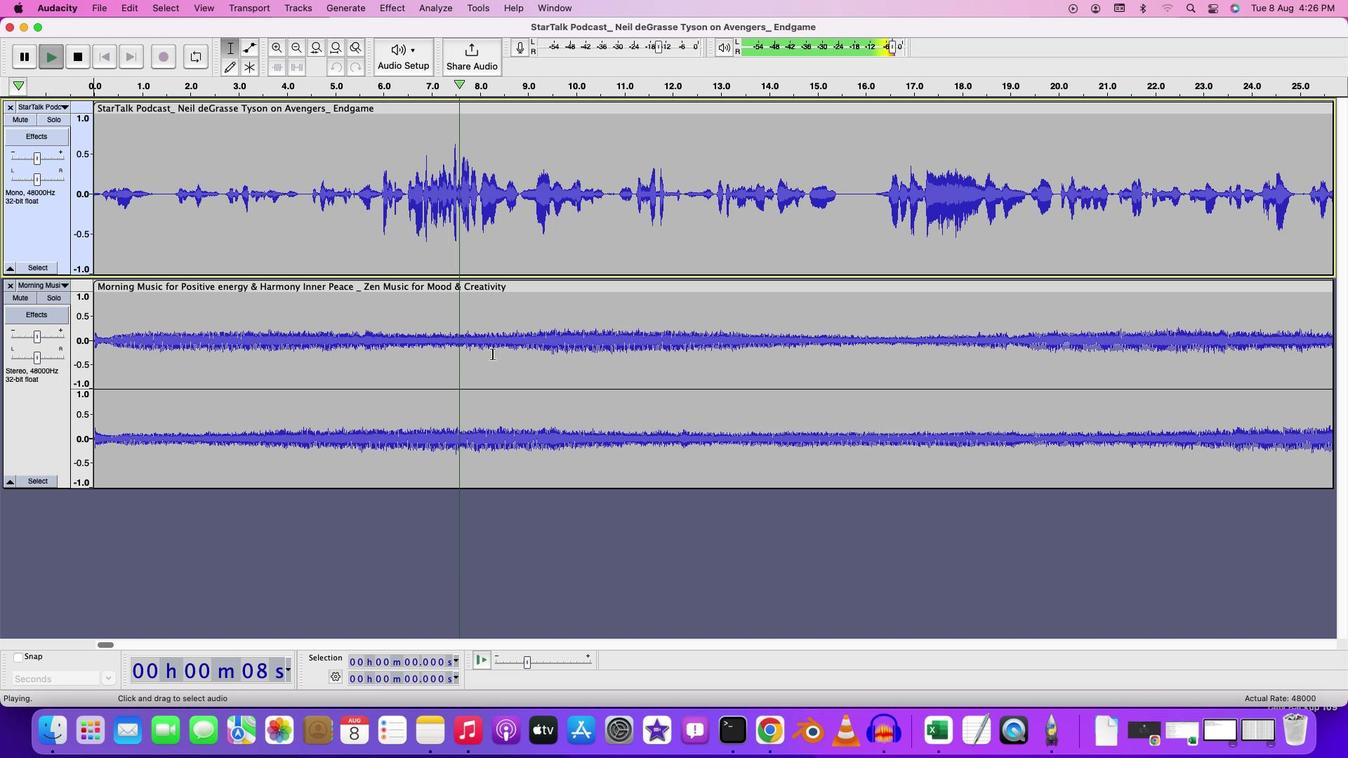 
Action: Mouse scrolled (516, 349) with delta (86, 29)
Screenshot: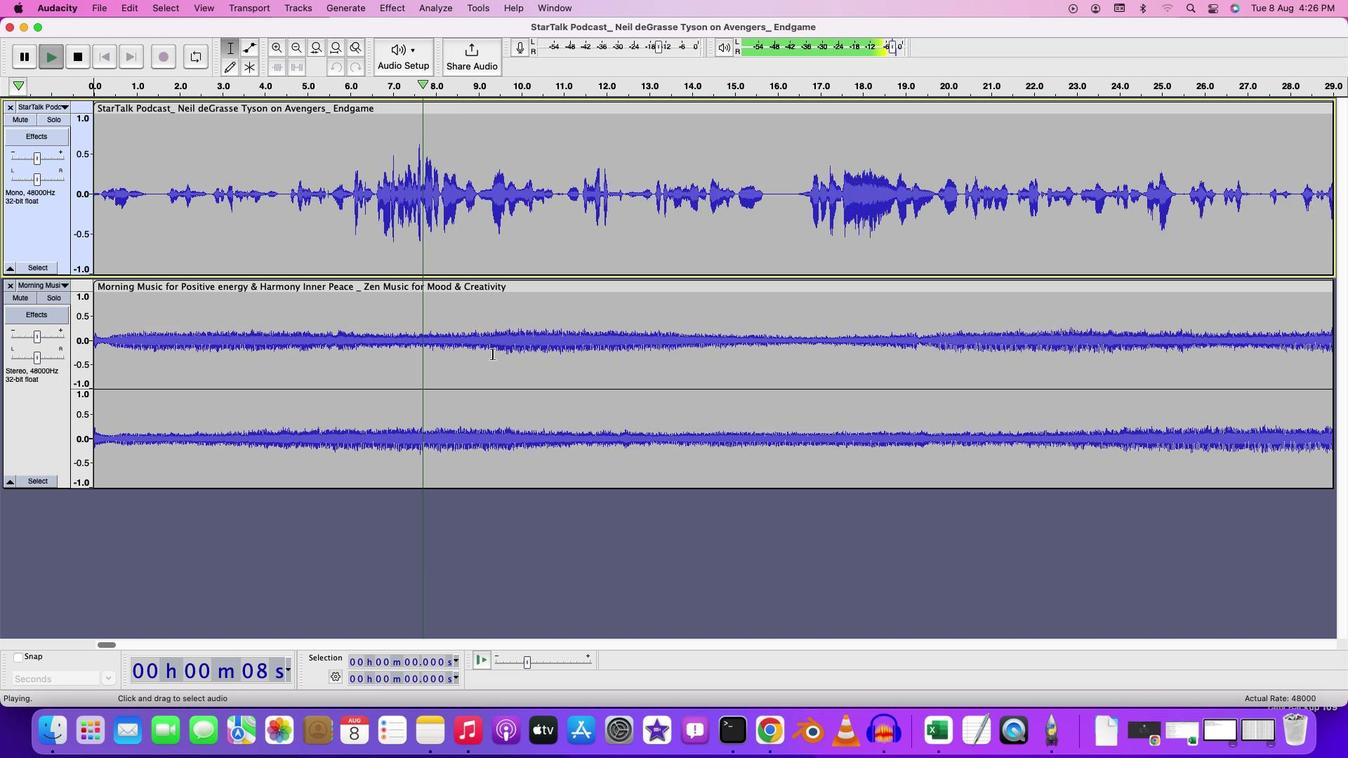 
Action: Mouse scrolled (516, 349) with delta (86, 29)
Screenshot: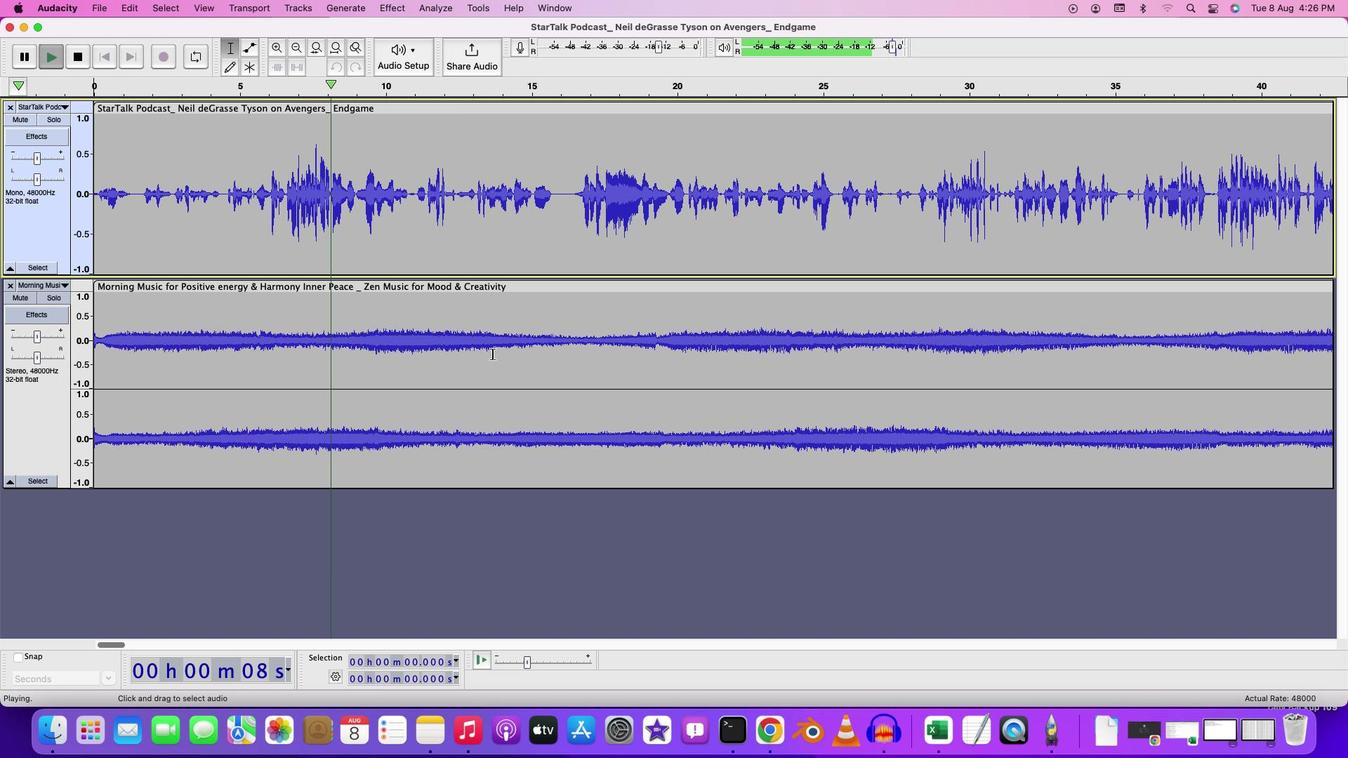 
Action: Mouse scrolled (516, 349) with delta (86, 29)
Screenshot: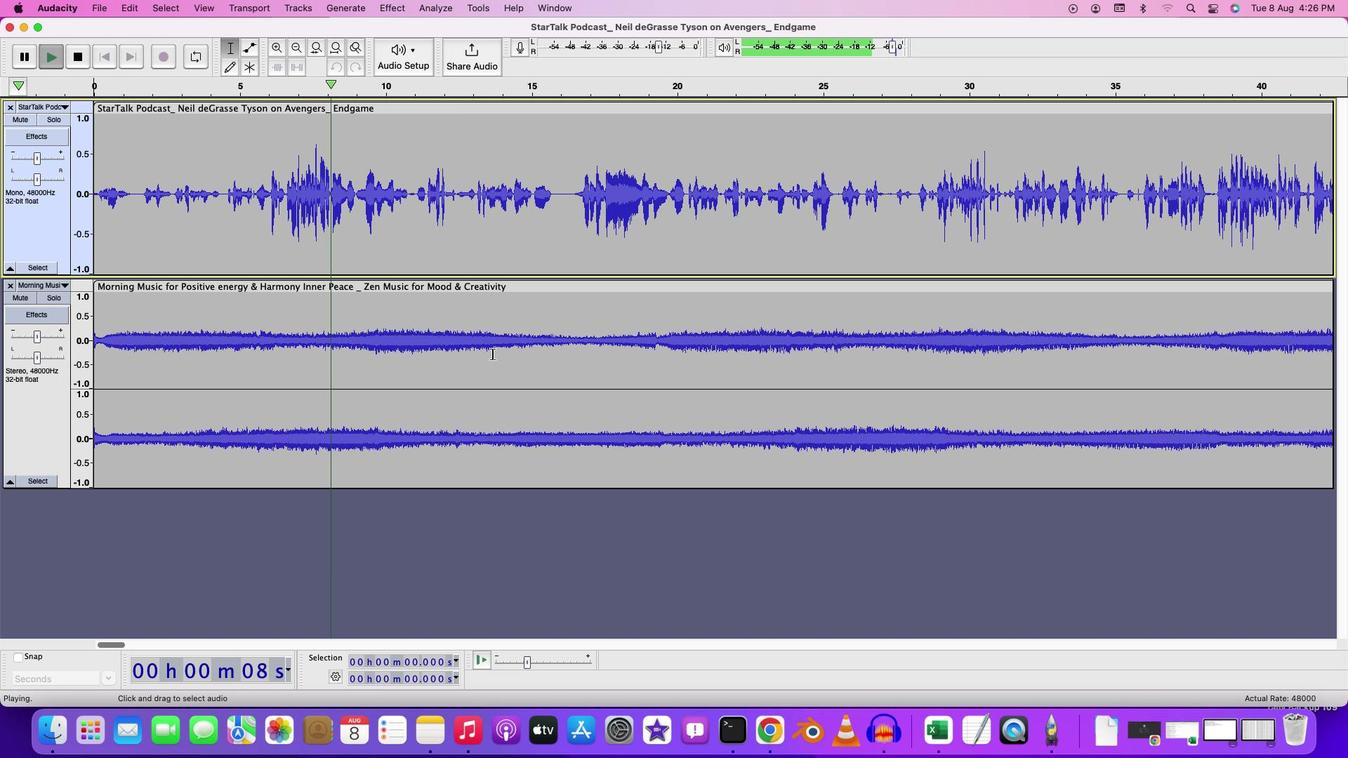 
Action: Mouse scrolled (516, 349) with delta (86, 28)
Screenshot: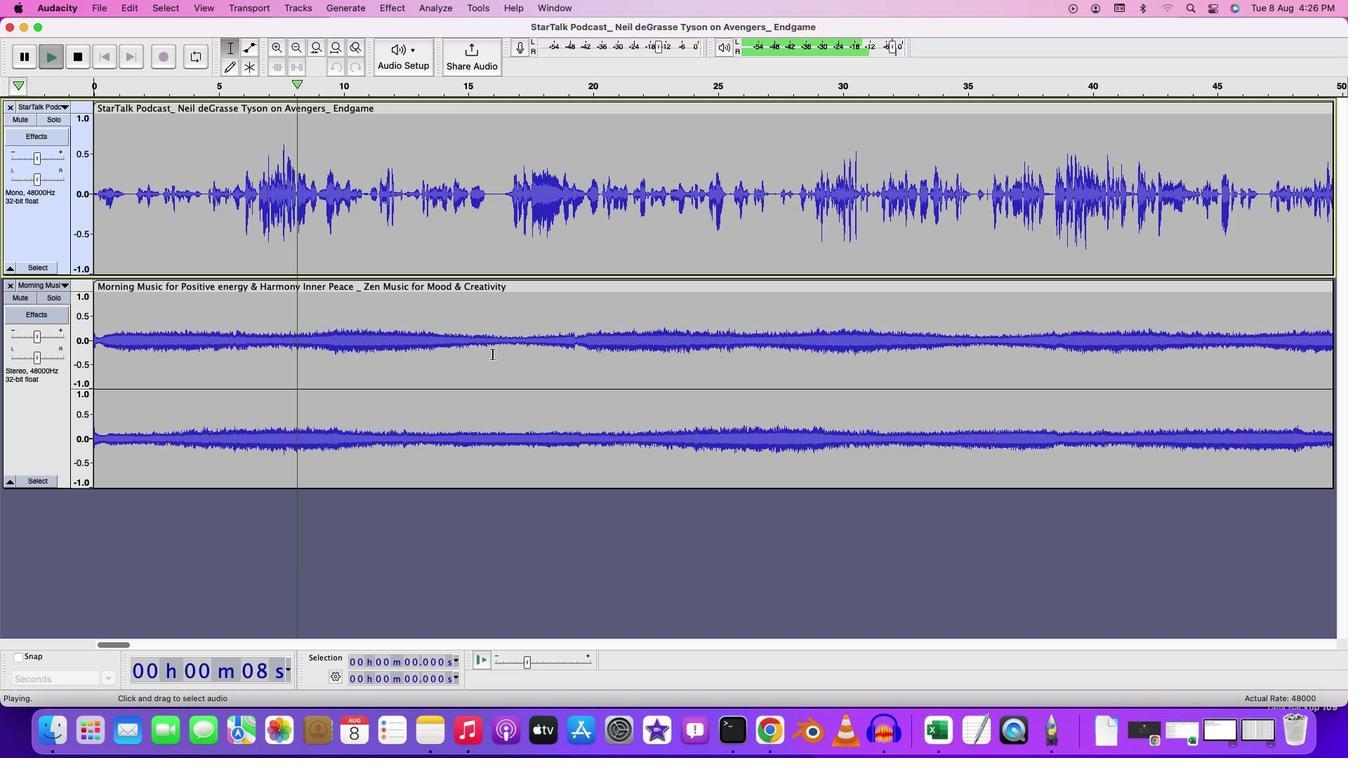 
Action: Mouse scrolled (516, 349) with delta (86, 28)
Screenshot: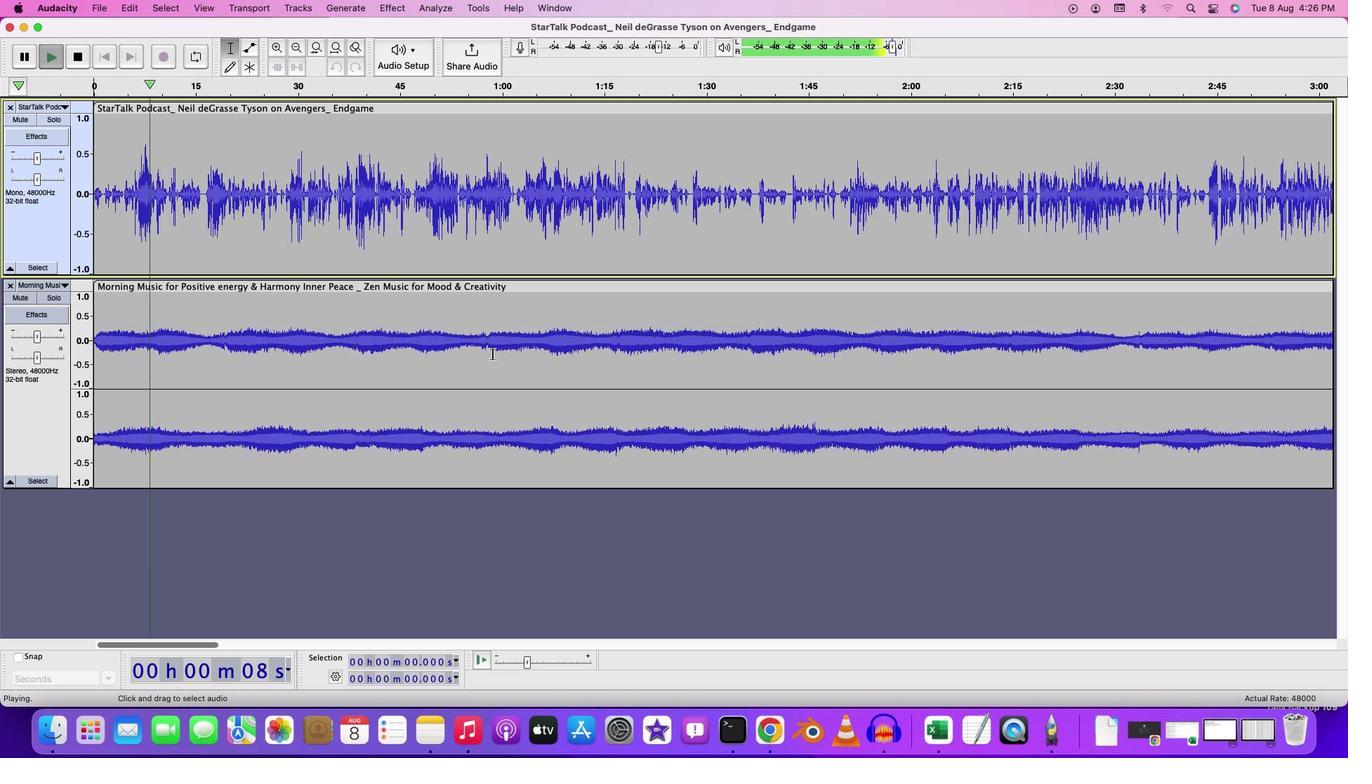 
Action: Mouse scrolled (516, 349) with delta (86, 29)
Screenshot: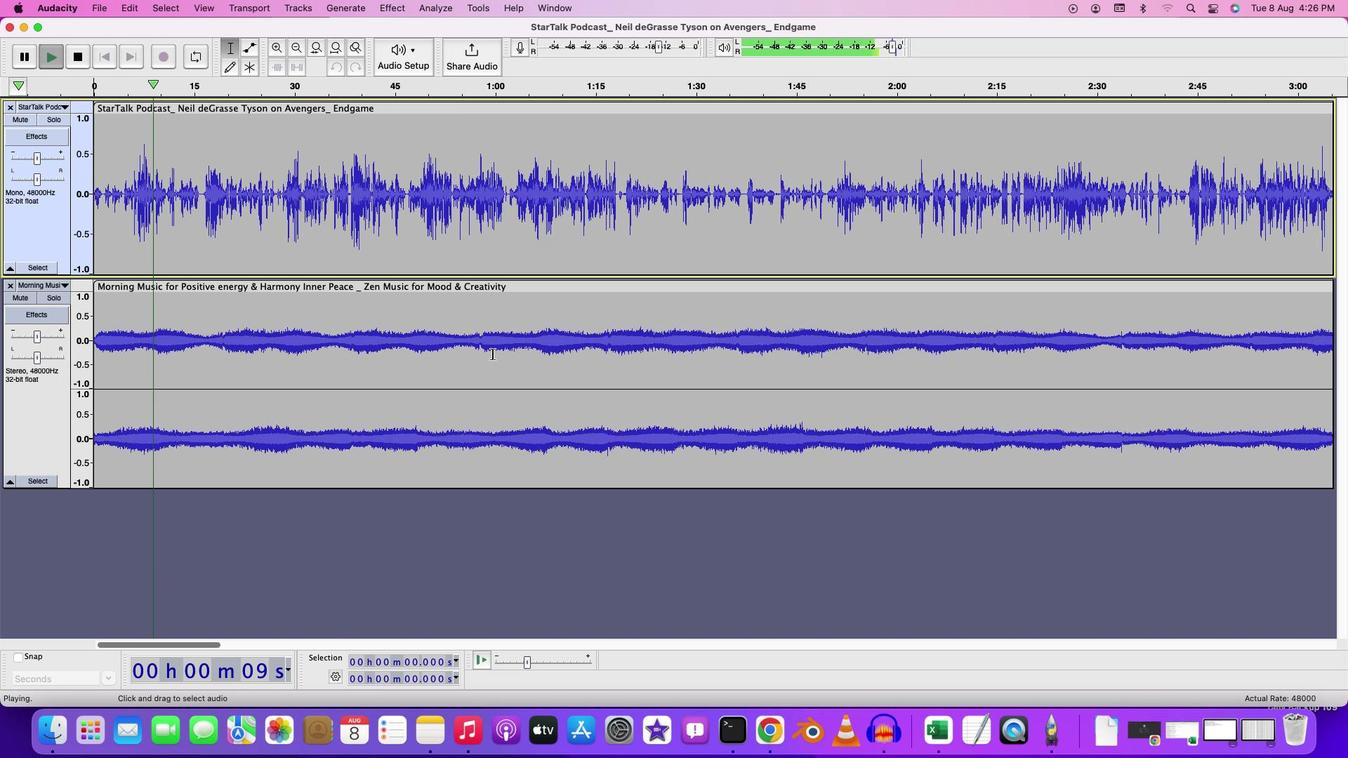 
Action: Mouse scrolled (516, 349) with delta (86, 29)
Screenshot: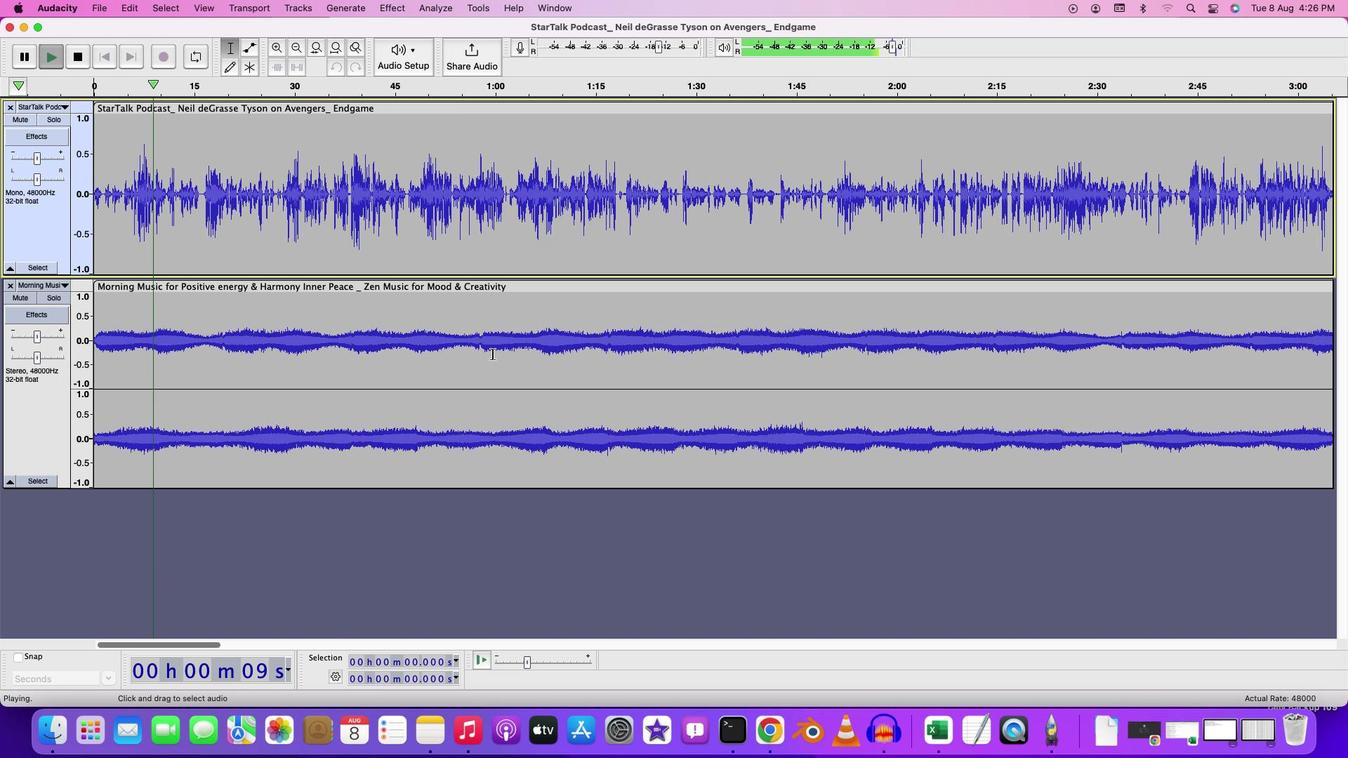 
Action: Mouse scrolled (516, 349) with delta (86, 29)
Screenshot: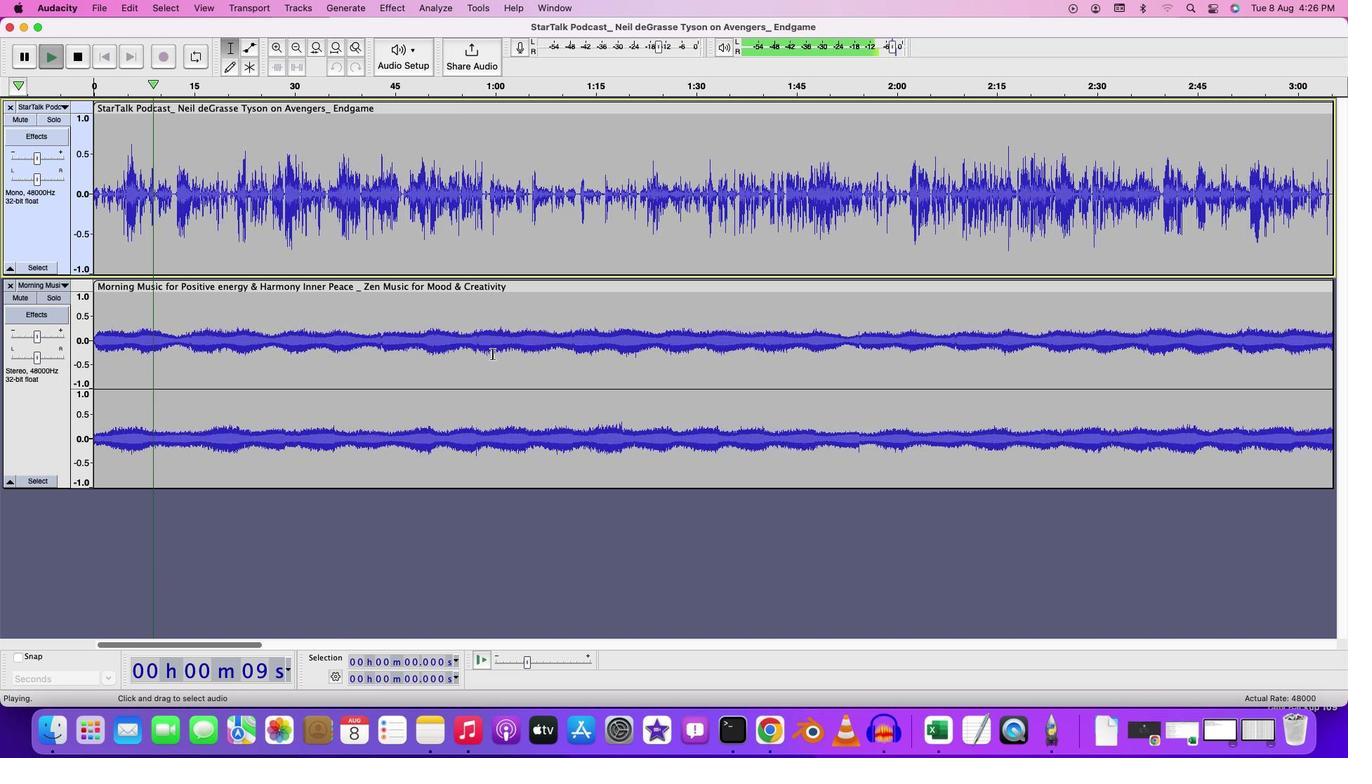 
Action: Mouse scrolled (516, 349) with delta (86, 29)
Screenshot: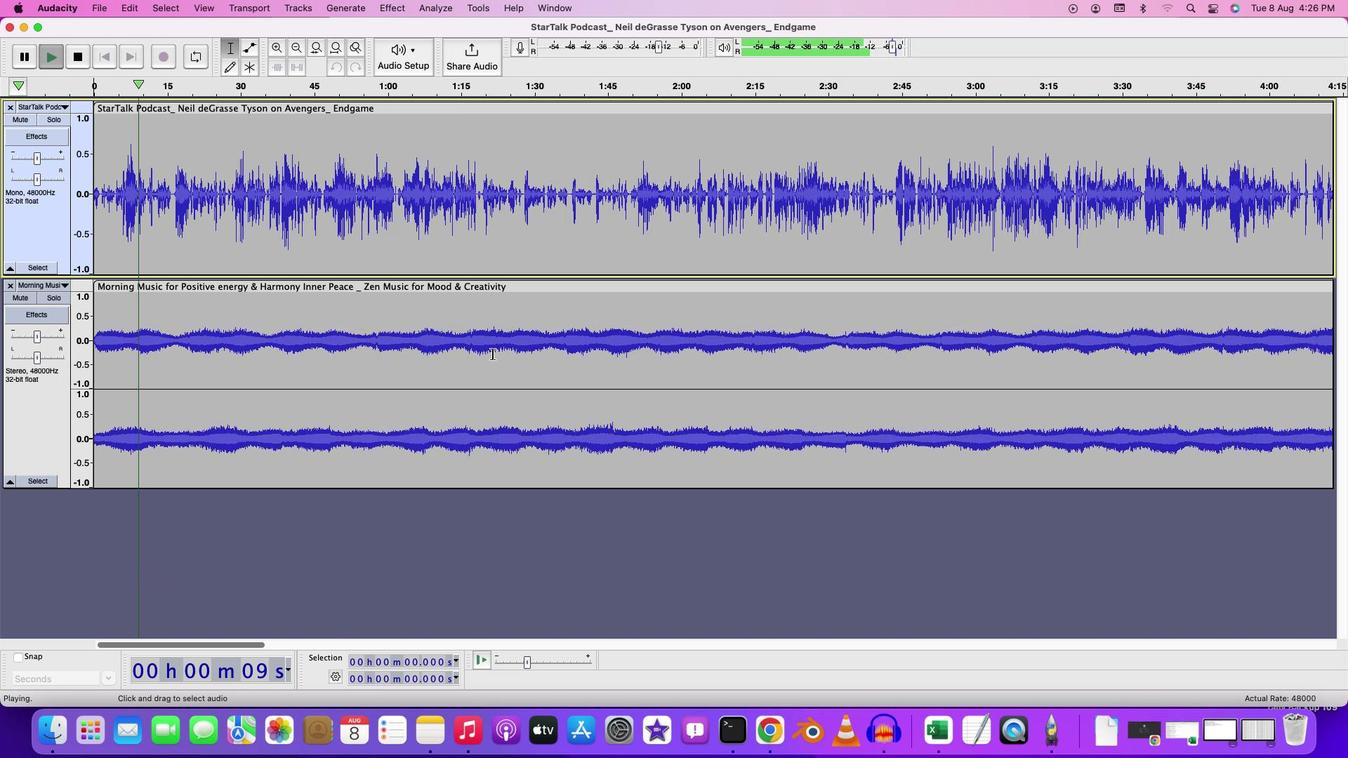 
Action: Mouse scrolled (516, 349) with delta (86, 29)
Screenshot: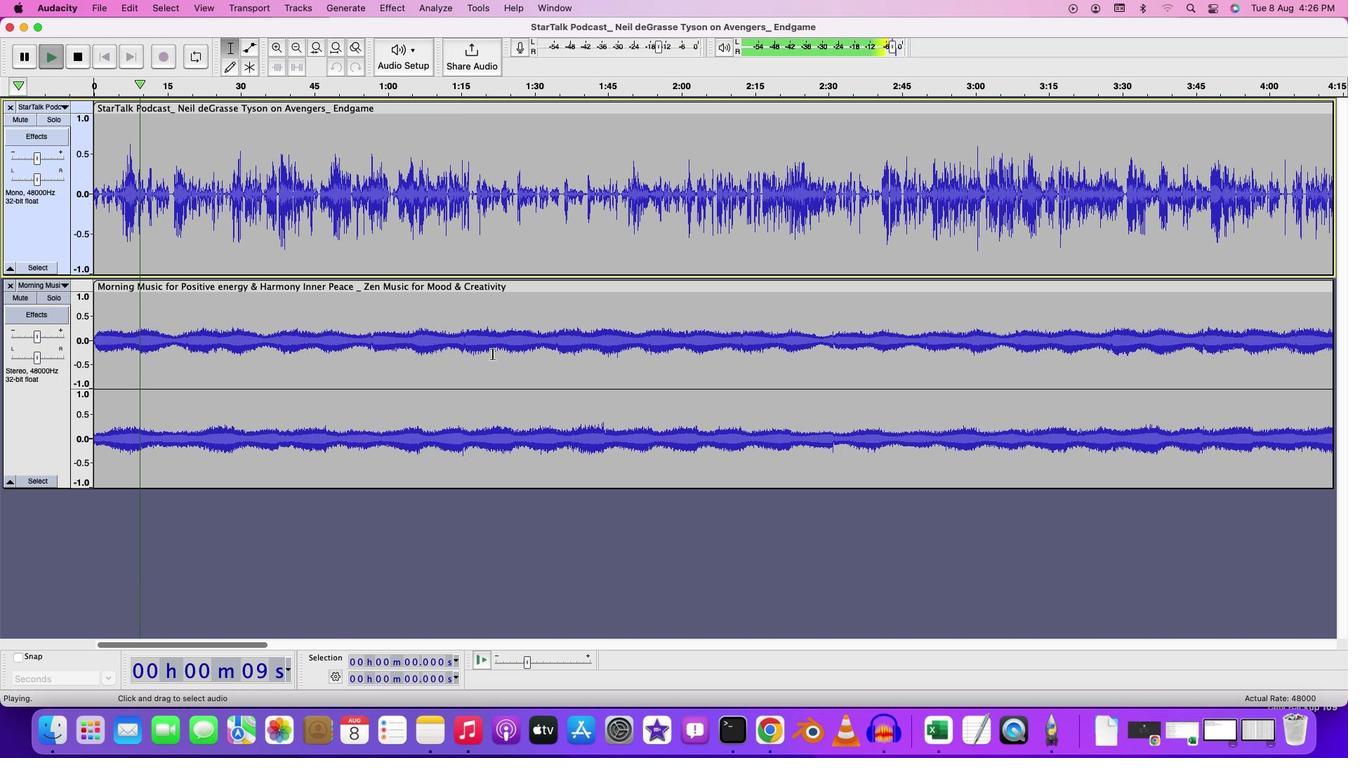 
Action: Mouse scrolled (516, 349) with delta (86, 29)
Screenshot: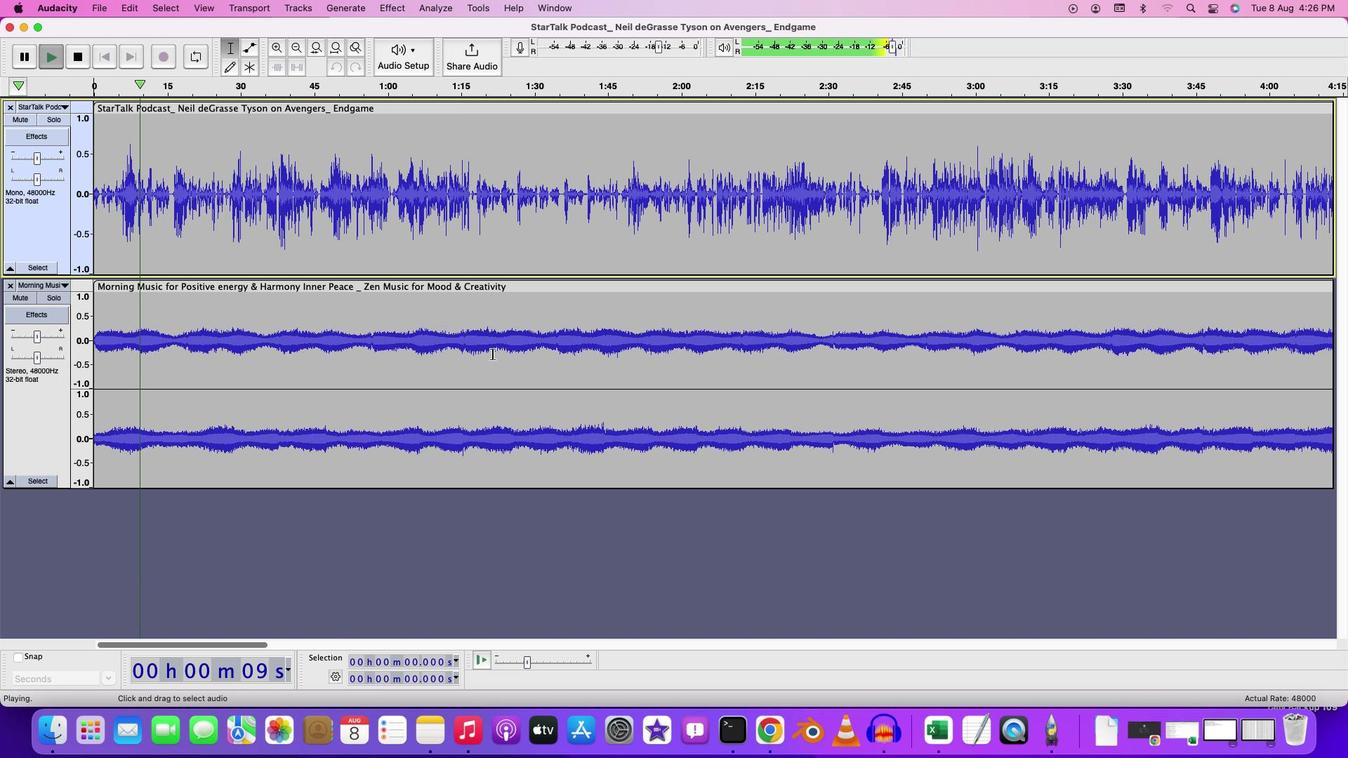 
Action: Mouse scrolled (516, 349) with delta (86, 28)
Screenshot: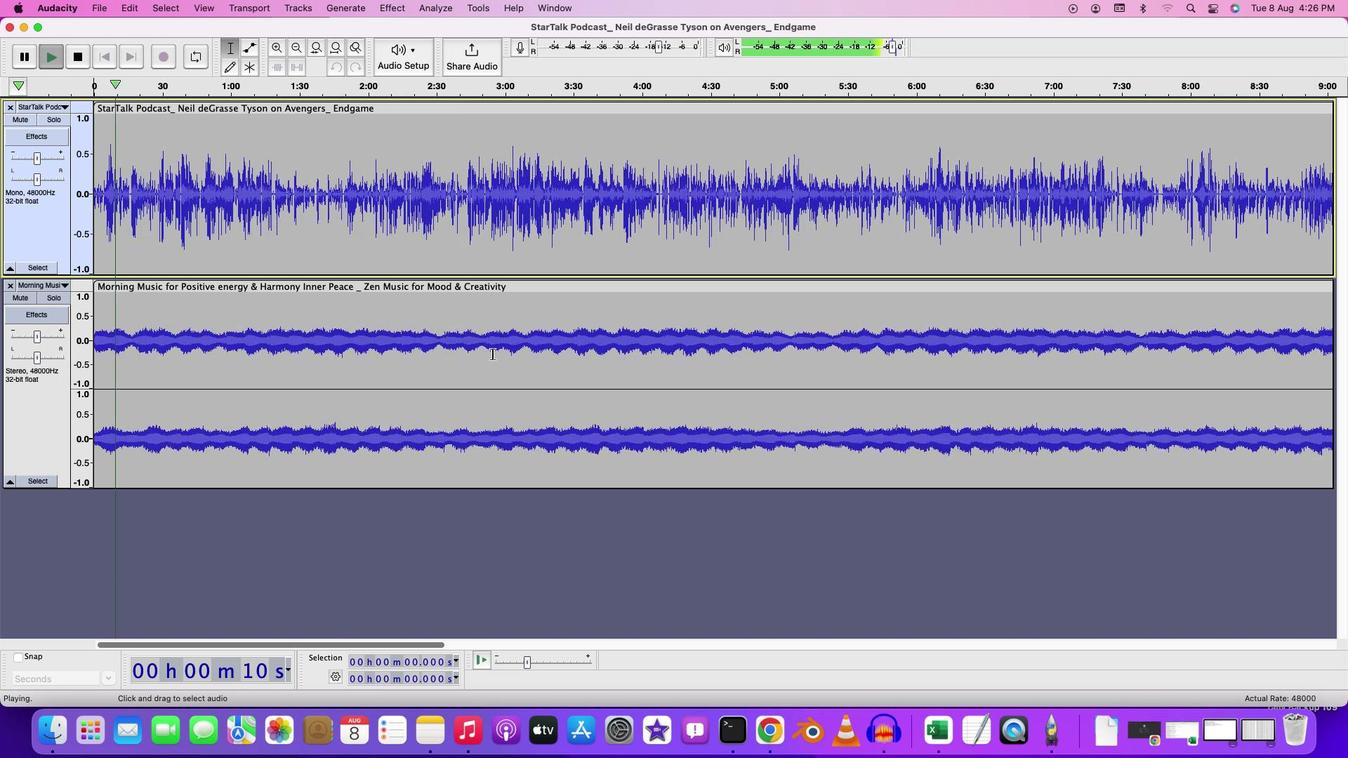 
Action: Mouse scrolled (516, 349) with delta (86, 29)
Screenshot: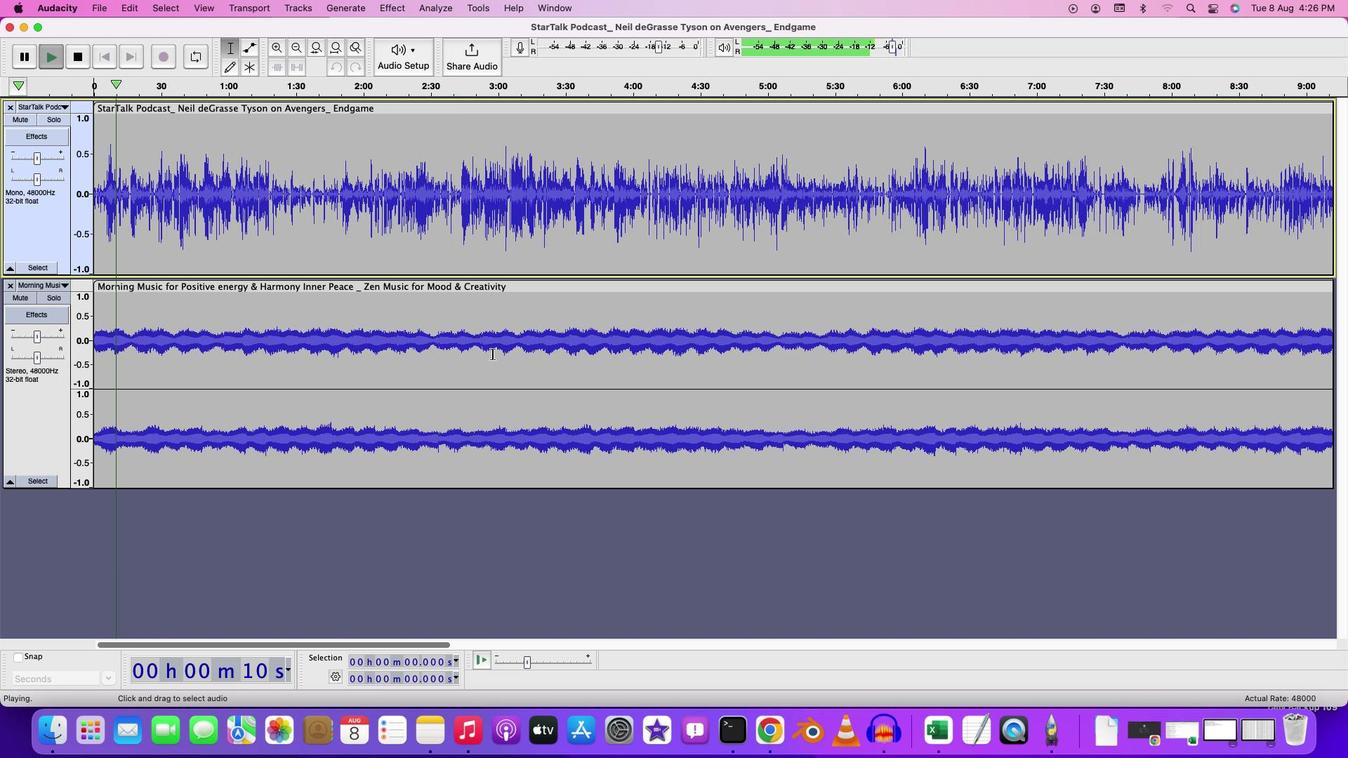 
Action: Mouse scrolled (516, 349) with delta (86, 29)
Screenshot: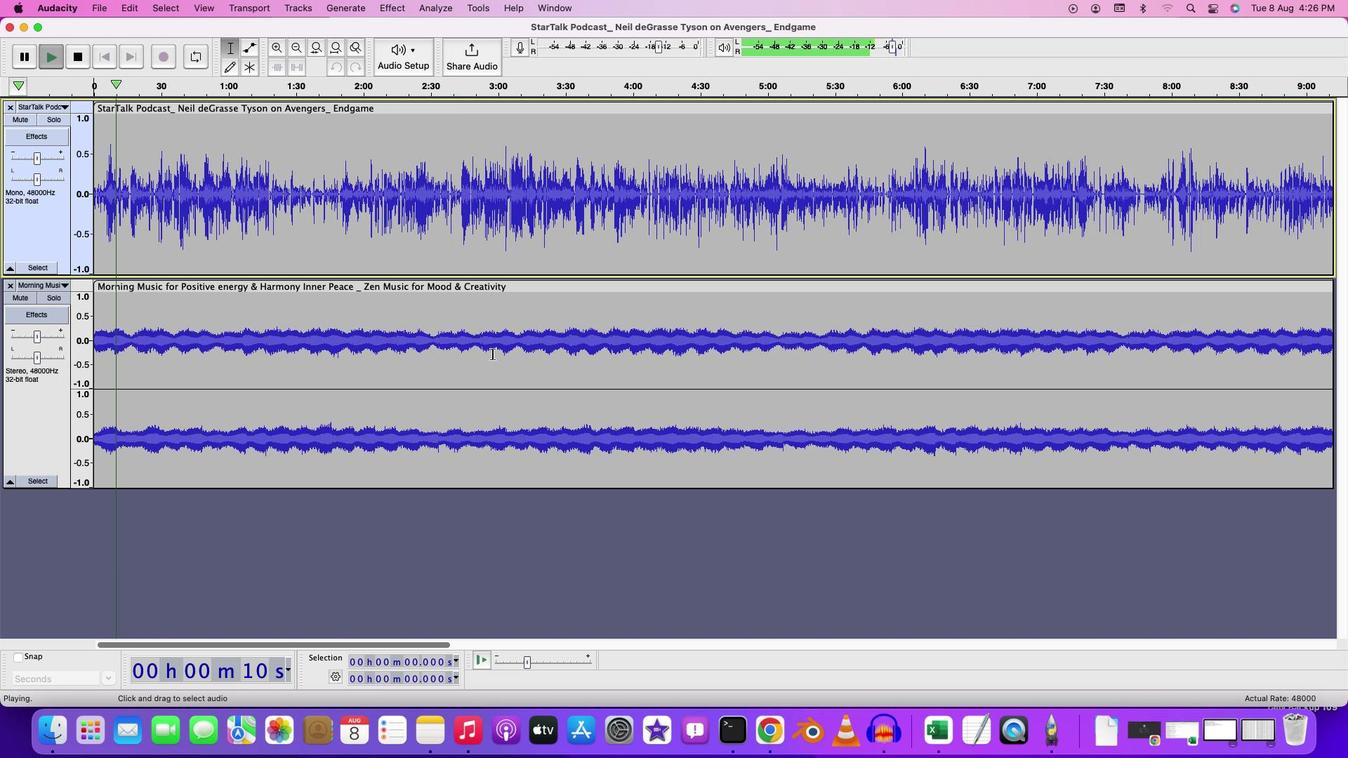 
Action: Mouse scrolled (516, 349) with delta (86, 28)
Screenshot: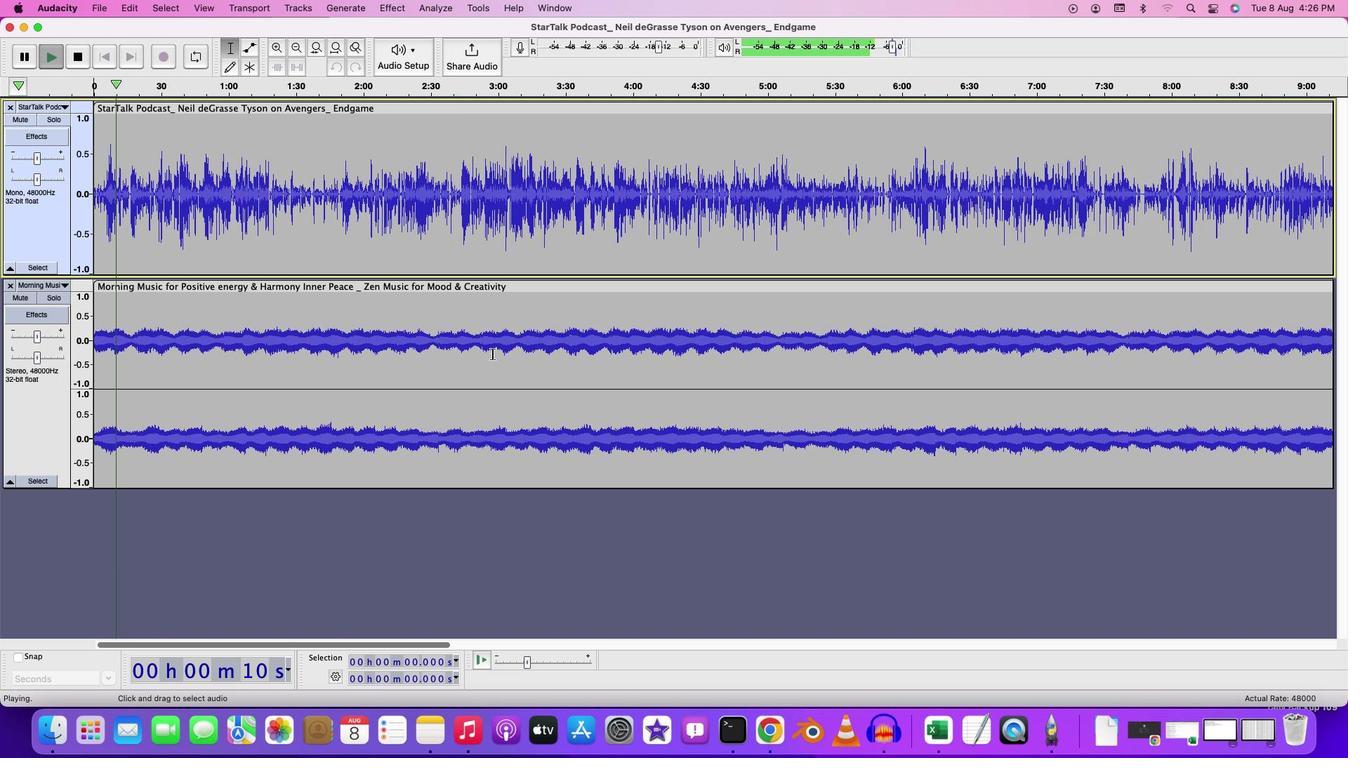 
Action: Mouse scrolled (516, 349) with delta (86, 29)
Screenshot: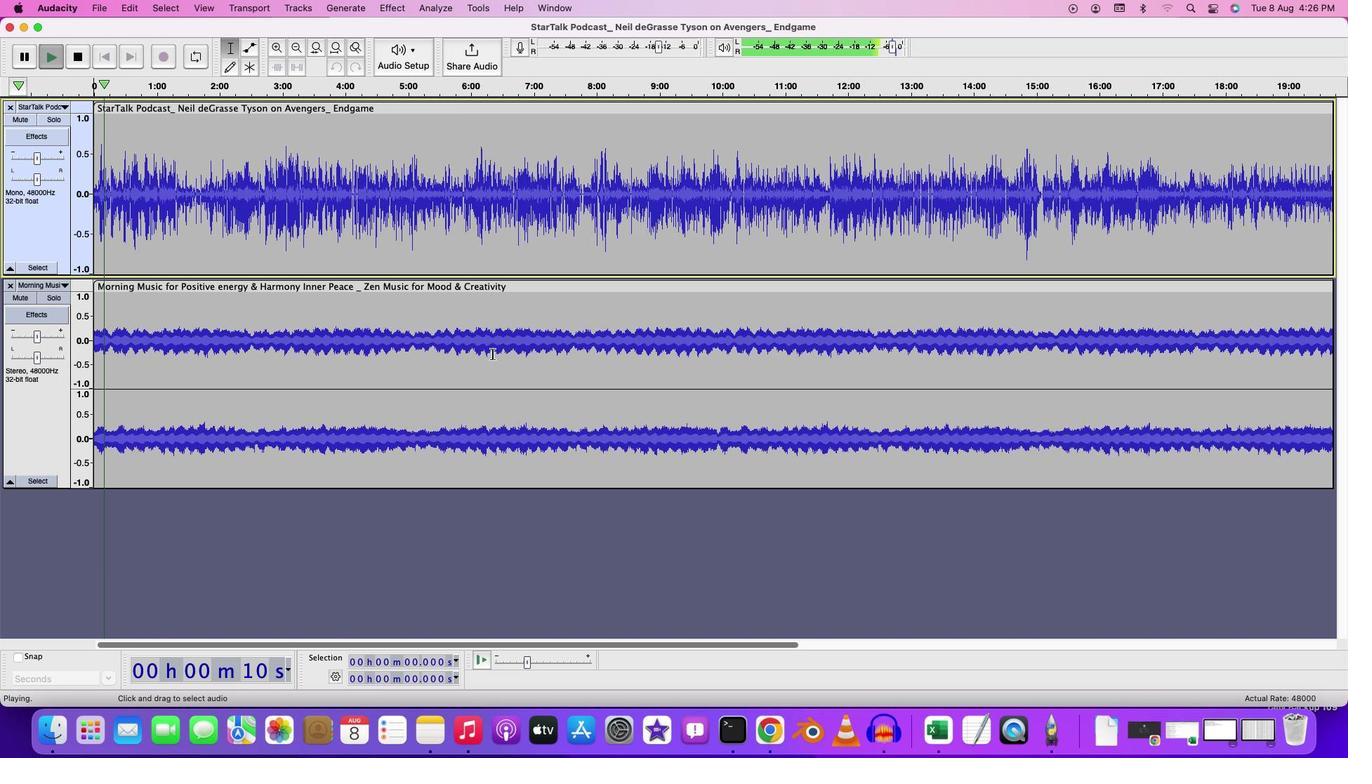 
Action: Mouse scrolled (516, 349) with delta (86, 29)
Screenshot: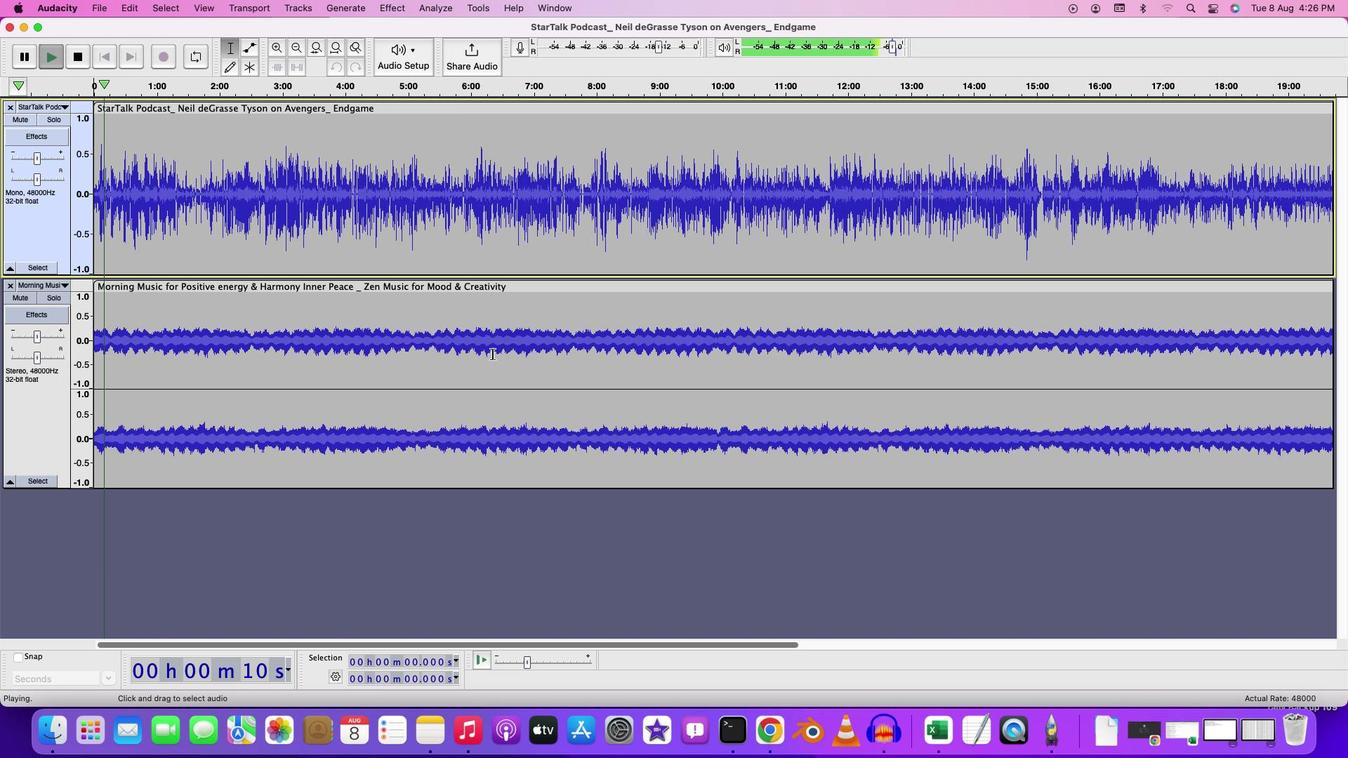 
Action: Mouse scrolled (516, 349) with delta (86, 29)
Screenshot: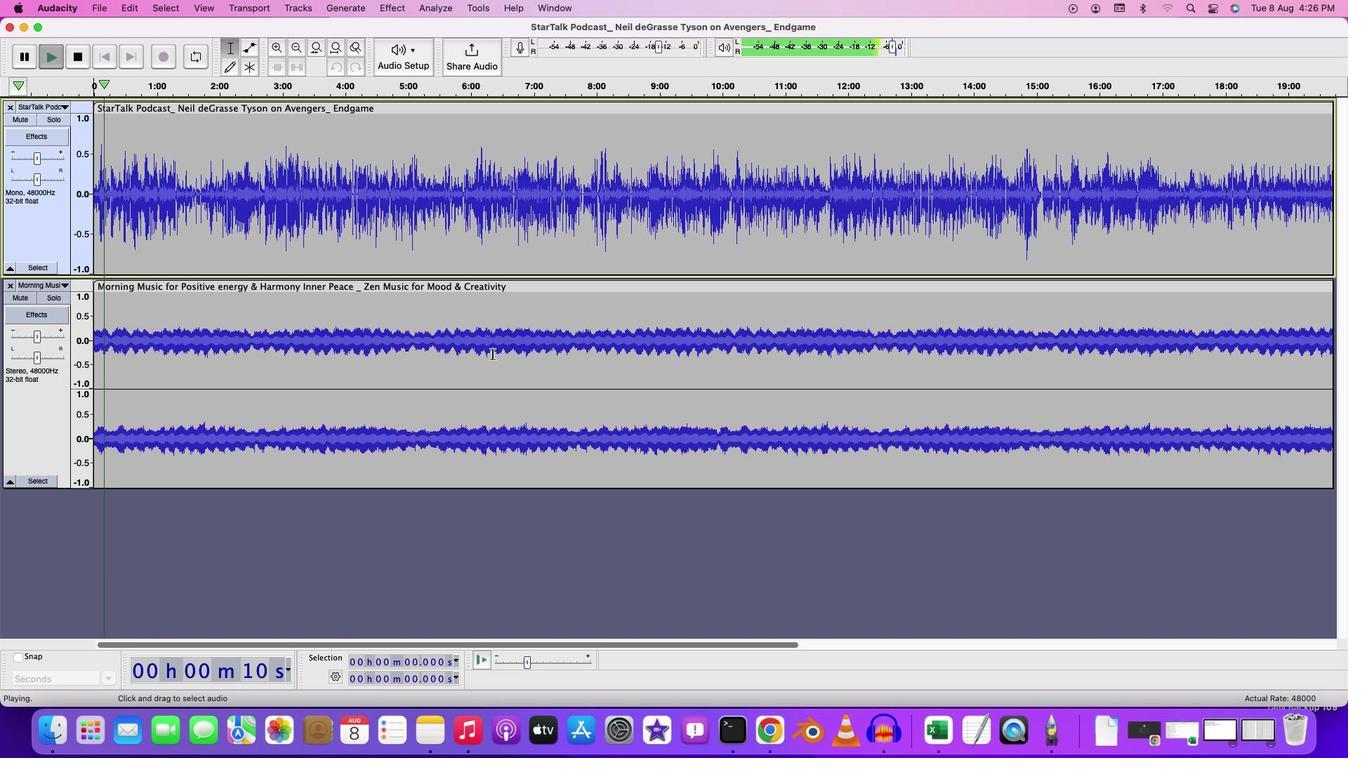 
Action: Mouse moved to (303, 75)
Screenshot: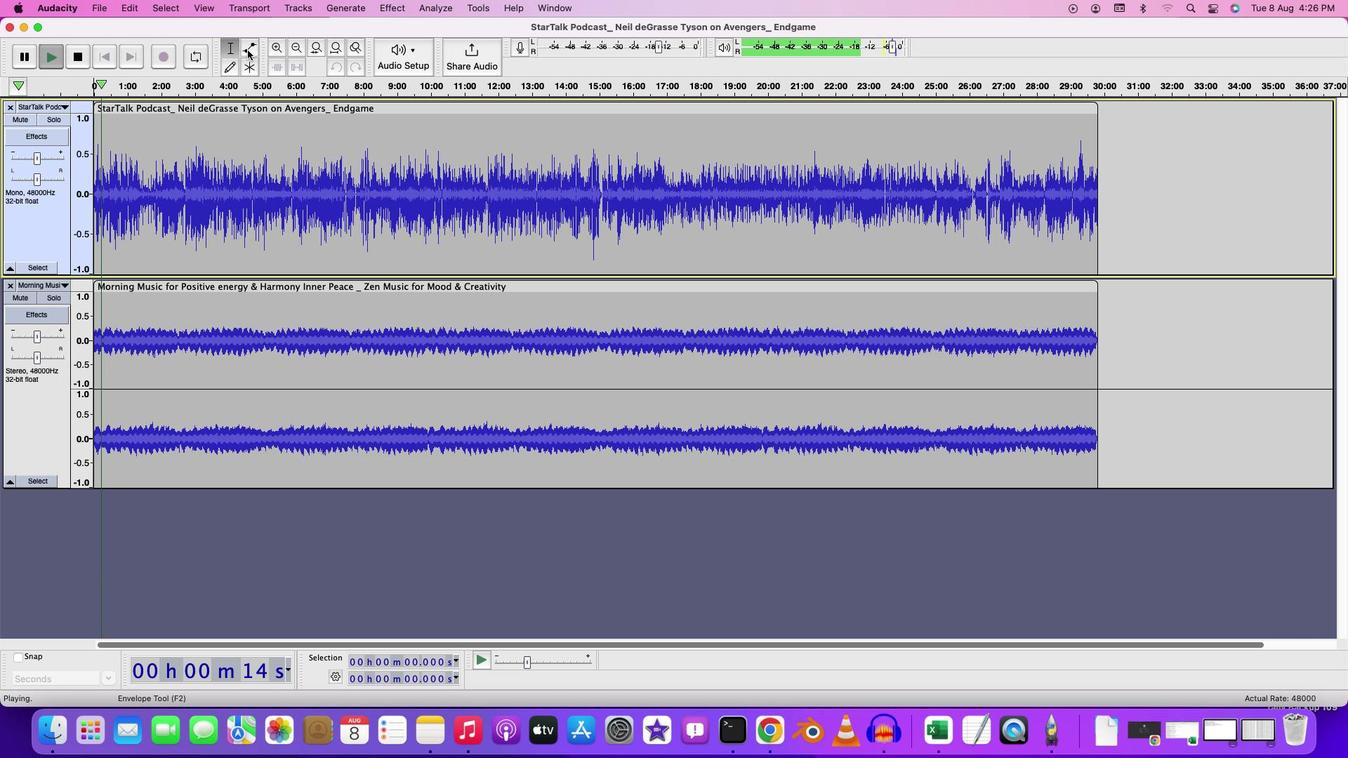 
Action: Mouse pressed left at (303, 75)
Screenshot: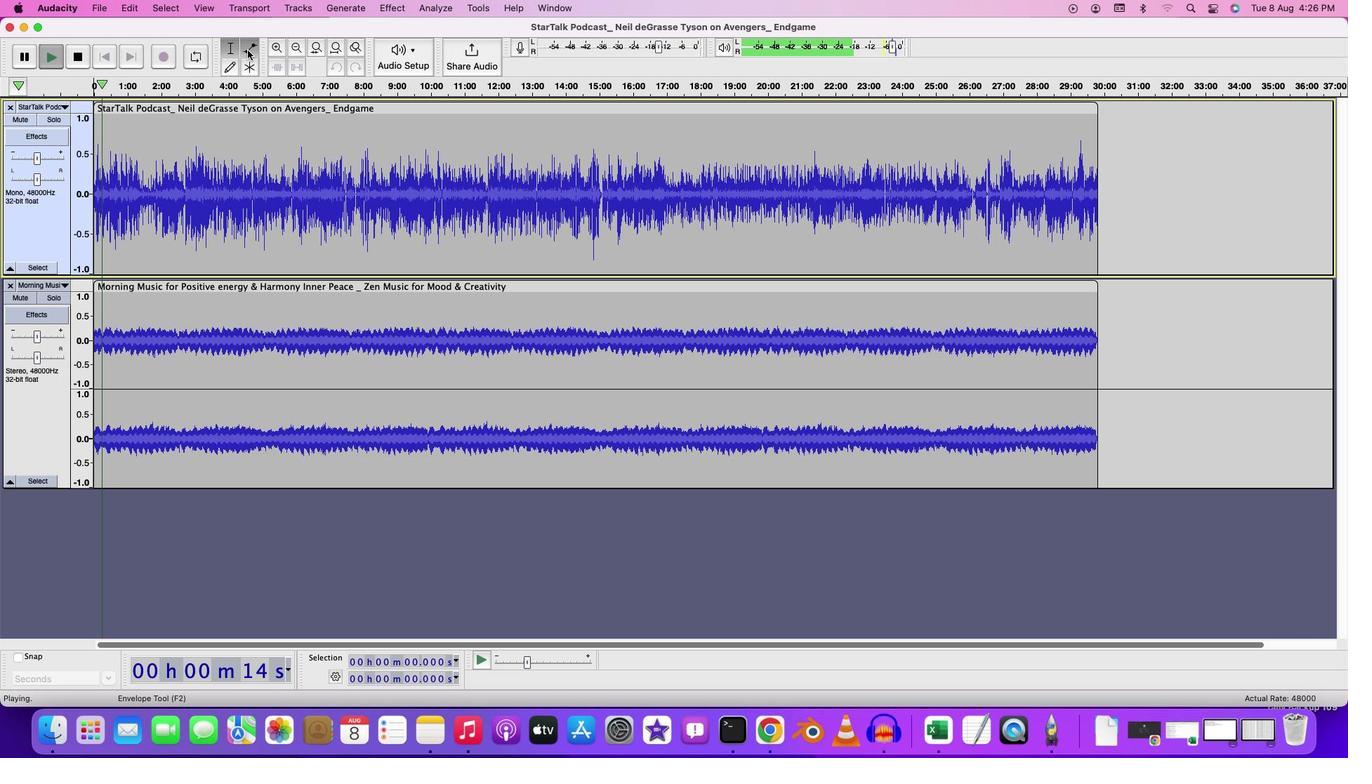 
Action: Mouse moved to (249, 235)
Screenshot: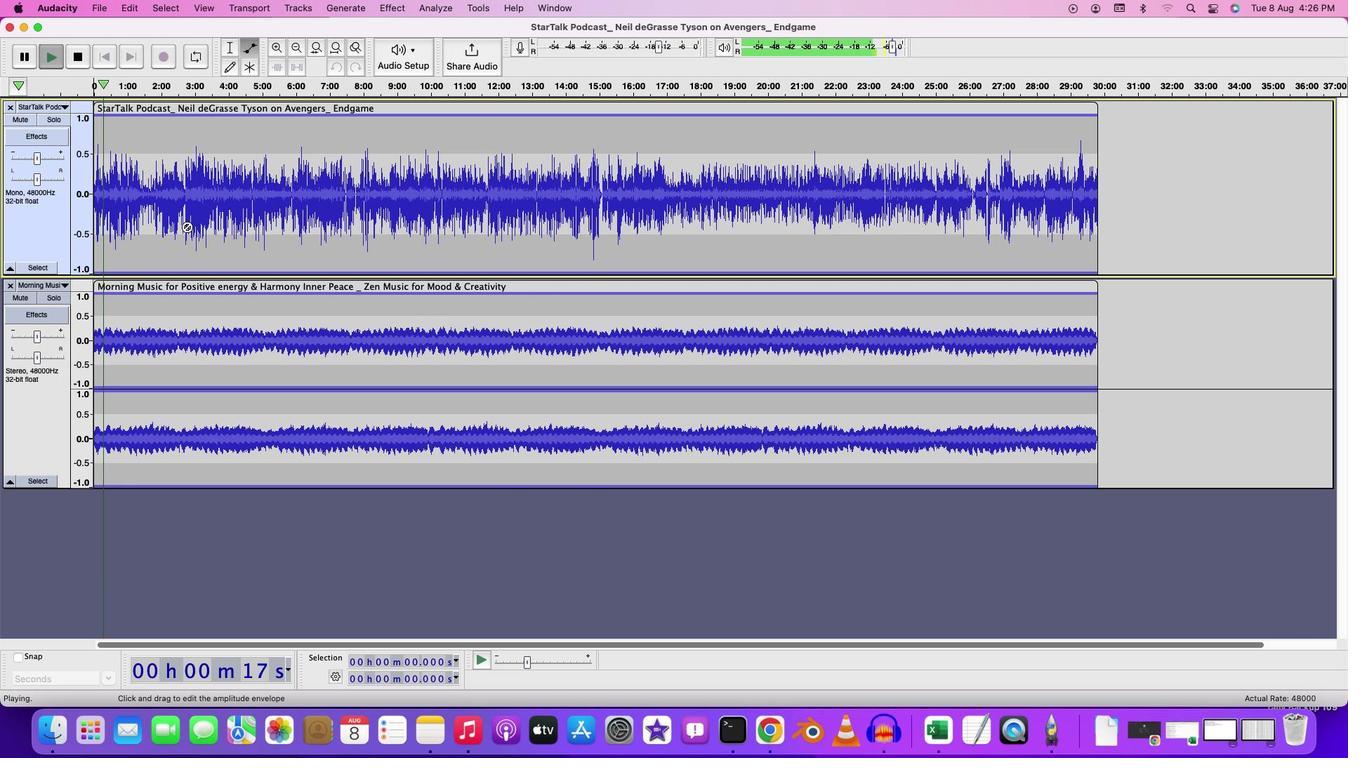 
Action: Key pressed Key.space
Screenshot: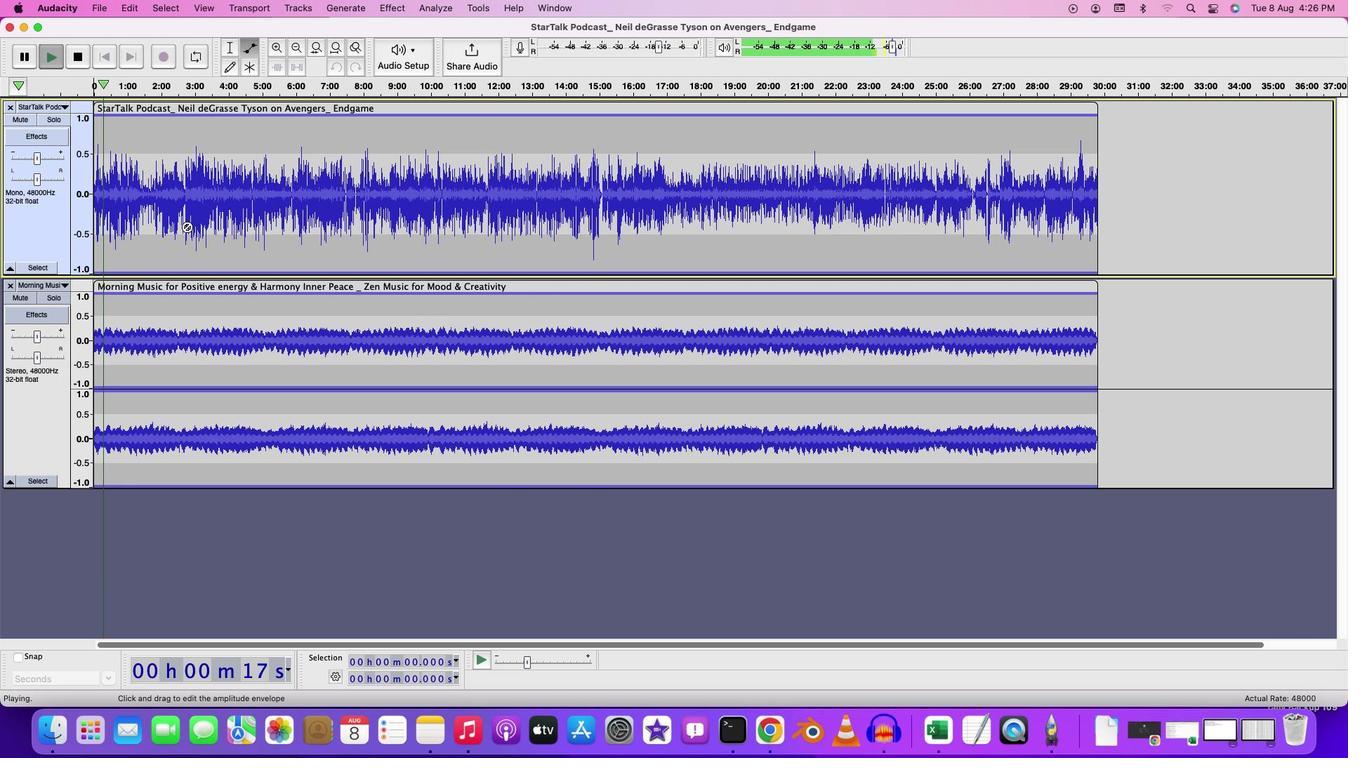
Action: Mouse moved to (561, 294)
Screenshot: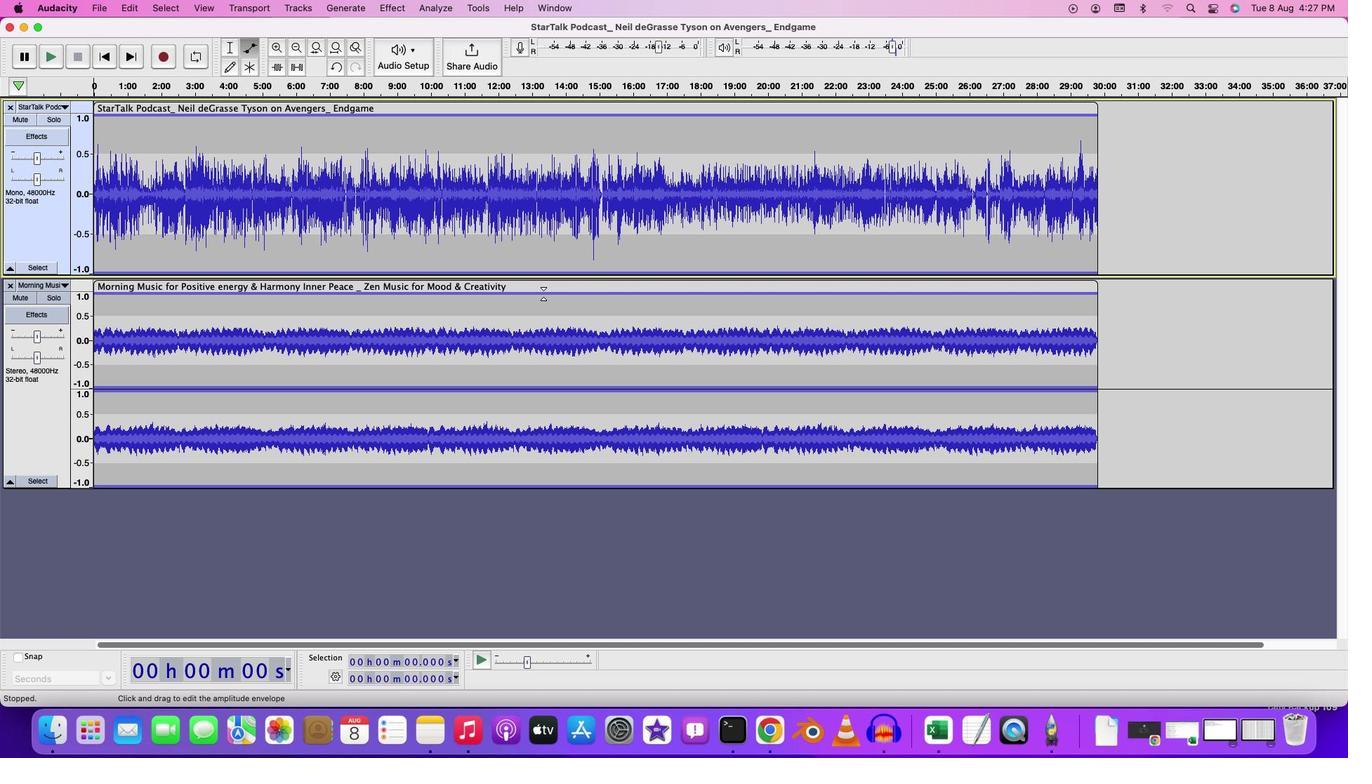 
Action: Mouse pressed left at (561, 294)
Screenshot: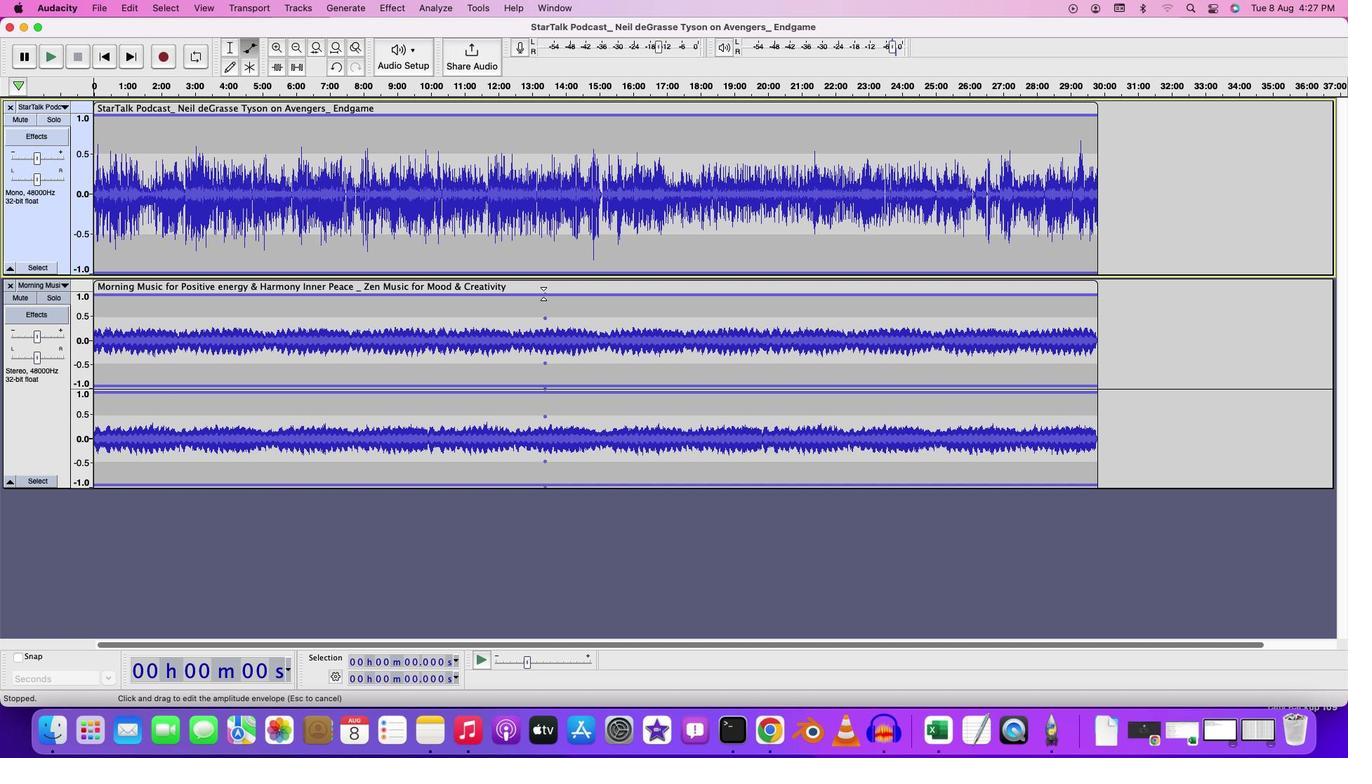 
Action: Mouse moved to (562, 297)
Screenshot: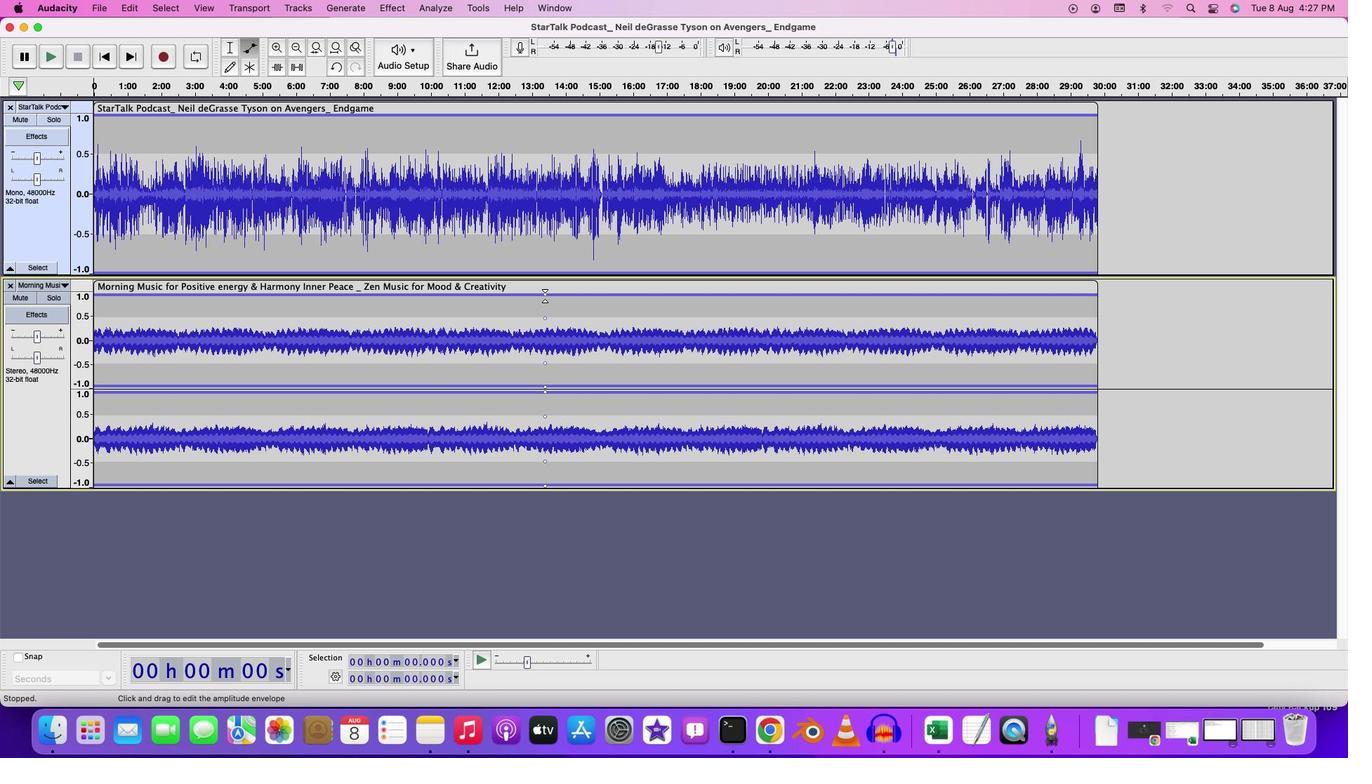 
Action: Mouse pressed left at (562, 297)
Screenshot: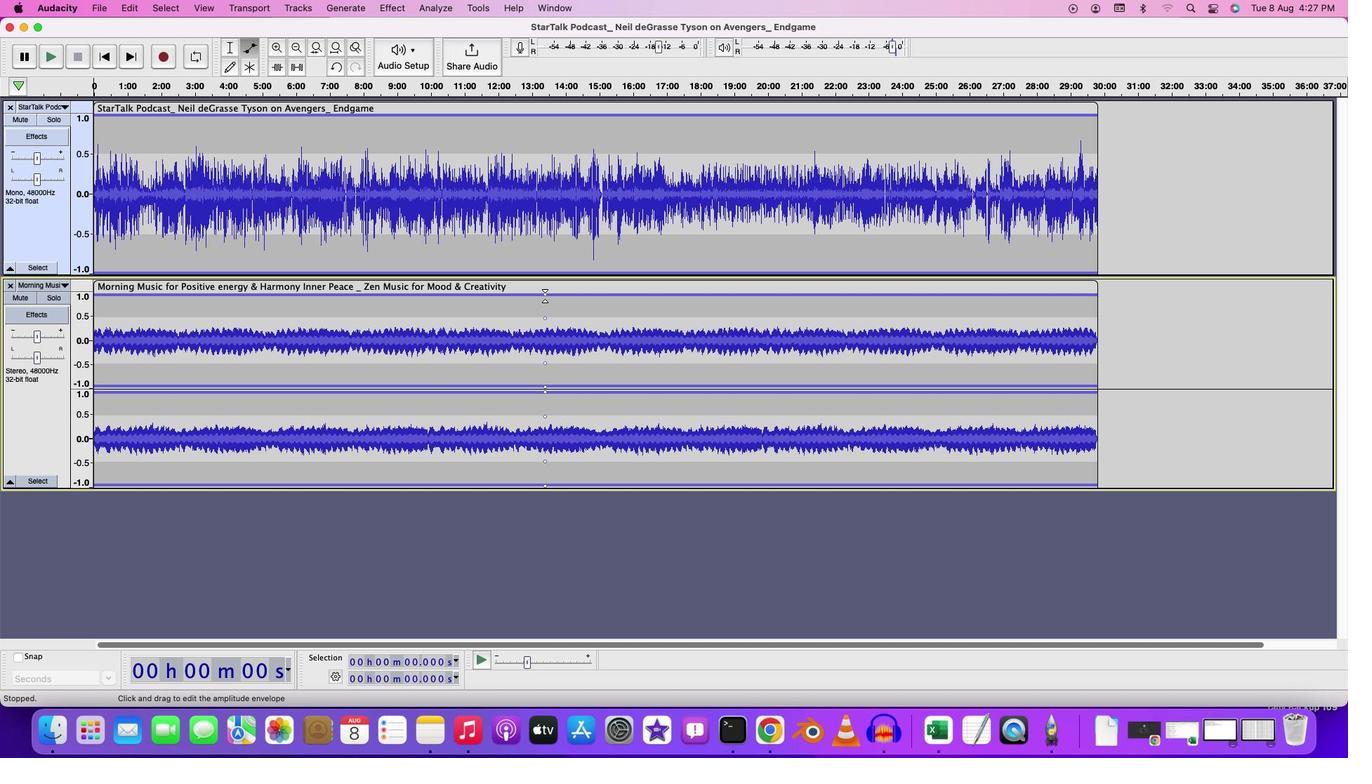 
Action: Mouse moved to (563, 299)
Screenshot: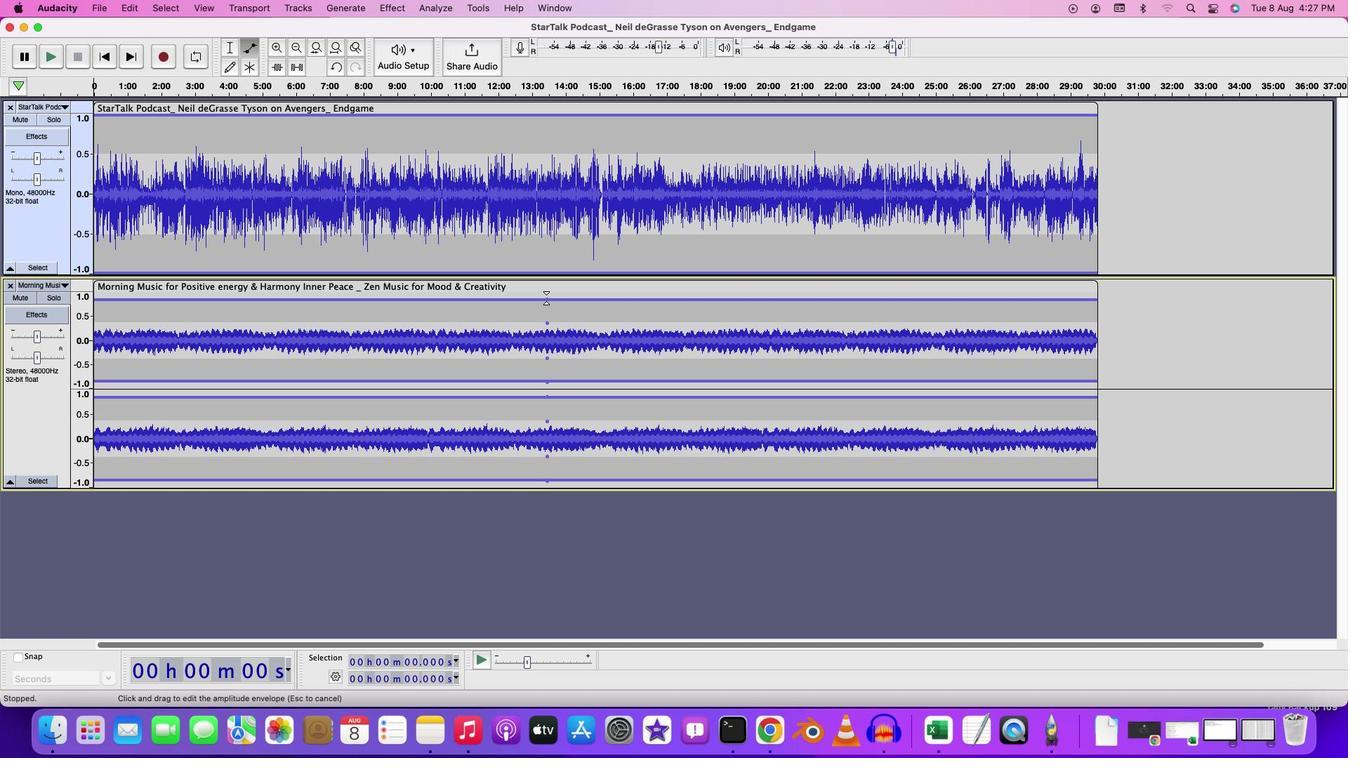 
Action: Mouse pressed left at (563, 299)
Screenshot: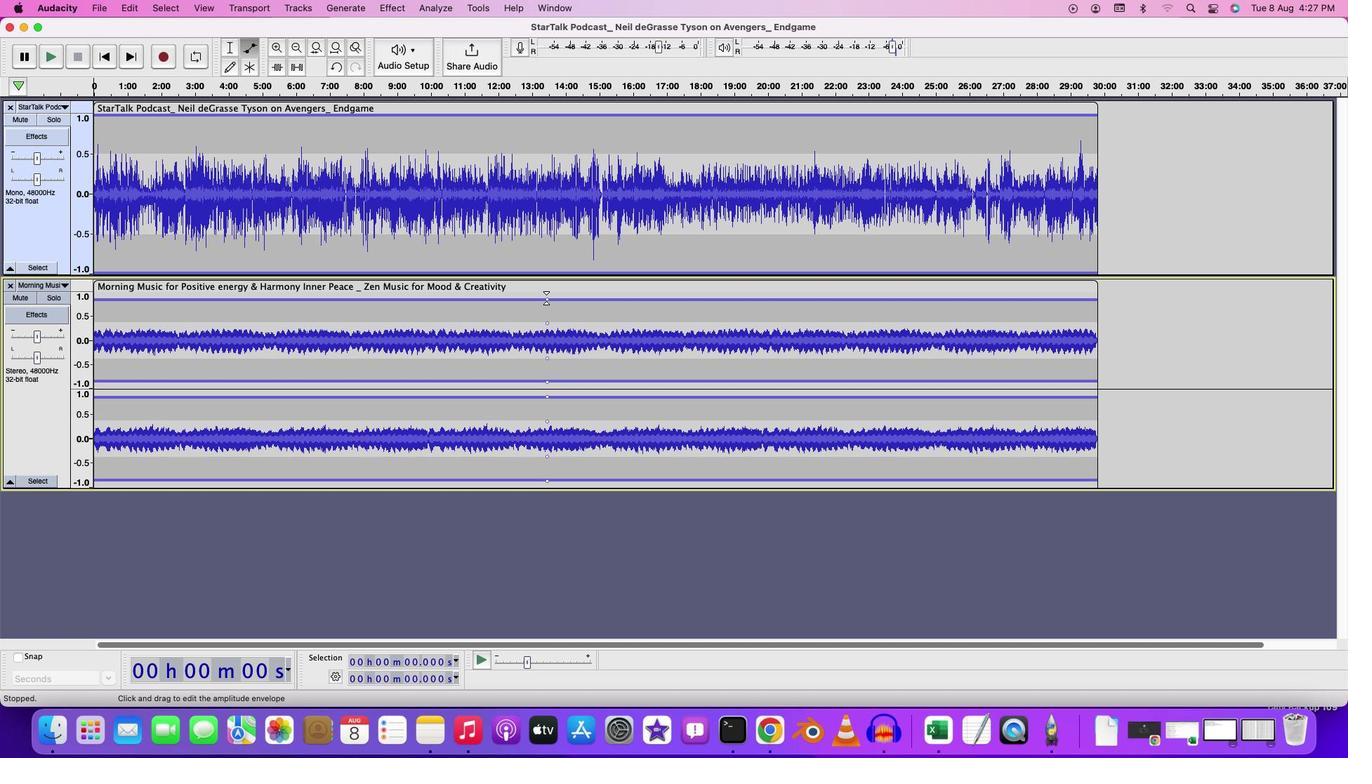 
Action: Mouse moved to (591, 301)
Screenshot: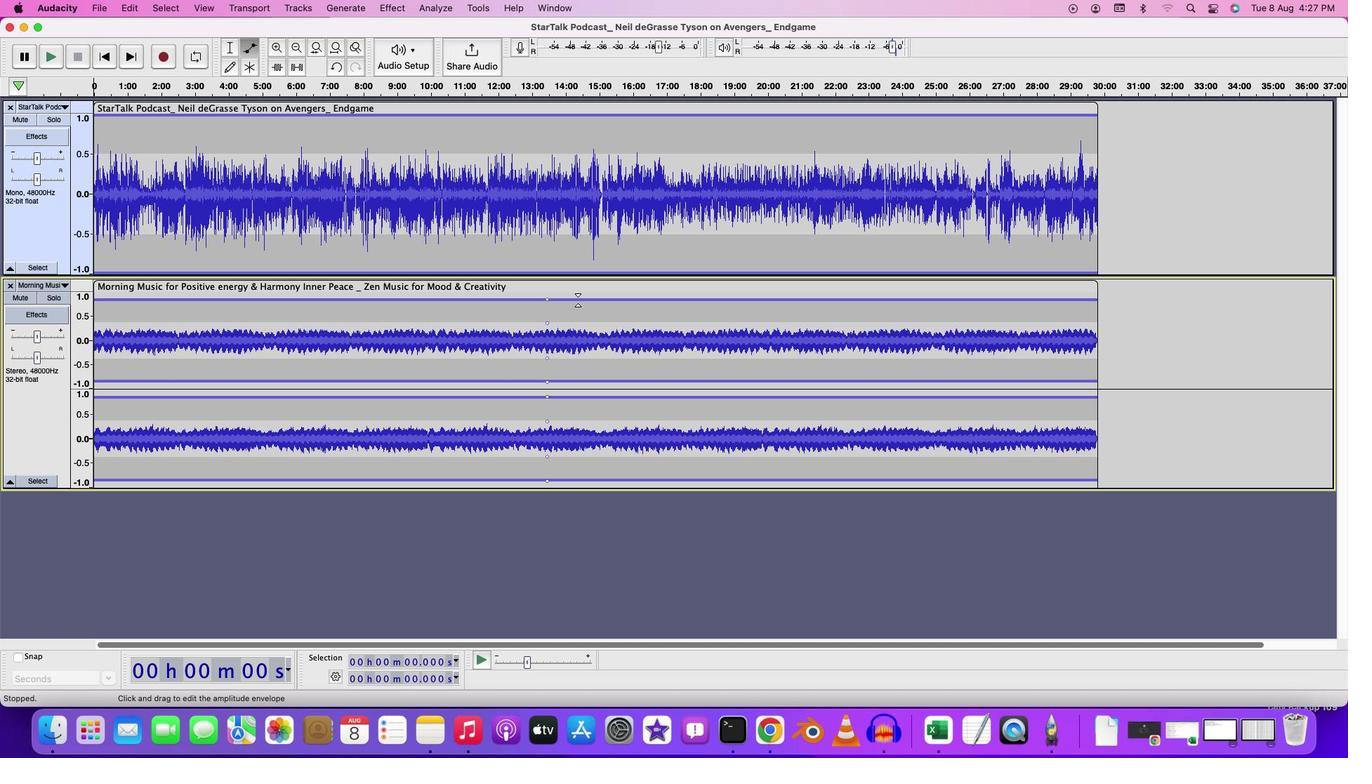 
Action: Mouse pressed left at (591, 301)
Screenshot: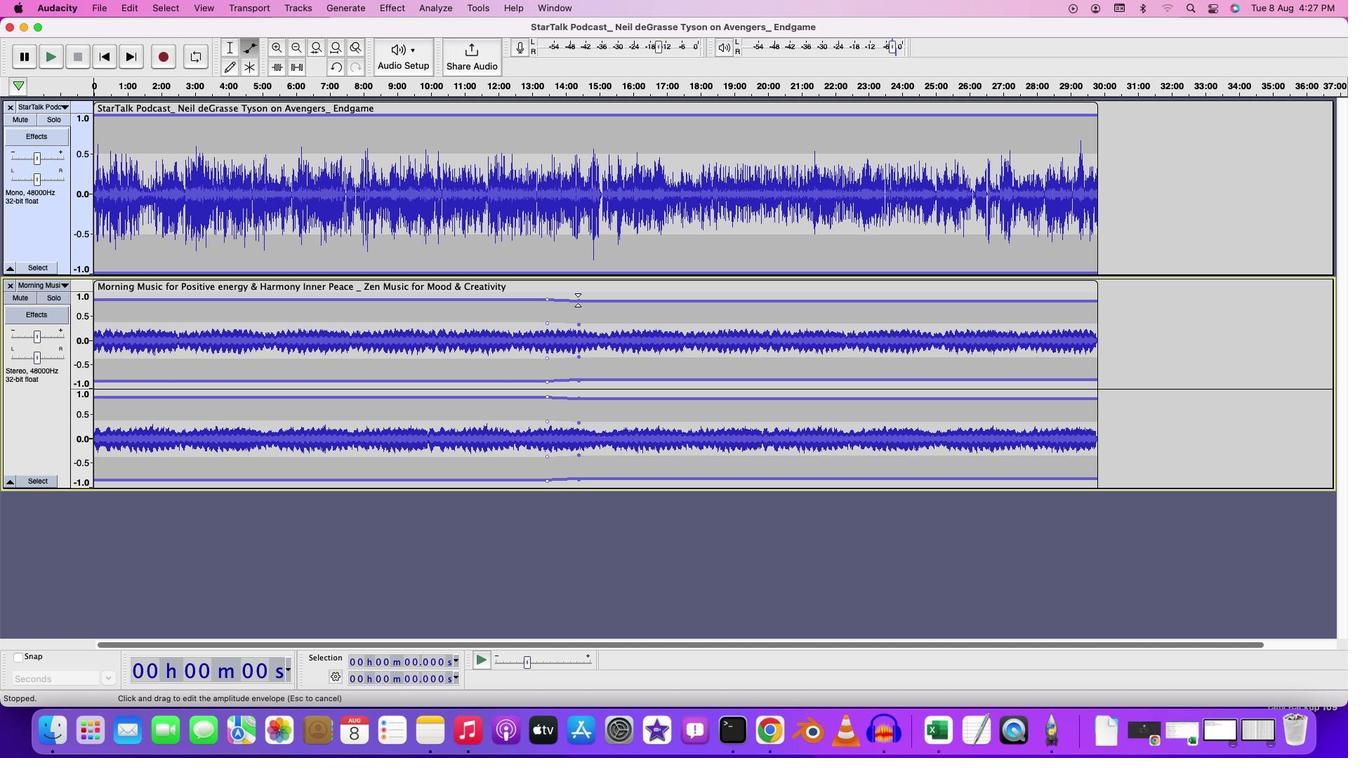 
Action: Mouse moved to (617, 301)
Screenshot: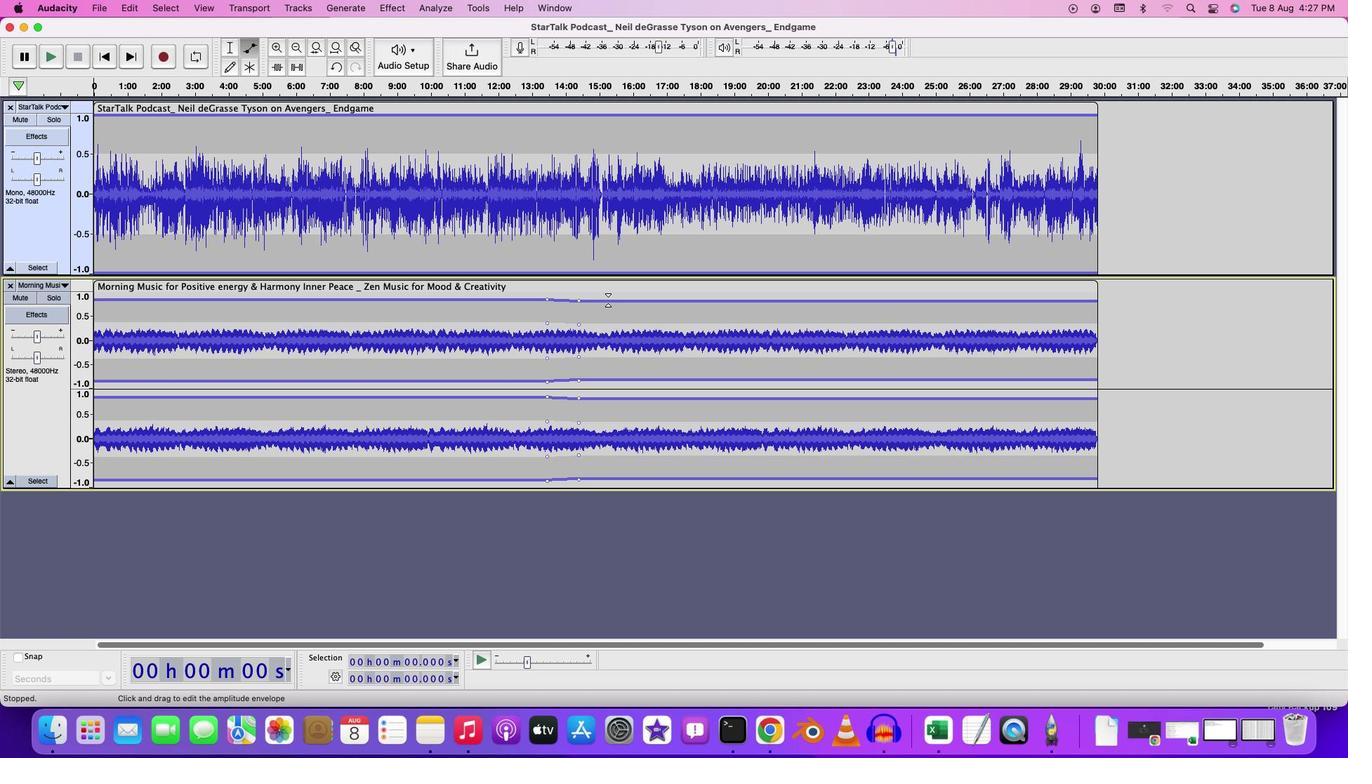 
Action: Mouse pressed left at (617, 301)
Screenshot: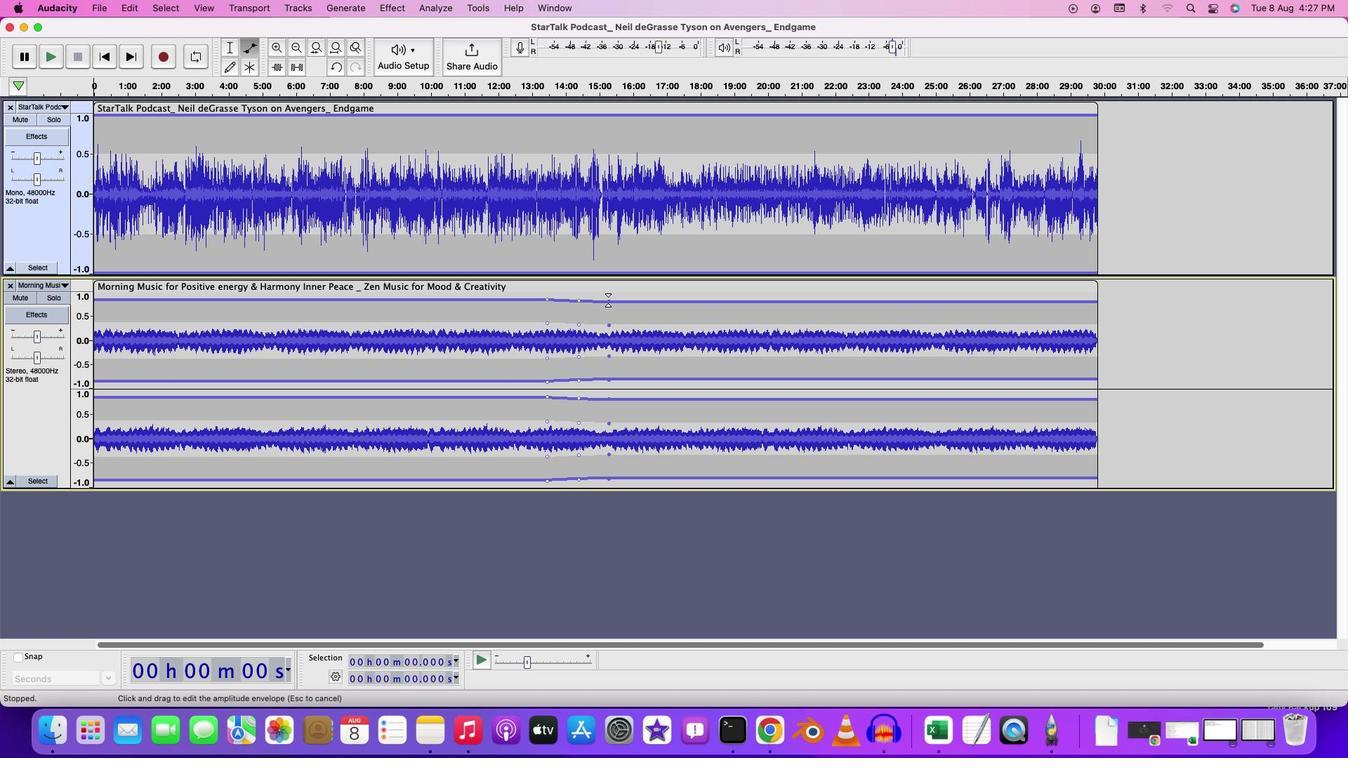 
Action: Mouse moved to (641, 302)
Screenshot: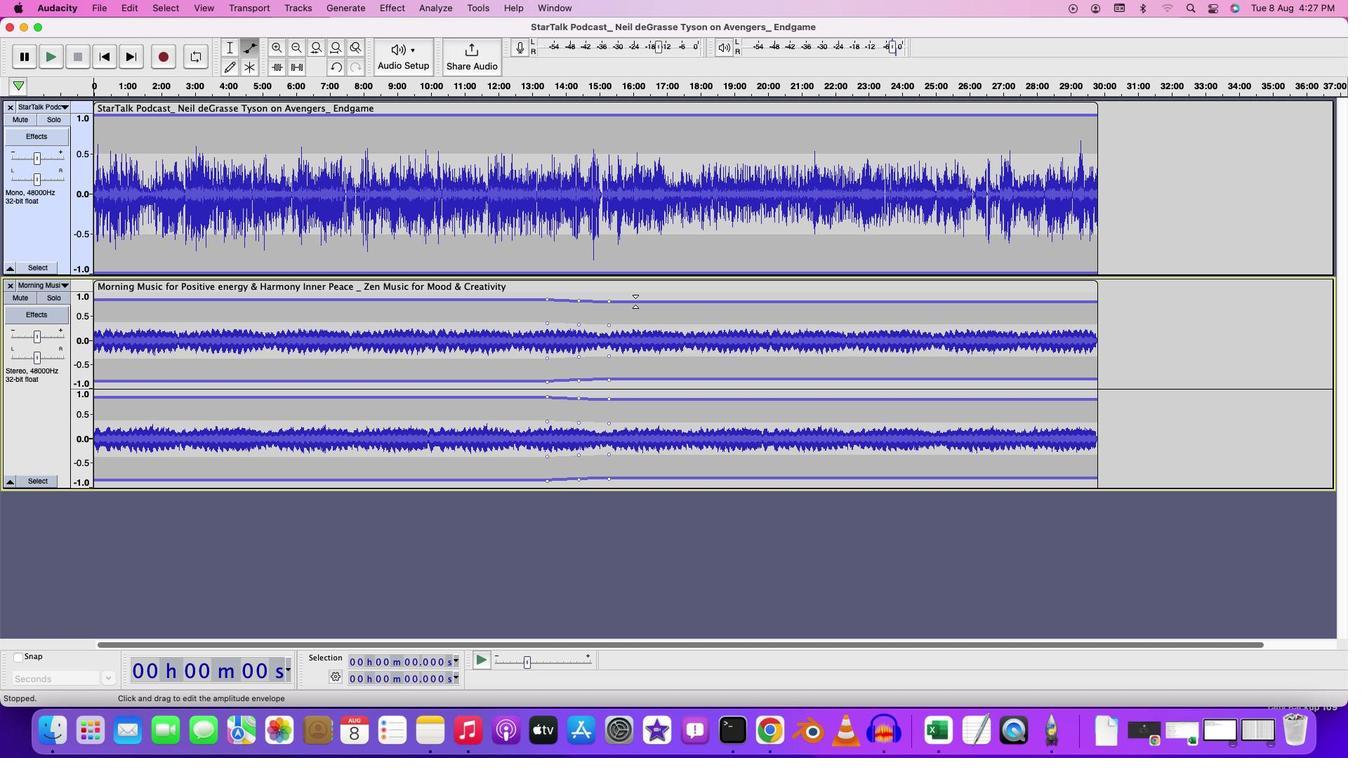 
Action: Mouse pressed left at (641, 302)
Screenshot: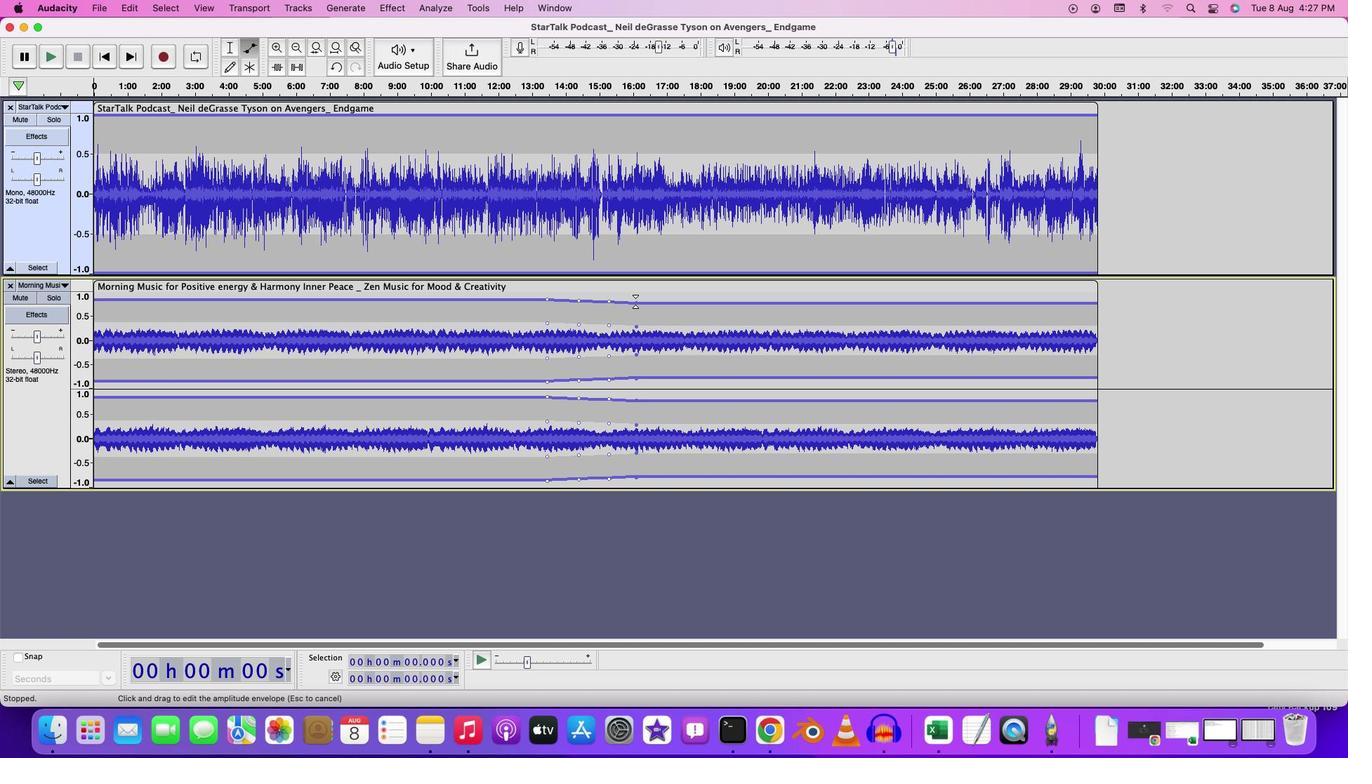
Action: Mouse moved to (664, 302)
Screenshot: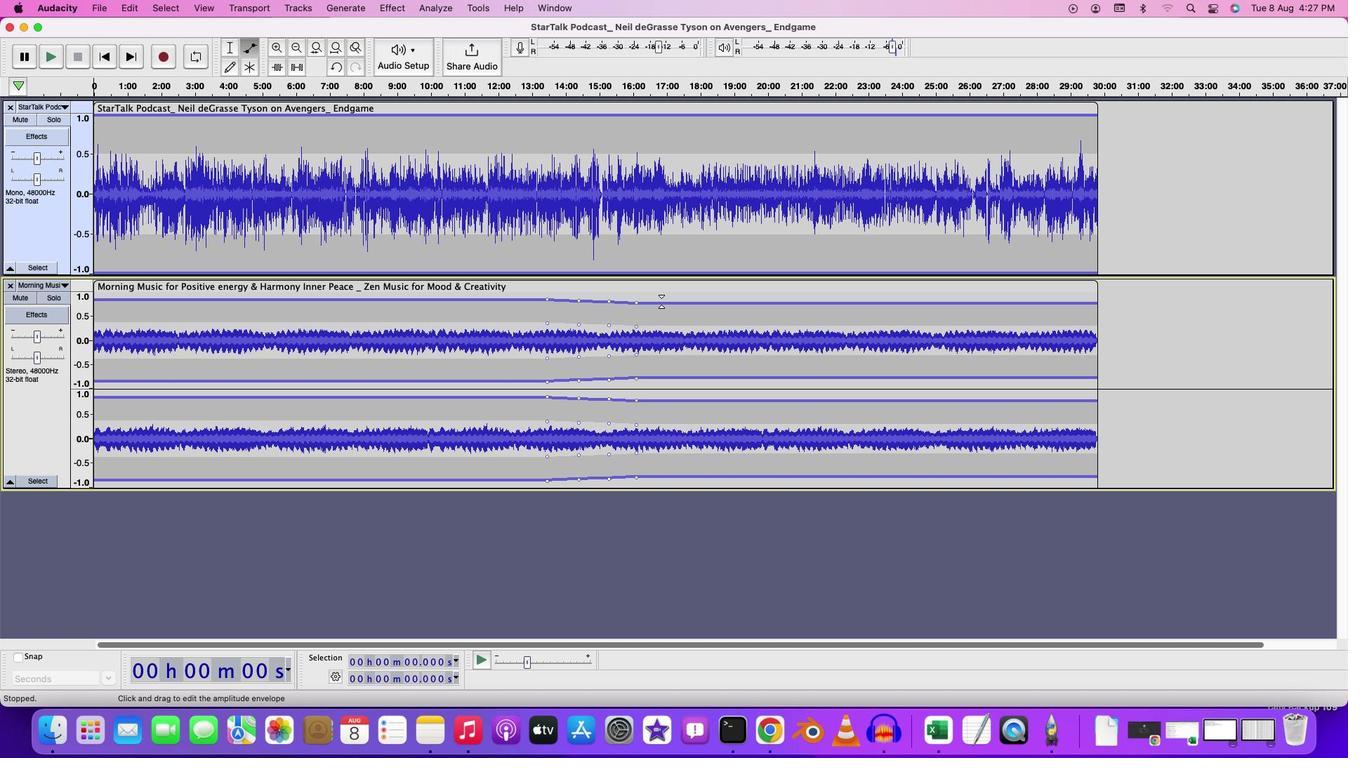 
Action: Mouse pressed left at (664, 302)
Screenshot: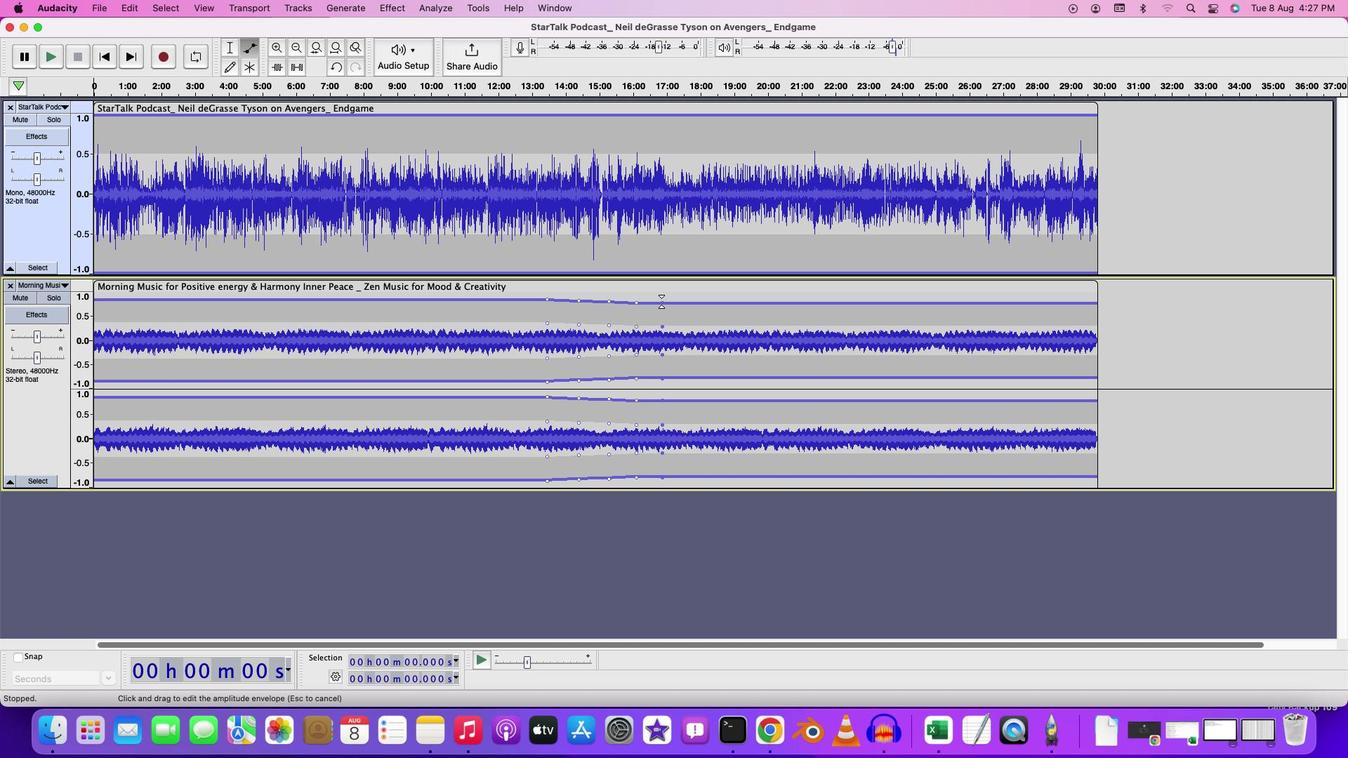 
Action: Mouse moved to (683, 302)
Screenshot: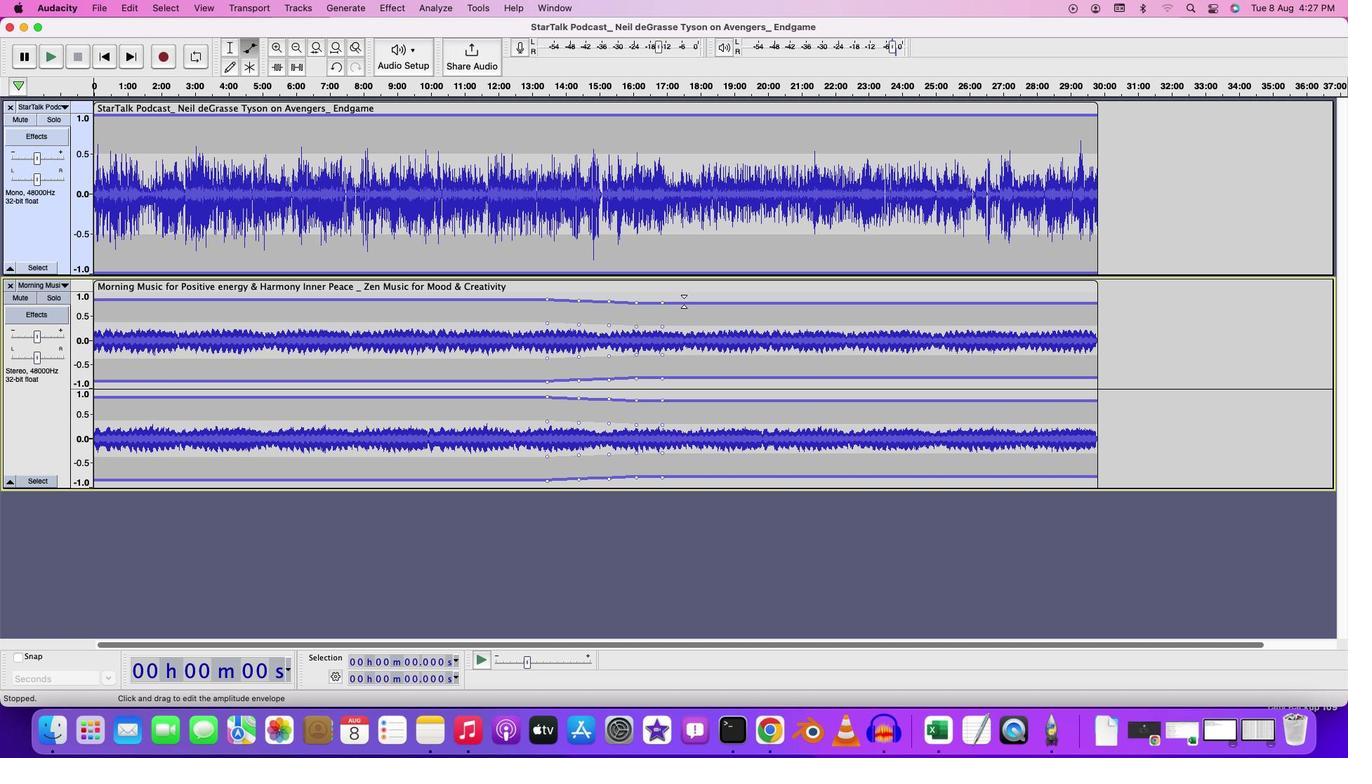 
Action: Mouse pressed left at (683, 302)
Screenshot: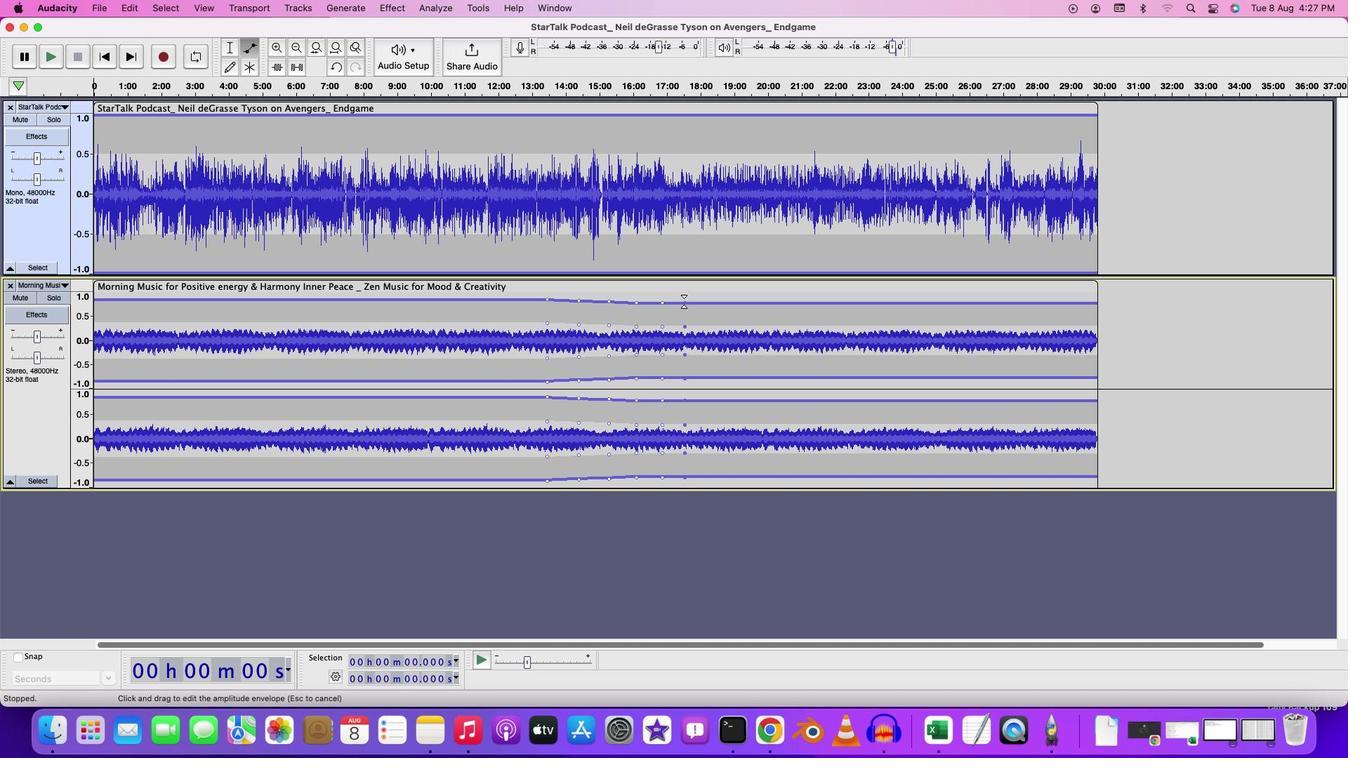 
Action: Mouse moved to (704, 303)
Screenshot: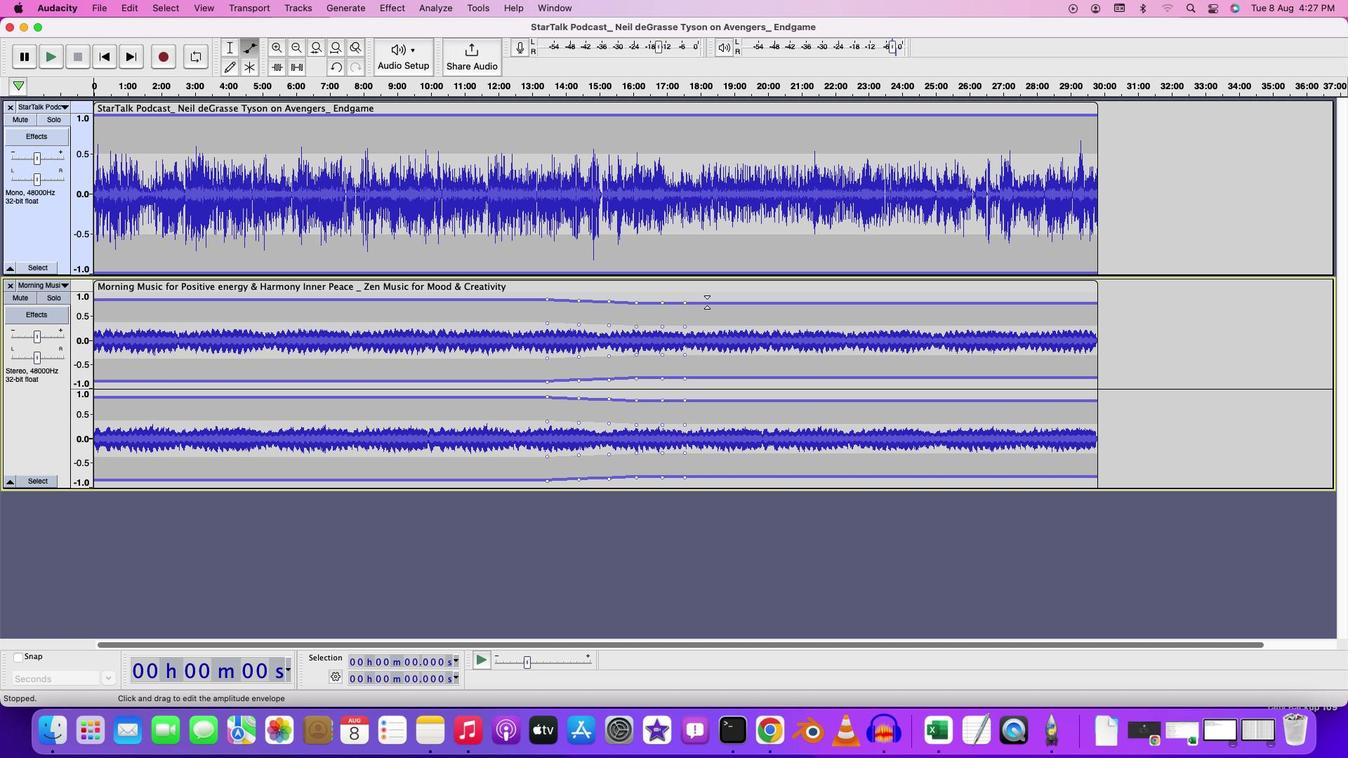 
Action: Mouse pressed left at (704, 303)
Screenshot: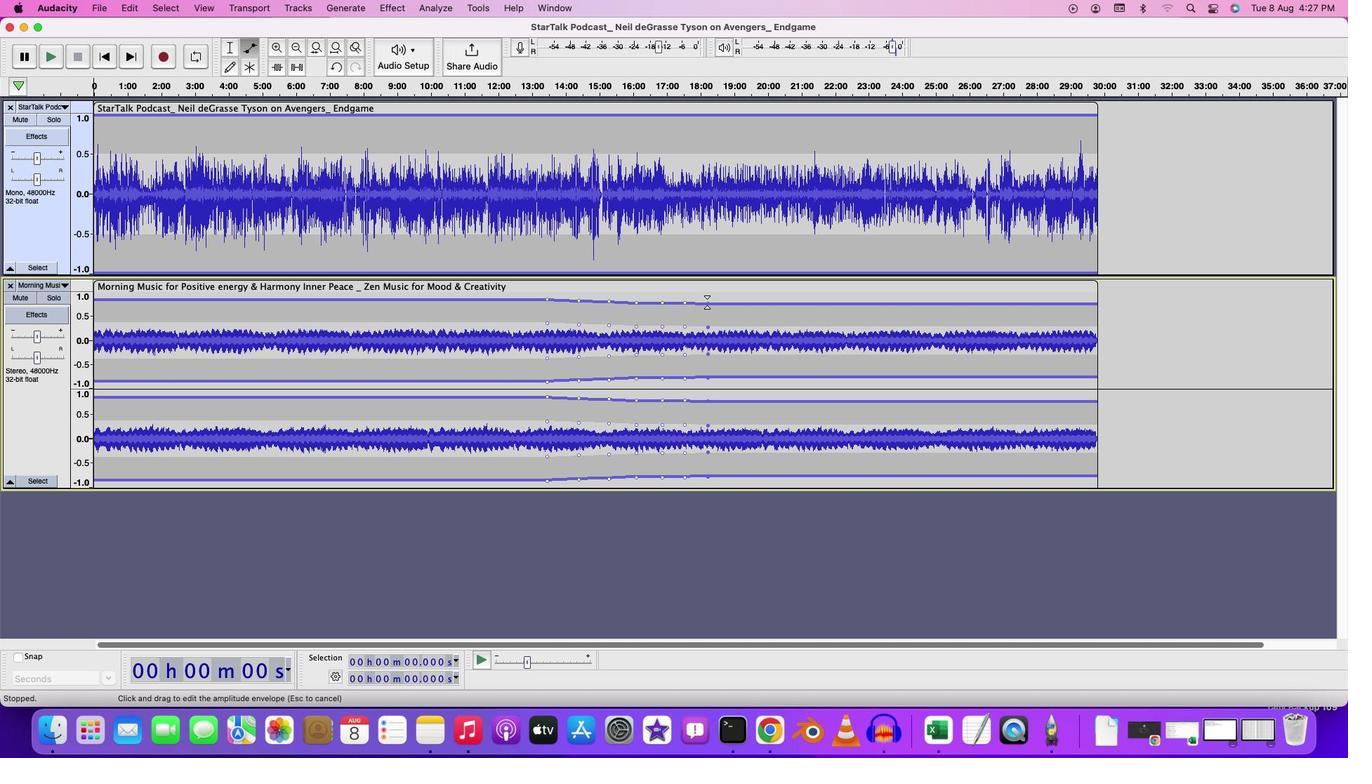 
Action: Mouse moved to (726, 302)
Screenshot: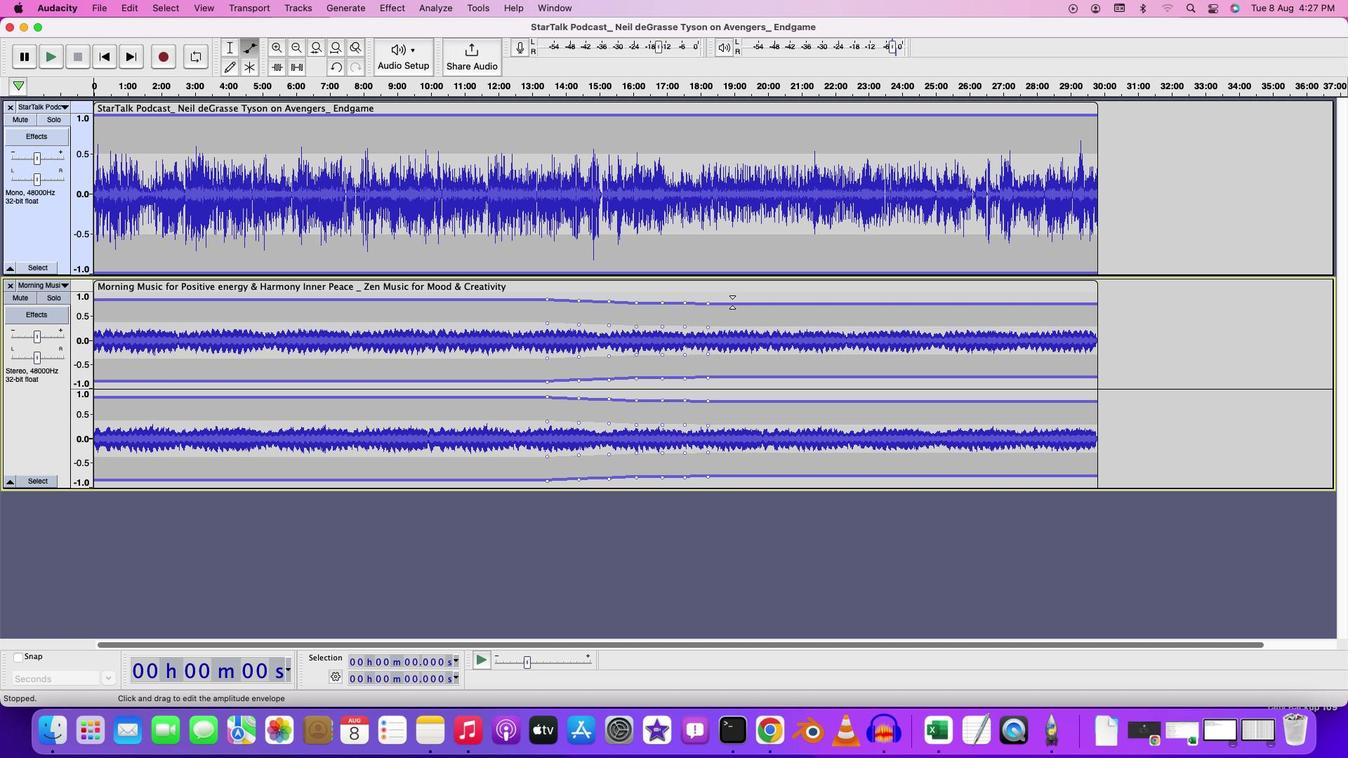 
Action: Mouse pressed left at (726, 302)
Screenshot: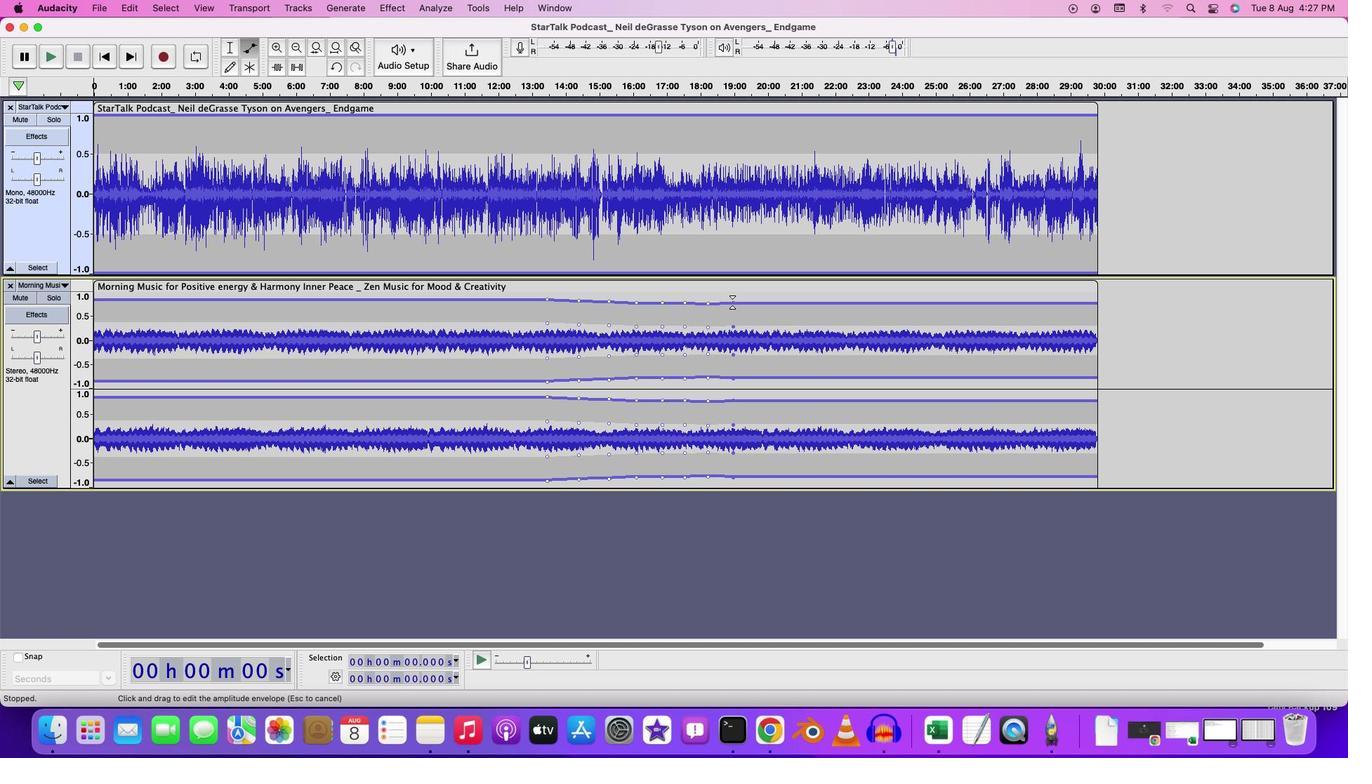 
Action: Mouse moved to (748, 304)
Screenshot: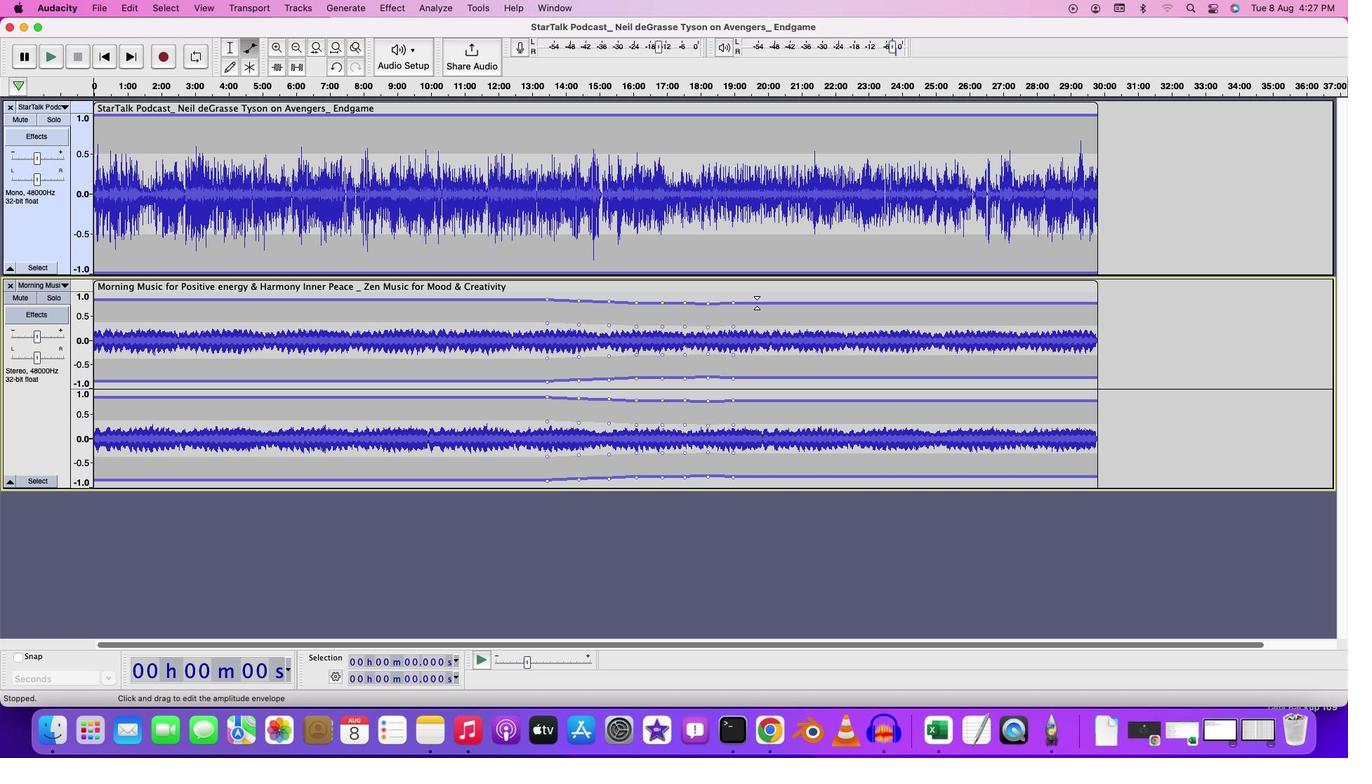 
Action: Mouse pressed left at (748, 304)
Screenshot: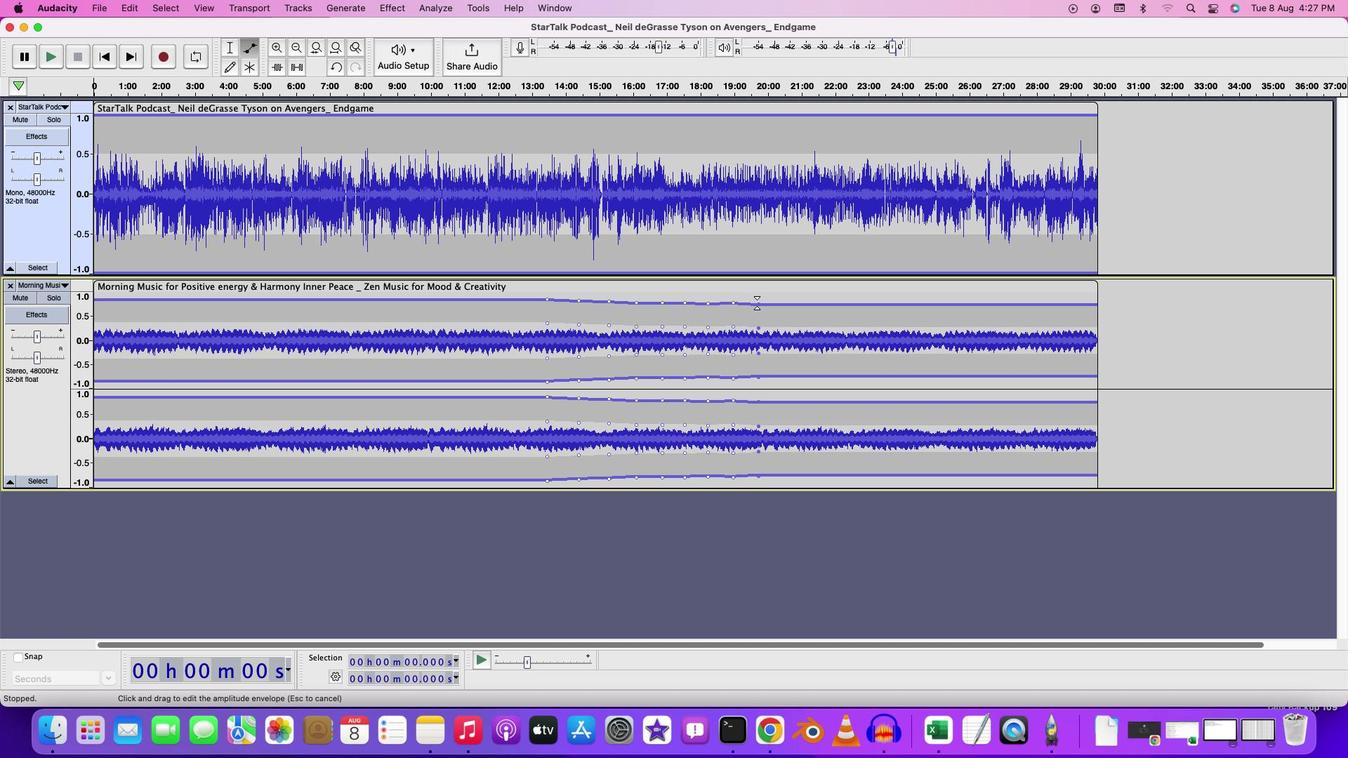 
Action: Mouse moved to (769, 303)
Screenshot: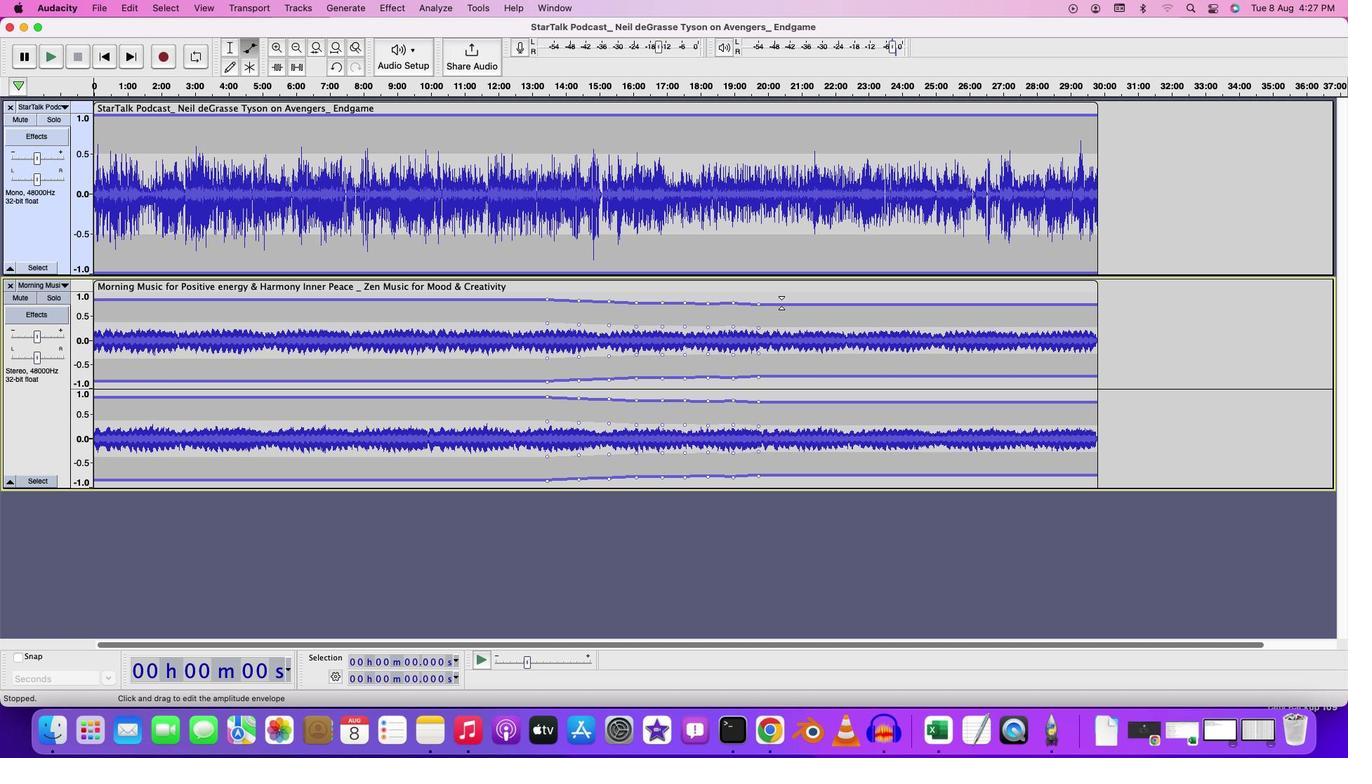 
Action: Mouse pressed left at (769, 303)
Screenshot: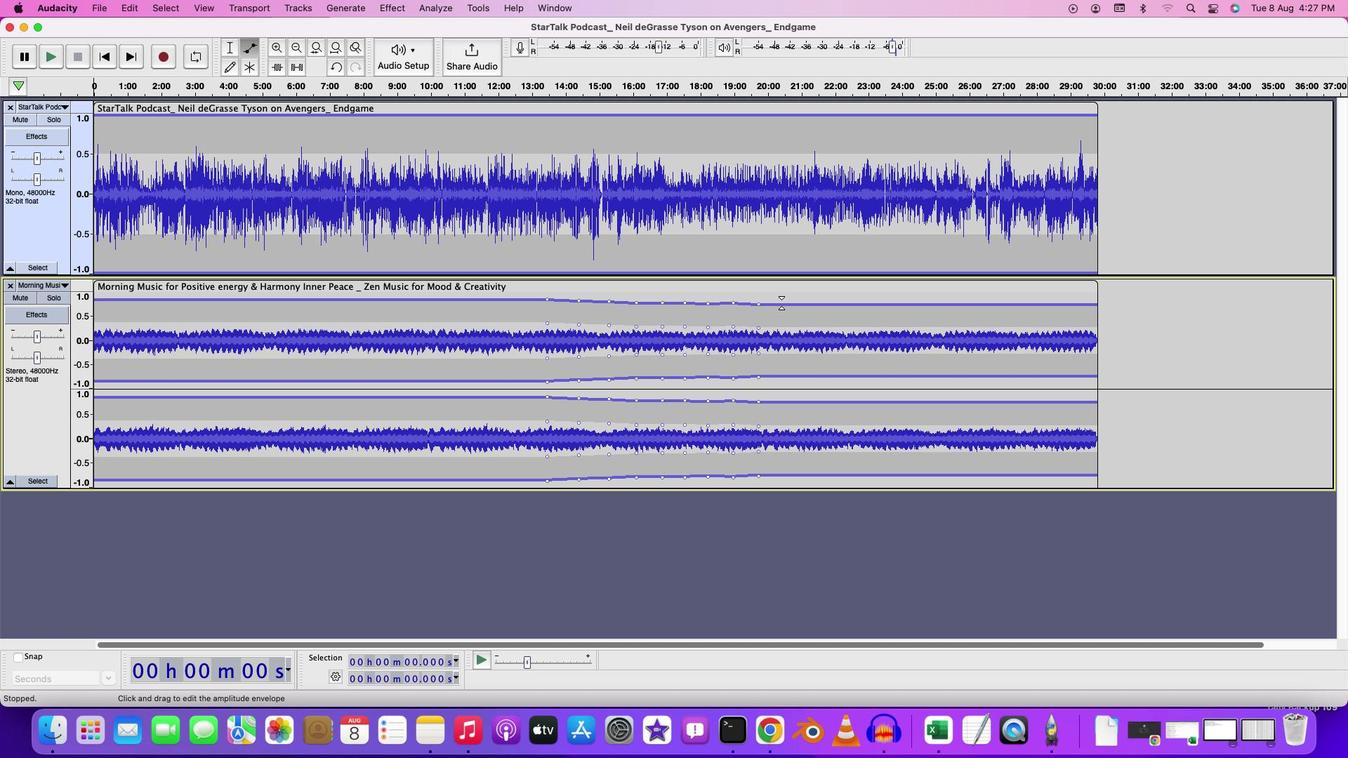 
Action: Mouse moved to (787, 303)
Screenshot: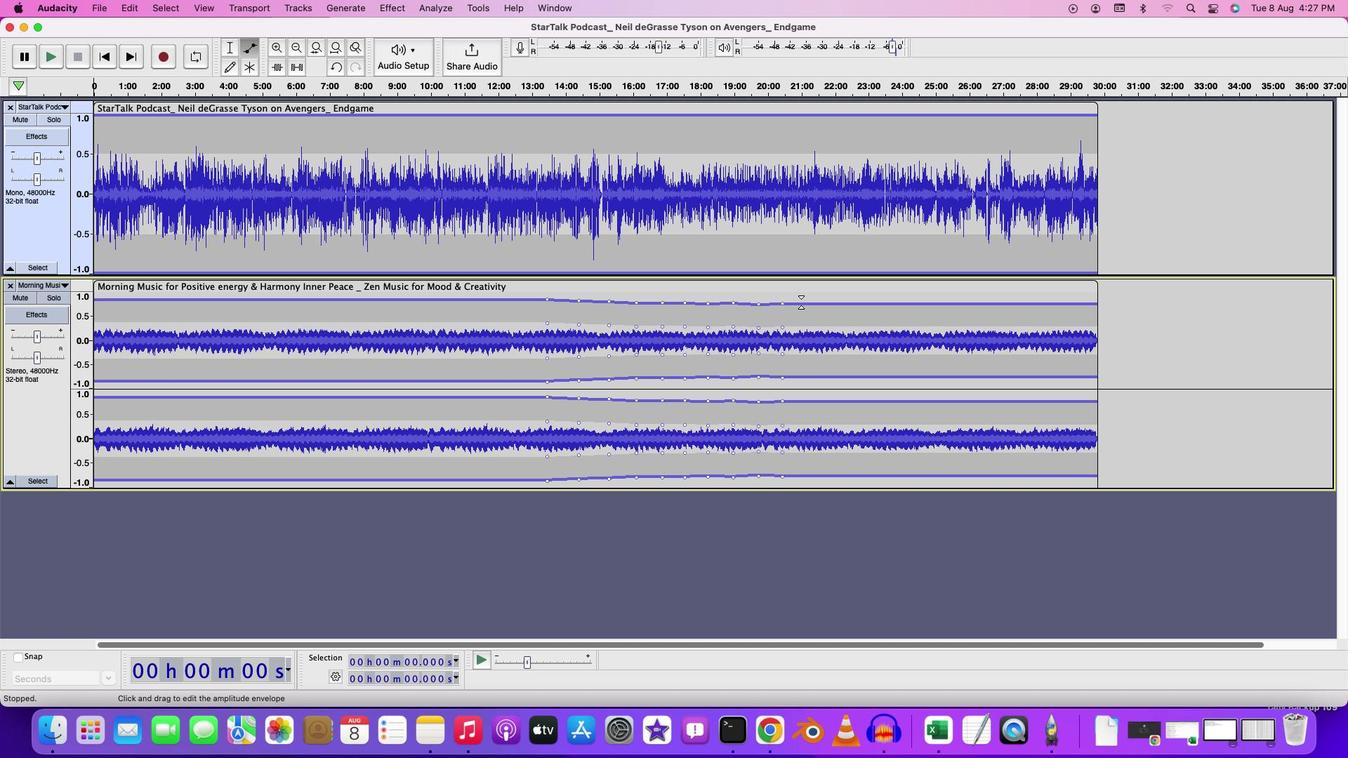
Action: Mouse pressed left at (787, 303)
Screenshot: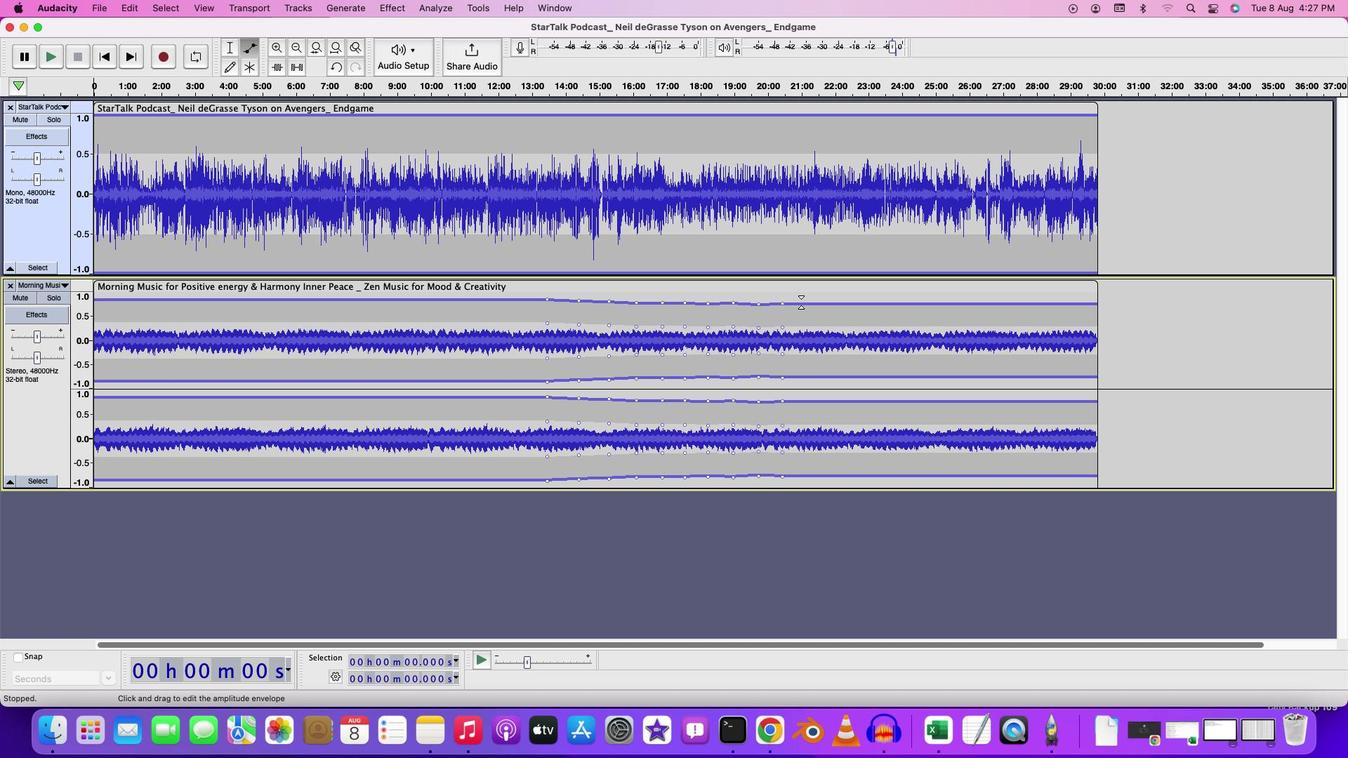 
Action: Mouse moved to (810, 304)
Screenshot: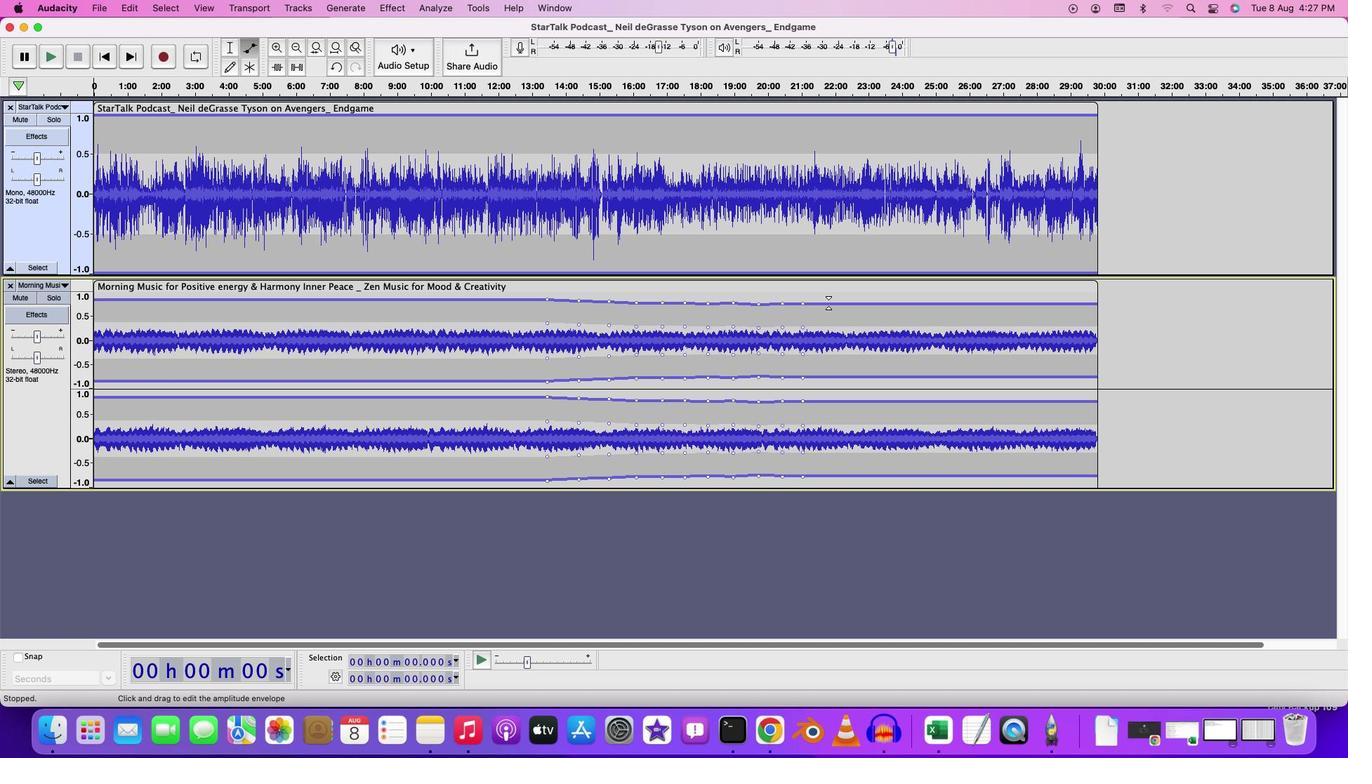 
Action: Mouse pressed left at (810, 304)
Screenshot: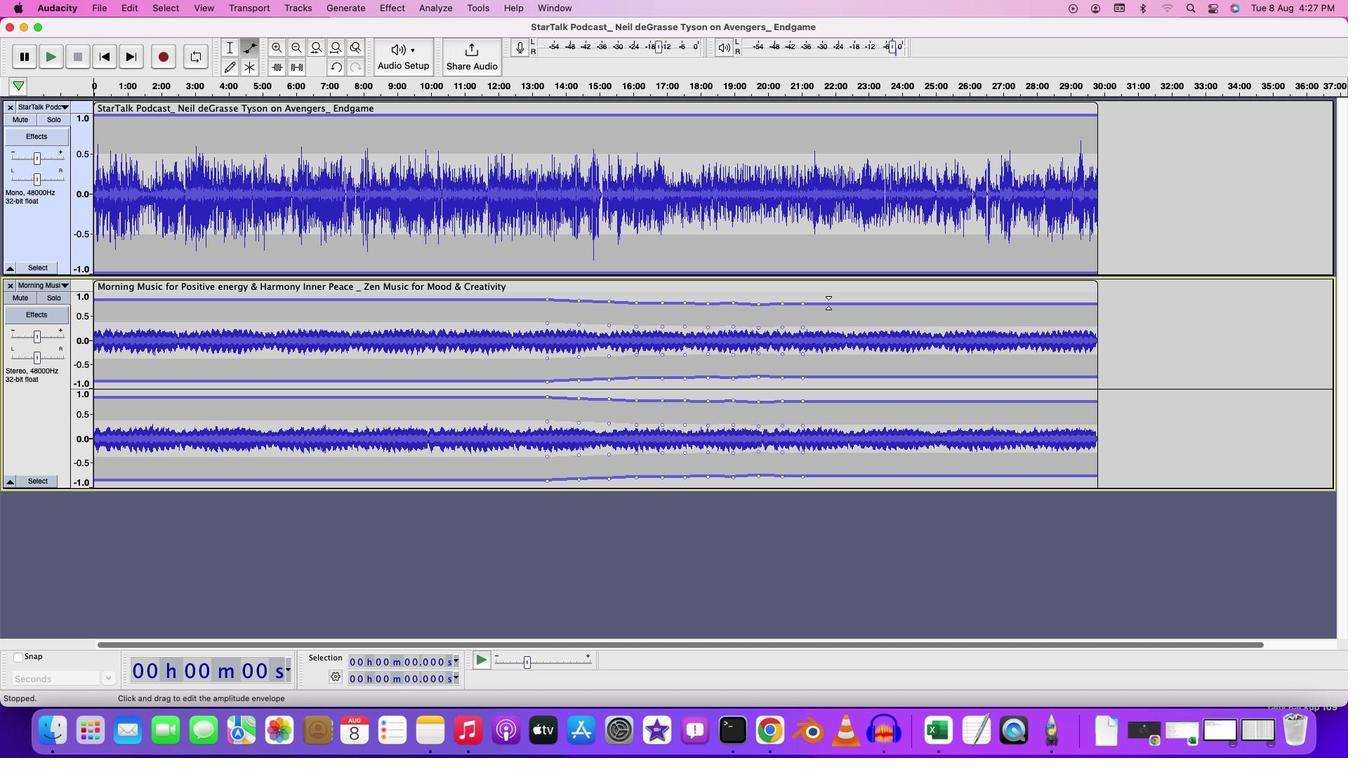 
Action: Mouse moved to (838, 303)
Screenshot: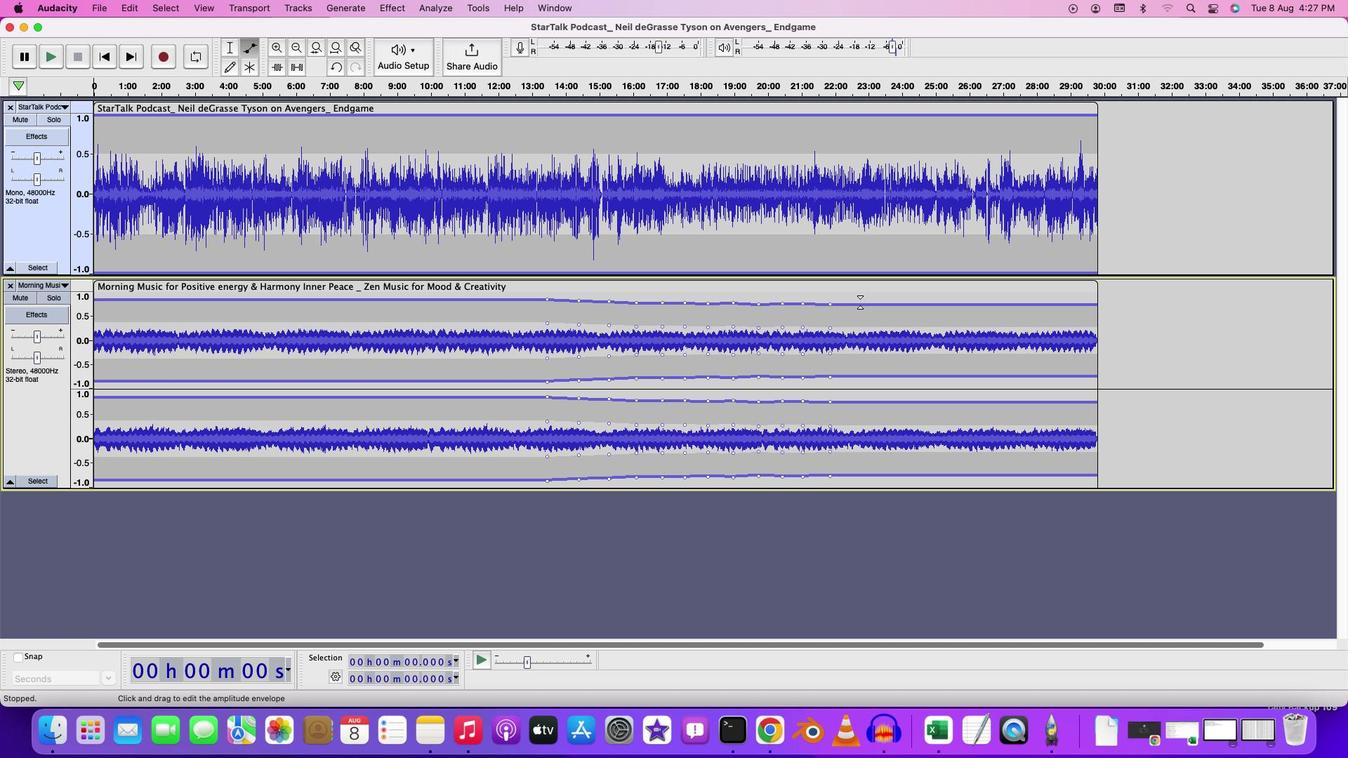 
Action: Mouse pressed left at (838, 303)
Screenshot: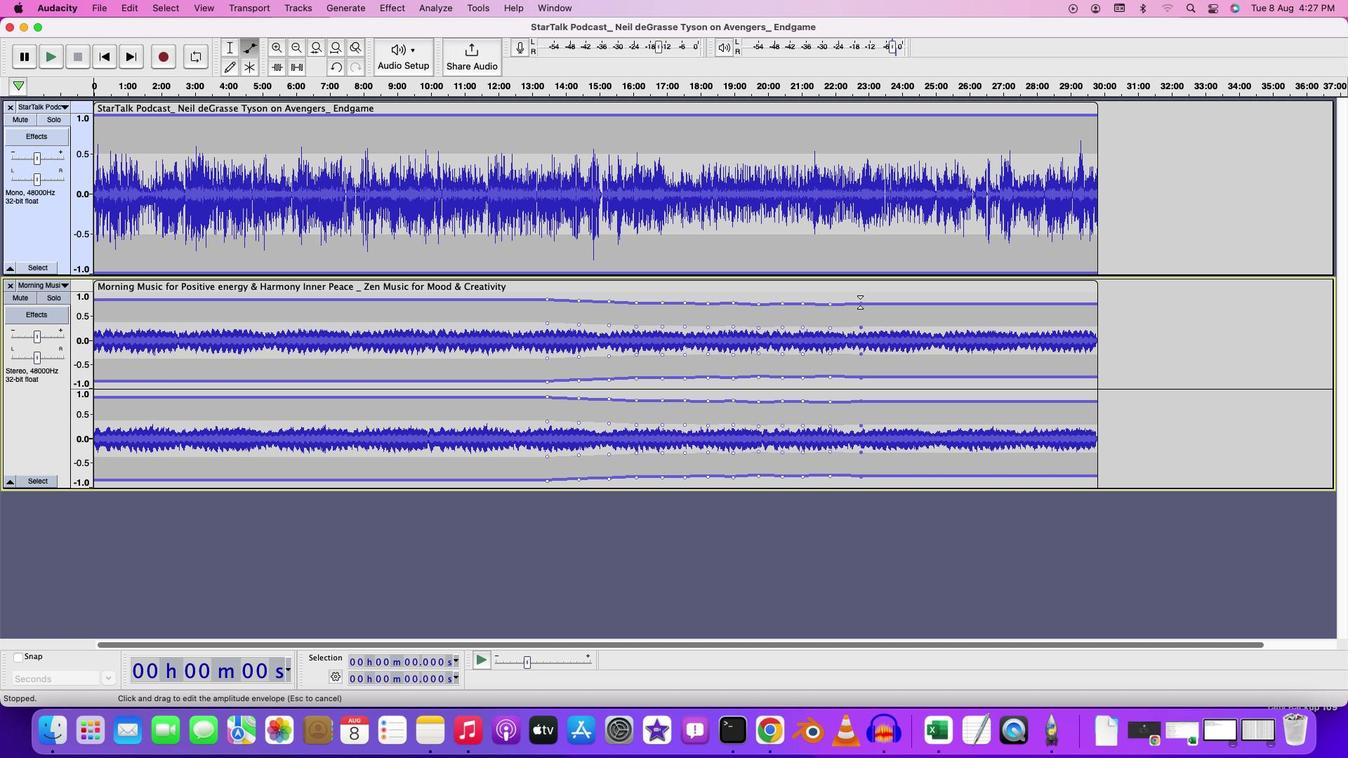 
Action: Mouse moved to (858, 303)
Screenshot: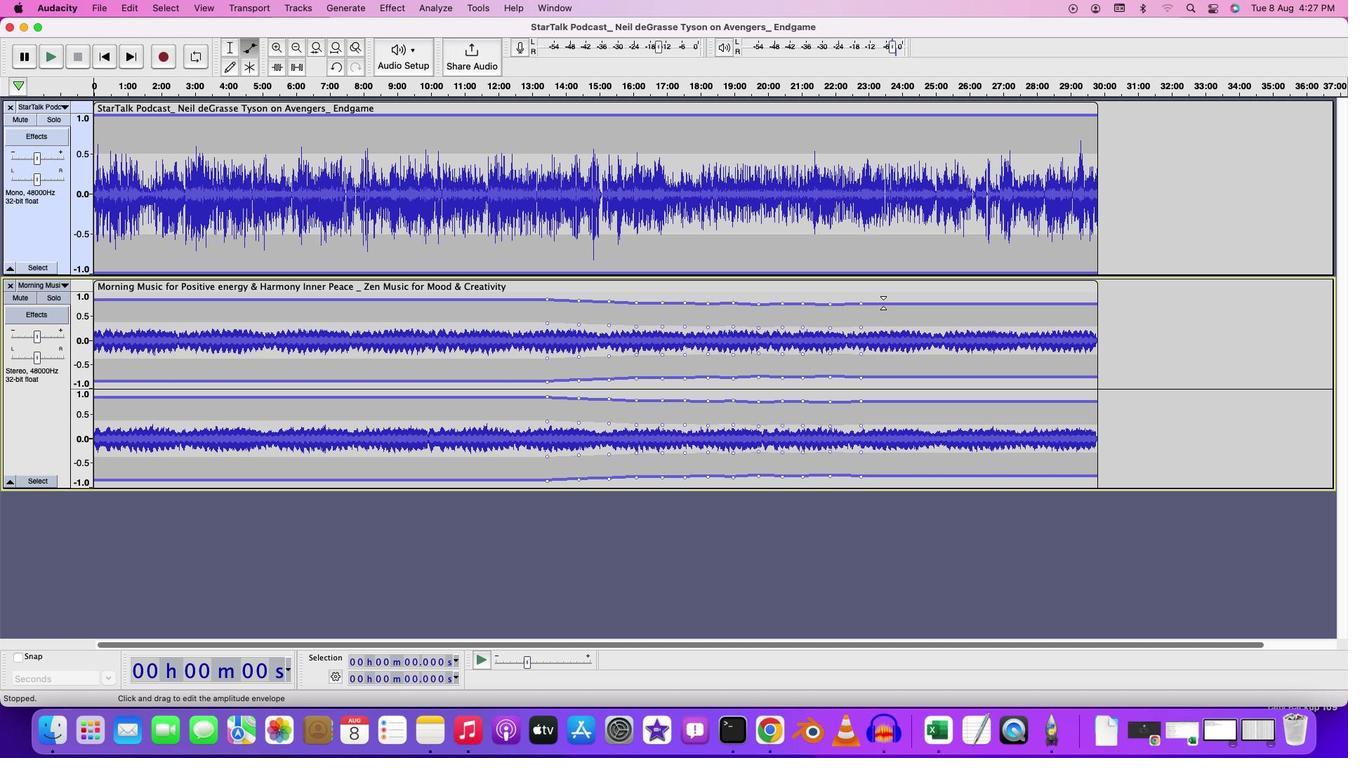 
Action: Mouse pressed left at (858, 303)
Screenshot: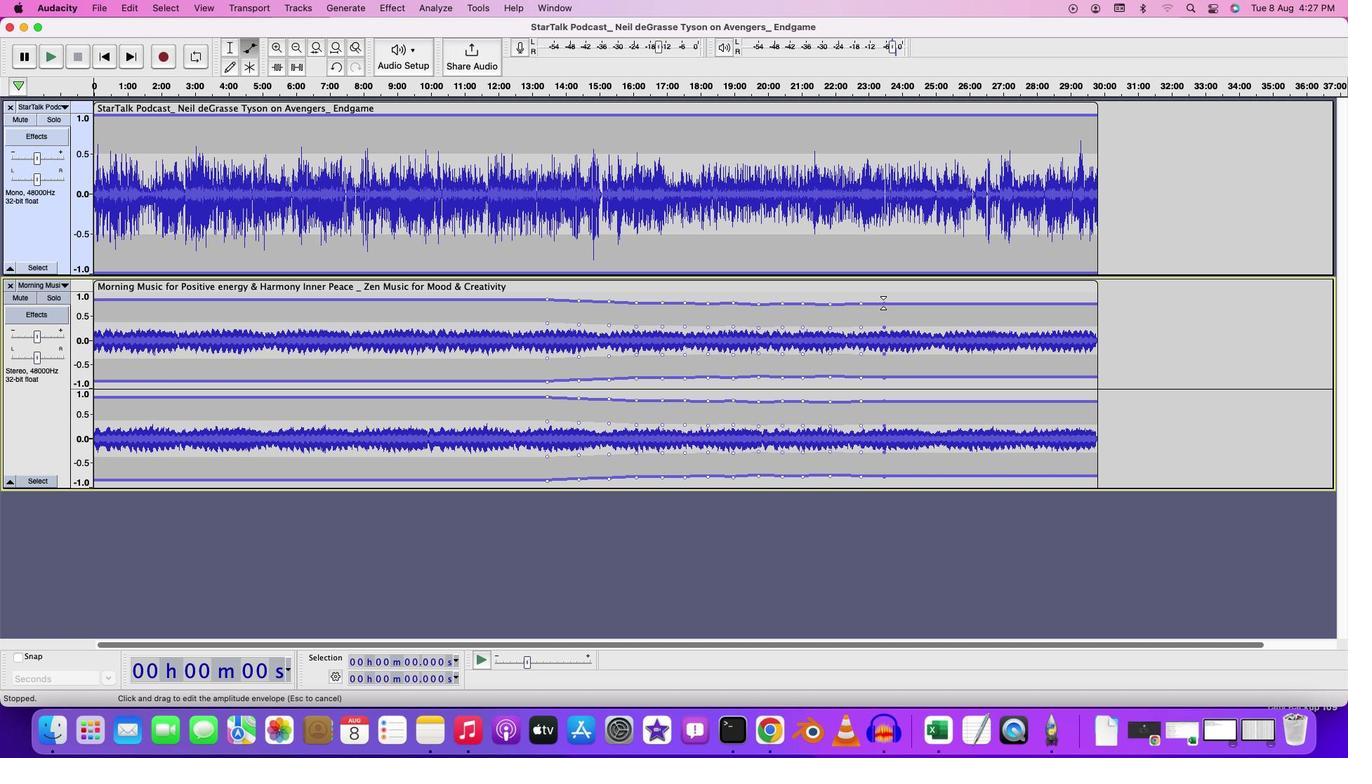 
Action: Mouse moved to (885, 304)
Screenshot: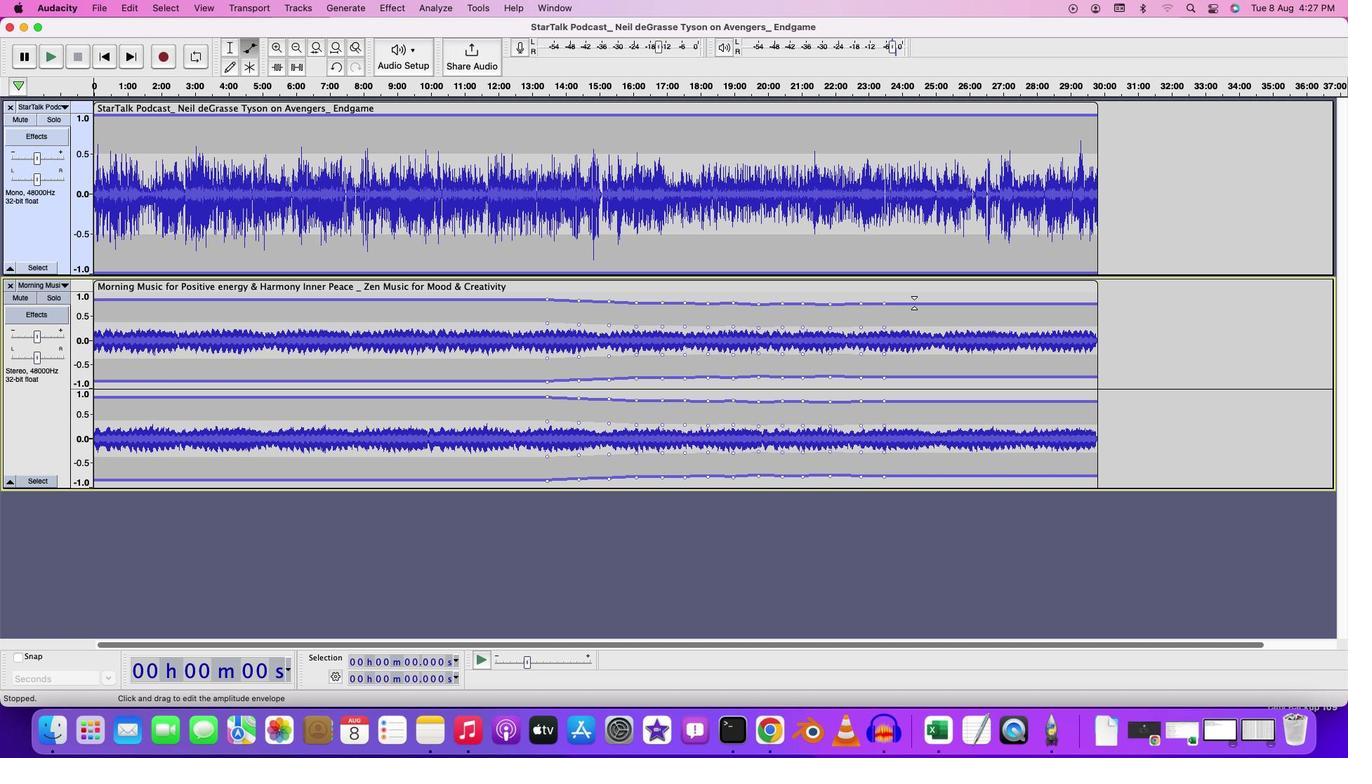 
Action: Mouse pressed left at (885, 304)
Screenshot: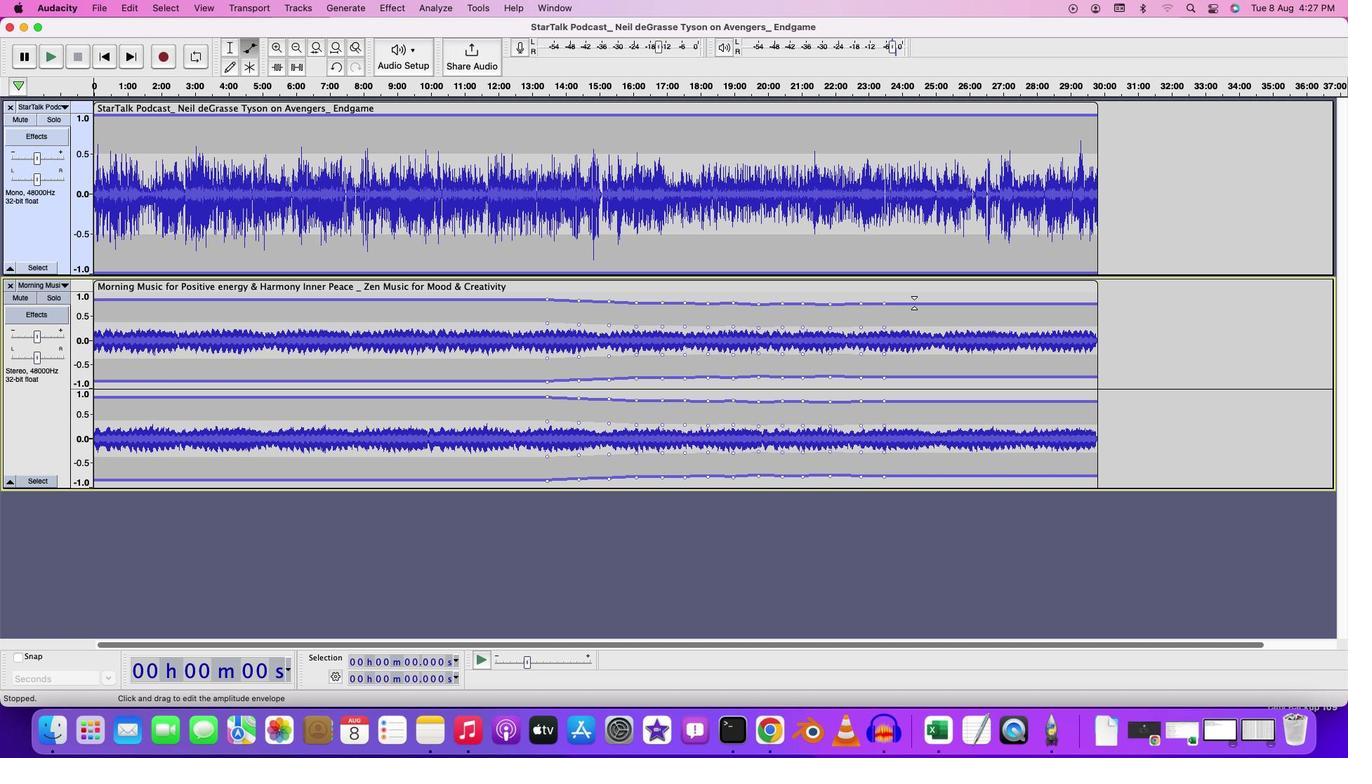 
Action: Mouse moved to (907, 303)
Screenshot: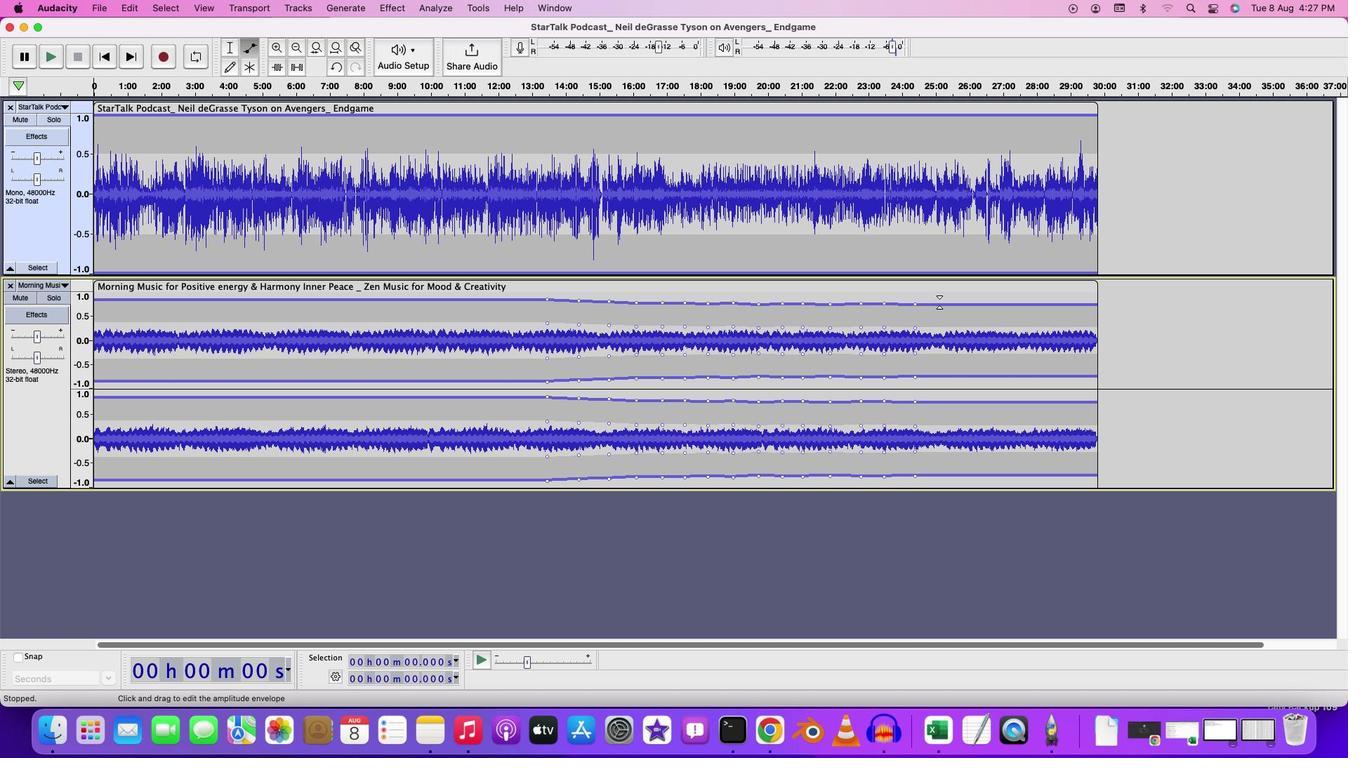 
Action: Mouse pressed left at (907, 303)
Screenshot: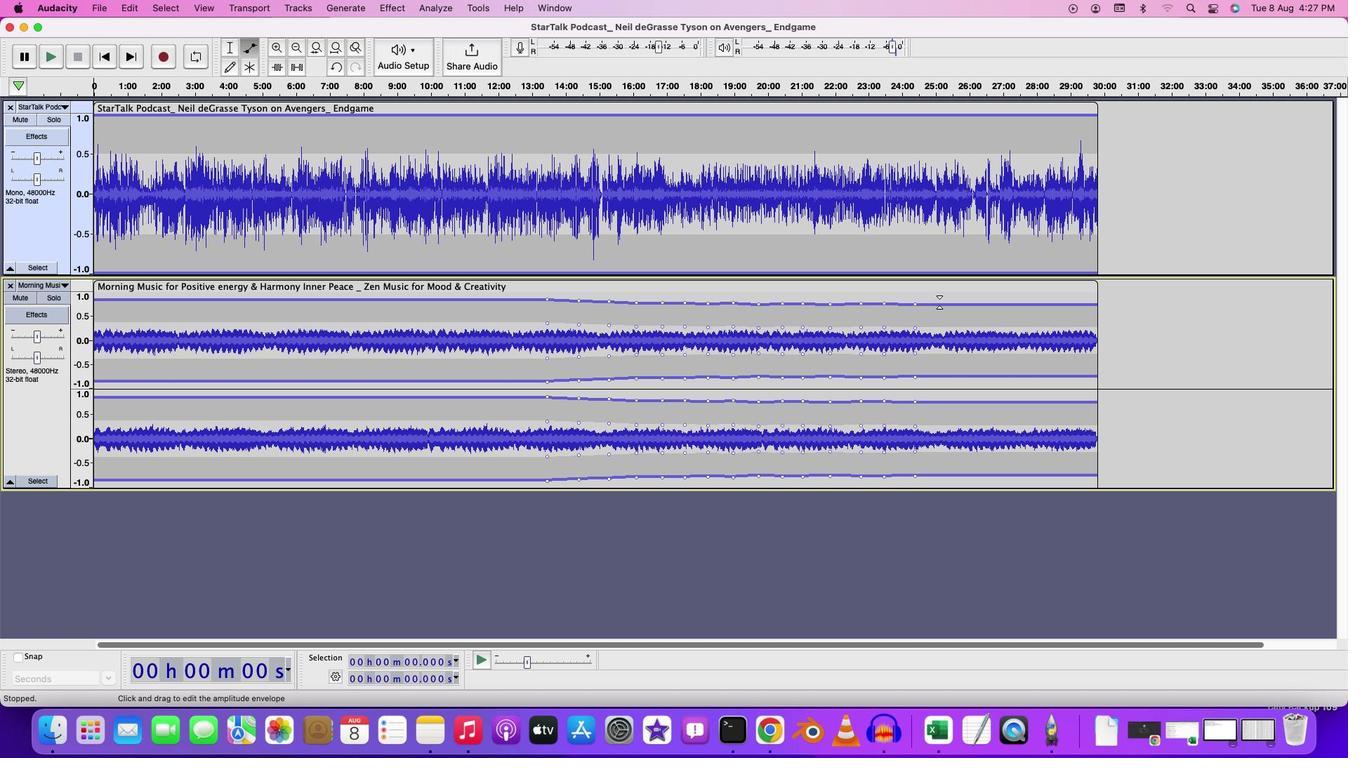 
Action: Mouse moved to (926, 303)
Screenshot: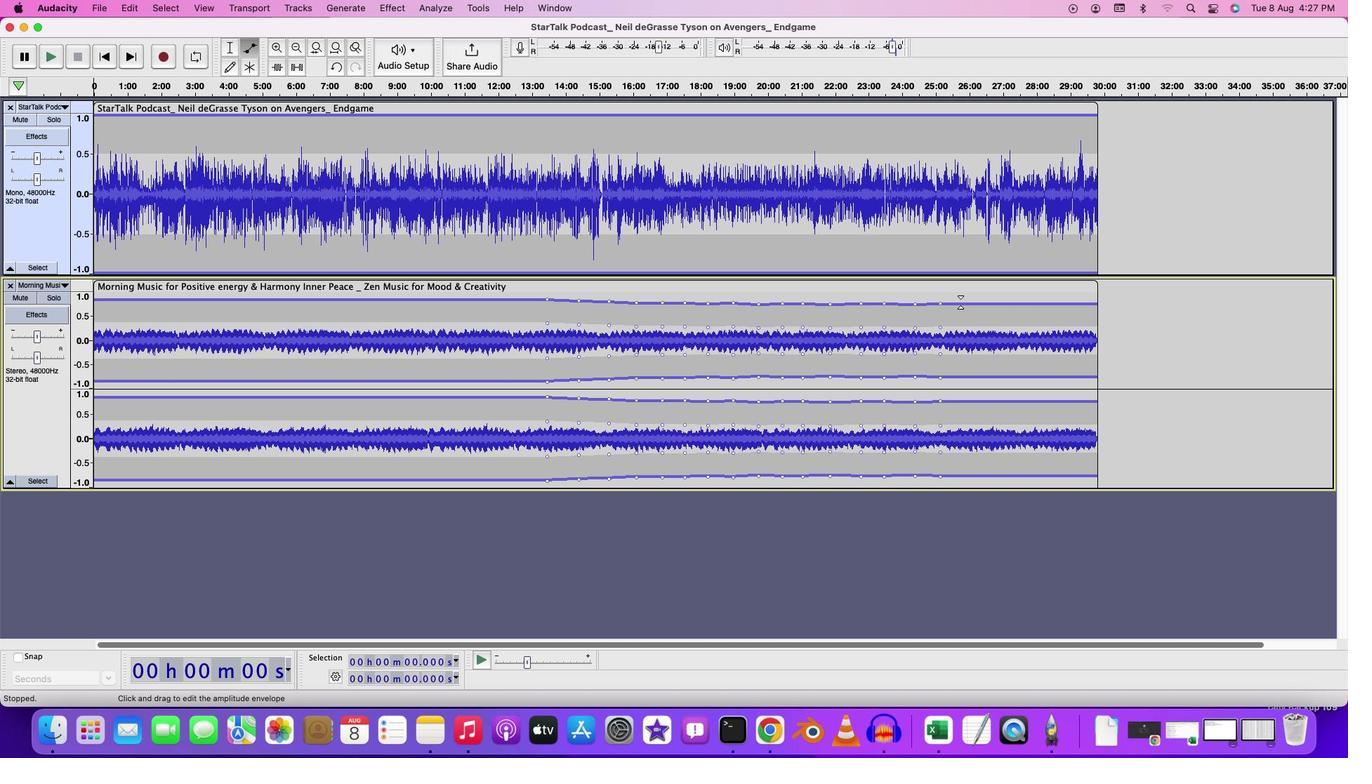 
Action: Mouse pressed left at (926, 303)
Screenshot: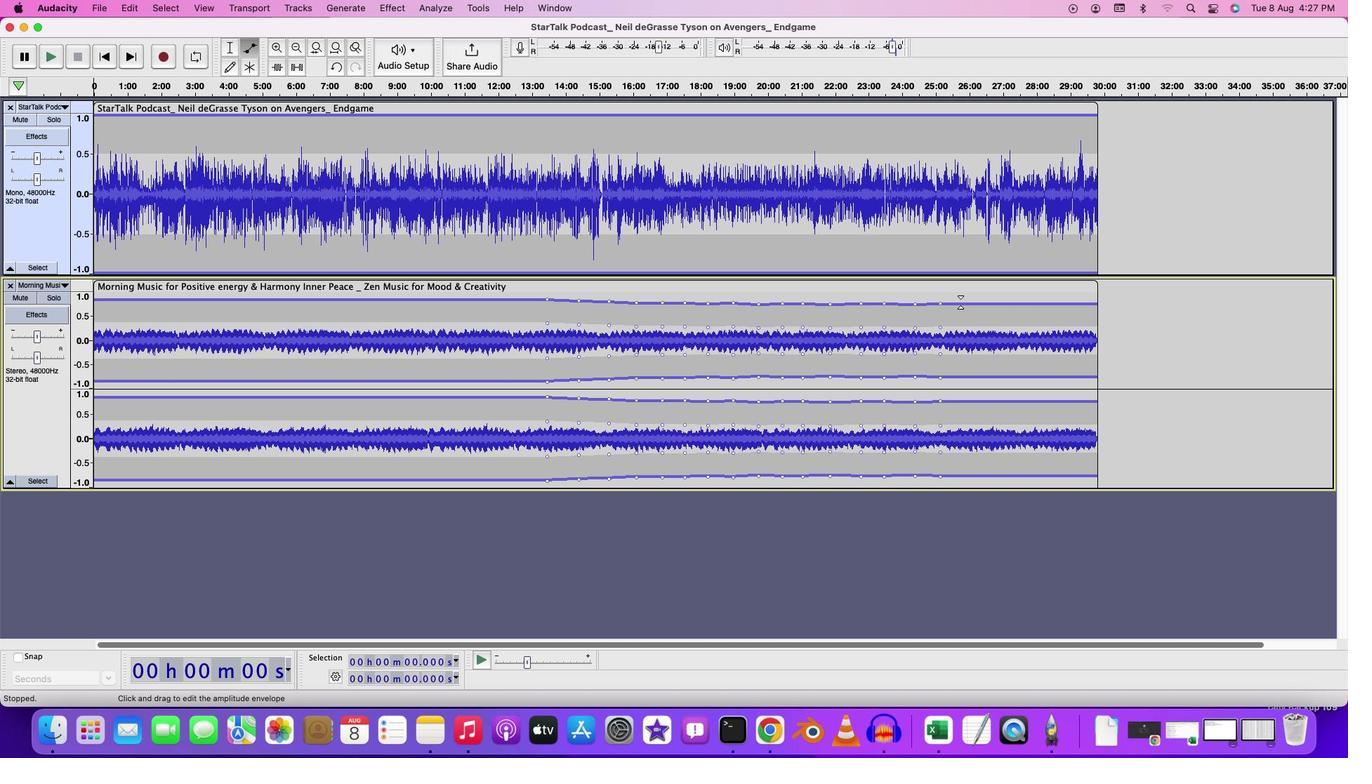 
Action: Mouse moved to (947, 304)
Screenshot: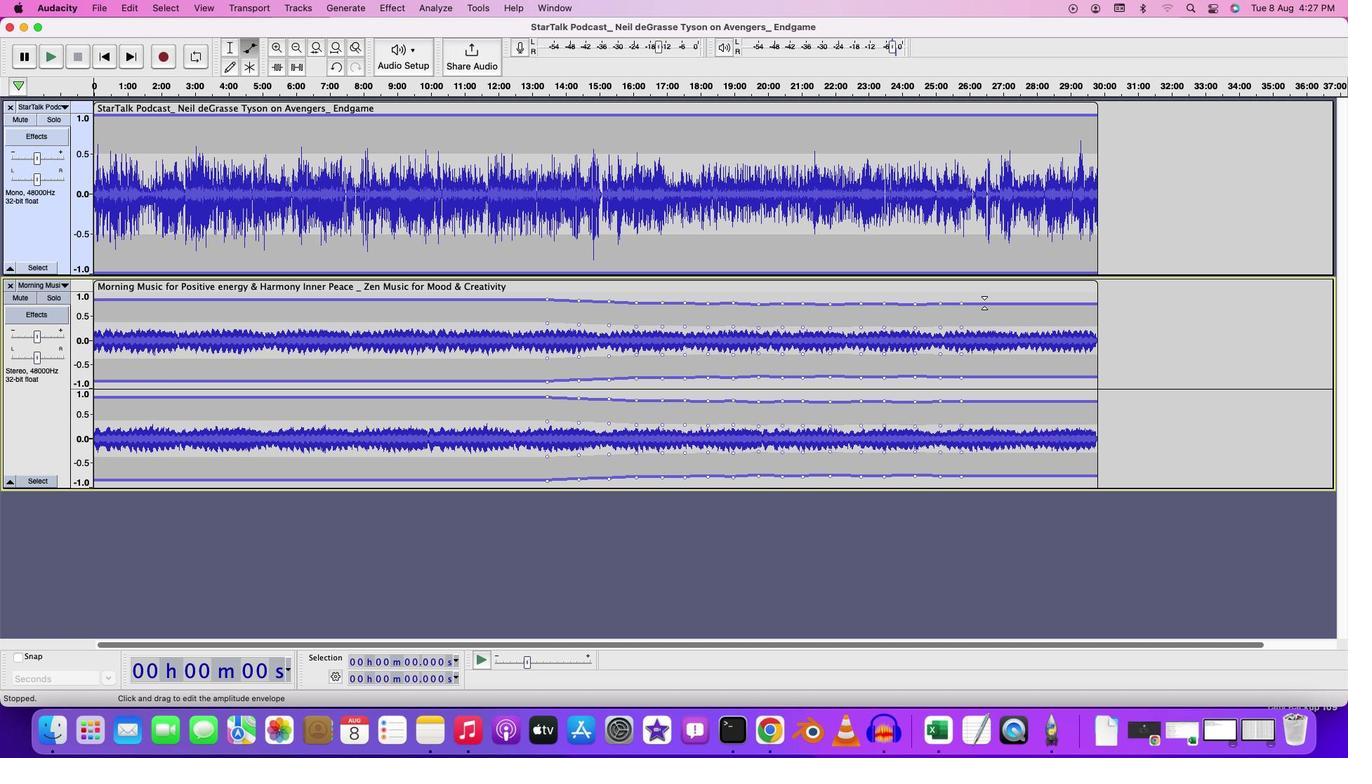 
Action: Mouse pressed left at (947, 304)
Screenshot: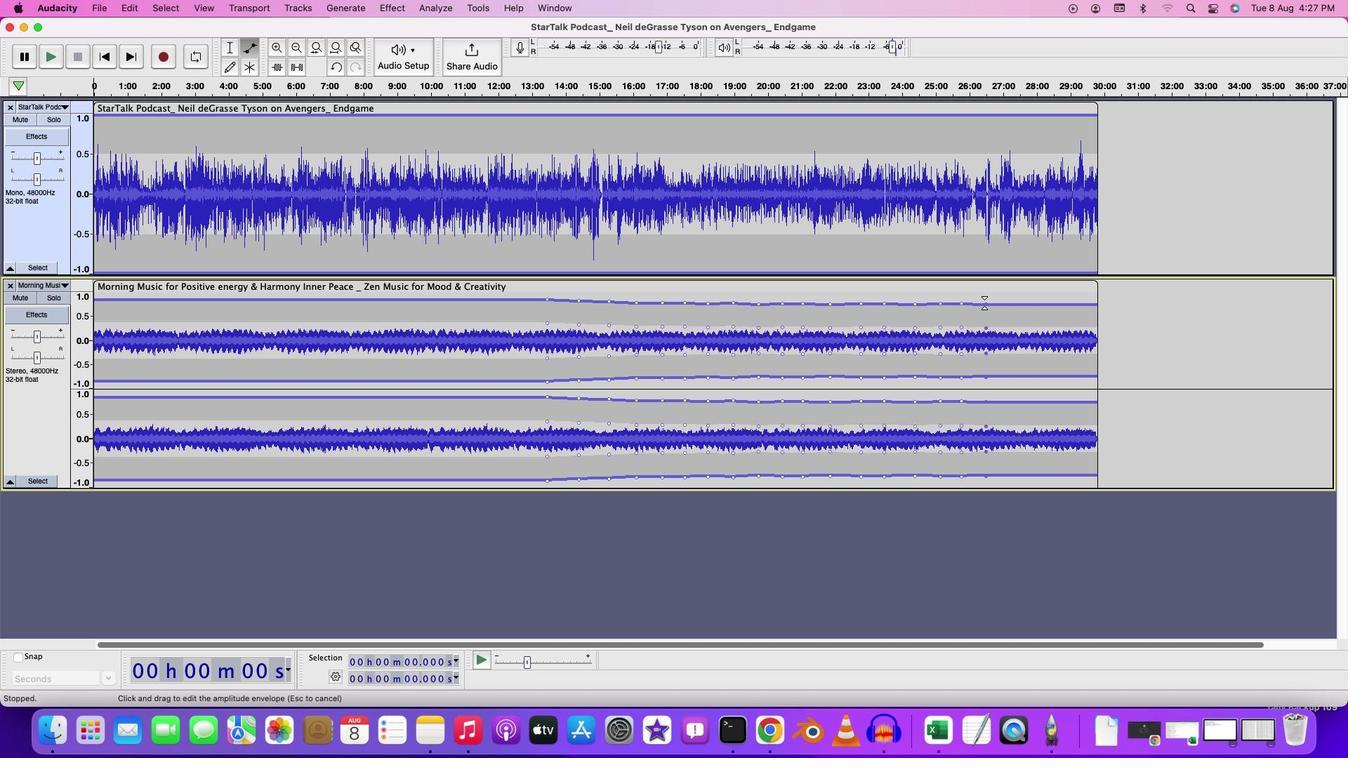 
Action: Mouse moved to (965, 304)
Screenshot: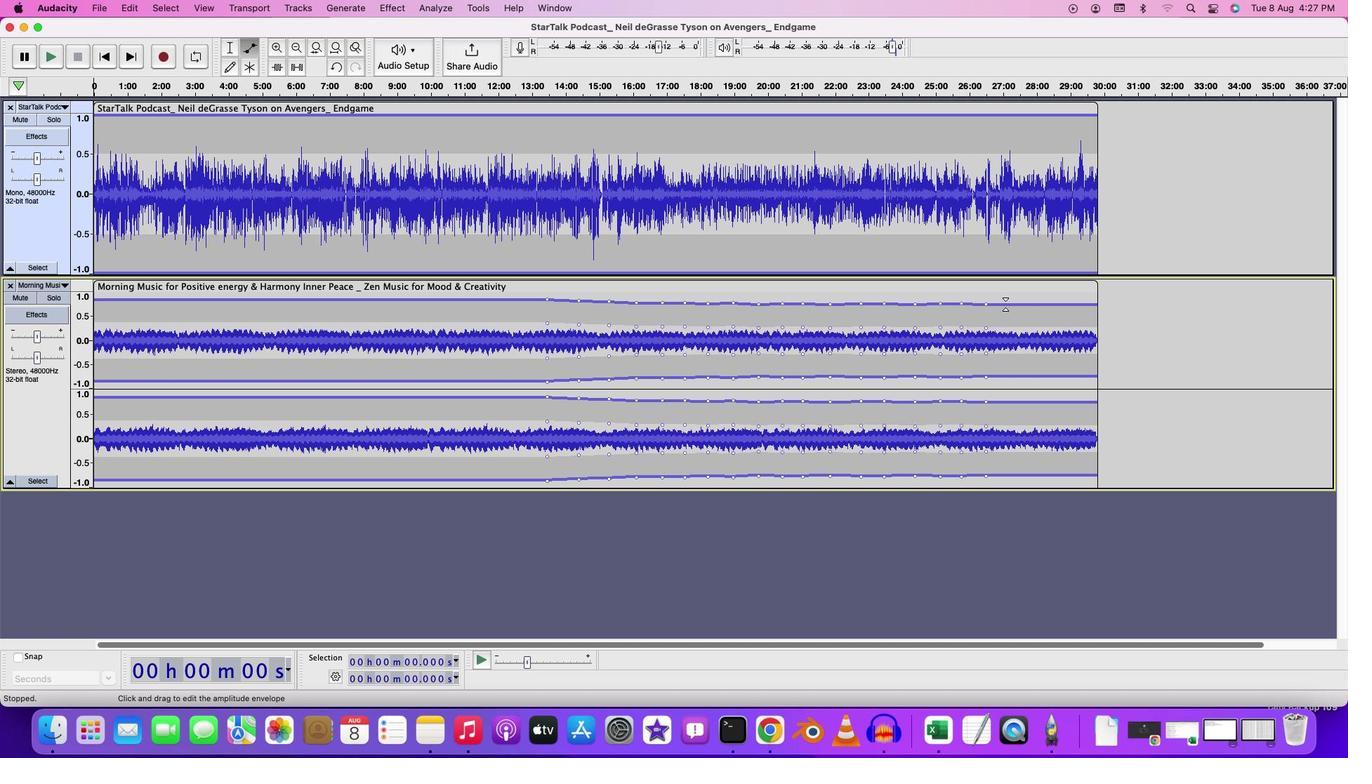 
Action: Mouse pressed left at (965, 304)
Screenshot: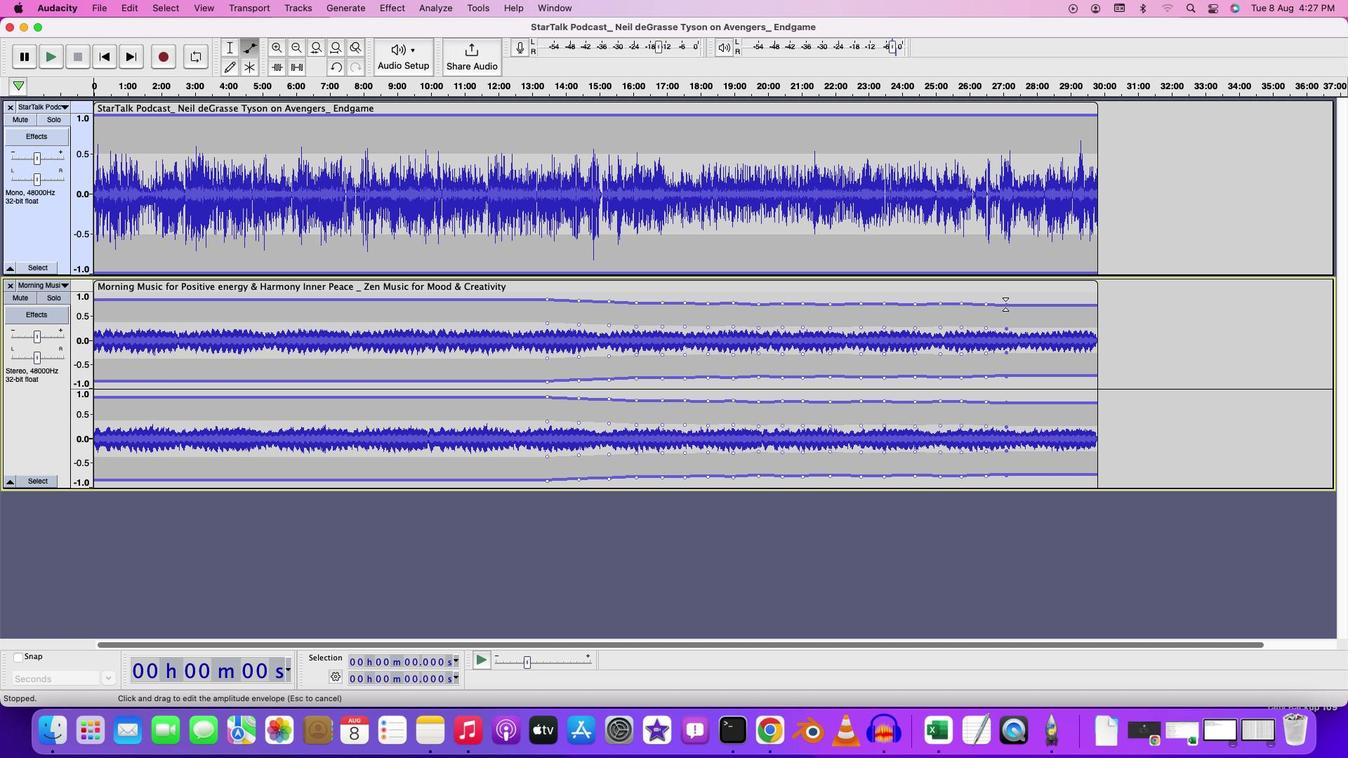 
Action: Mouse moved to (985, 304)
Screenshot: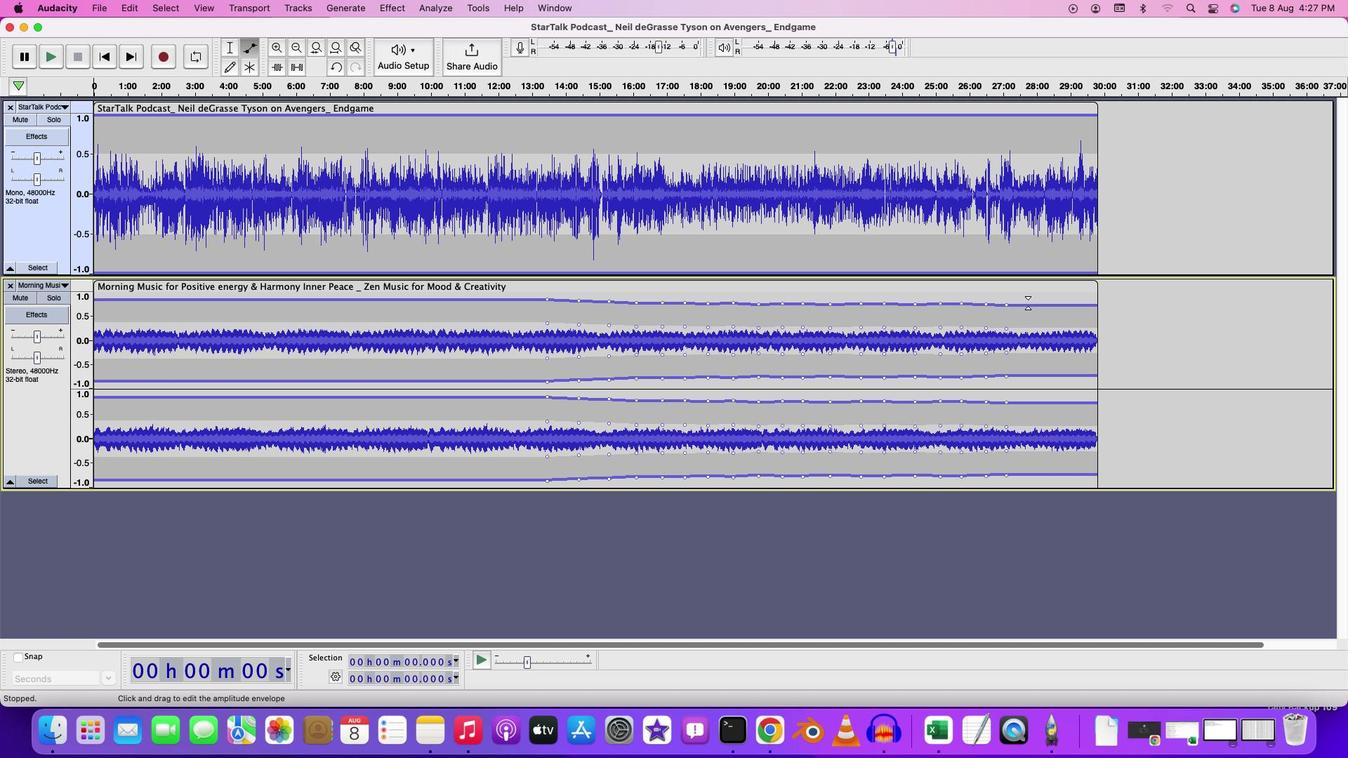 
Action: Mouse pressed left at (985, 304)
Screenshot: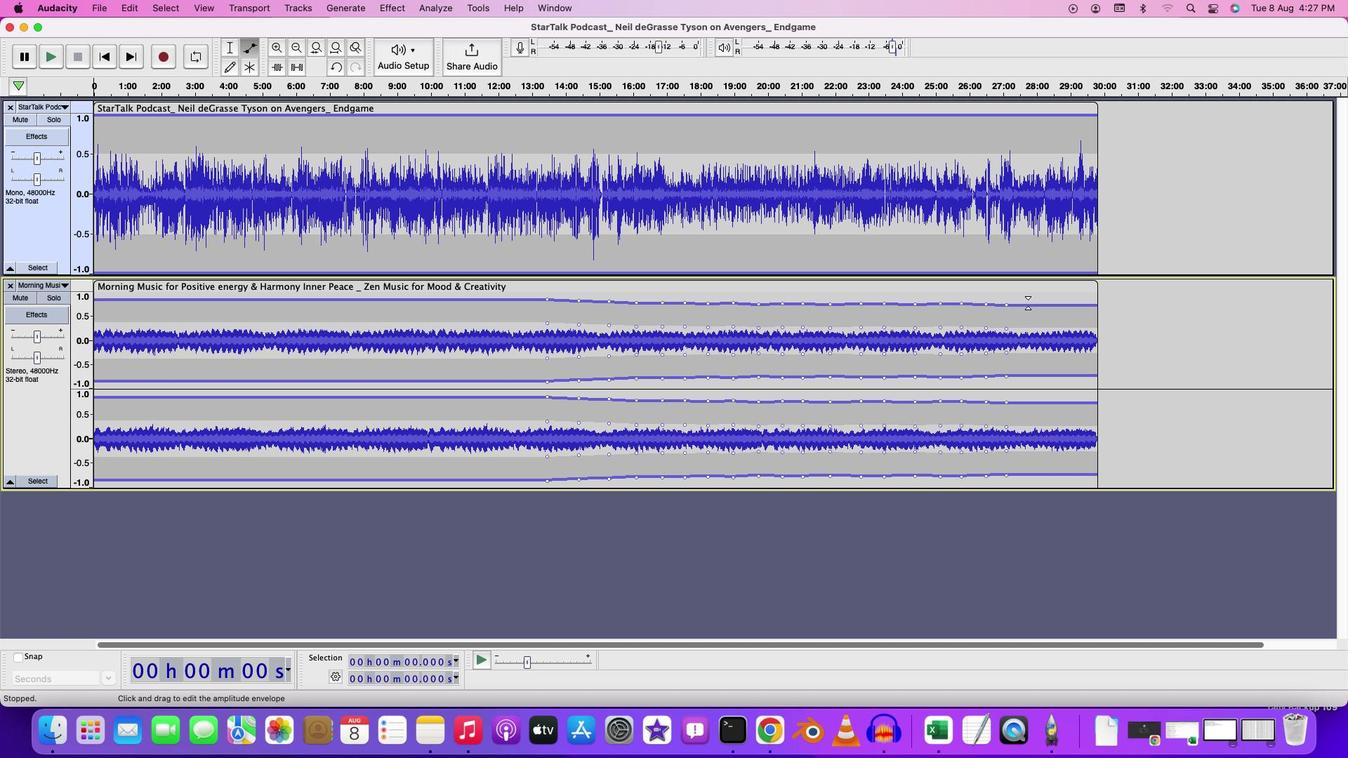 
Action: Mouse moved to (1001, 302)
Screenshot: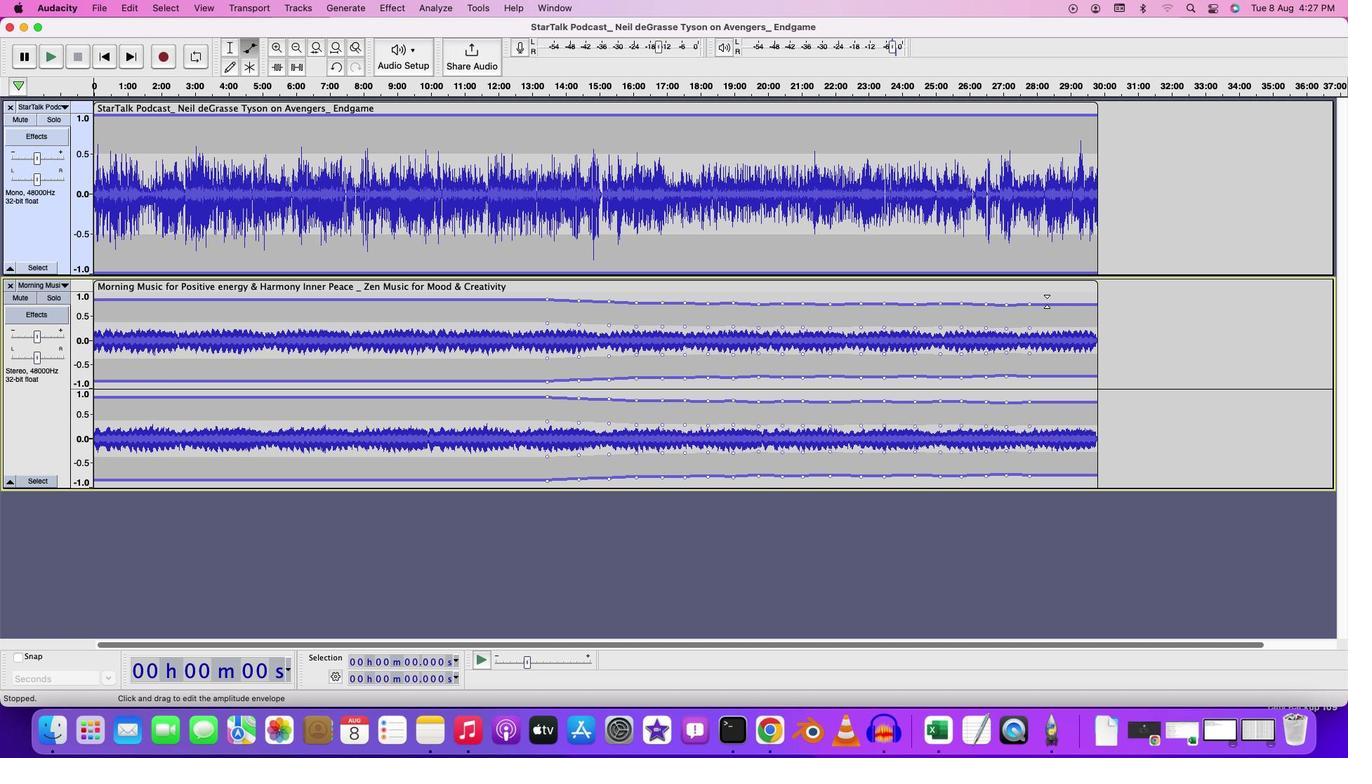 
Action: Mouse pressed left at (1001, 302)
Screenshot: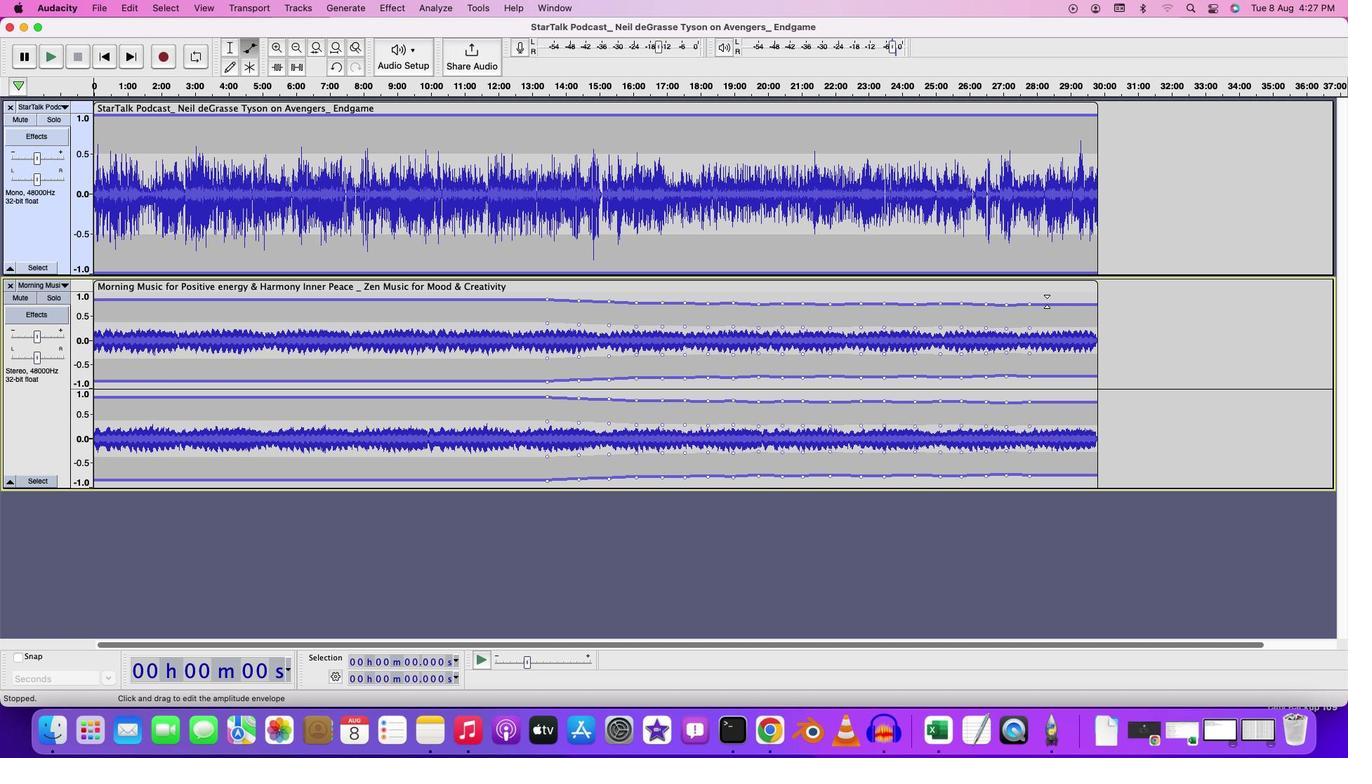 
Action: Mouse moved to (1020, 301)
Screenshot: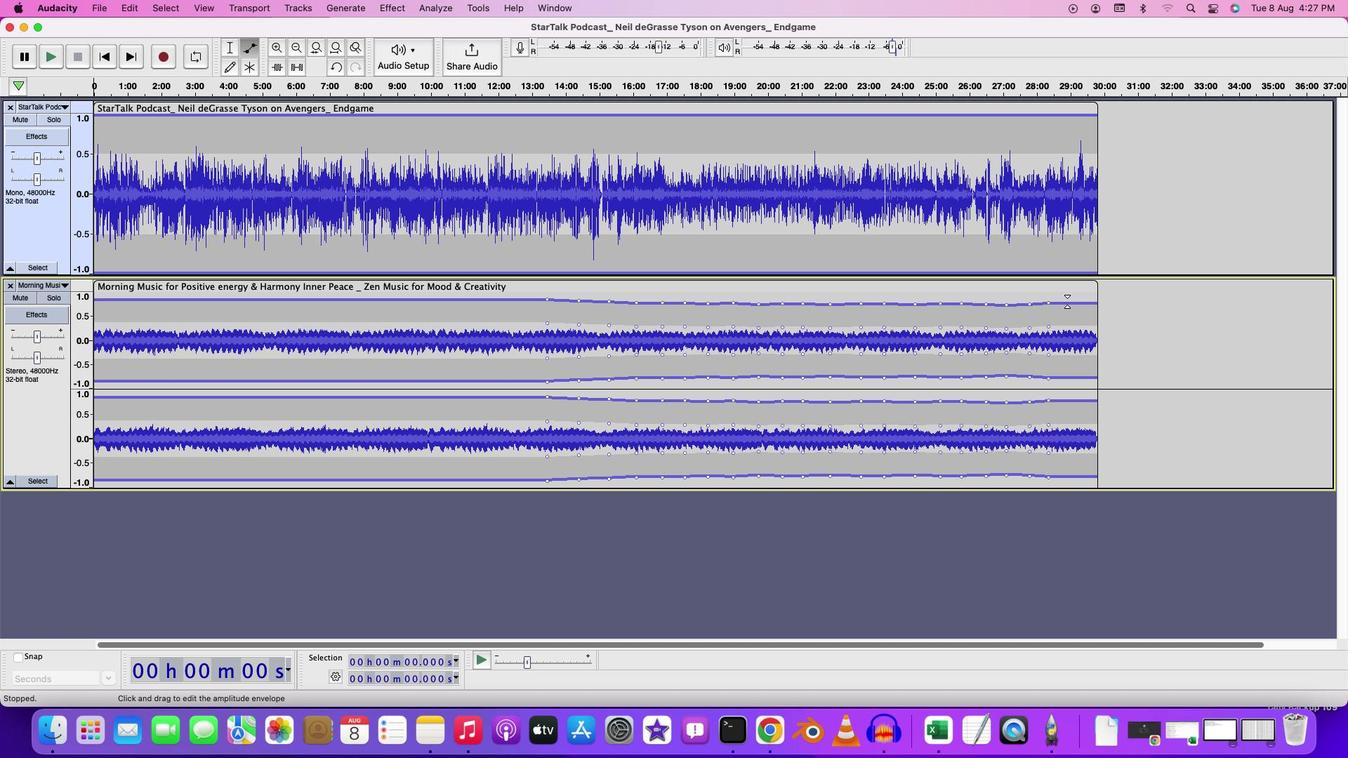 
Action: Mouse pressed left at (1020, 301)
Screenshot: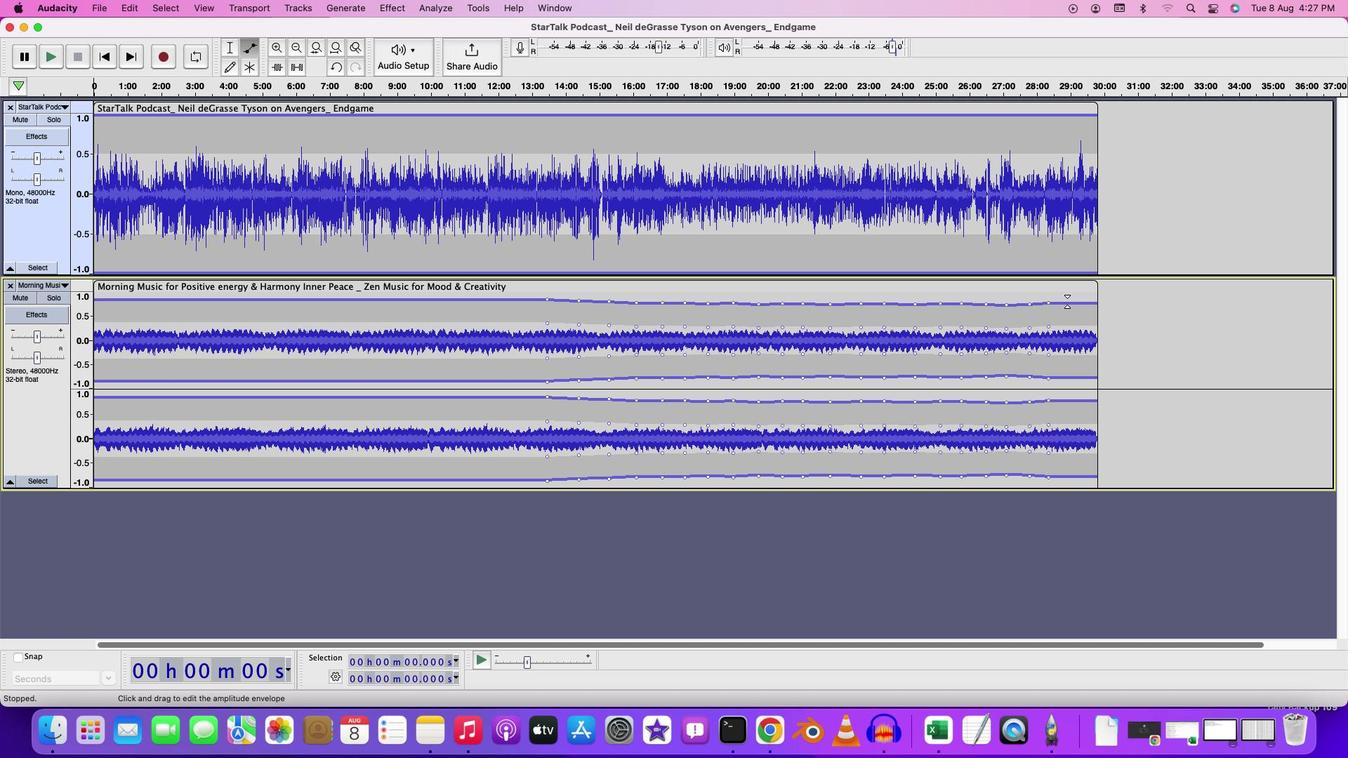 
Action: Mouse moved to (1039, 301)
Screenshot: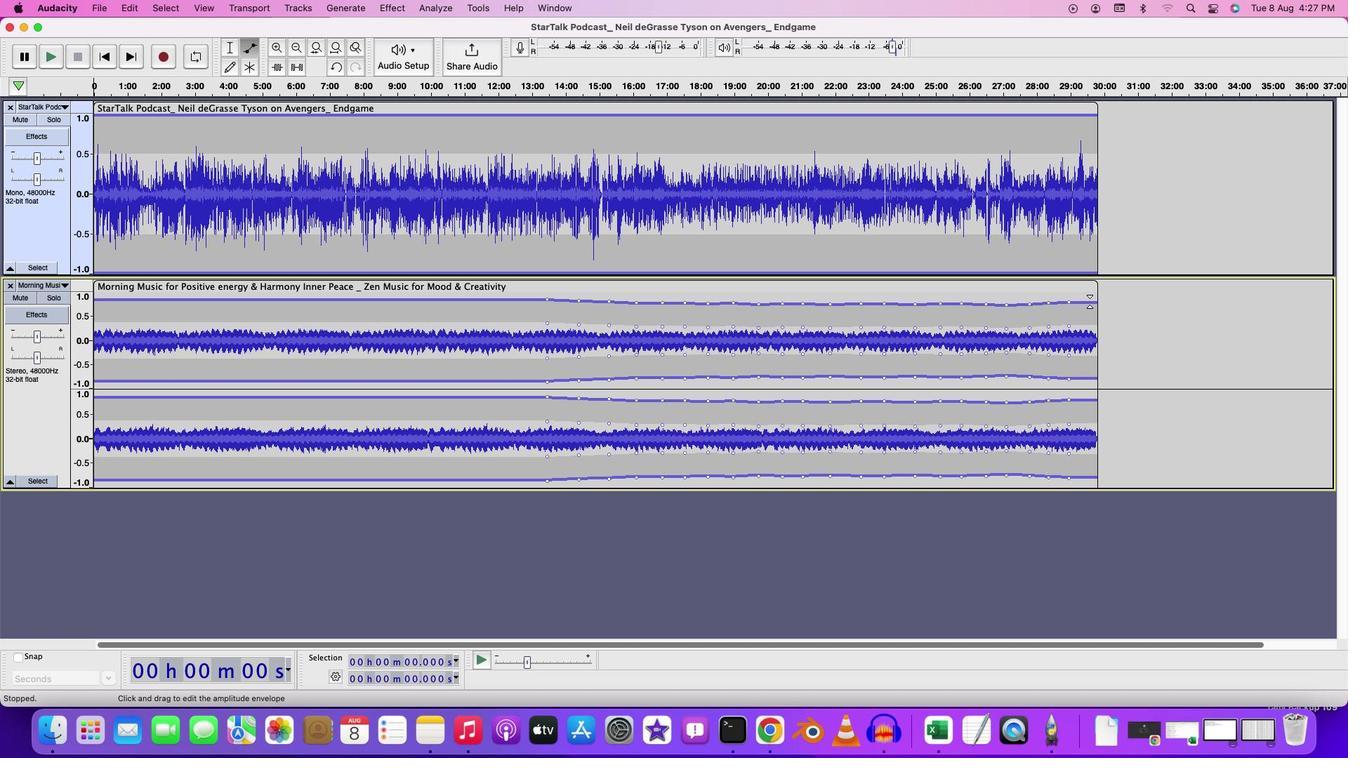 
Action: Mouse pressed left at (1039, 301)
Screenshot: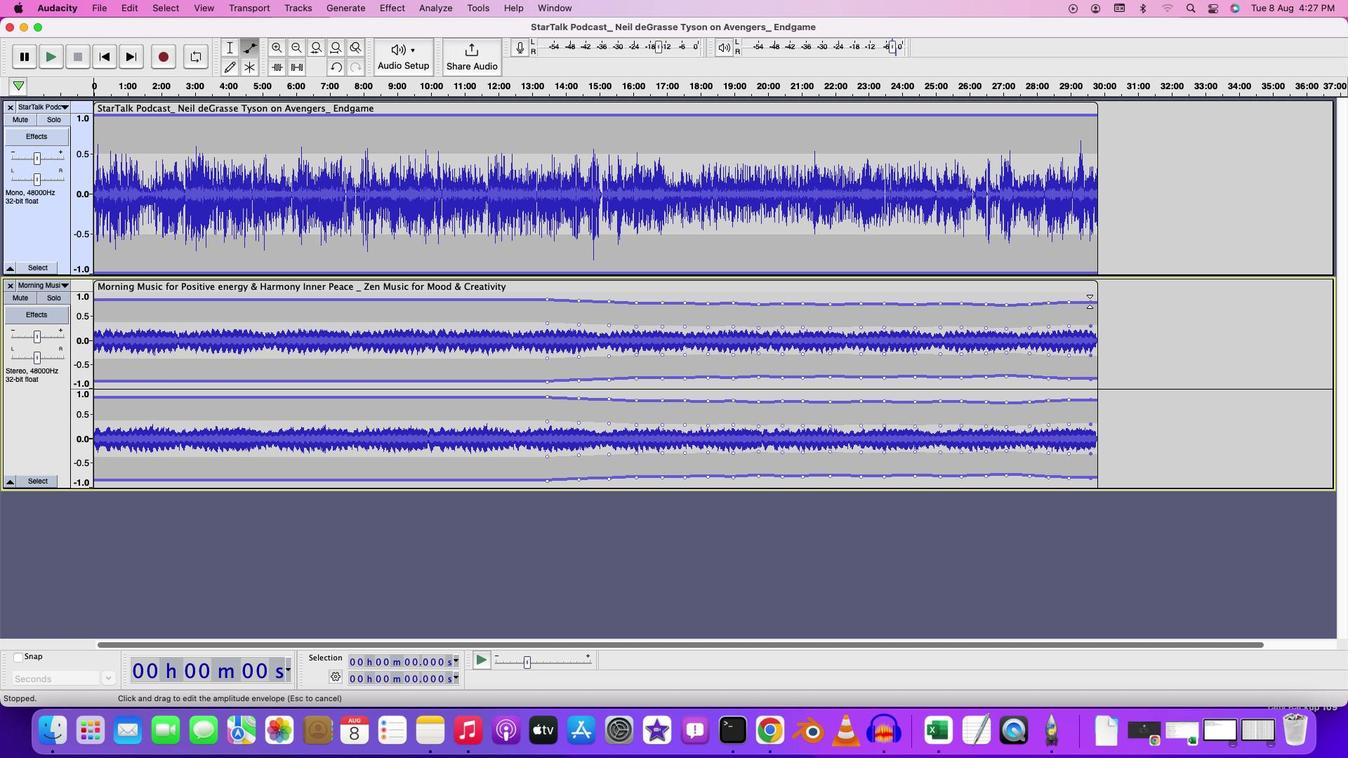 
Action: Mouse moved to (539, 299)
Screenshot: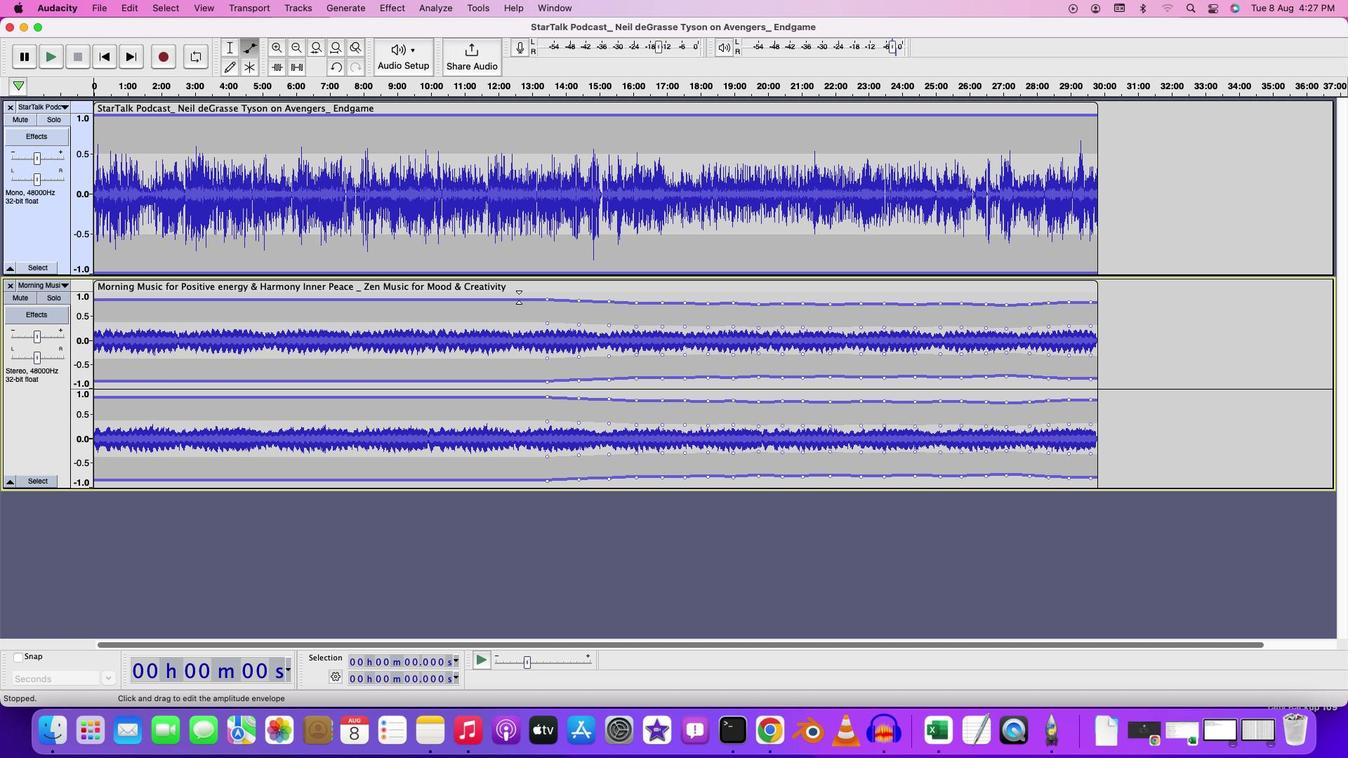 
Action: Mouse pressed left at (539, 299)
Screenshot: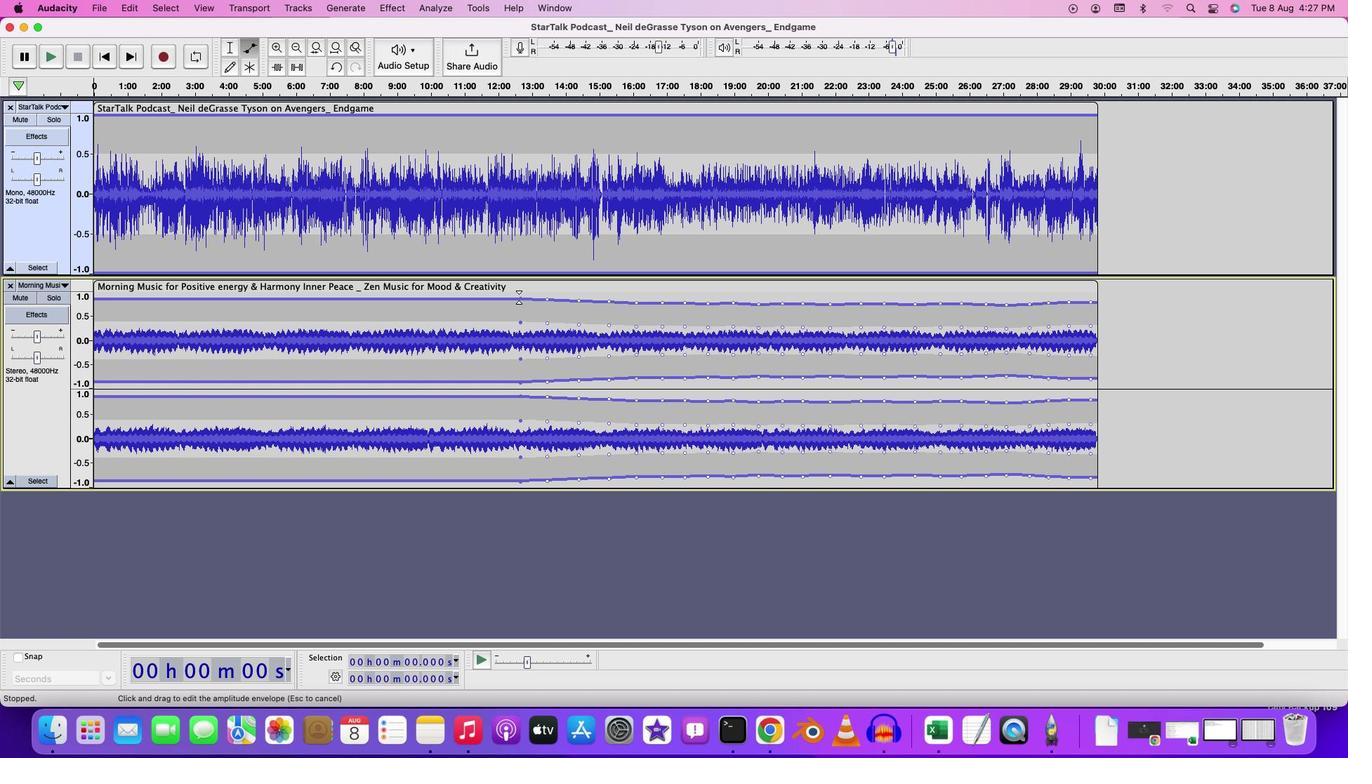 
Action: Mouse moved to (509, 299)
Screenshot: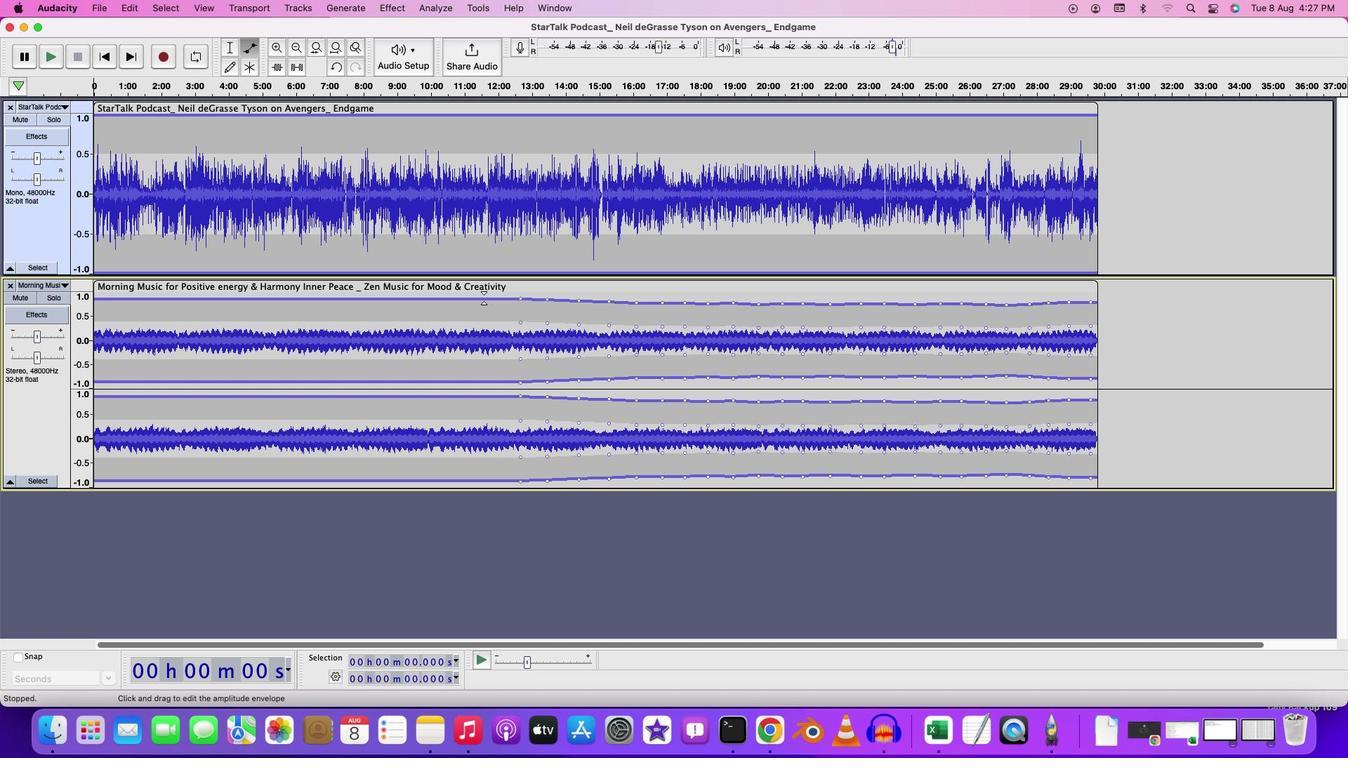 
Action: Mouse pressed left at (509, 299)
Screenshot: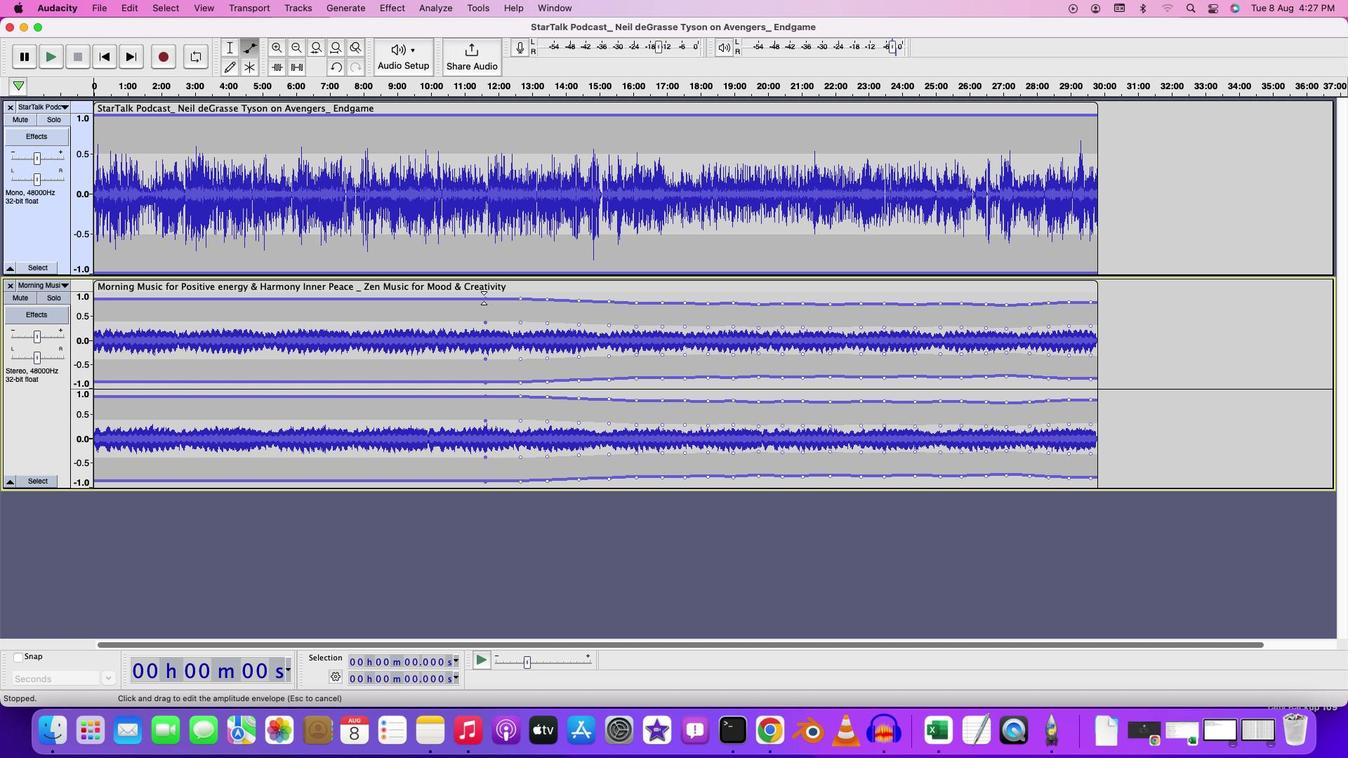 
Action: Mouse moved to (490, 299)
Screenshot: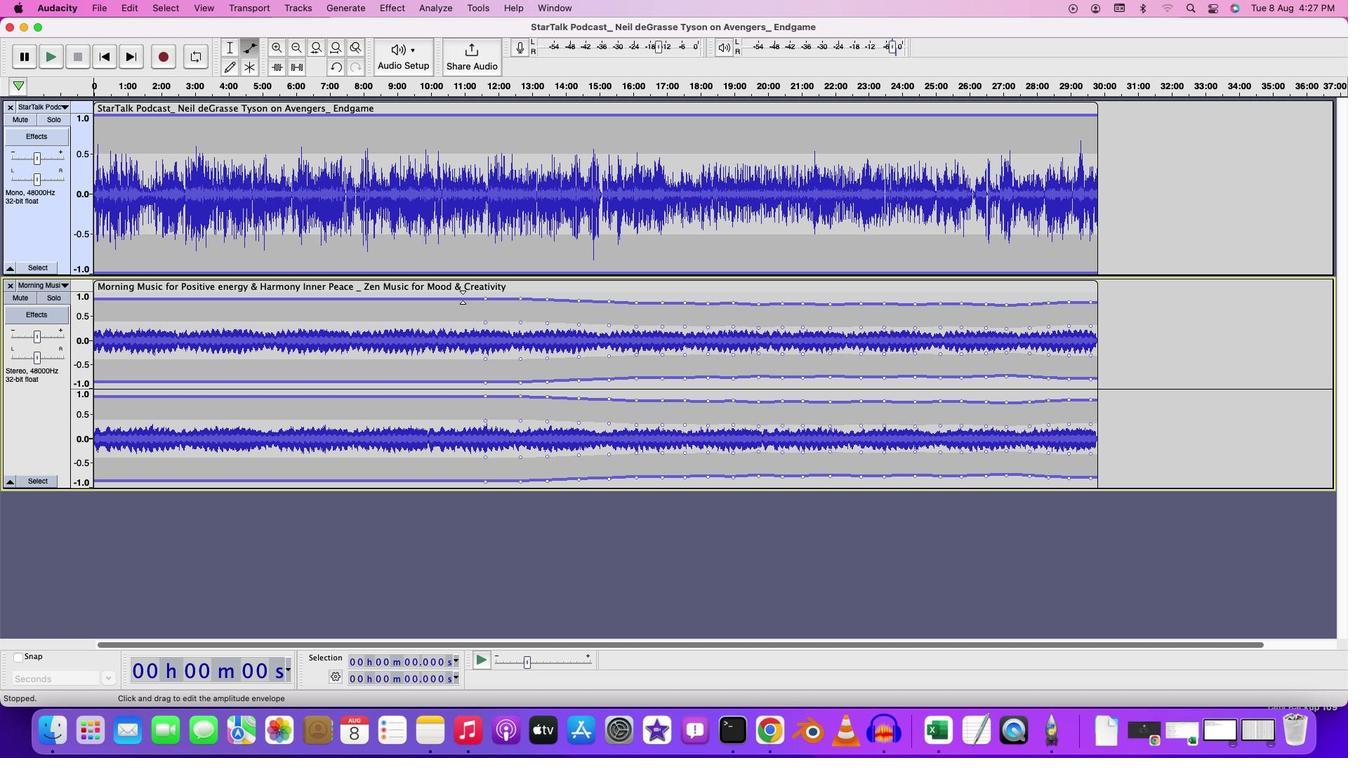
Action: Mouse pressed left at (490, 299)
Screenshot: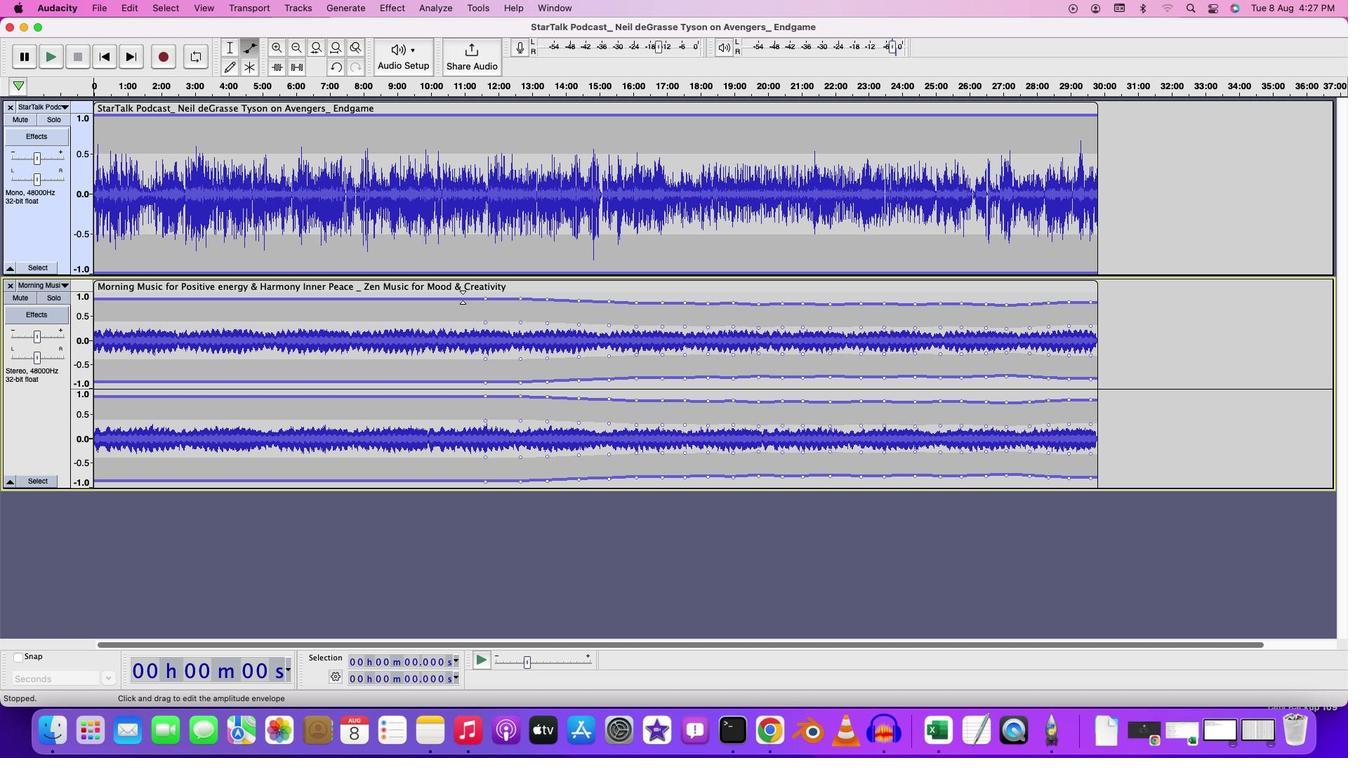
Action: Mouse moved to (462, 298)
Screenshot: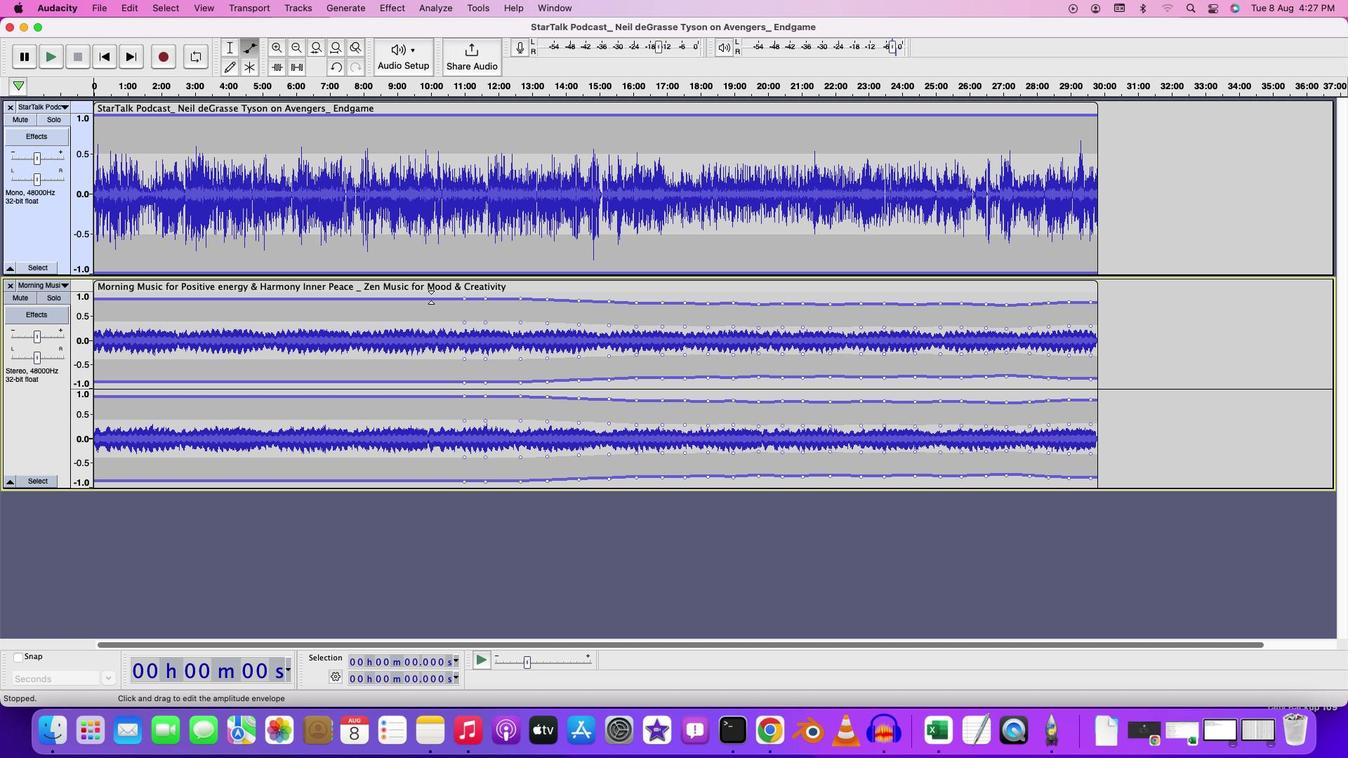 
Action: Mouse pressed left at (462, 298)
Screenshot: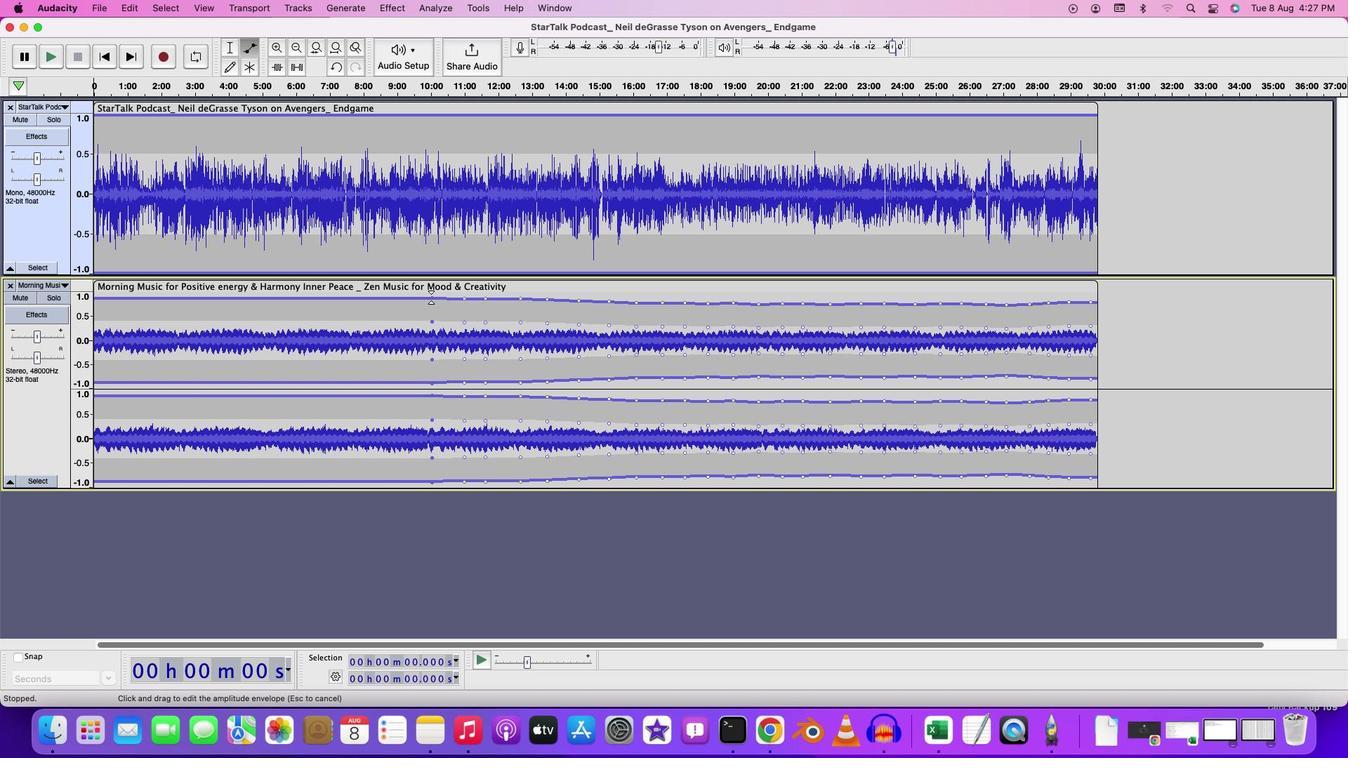 
Action: Mouse moved to (445, 296)
Screenshot: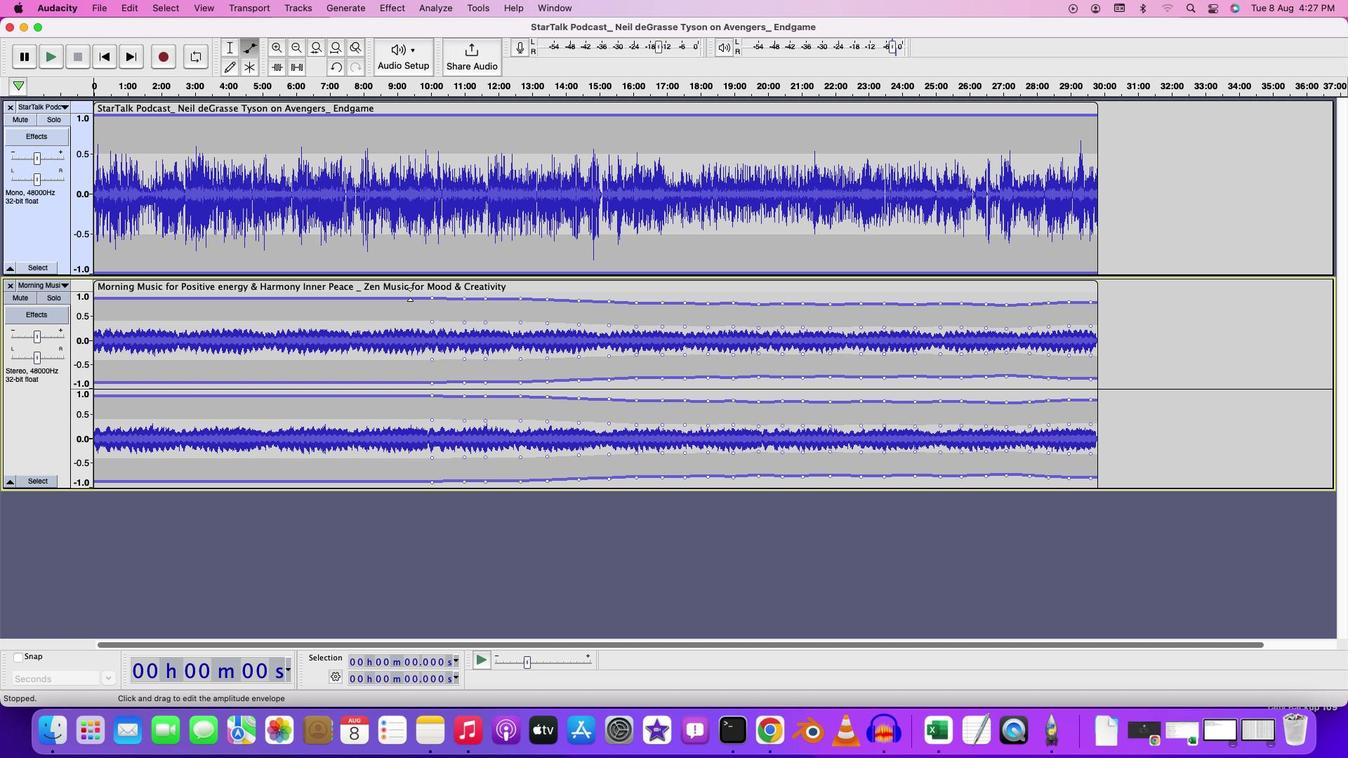 
Action: Mouse pressed left at (445, 296)
Screenshot: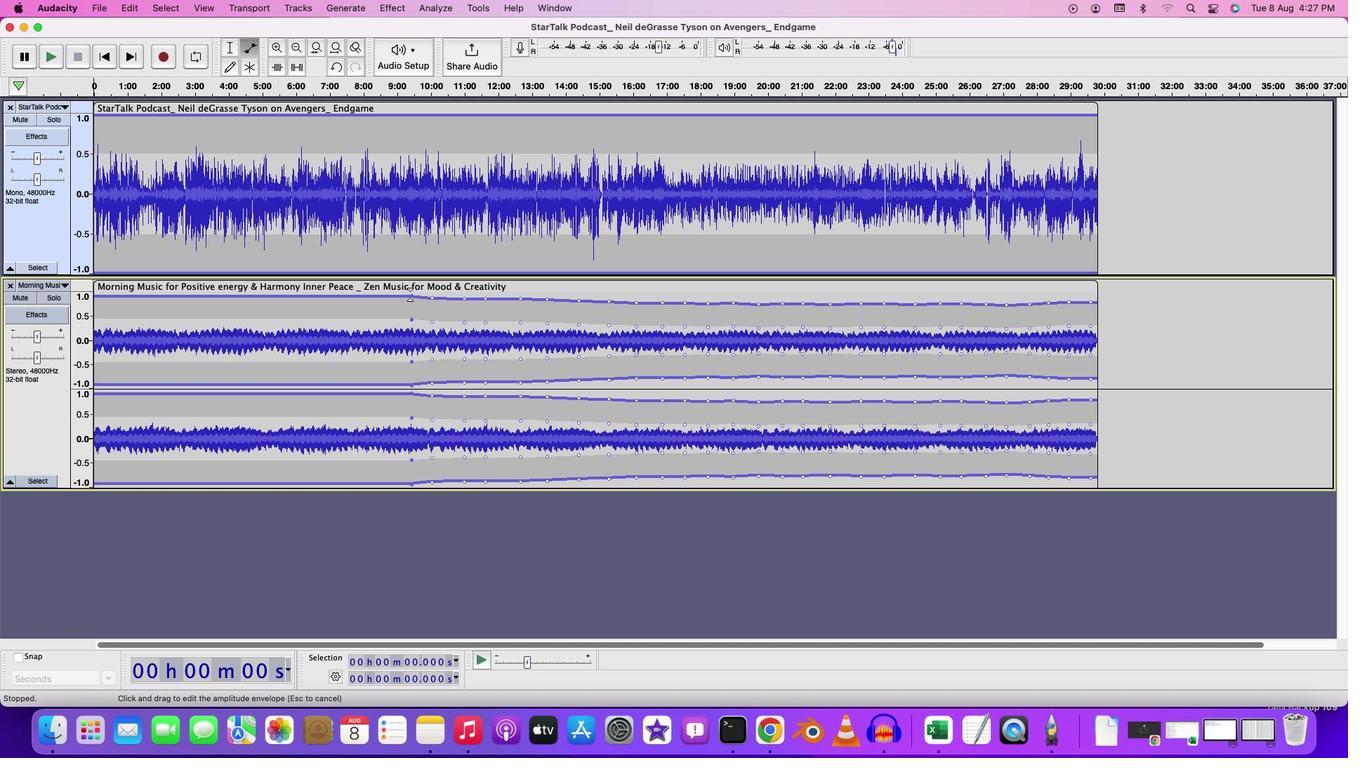 
Action: Mouse moved to (430, 294)
Screenshot: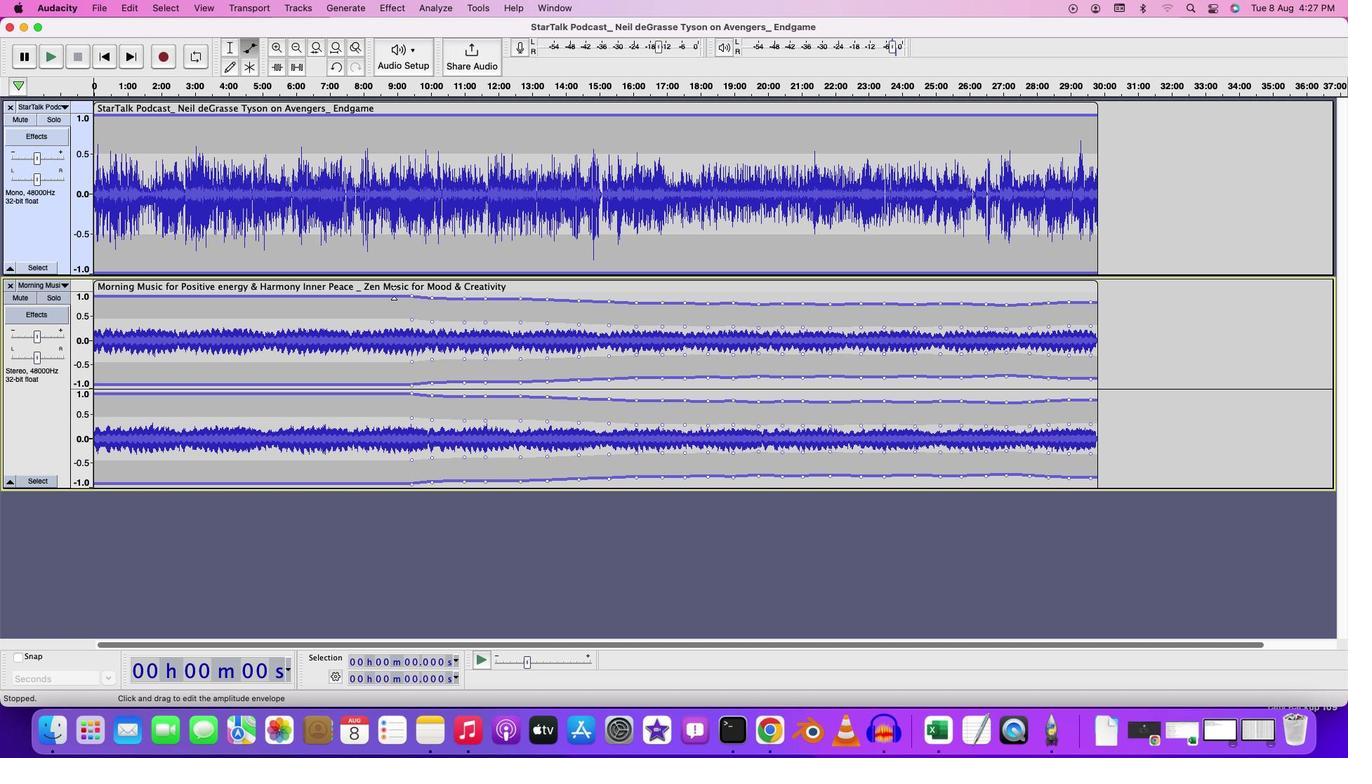 
Action: Mouse pressed left at (430, 294)
Screenshot: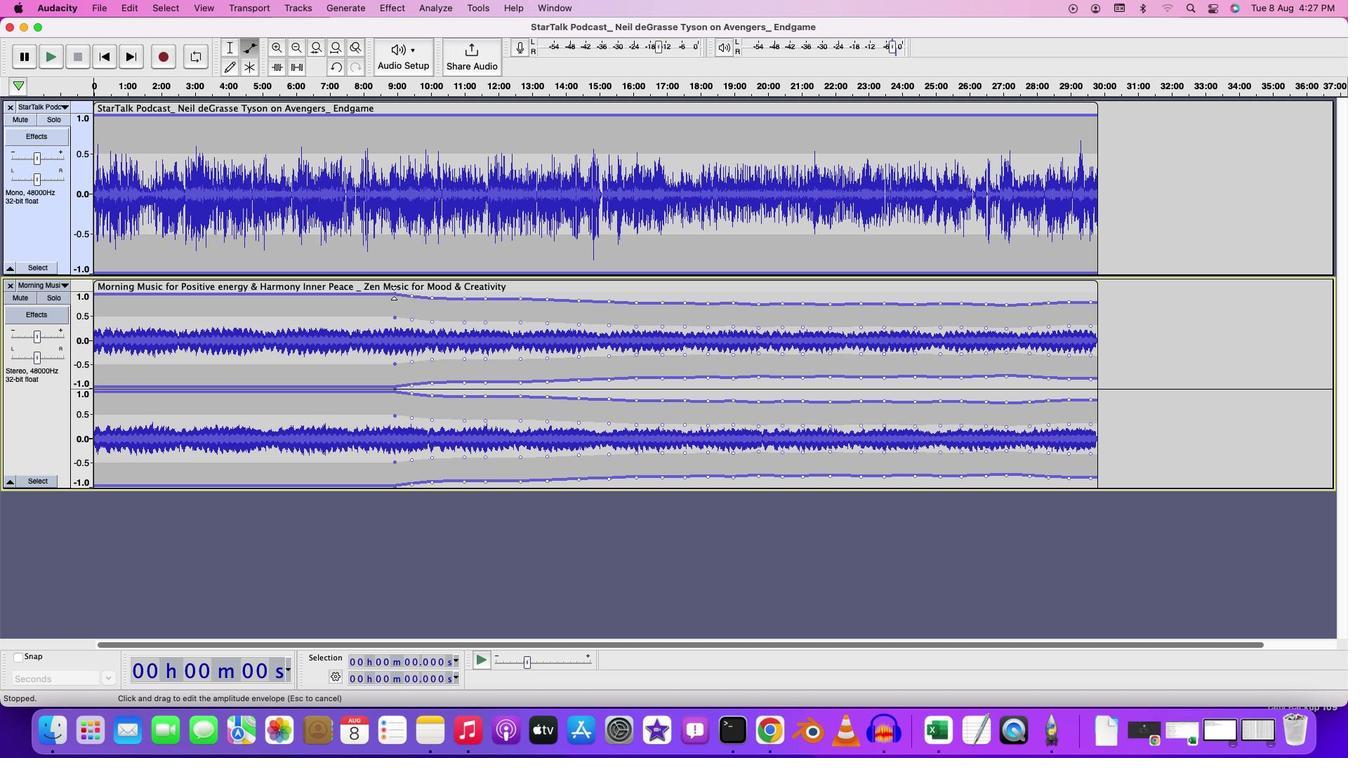 
Action: Mouse moved to (414, 294)
Screenshot: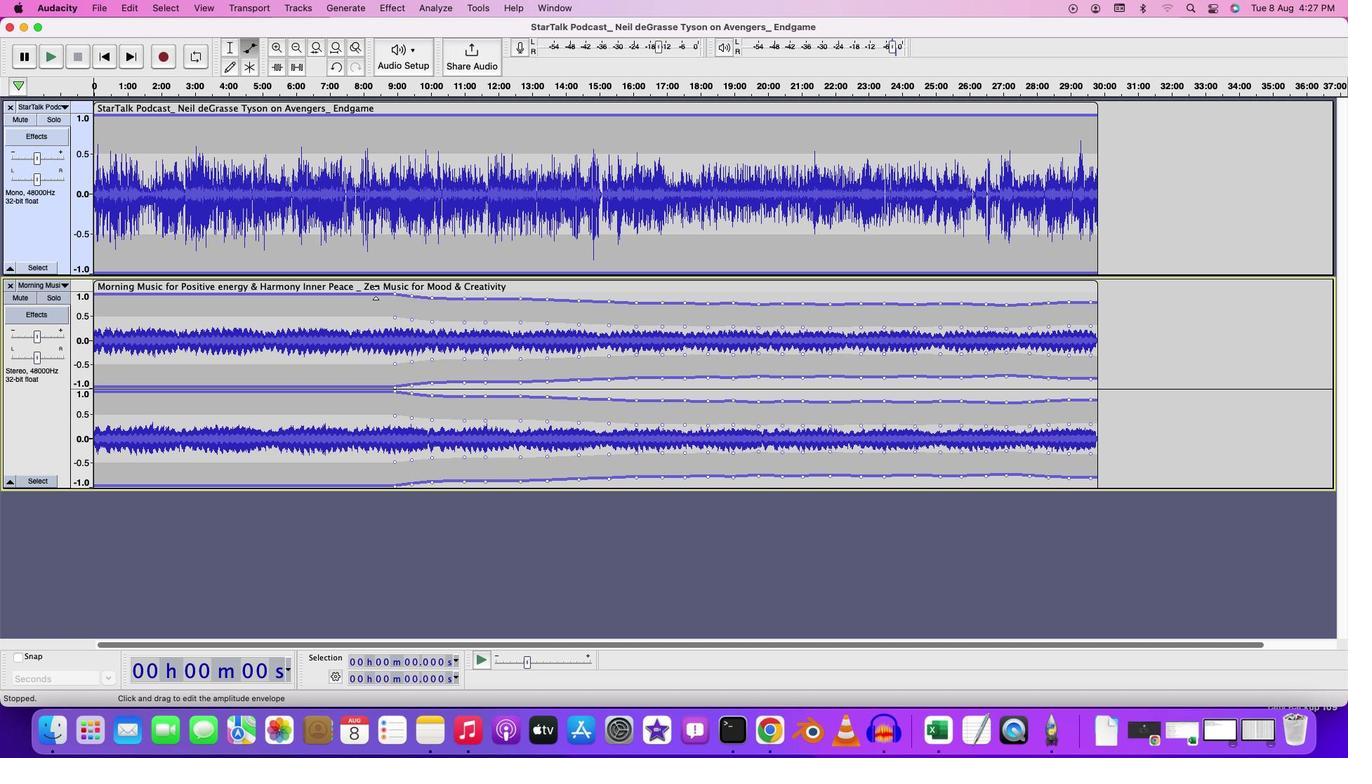
Action: Mouse pressed left at (414, 294)
Screenshot: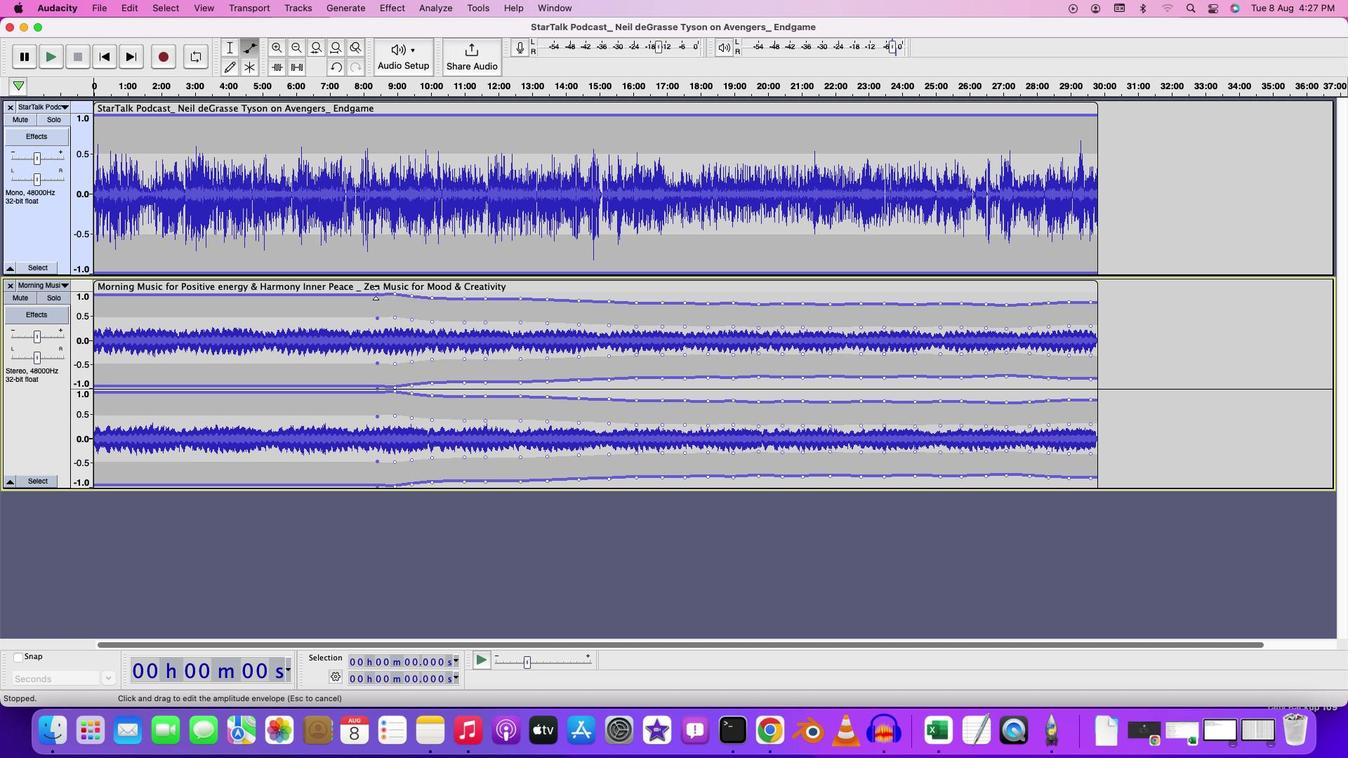 
Action: Mouse moved to (366, 294)
Screenshot: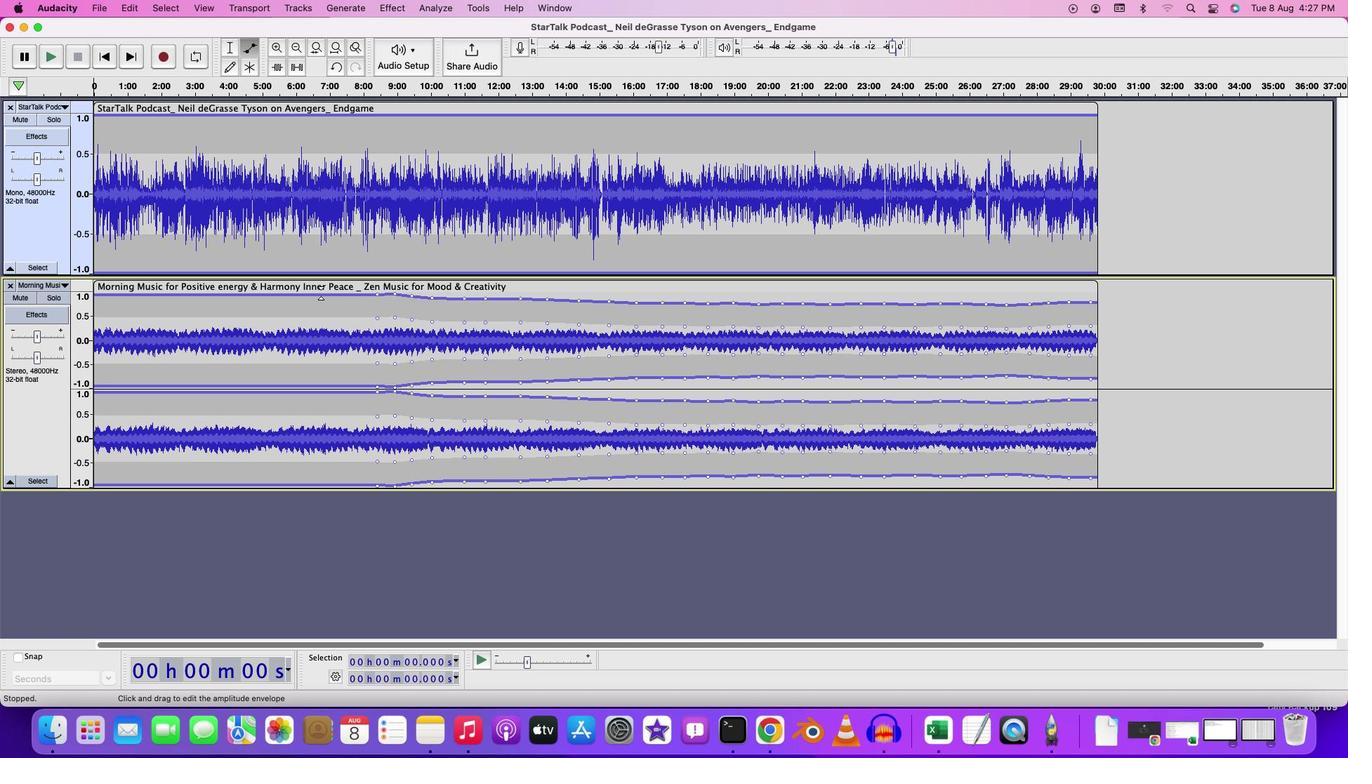 
Action: Mouse pressed left at (366, 294)
Screenshot: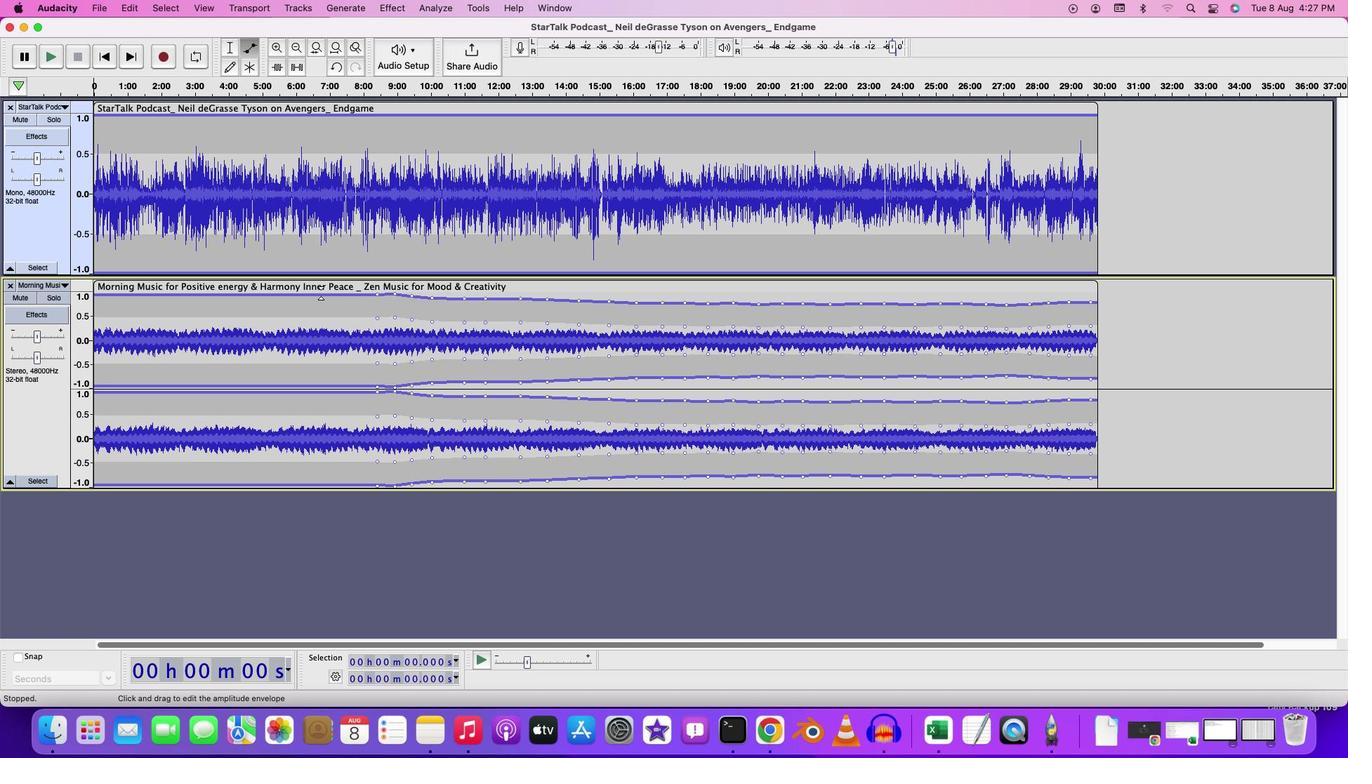 
Action: Mouse moved to (313, 294)
Screenshot: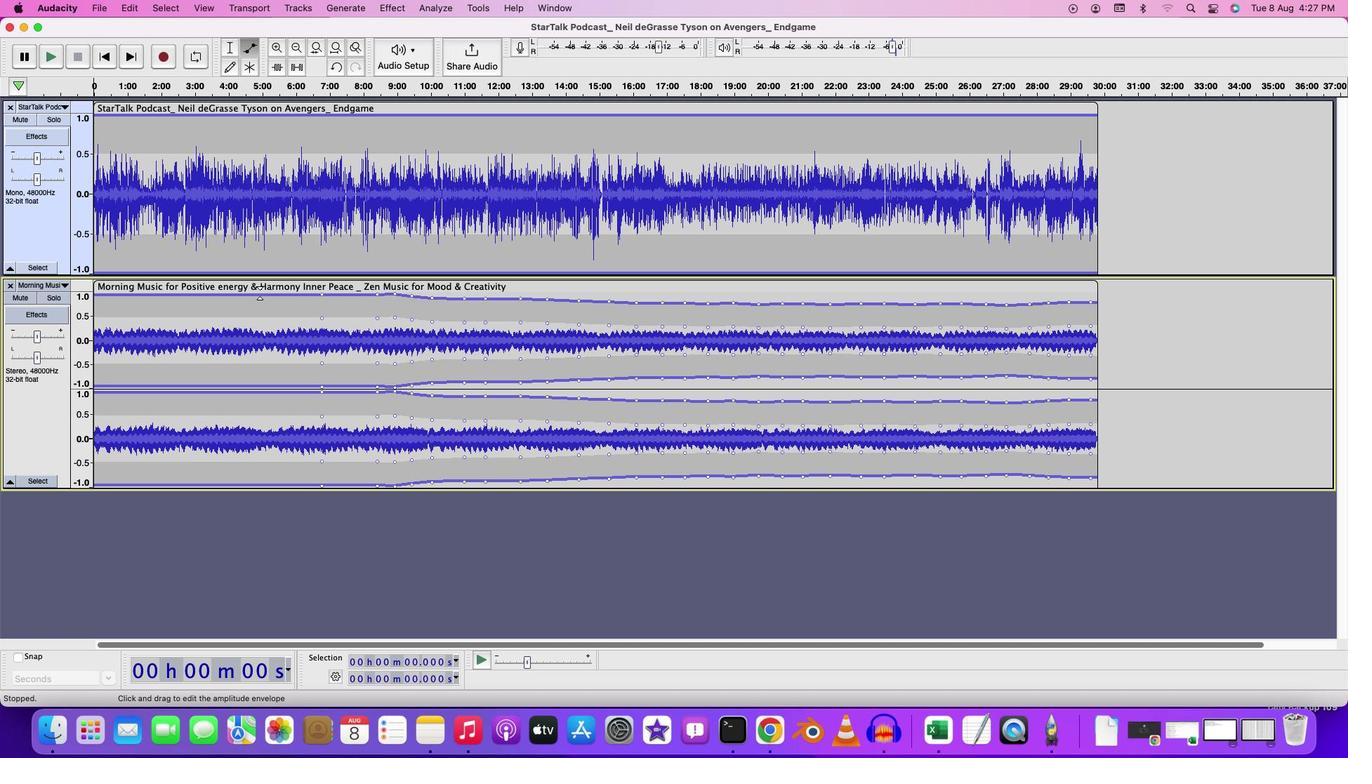 
Action: Mouse pressed left at (313, 294)
Screenshot: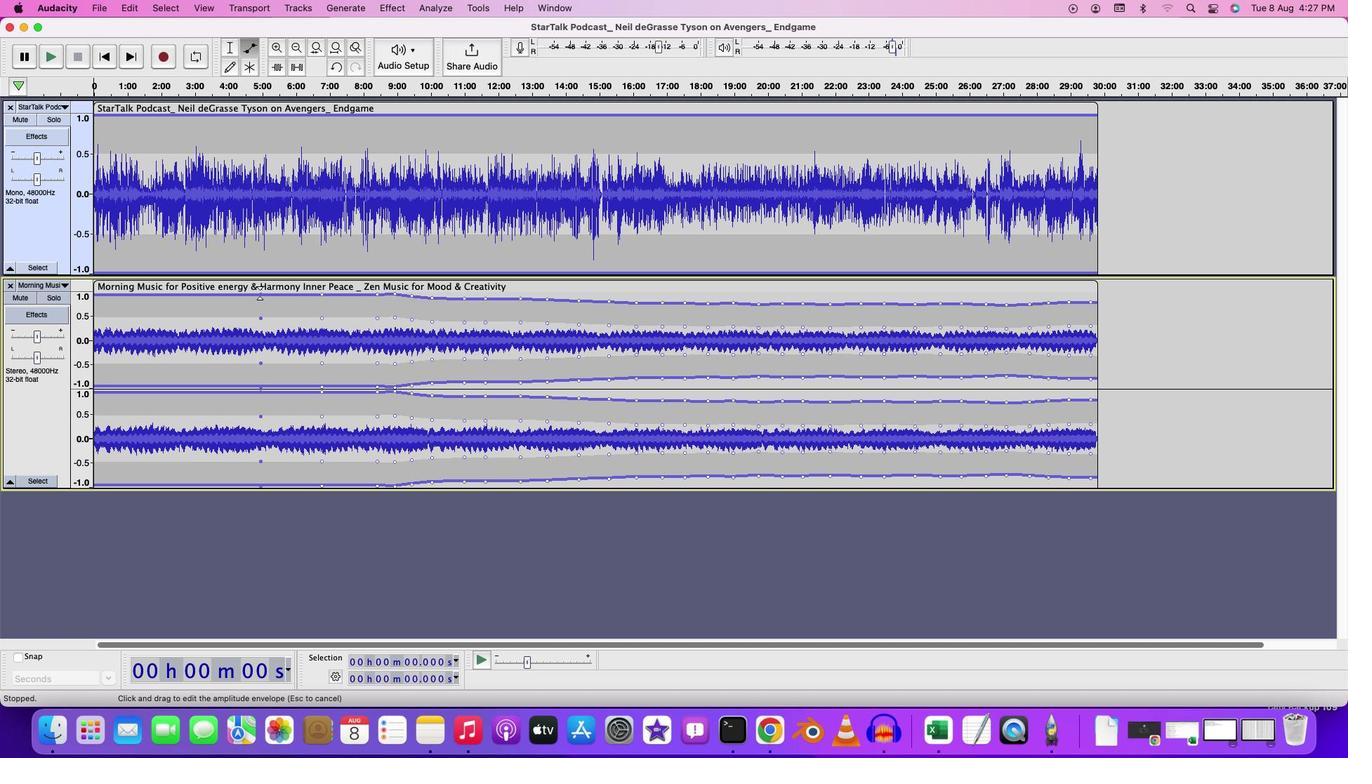 
Action: Mouse moved to (294, 296)
Screenshot: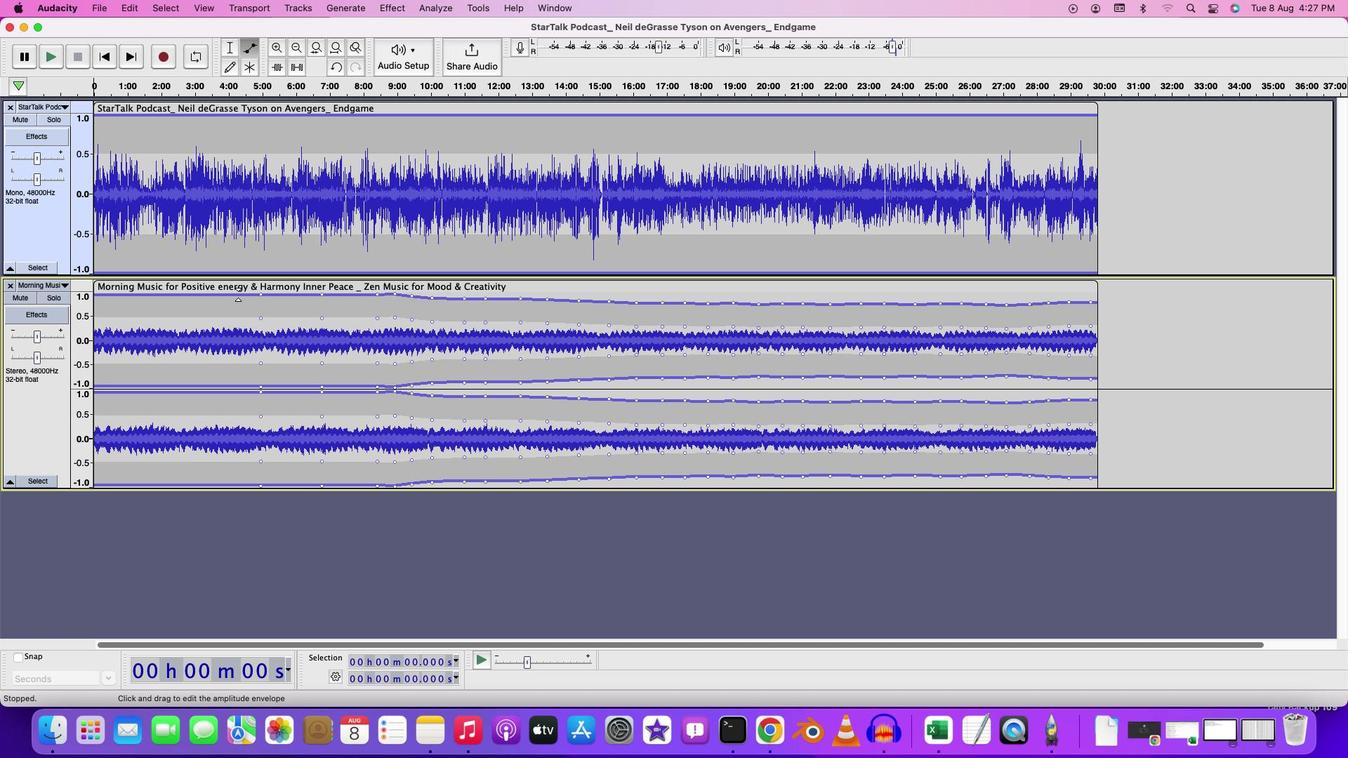 
Action: Mouse pressed left at (294, 296)
Screenshot: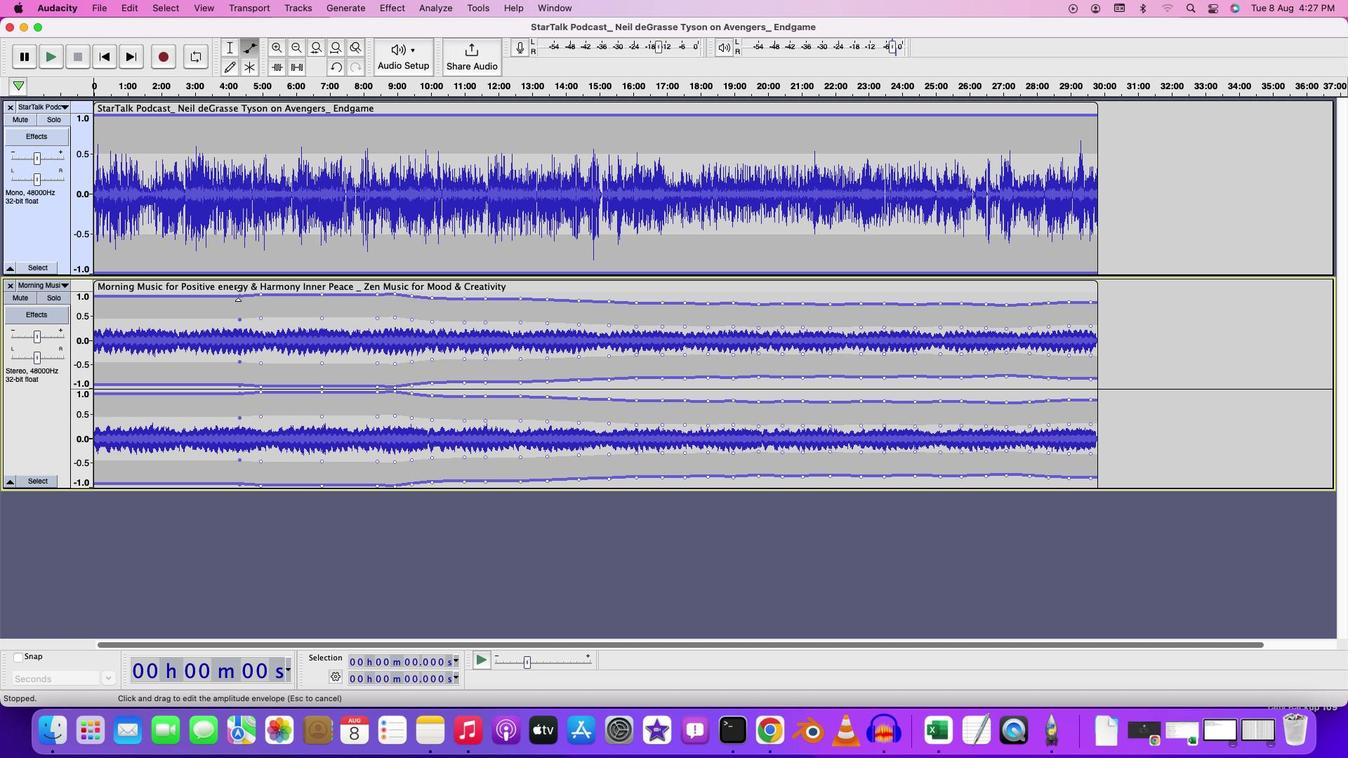 
Action: Mouse moved to (271, 294)
Screenshot: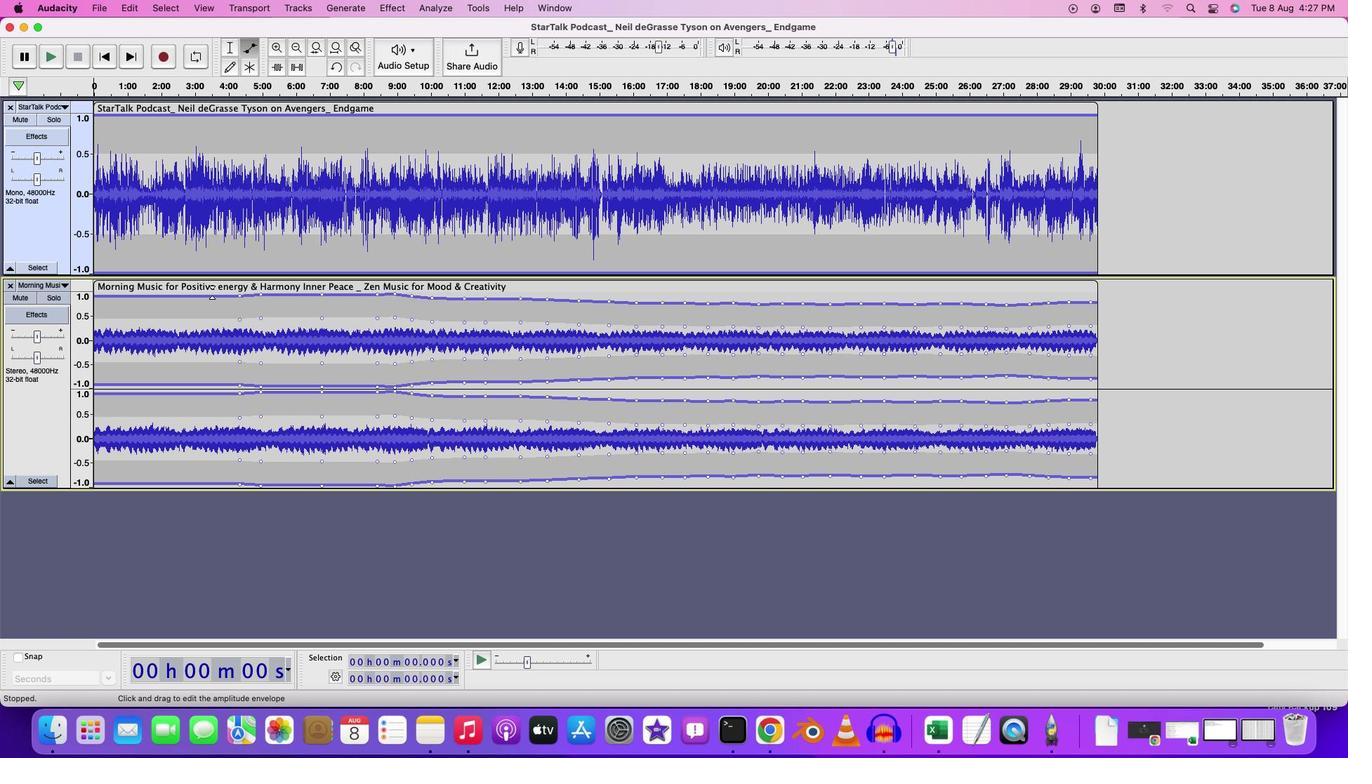 
Action: Mouse pressed left at (271, 294)
Screenshot: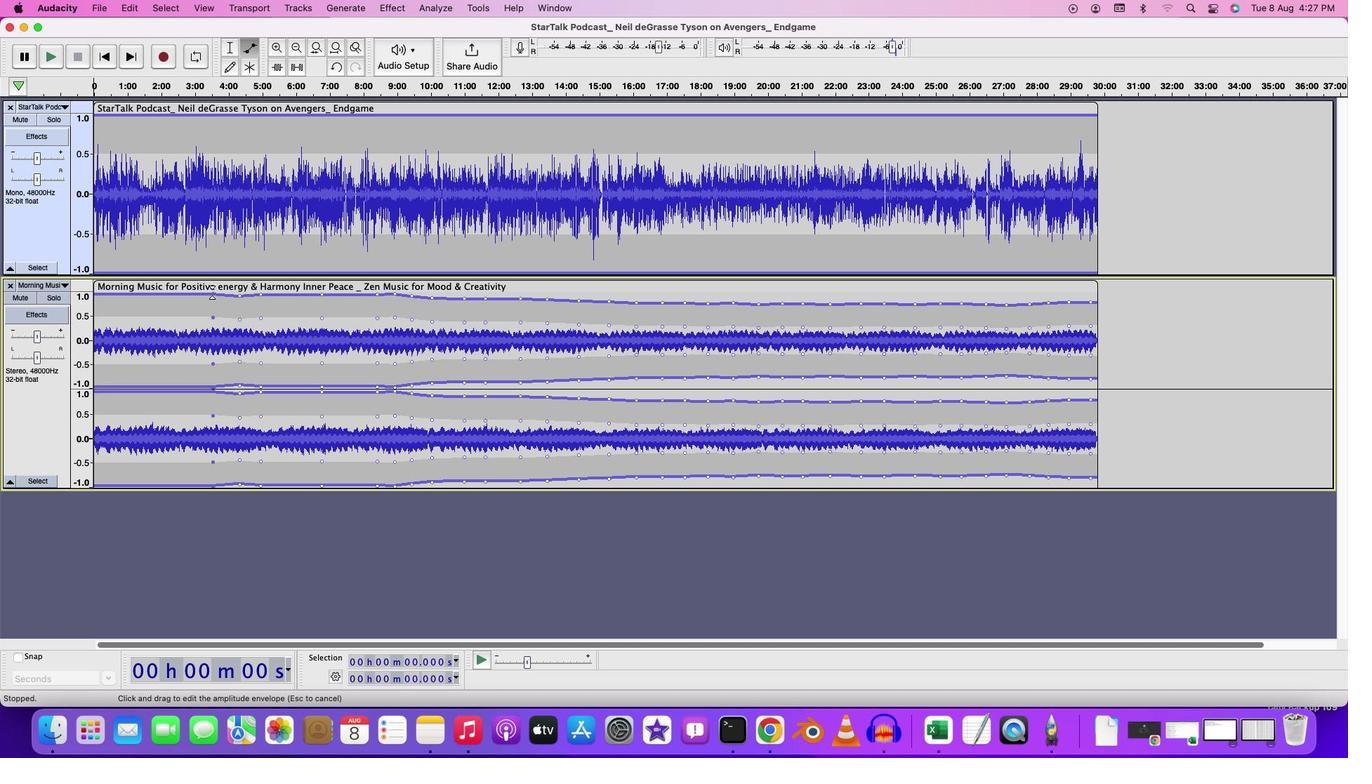 
Action: Mouse moved to (238, 296)
Screenshot: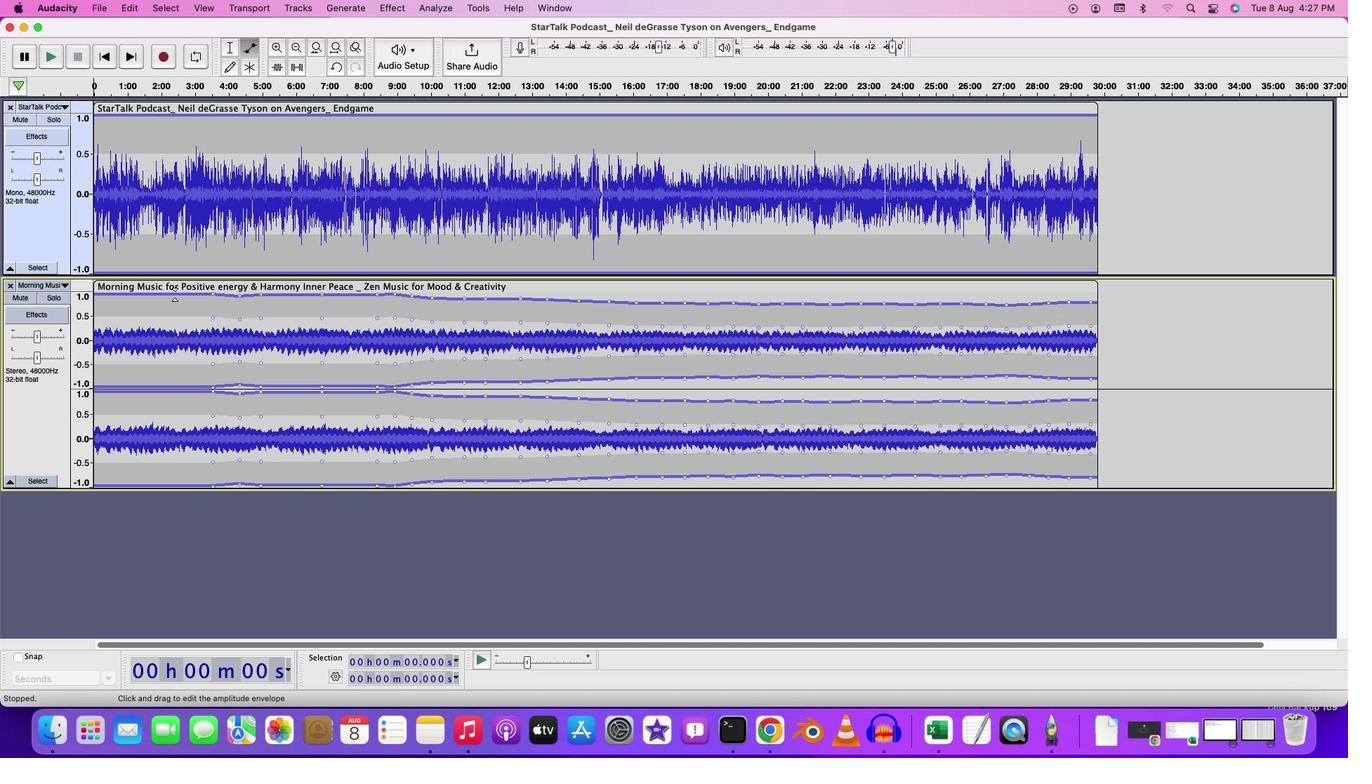 
Action: Mouse pressed left at (238, 296)
Screenshot: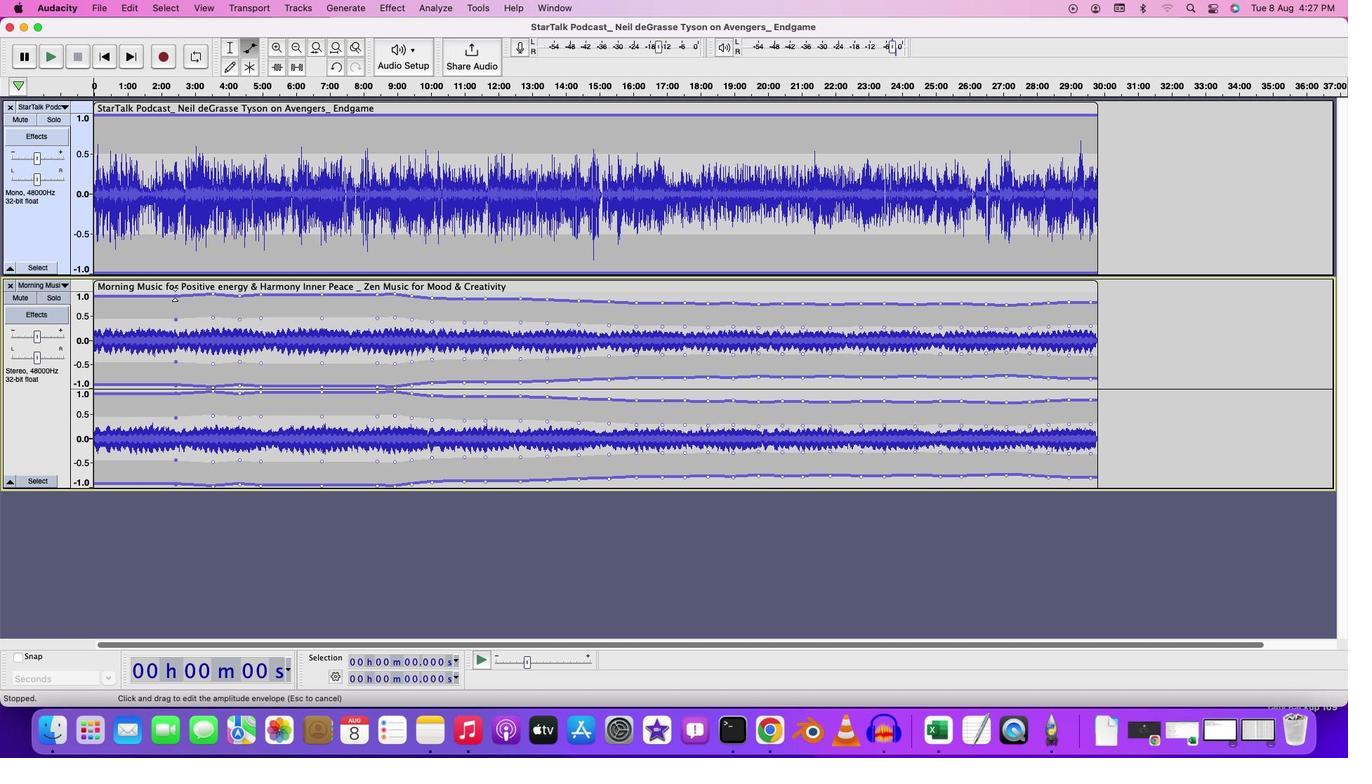 
Action: Mouse moved to (223, 297)
Screenshot: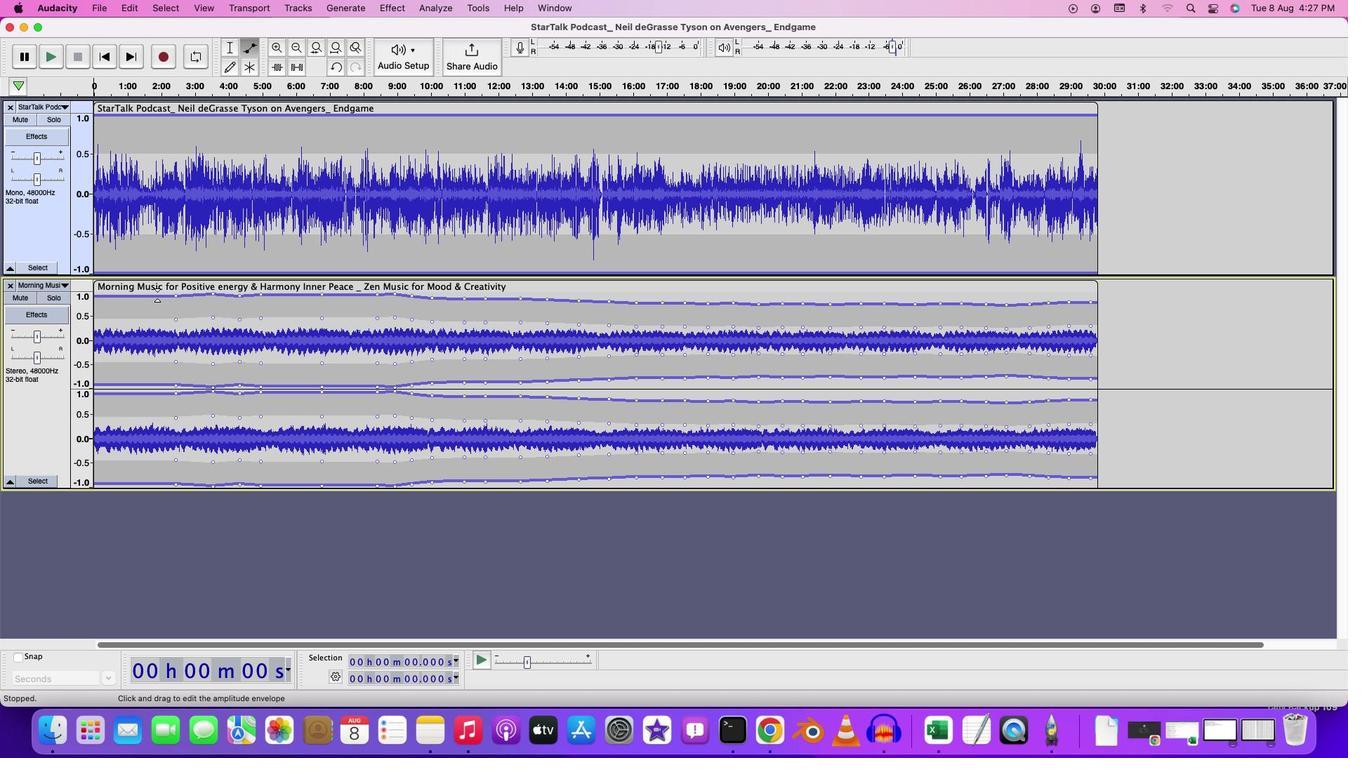
Action: Mouse pressed left at (223, 297)
Screenshot: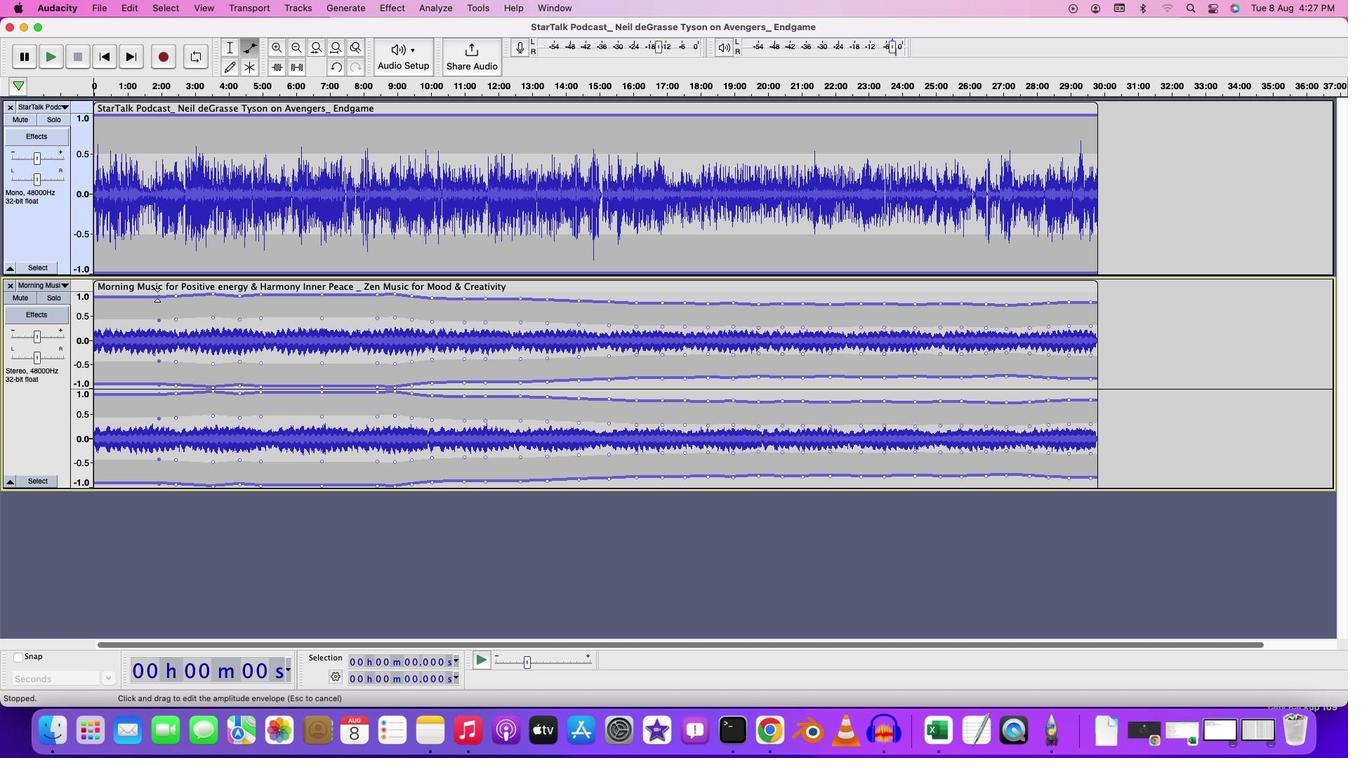 
Action: Mouse moved to (214, 298)
Screenshot: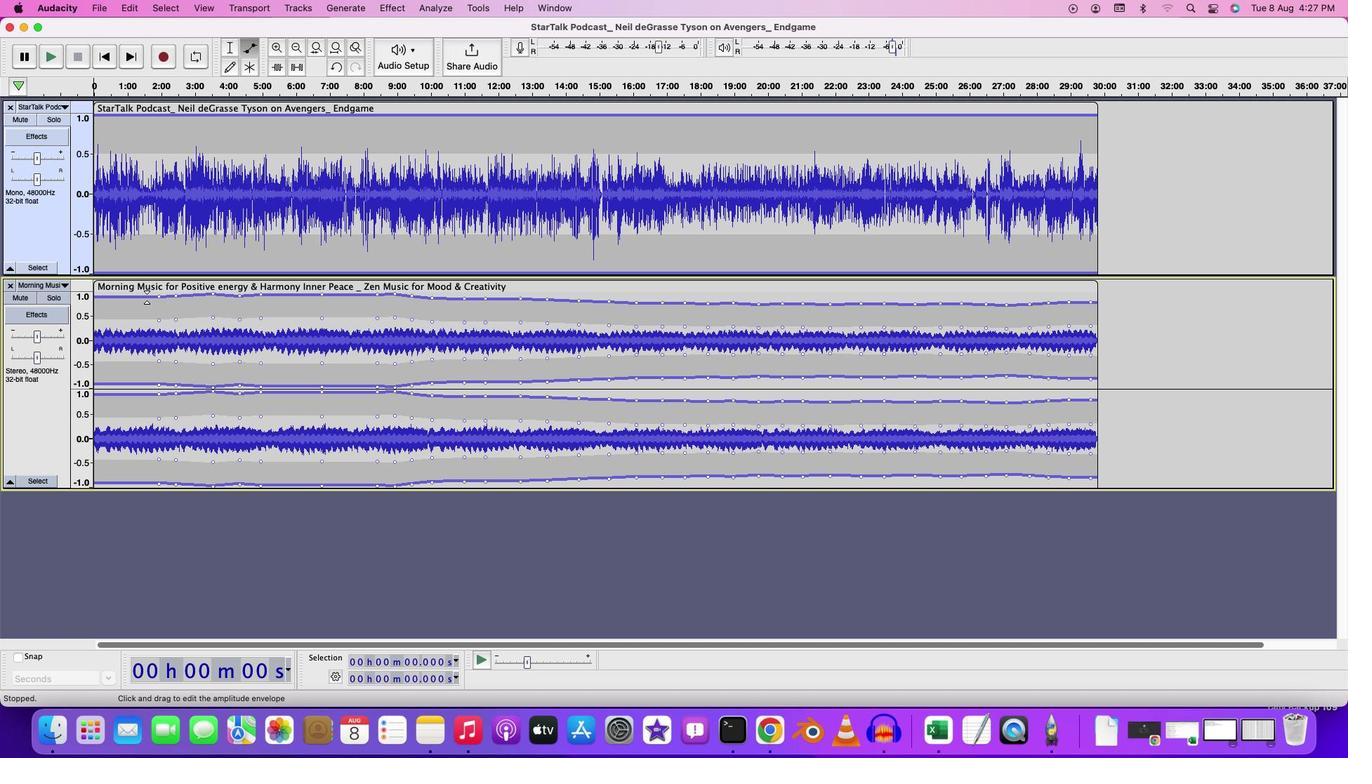 
Action: Mouse pressed left at (214, 298)
Screenshot: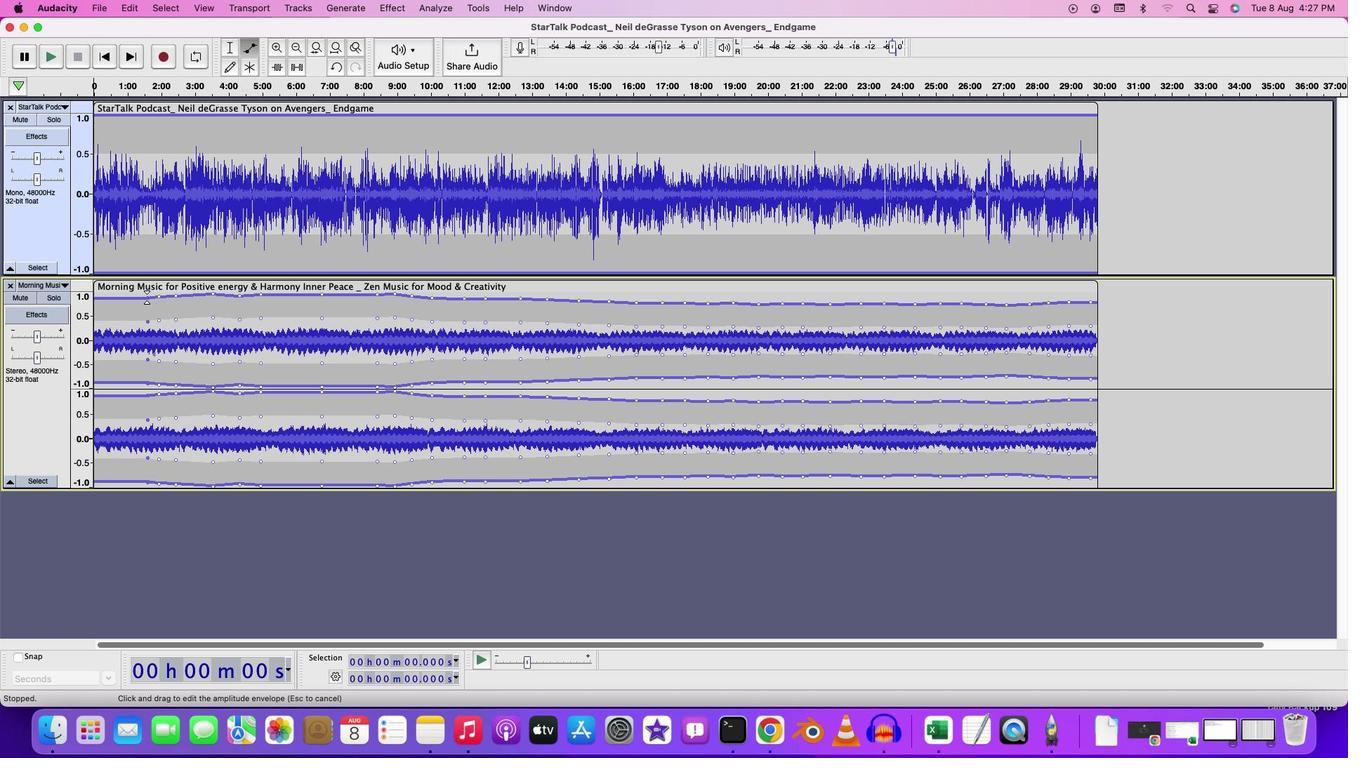 
Action: Mouse moved to (203, 299)
Screenshot: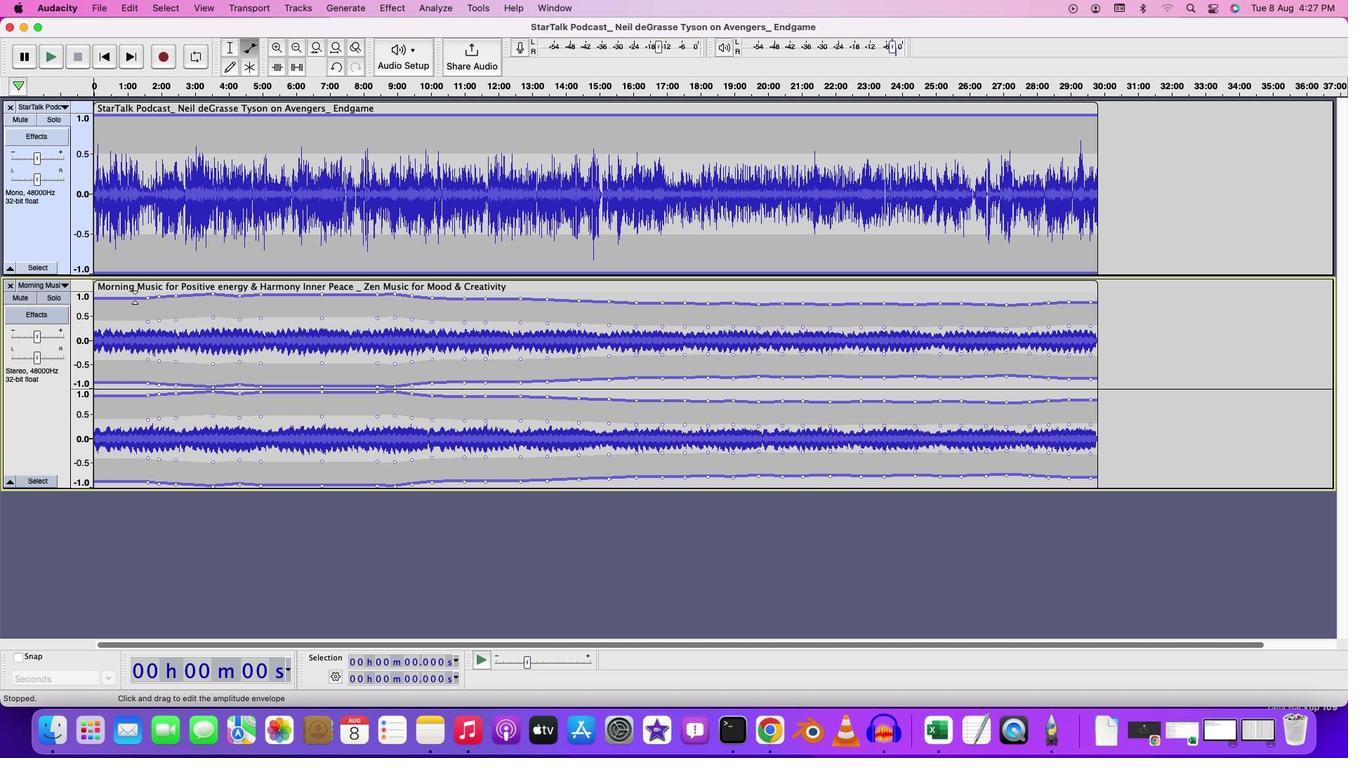 
Action: Mouse pressed left at (203, 299)
Screenshot: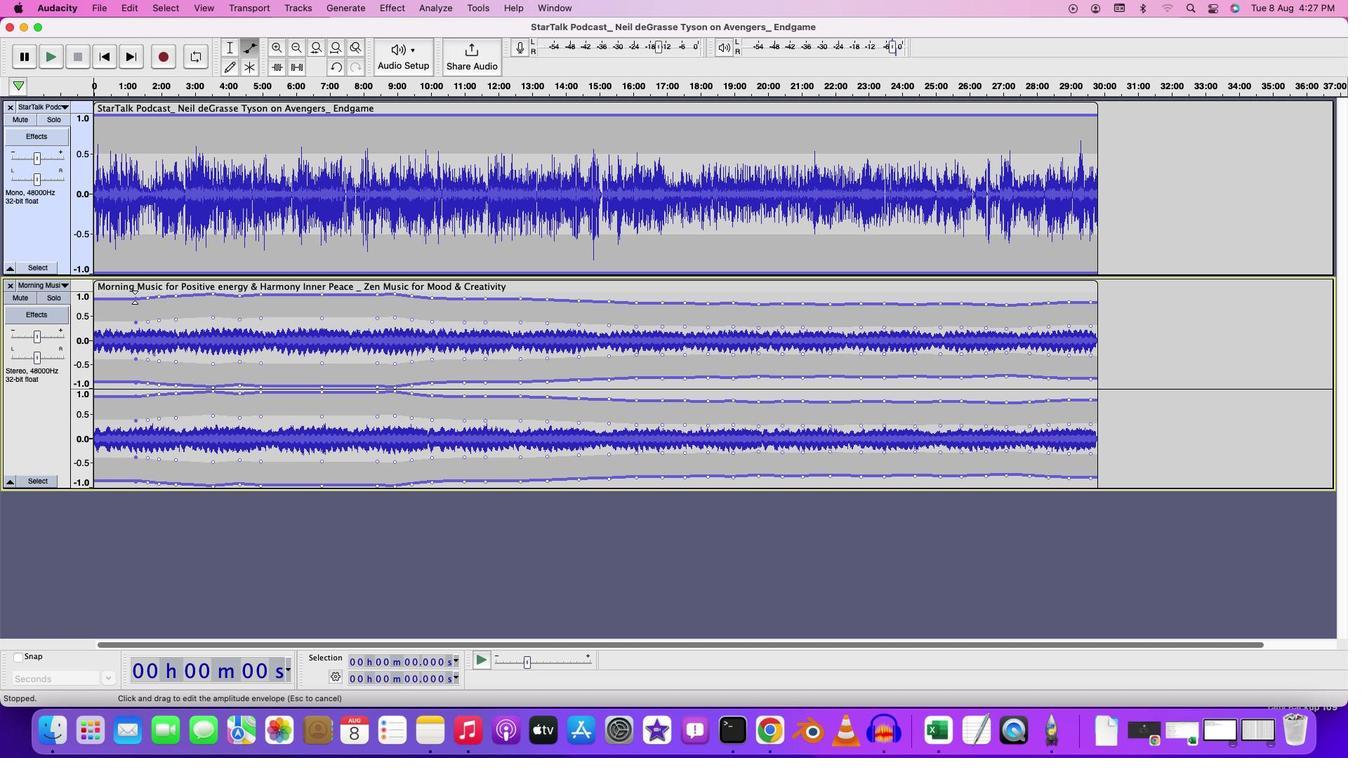 
Action: Mouse moved to (186, 299)
Screenshot: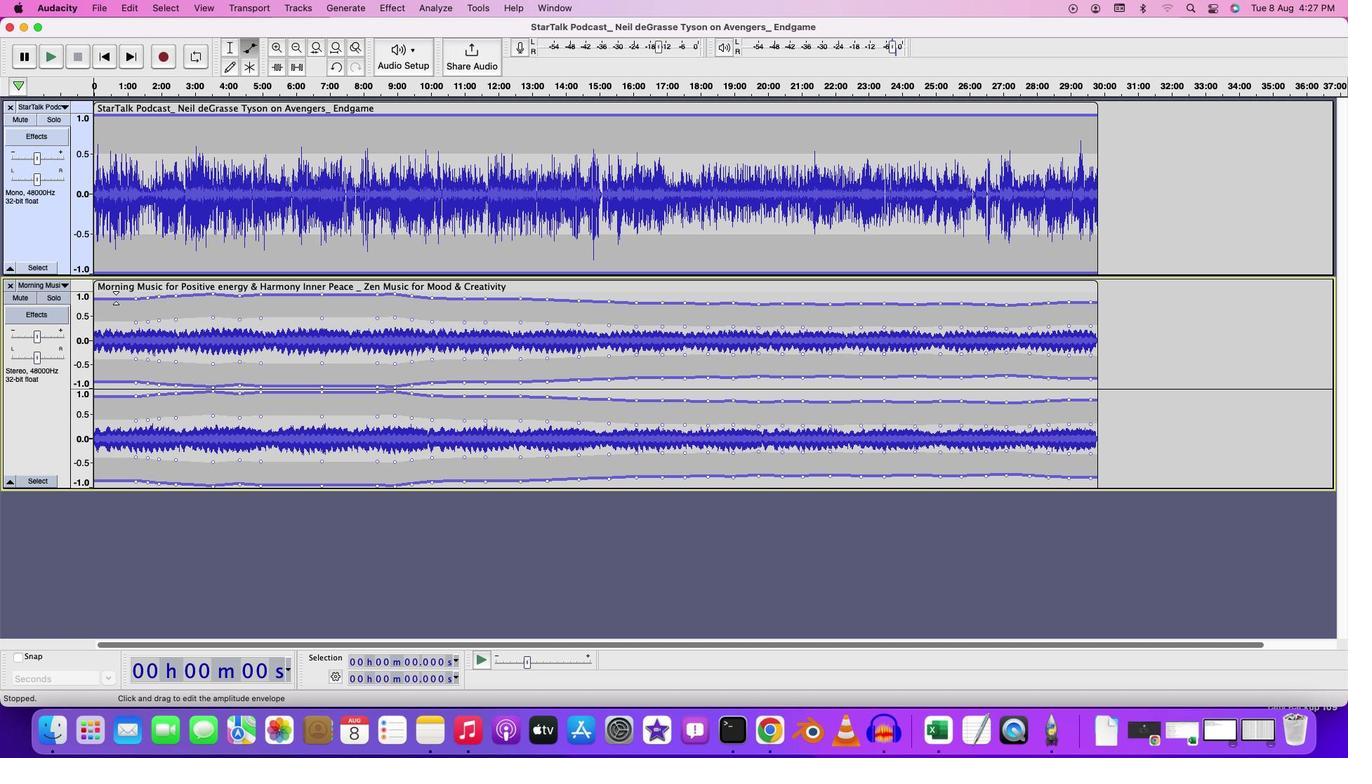 
Action: Mouse pressed left at (186, 299)
Screenshot: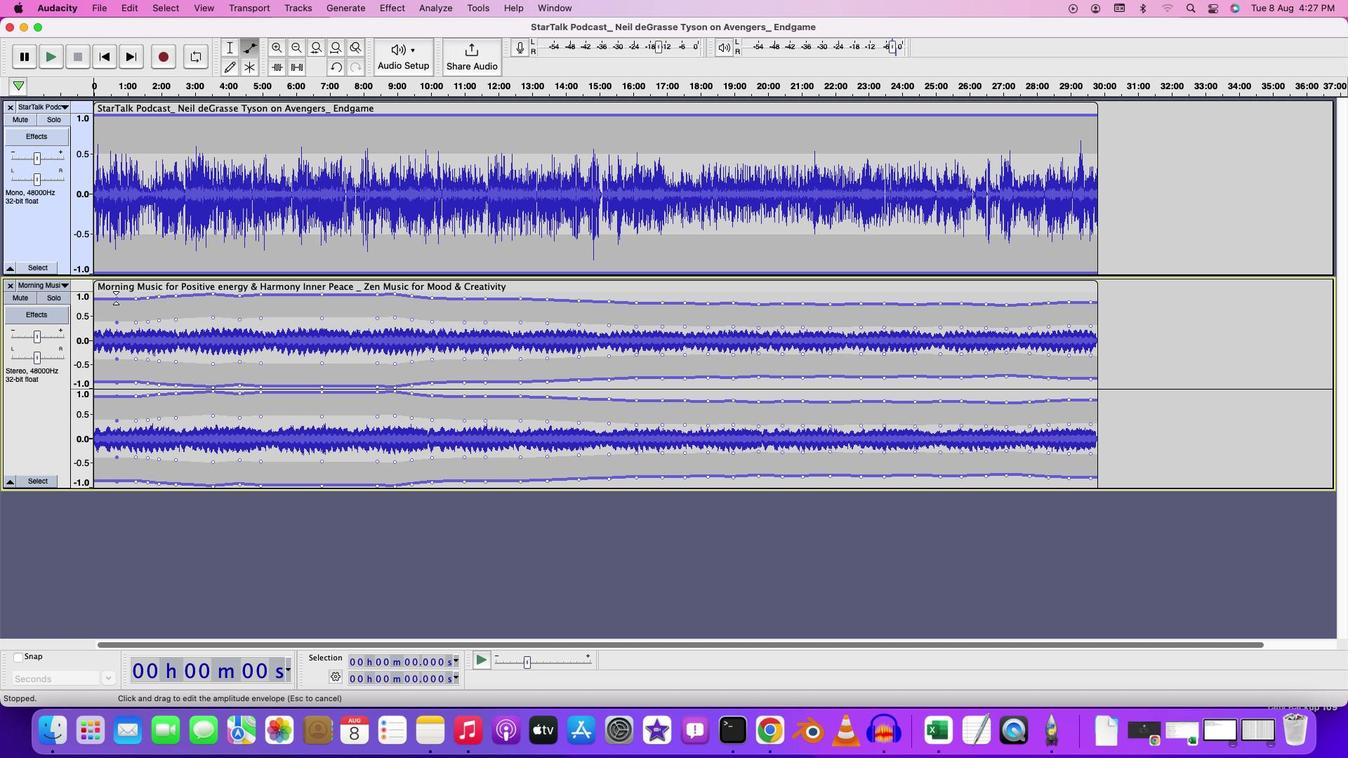 
Action: Mouse moved to (186, 301)
Screenshot: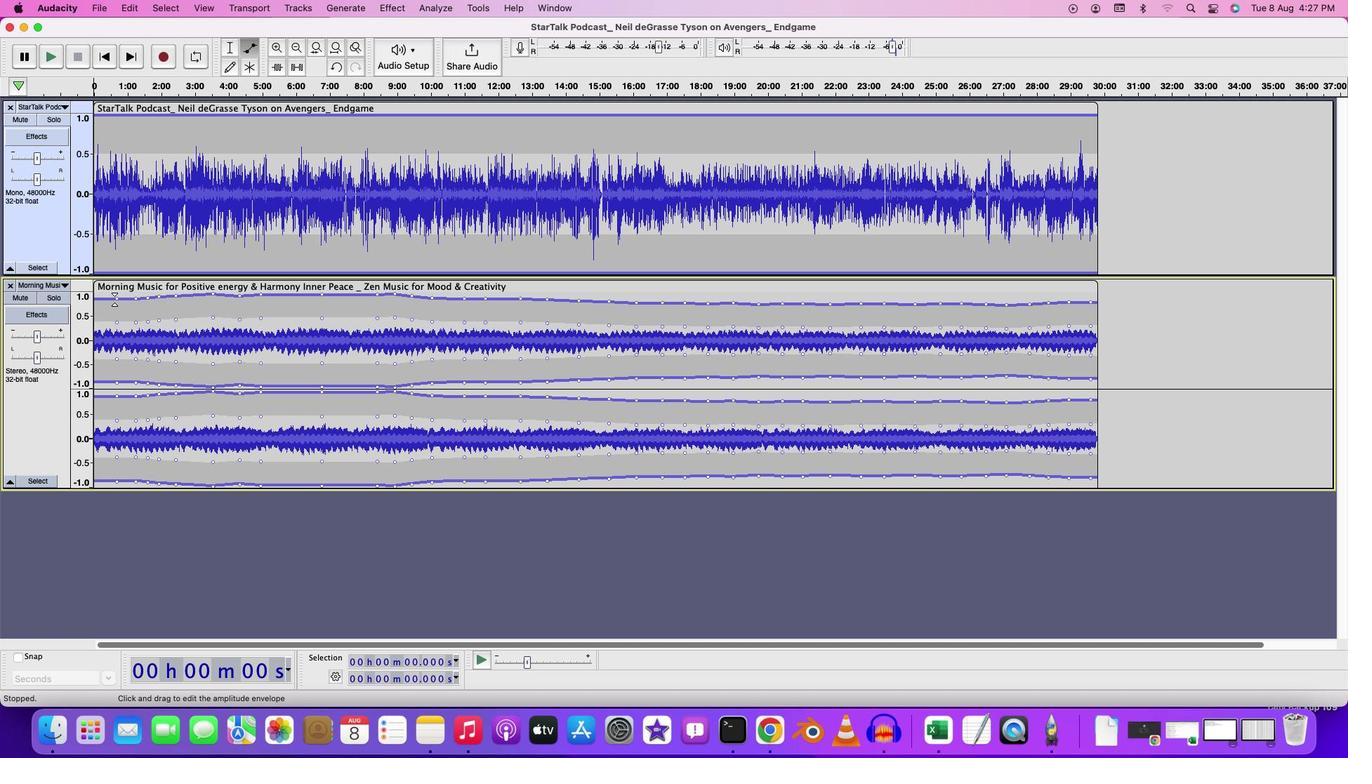 
Action: Mouse pressed left at (186, 301)
Screenshot: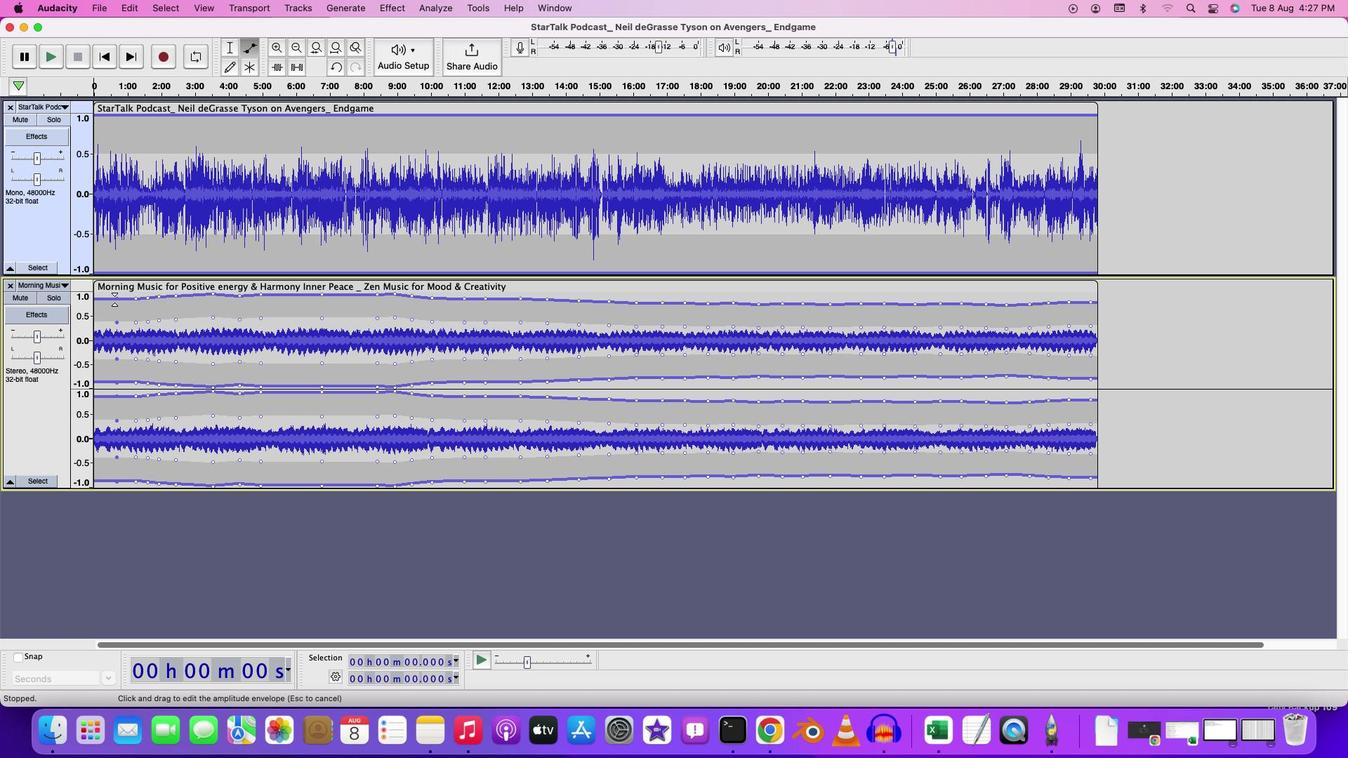 
Action: Mouse moved to (202, 300)
Screenshot: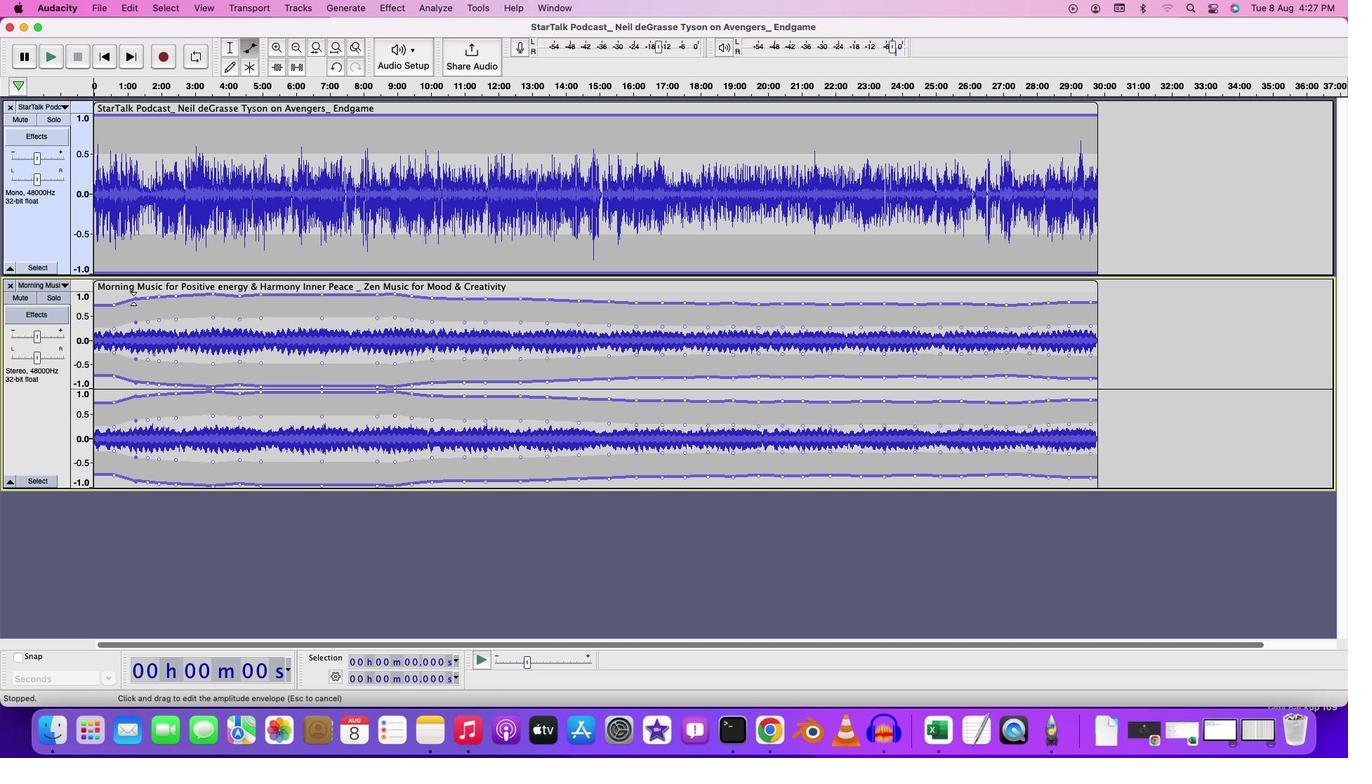 
Action: Mouse pressed left at (202, 300)
Screenshot: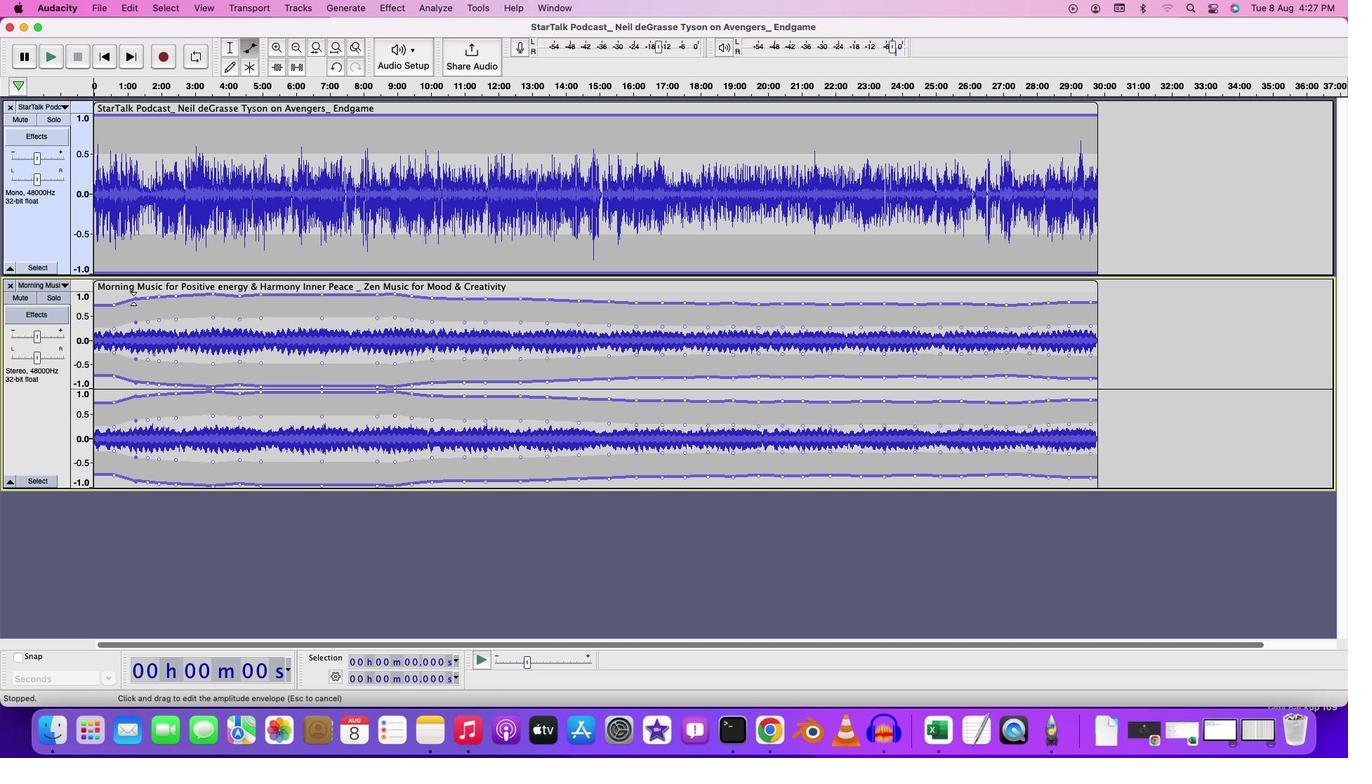 
Action: Mouse moved to (215, 300)
Screenshot: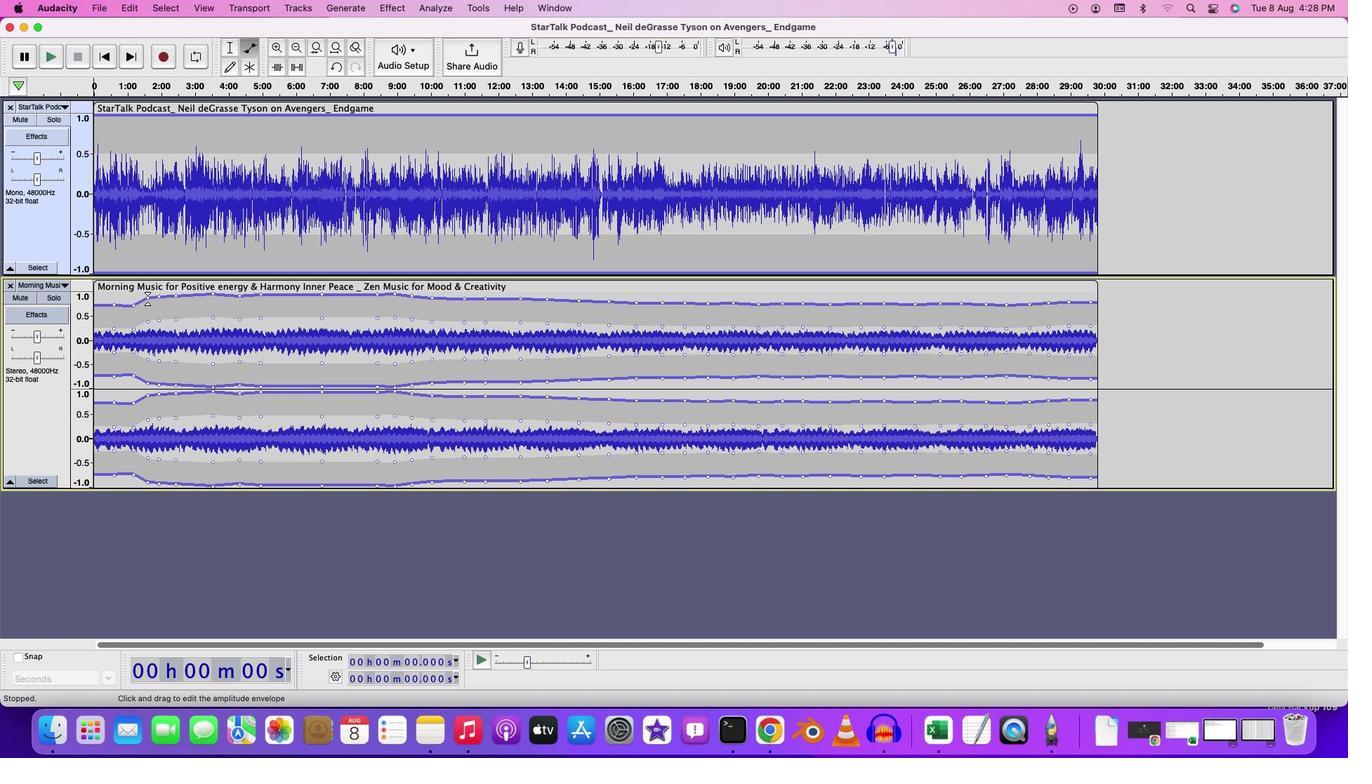 
Action: Mouse pressed left at (215, 300)
Screenshot: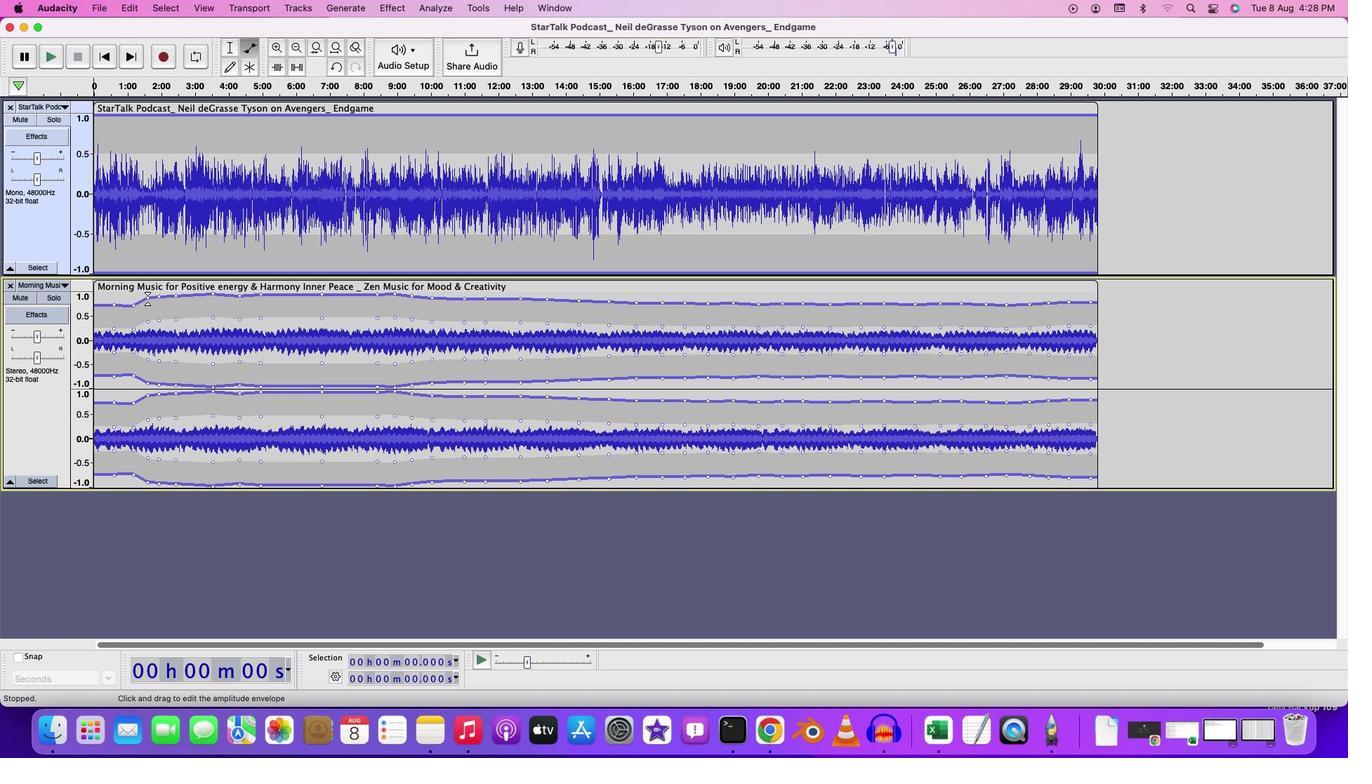 
Action: Mouse moved to (226, 300)
Screenshot: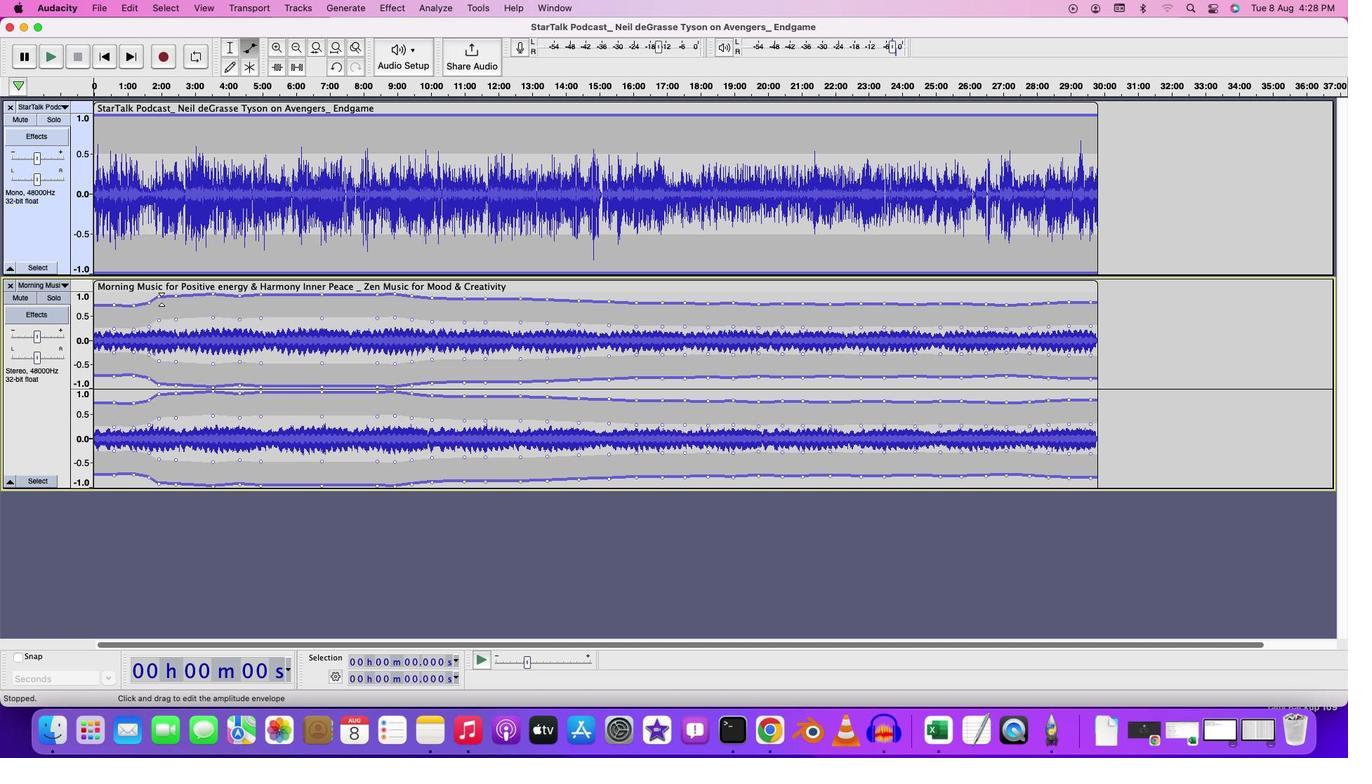 
Action: Mouse pressed left at (226, 300)
Screenshot: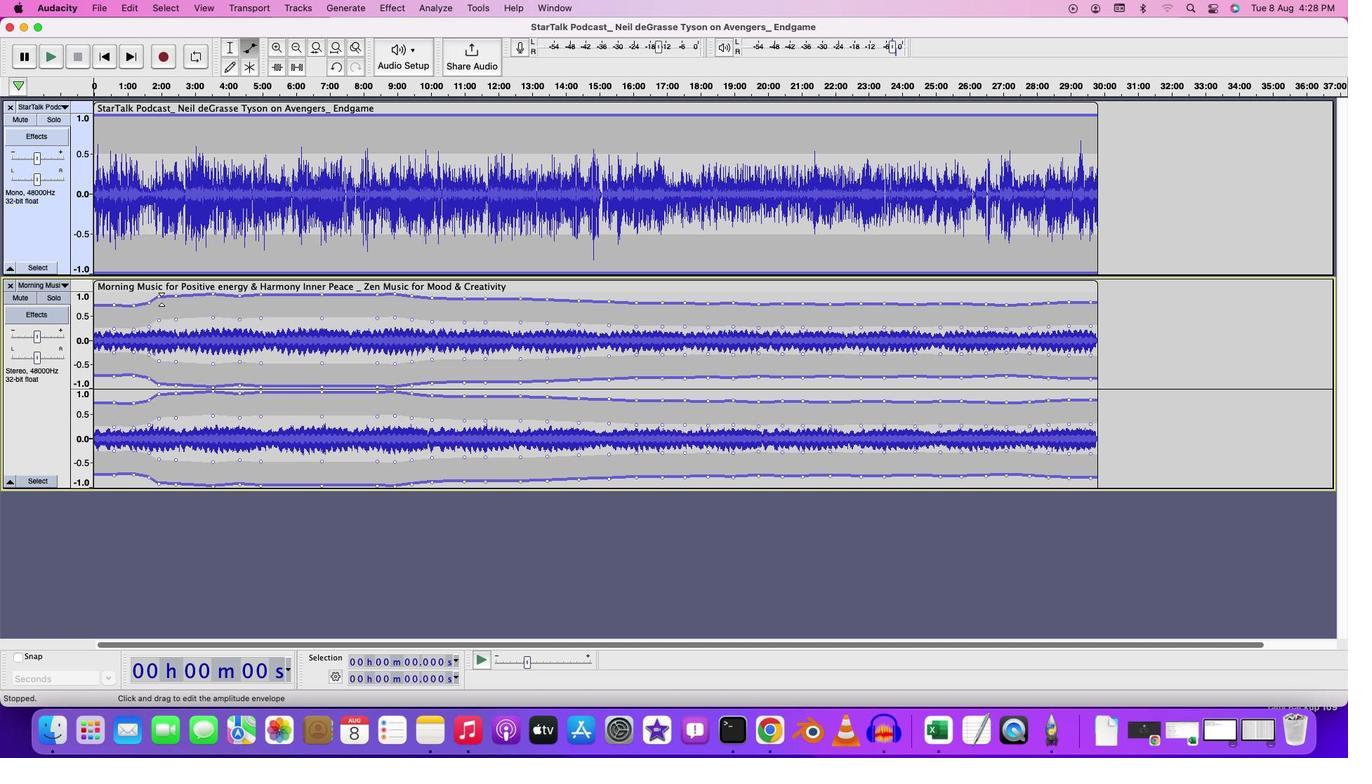
Action: Mouse moved to (237, 299)
Screenshot: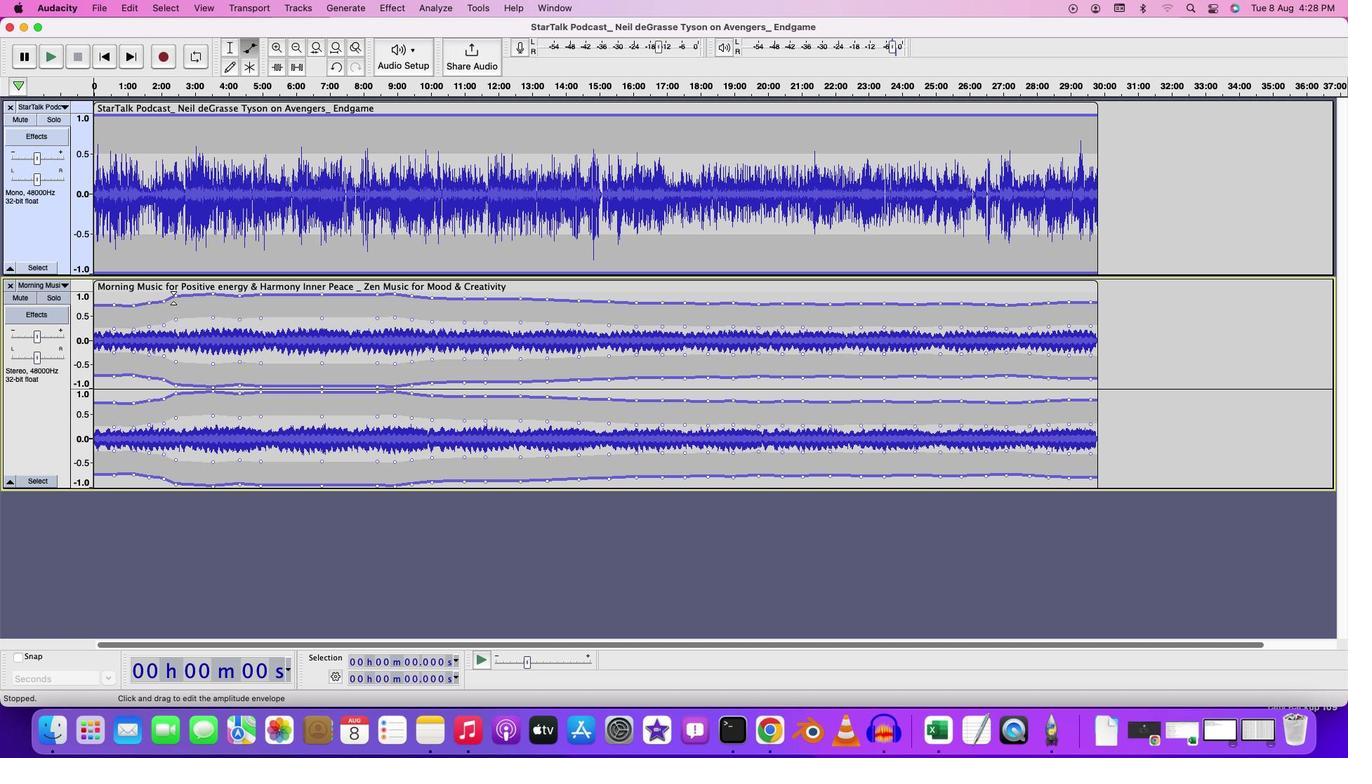 
Action: Mouse pressed left at (237, 299)
Screenshot: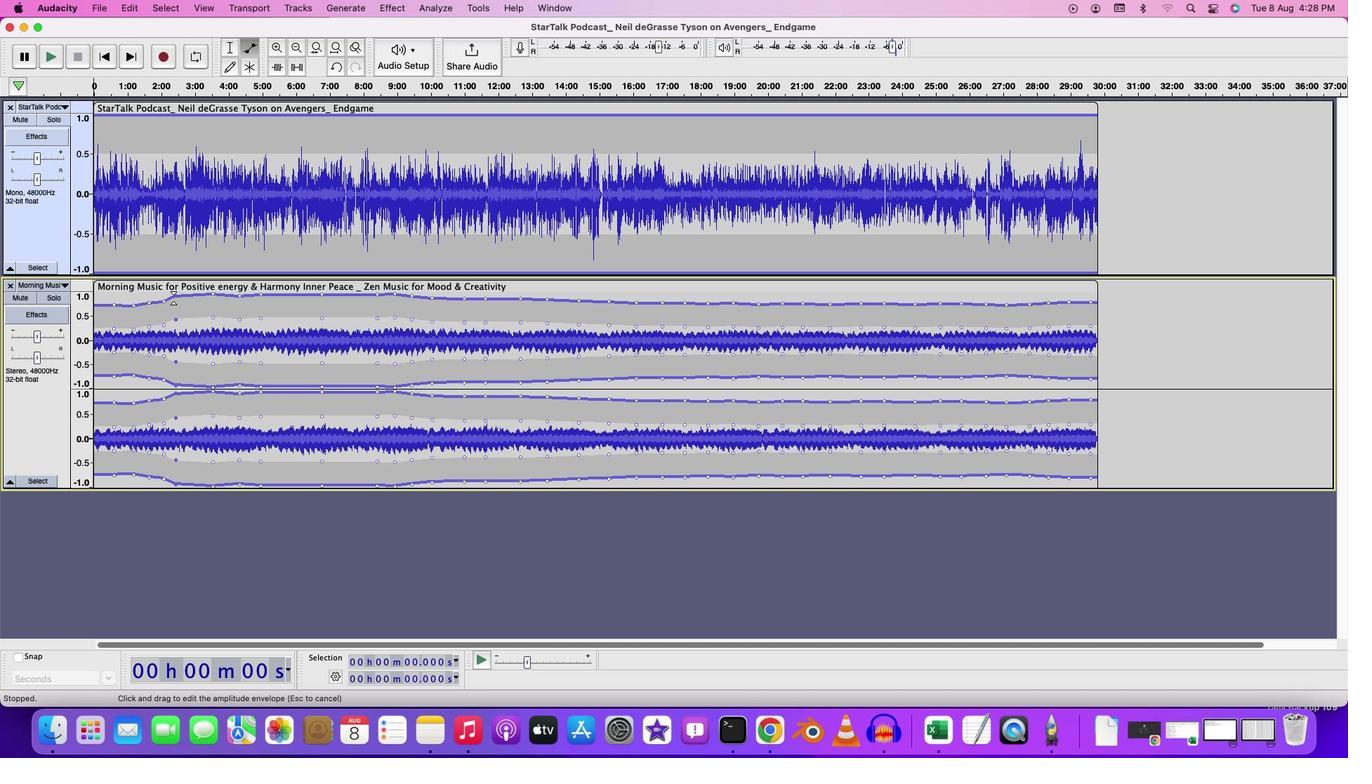 
Action: Mouse moved to (271, 297)
Screenshot: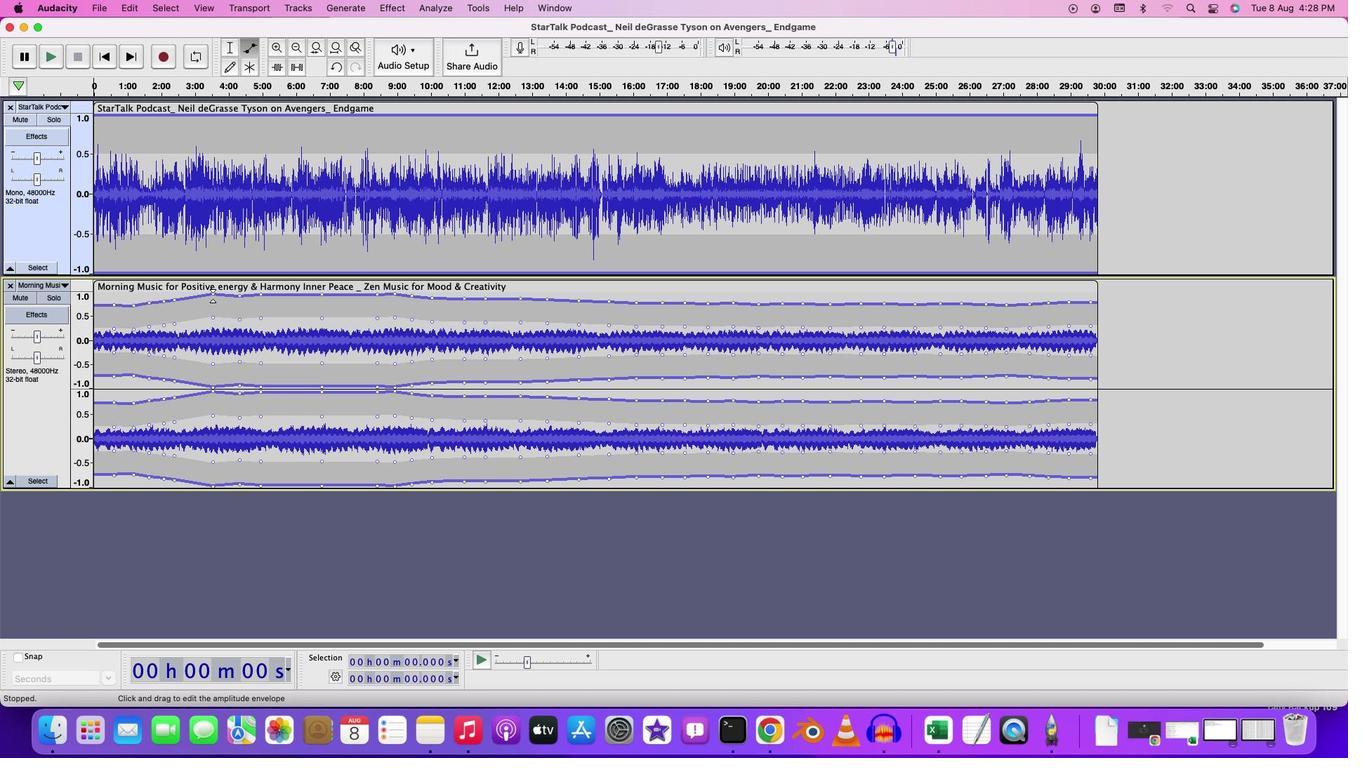 
Action: Mouse pressed left at (271, 297)
Screenshot: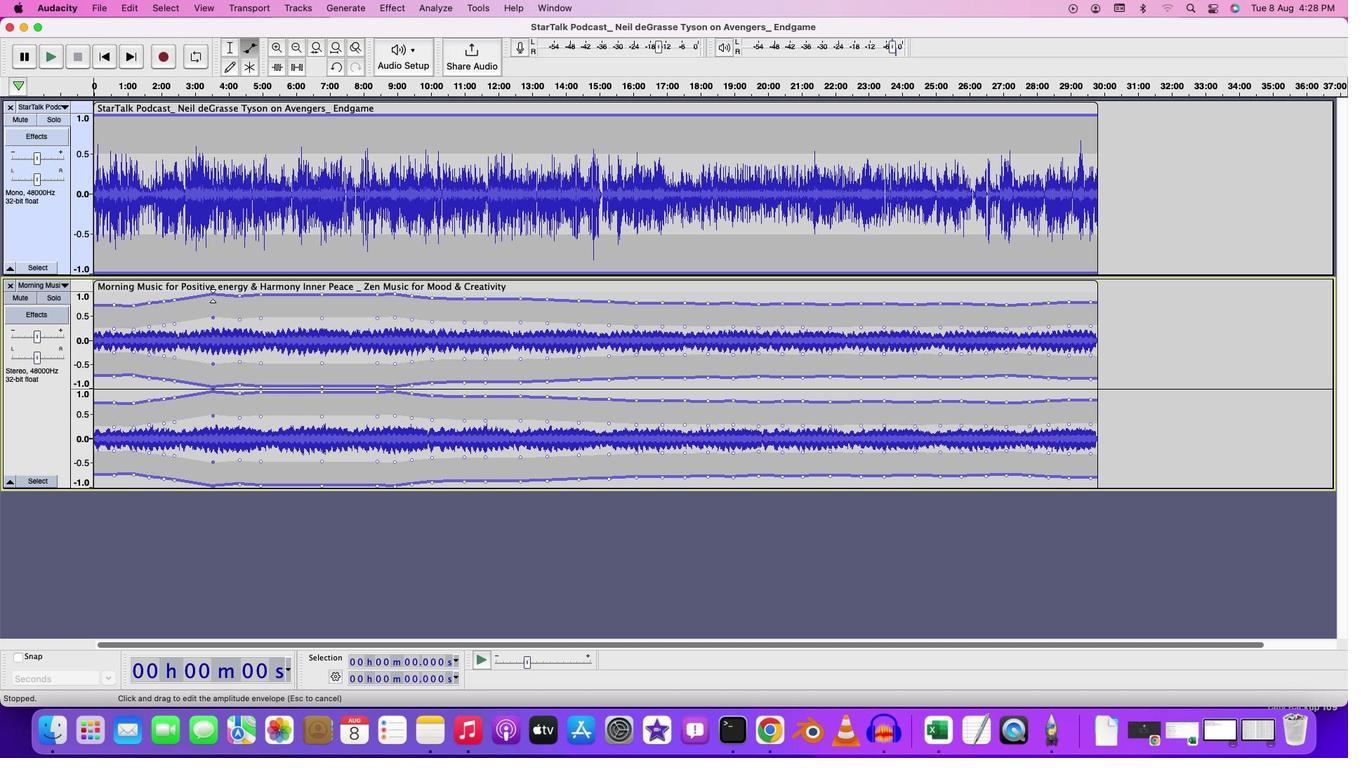 
Action: Mouse moved to (297, 298)
Screenshot: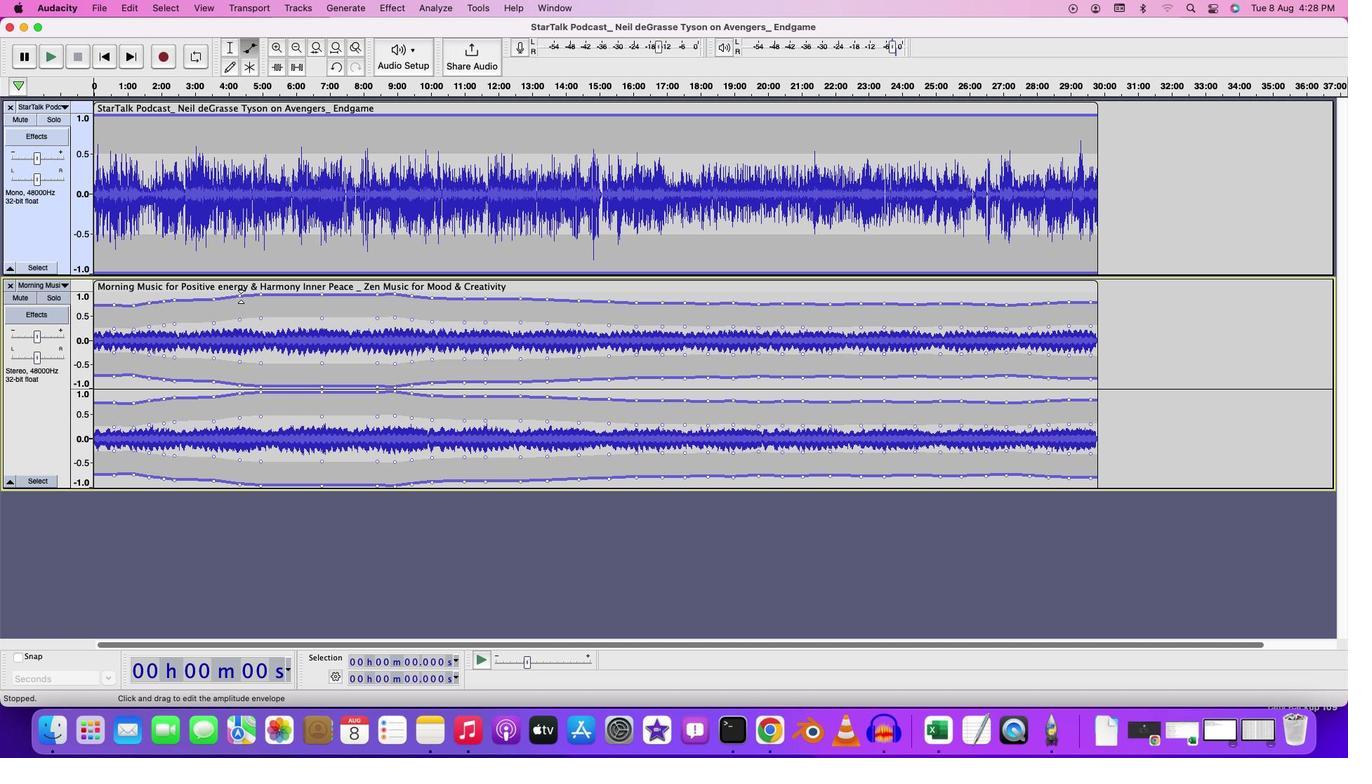 
Action: Mouse pressed left at (297, 298)
